 Task: Buy 4 Skin Cleansers for Men's from Shave & Hair Removal section under best seller category for shipping address: Mario Parker, 1238 Ridge Road, Dodge City, Kansas 67801, Cell Number 6205197251. Pay from credit card ending with 7965, CVV 549
Action: Mouse moved to (15, 107)
Screenshot: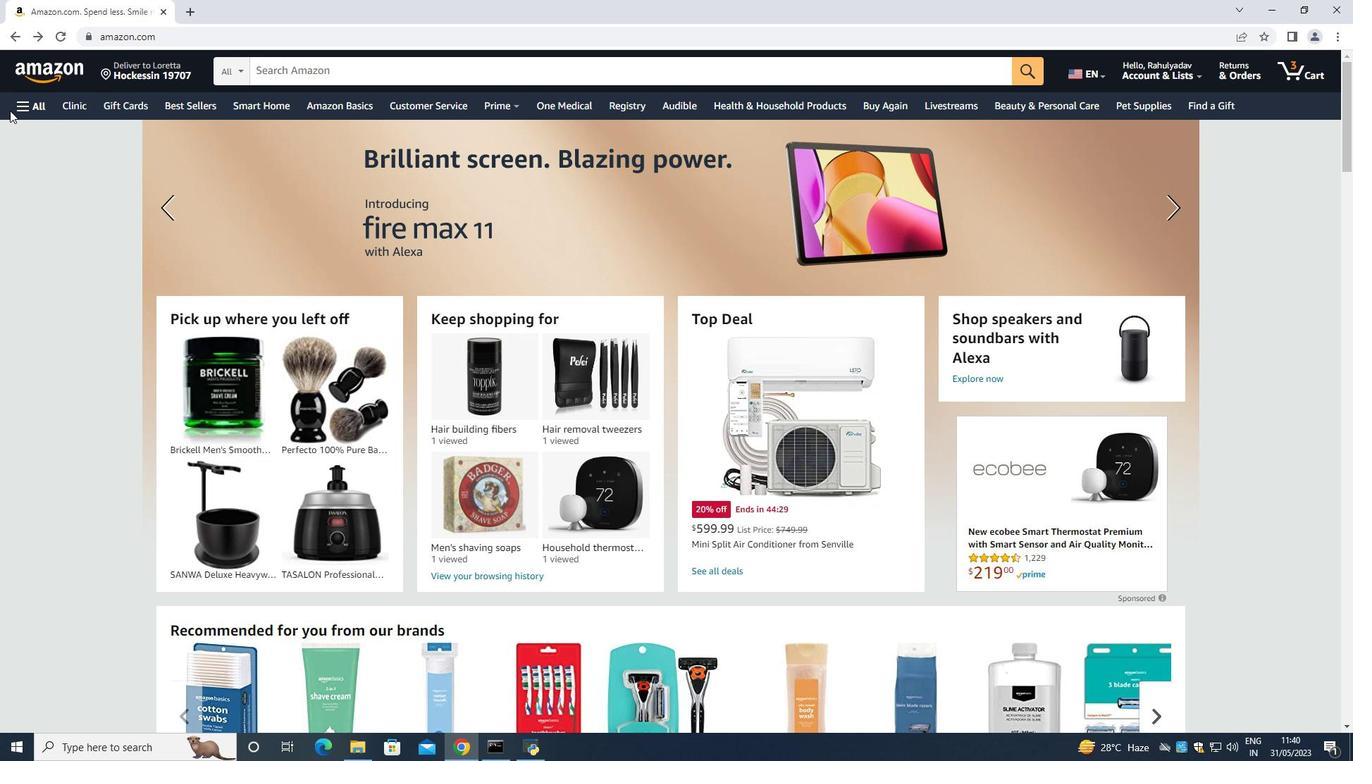 
Action: Mouse pressed left at (15, 107)
Screenshot: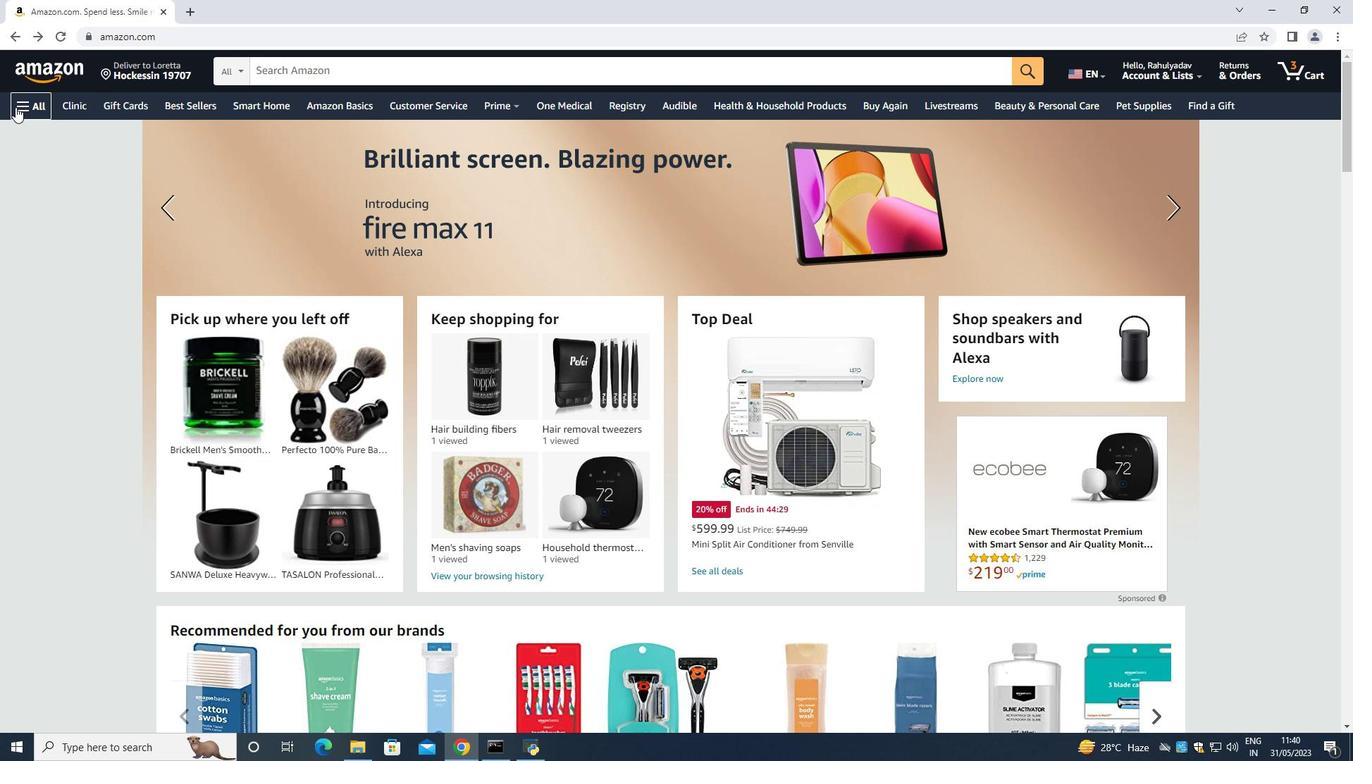 
Action: Mouse moved to (35, 130)
Screenshot: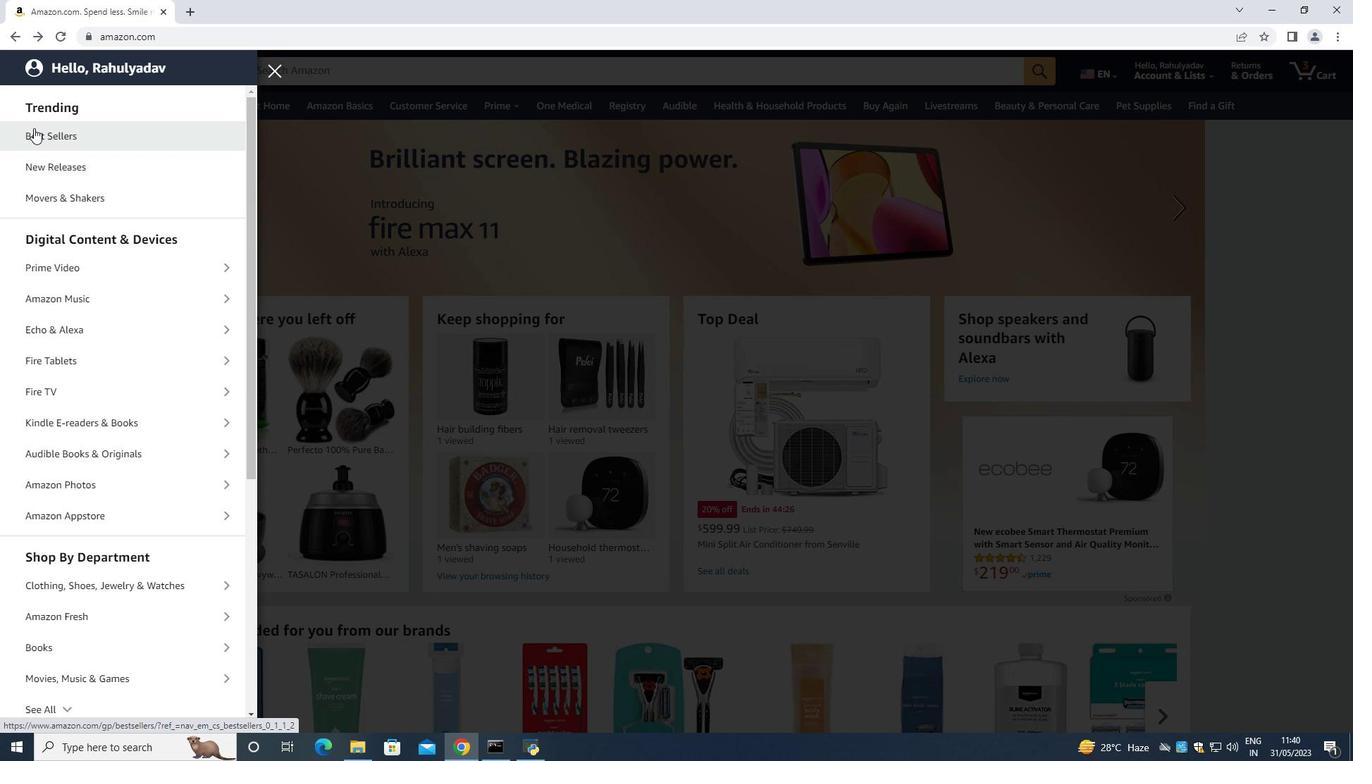 
Action: Mouse pressed left at (35, 130)
Screenshot: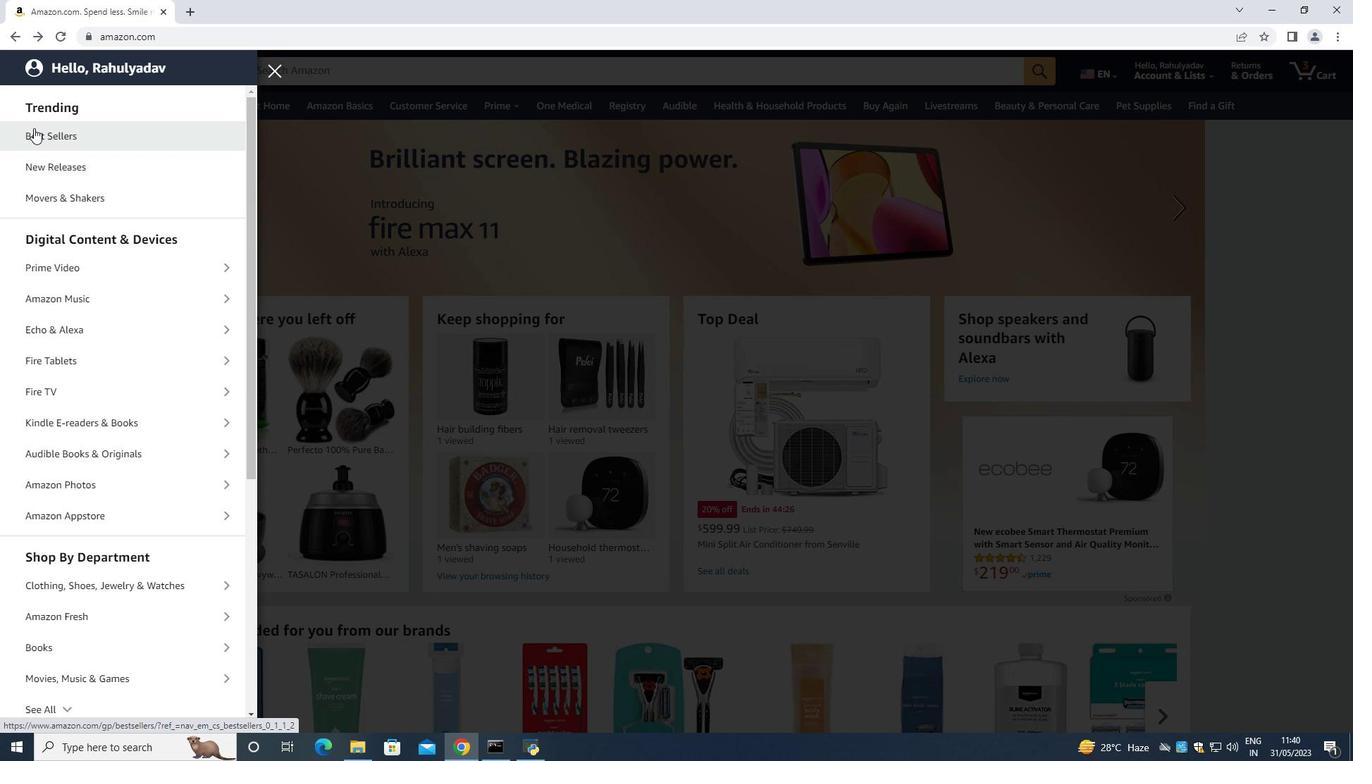 
Action: Mouse moved to (367, 74)
Screenshot: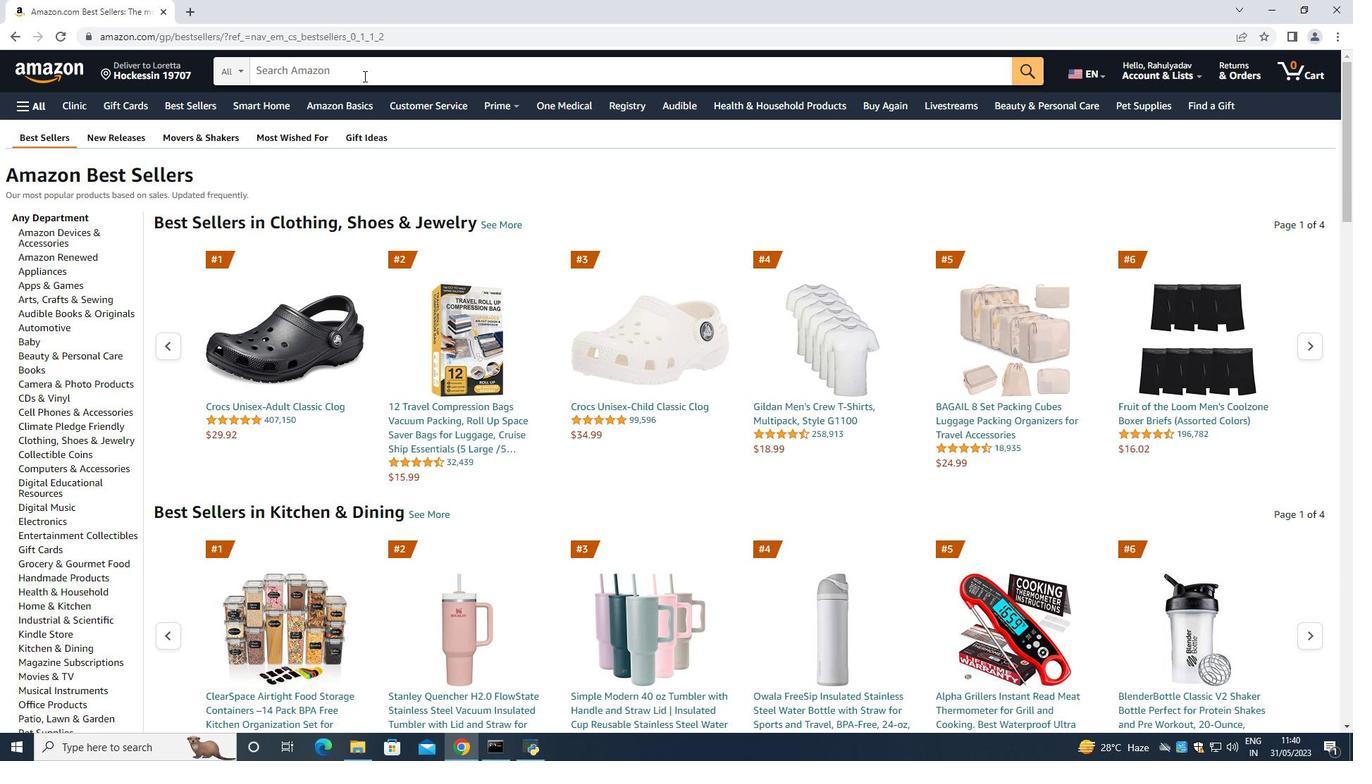 
Action: Mouse pressed left at (367, 74)
Screenshot: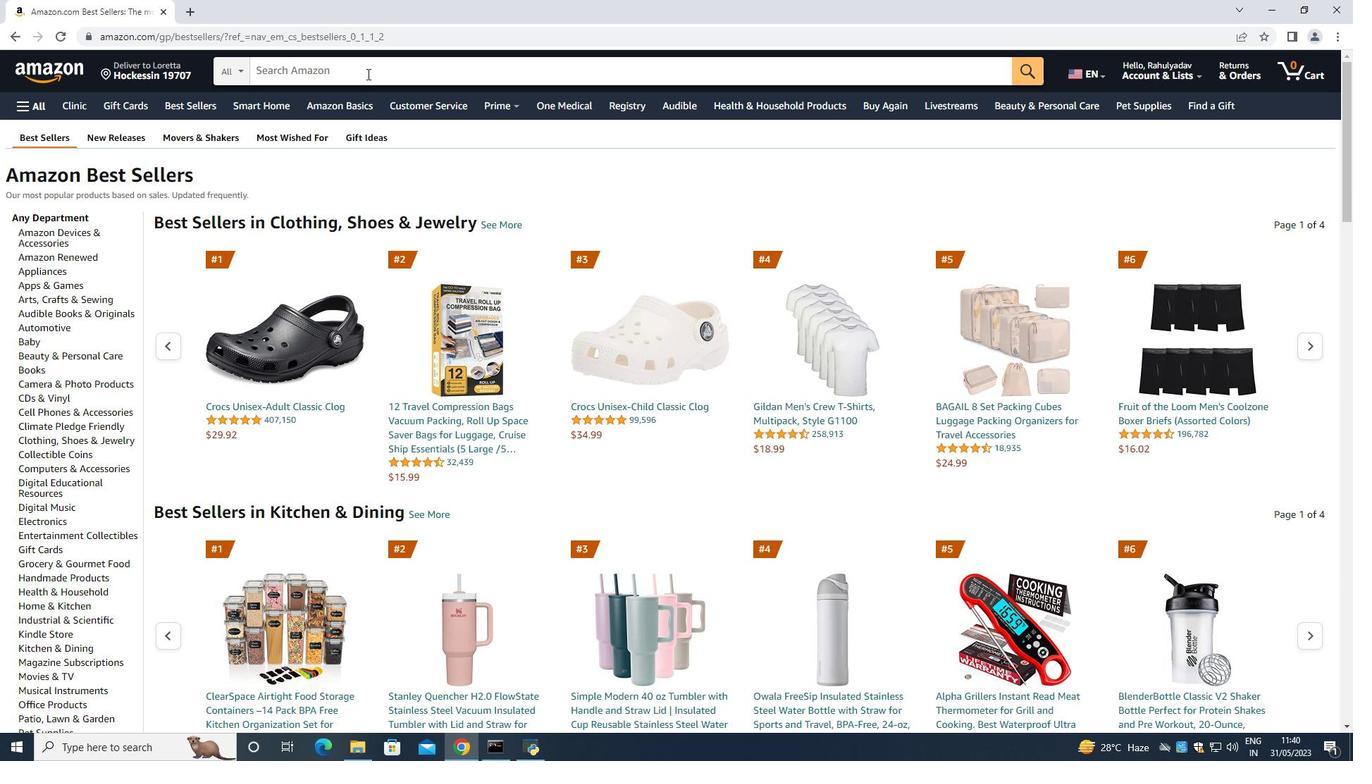 
Action: Mouse moved to (357, 64)
Screenshot: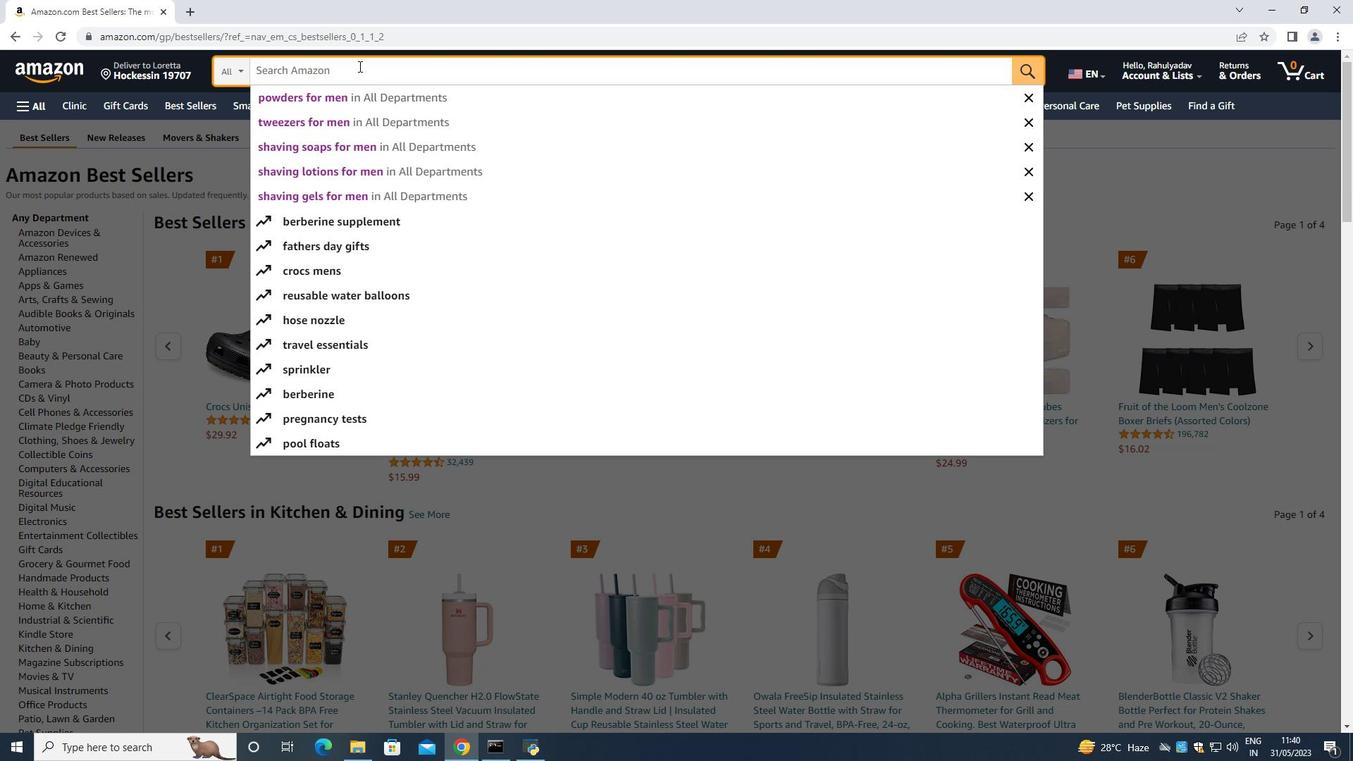 
Action: Key pressed <Key.shift><Key.shift><Key.shift><Key.shift><Key.shift><Key.shift><Key.shift><Key.shift><Key.shift><Key.shift><Key.shift><Key.shift><Key.shift><Key.shift><Key.shift><Key.shift><Key.shift><Key.shift><Key.shift><Key.shift><Key.shift><Key.shift><Key.shift>Skin<Key.space><Key.shift>Cleansers<Key.space>for<Key.space>men<Key.space><Key.enter>
Screenshot: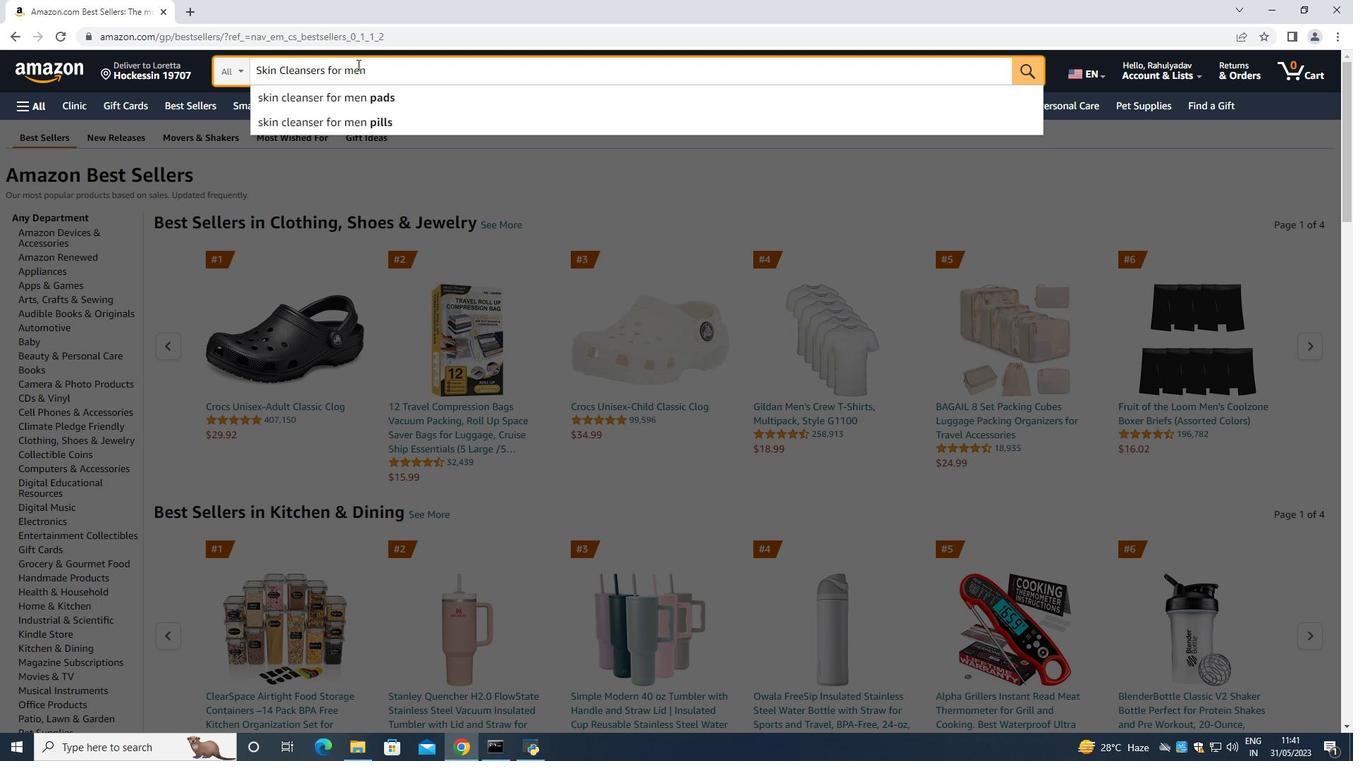 
Action: Mouse moved to (577, 485)
Screenshot: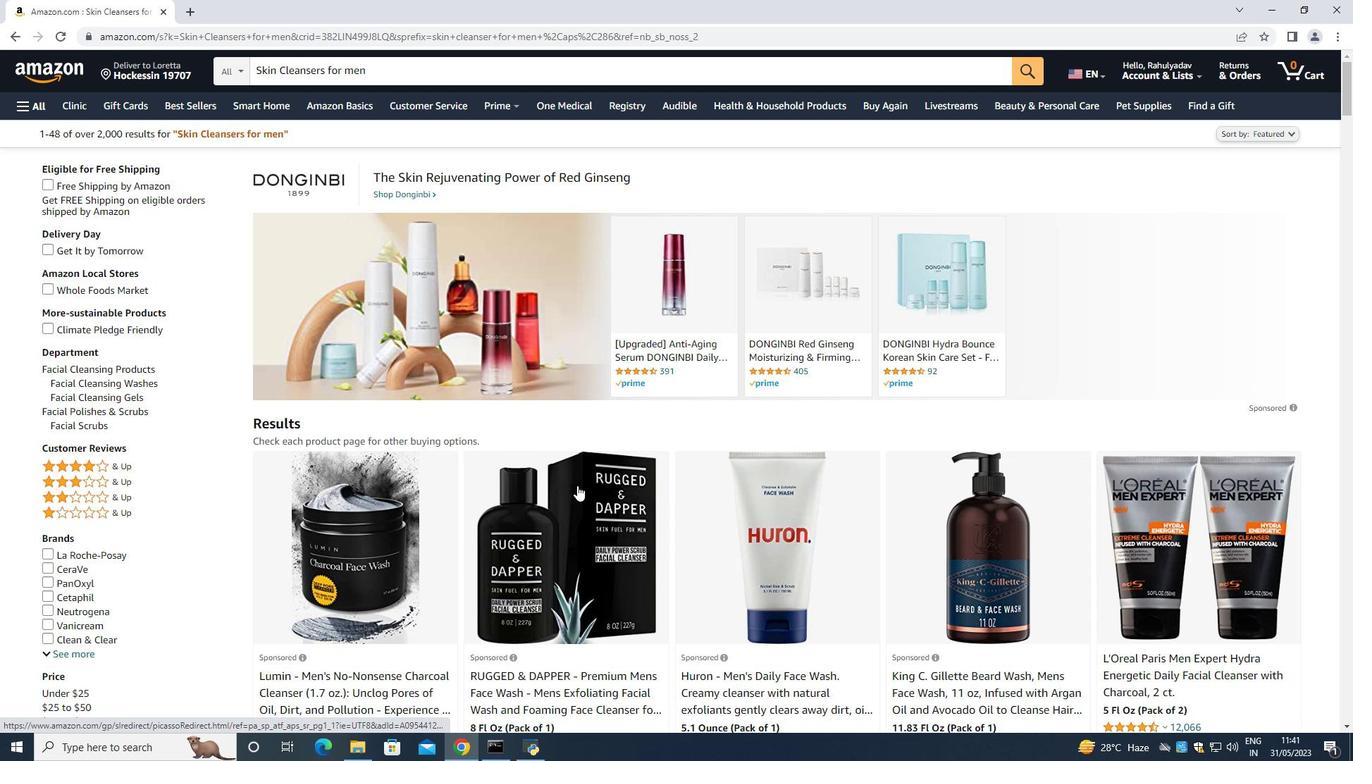
Action: Mouse scrolled (577, 485) with delta (0, 0)
Screenshot: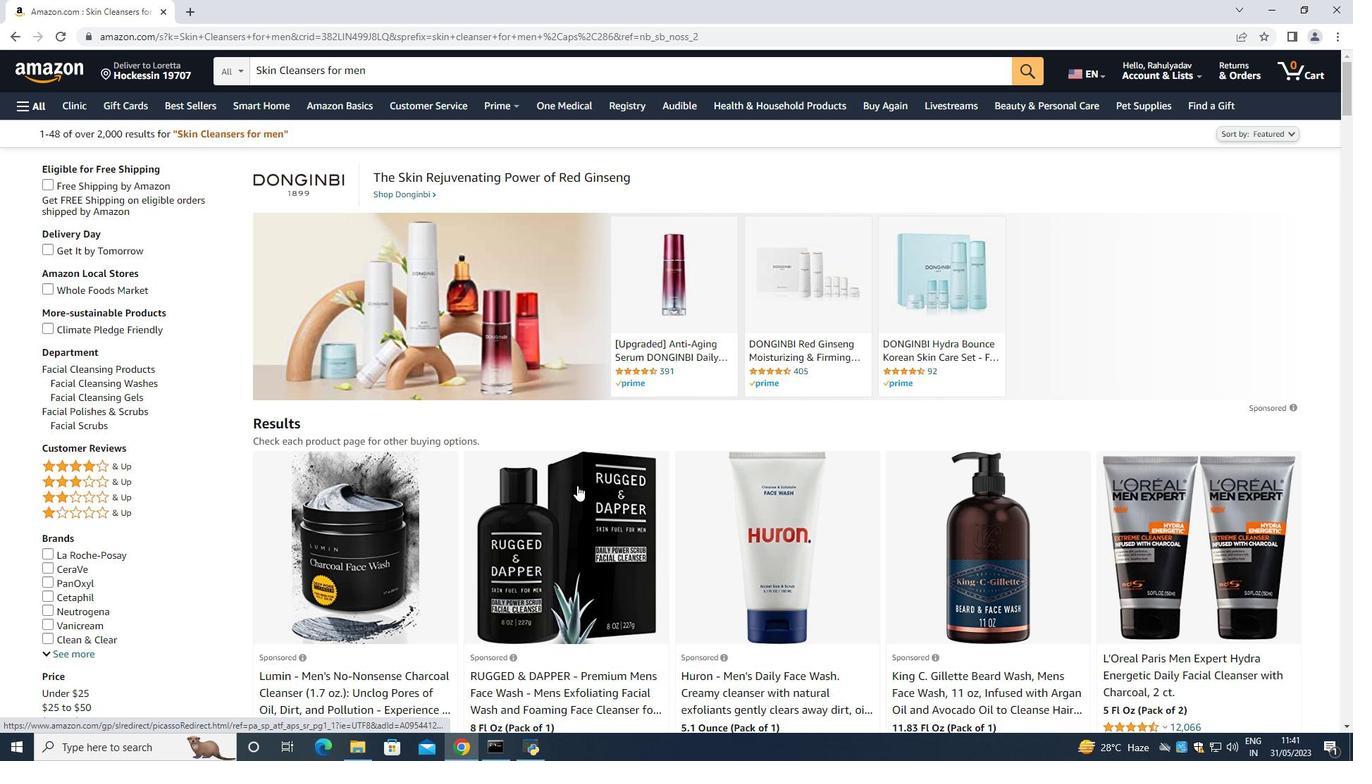 
Action: Mouse scrolled (577, 485) with delta (0, 0)
Screenshot: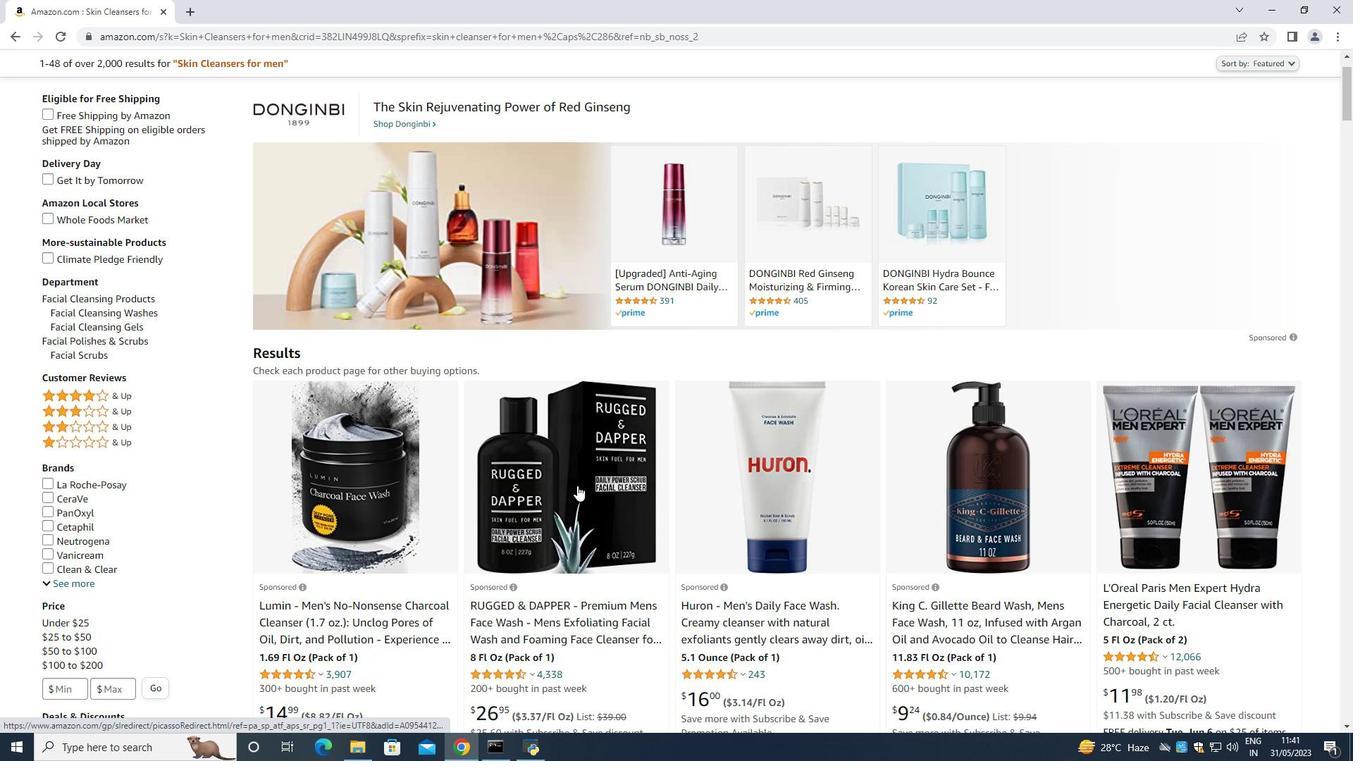 
Action: Mouse scrolled (577, 485) with delta (0, 0)
Screenshot: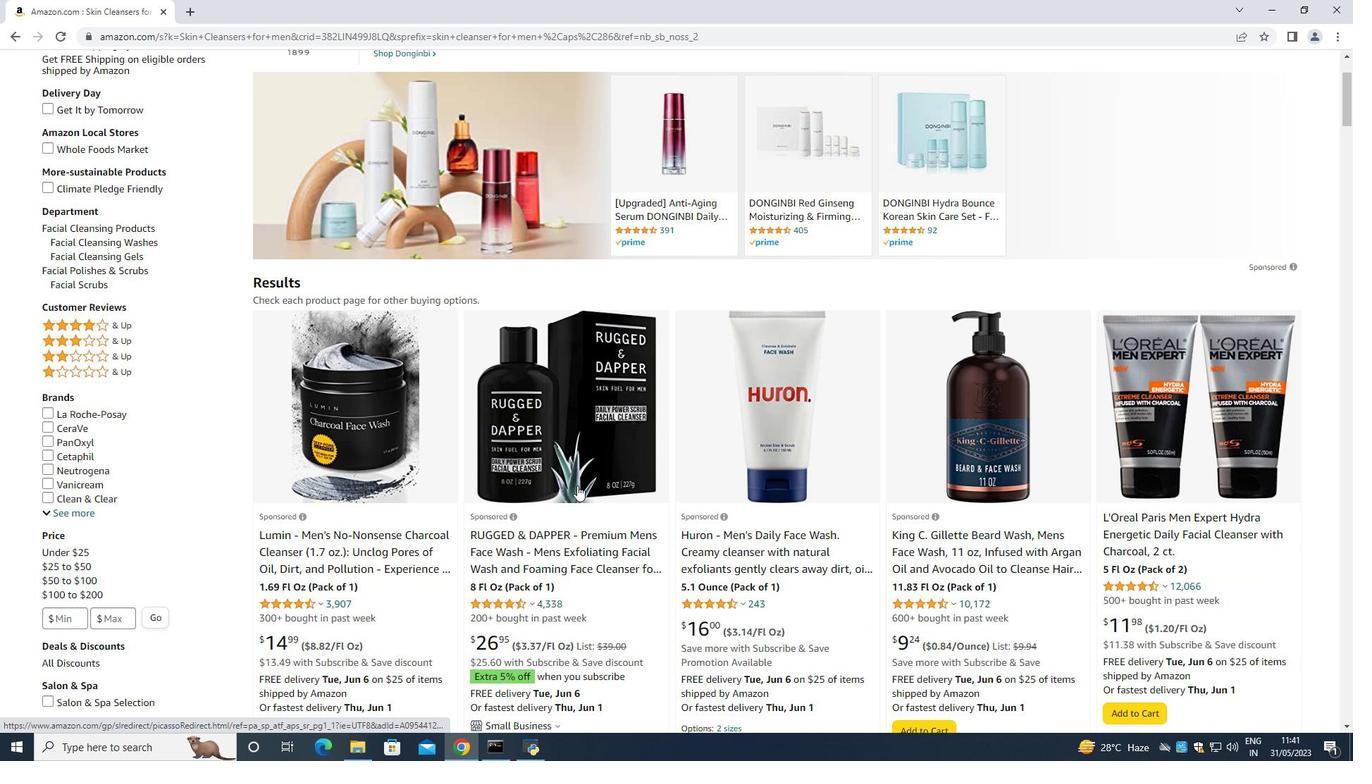 
Action: Mouse scrolled (577, 485) with delta (0, 0)
Screenshot: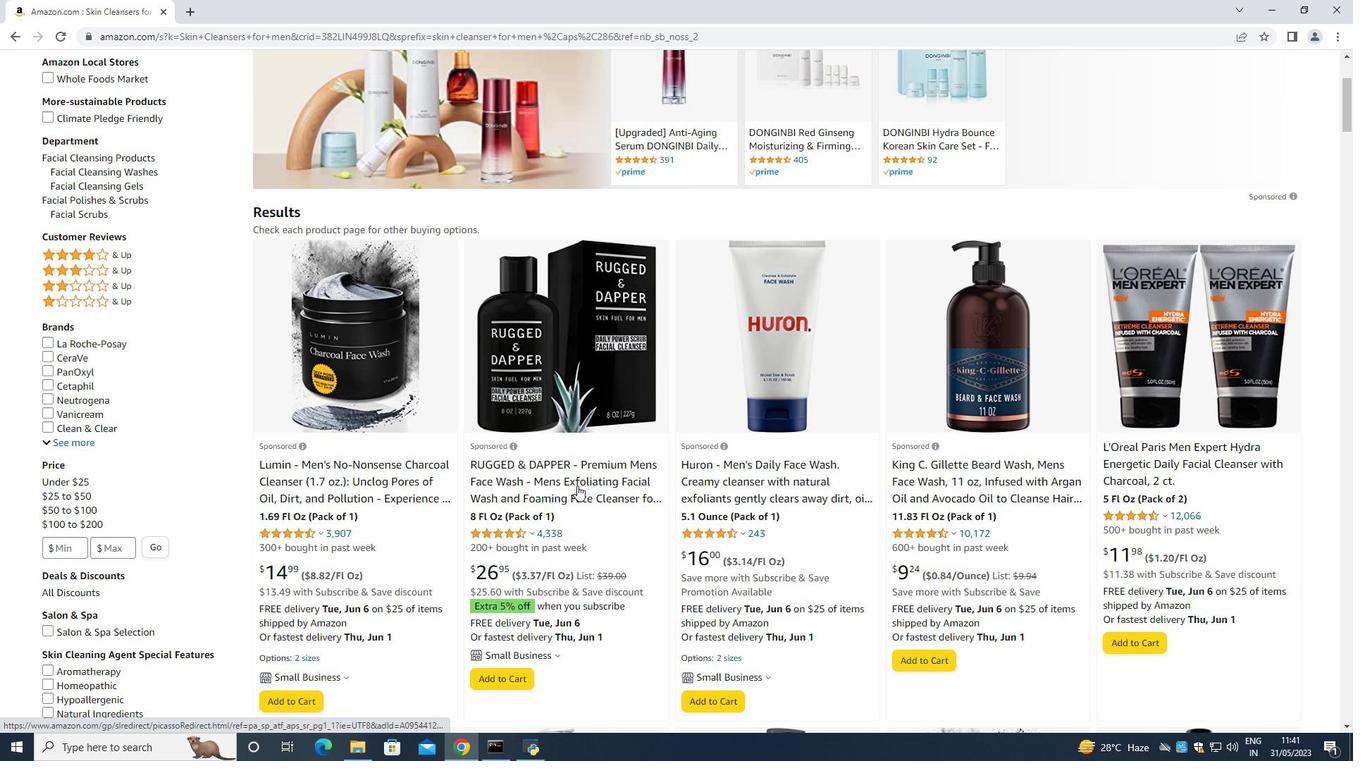 
Action: Mouse moved to (583, 479)
Screenshot: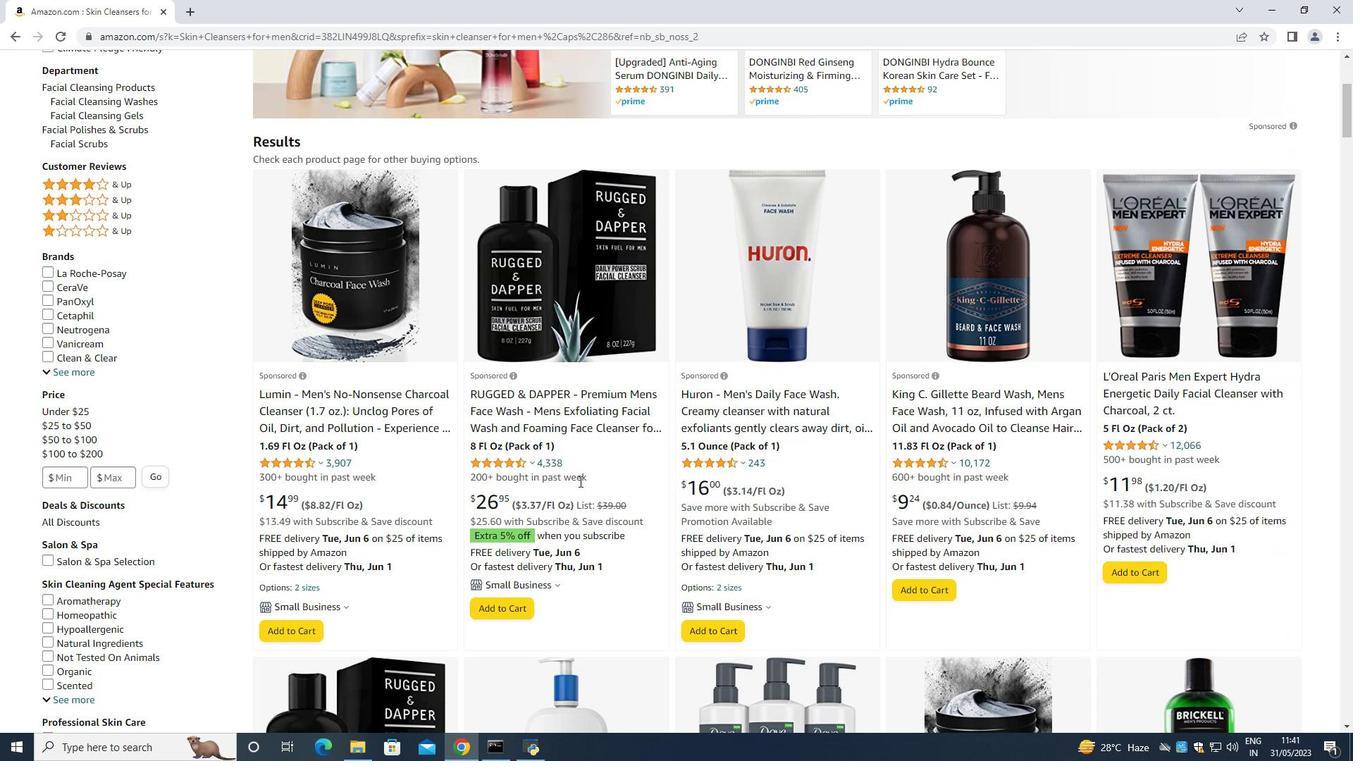 
Action: Mouse scrolled (583, 478) with delta (0, 0)
Screenshot: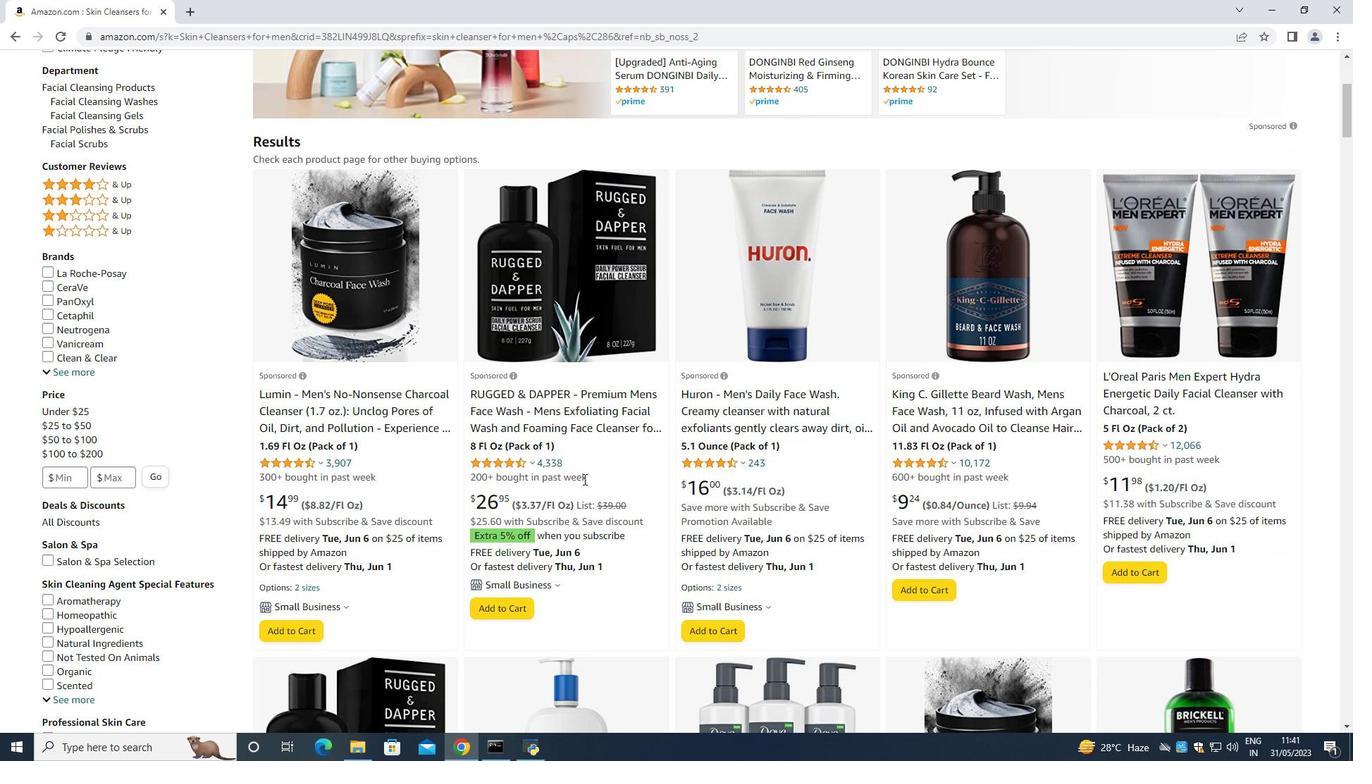
Action: Mouse scrolled (583, 478) with delta (0, 0)
Screenshot: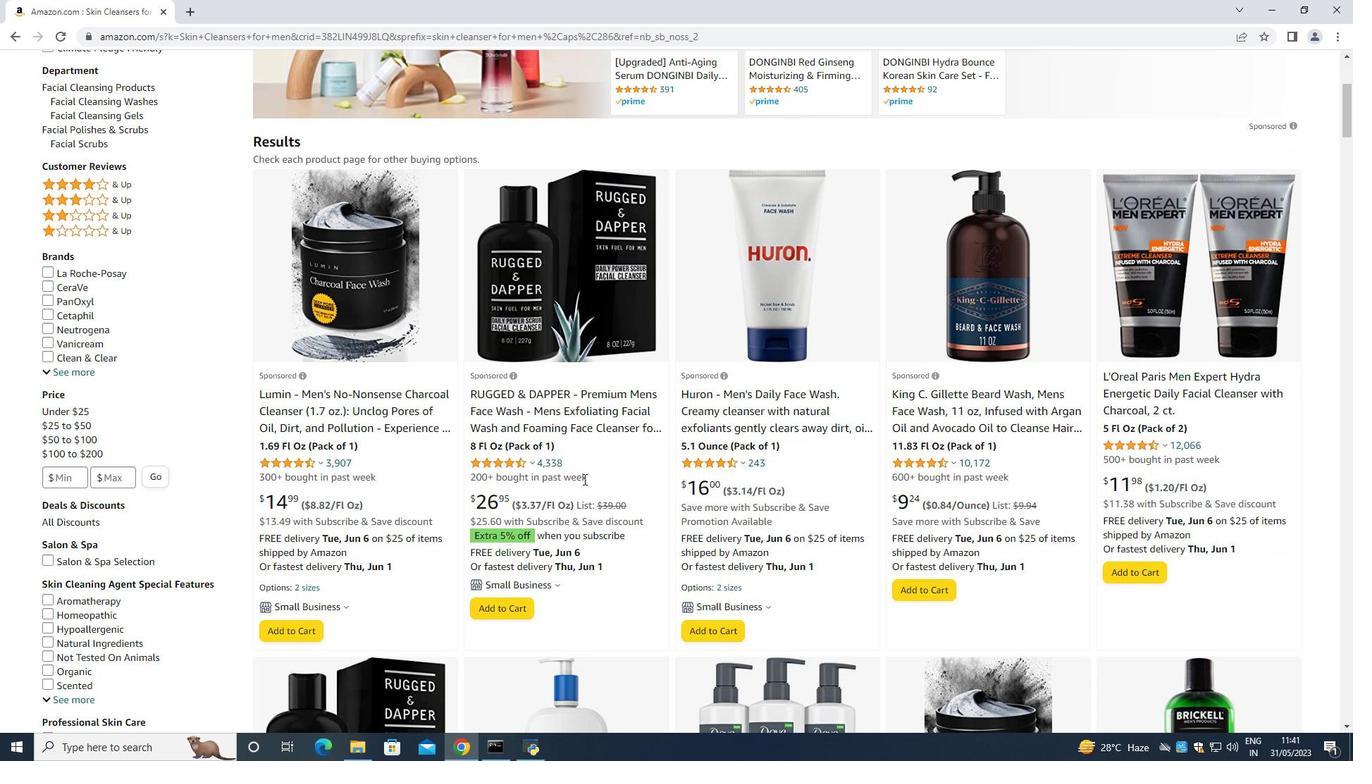 
Action: Mouse scrolled (583, 478) with delta (0, 0)
Screenshot: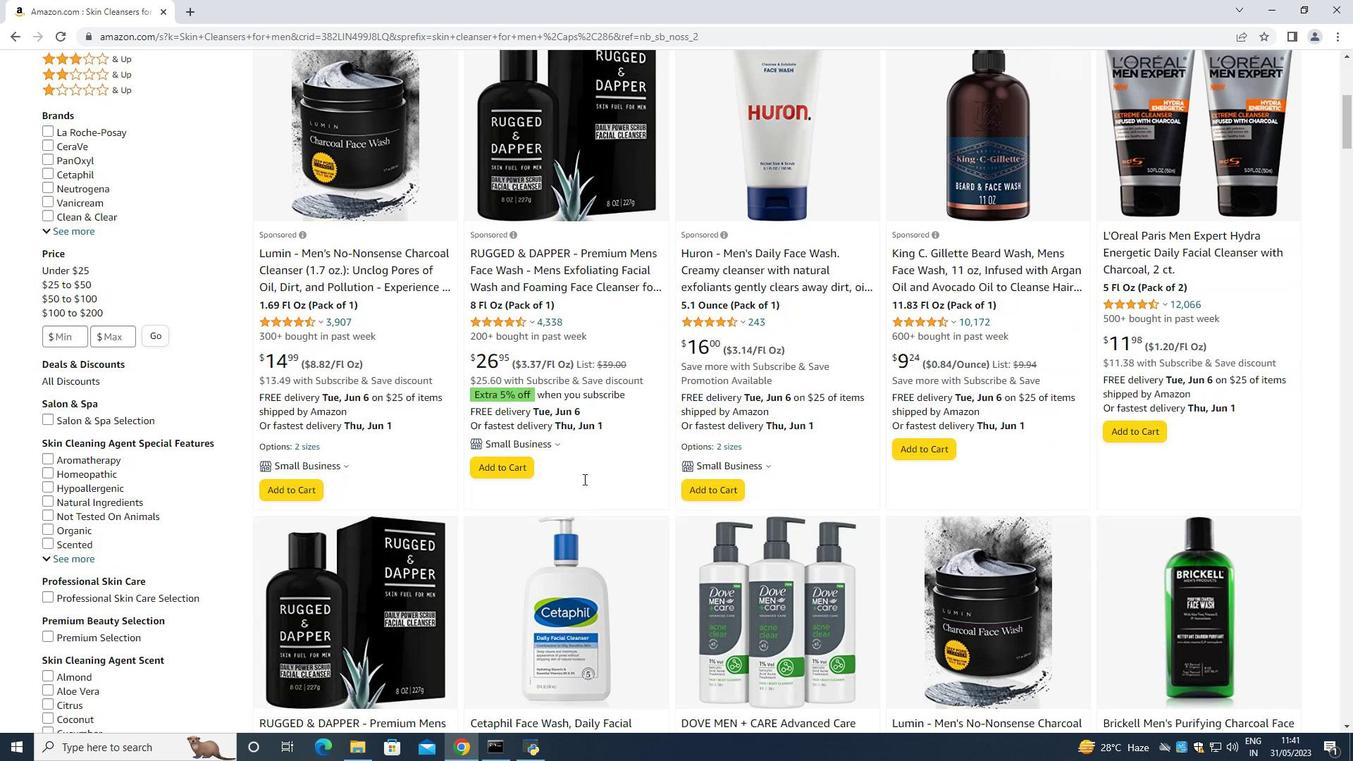 
Action: Mouse scrolled (583, 478) with delta (0, 0)
Screenshot: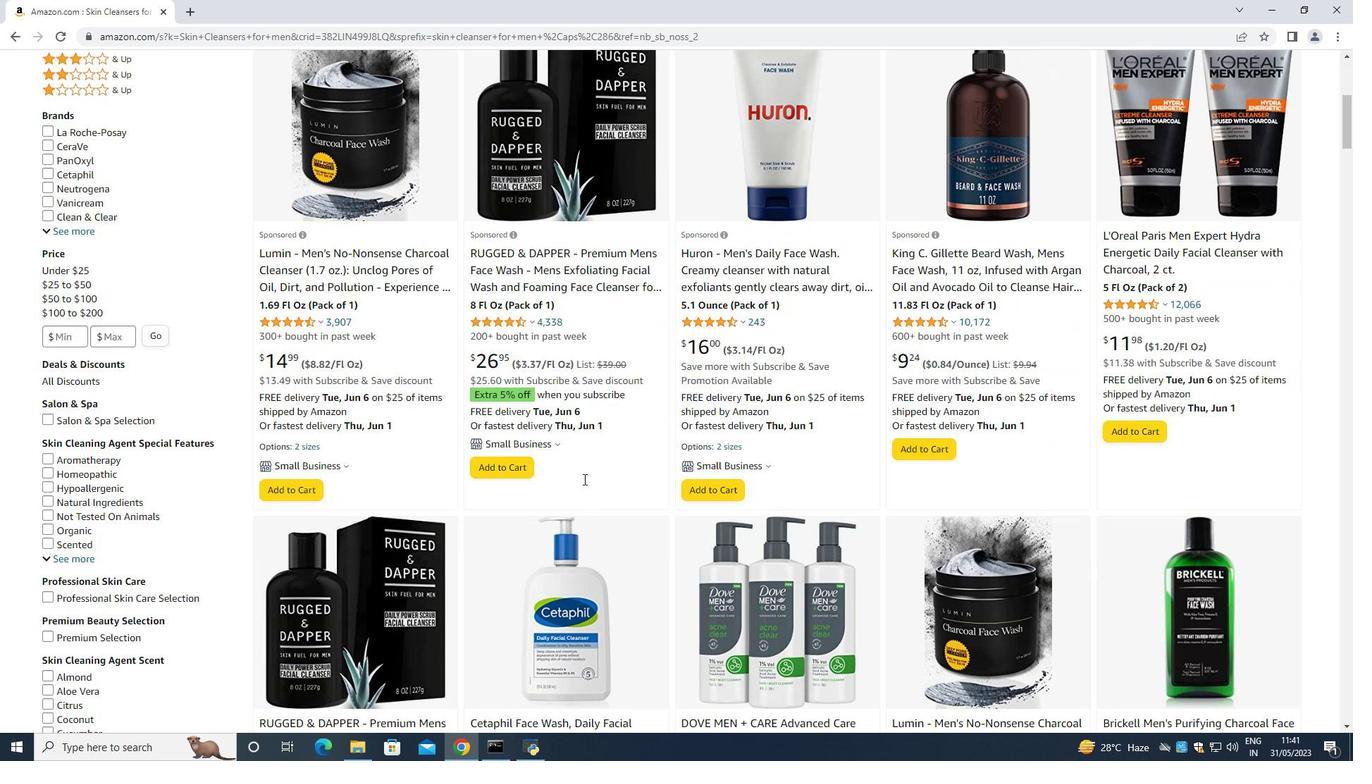 
Action: Mouse scrolled (583, 478) with delta (0, 0)
Screenshot: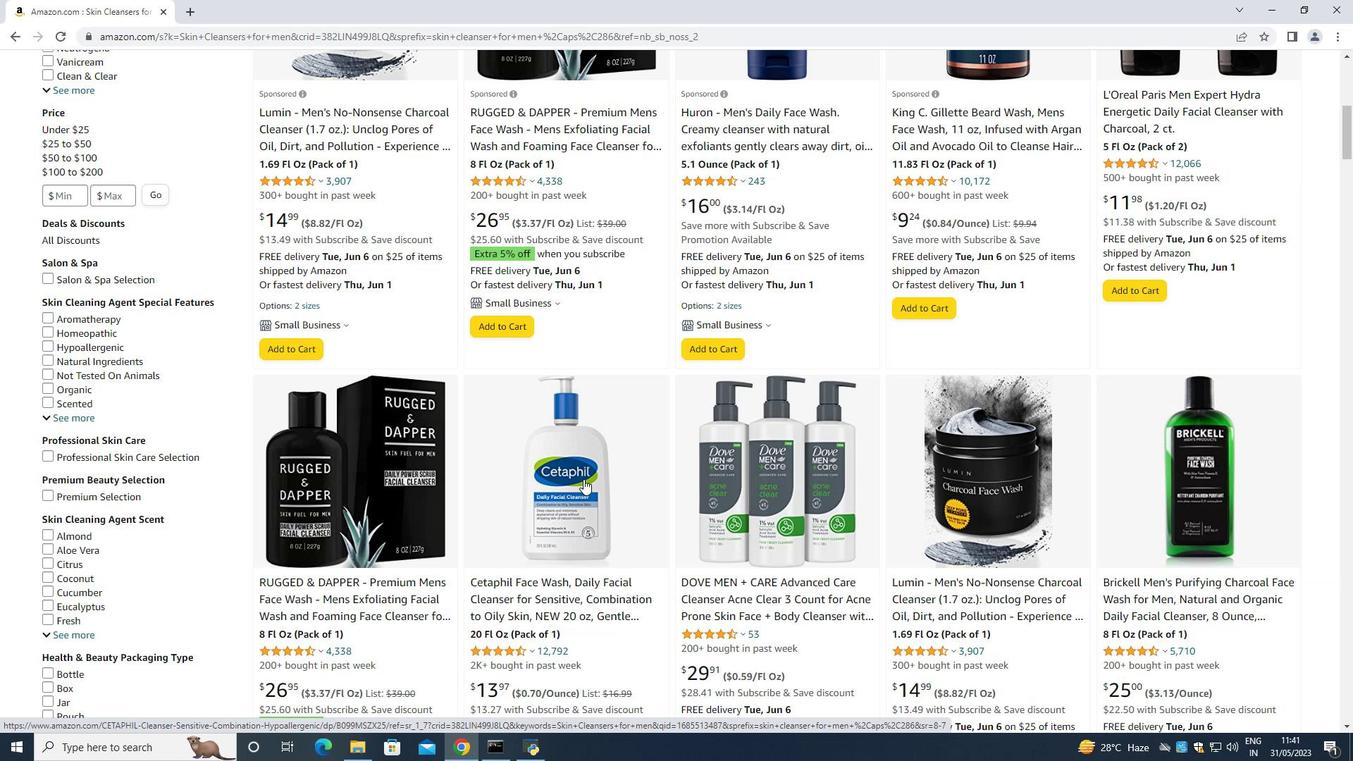 
Action: Mouse scrolled (583, 478) with delta (0, 0)
Screenshot: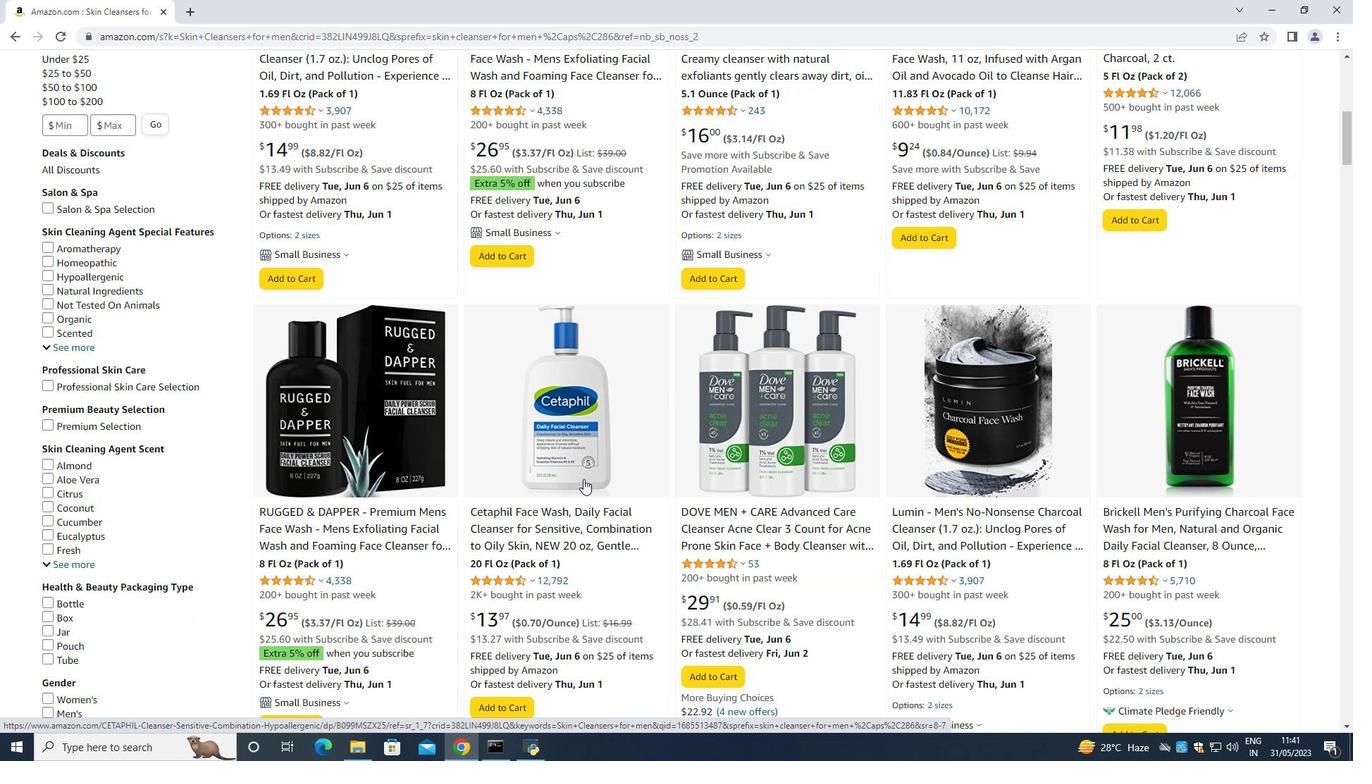 
Action: Mouse scrolled (583, 478) with delta (0, 0)
Screenshot: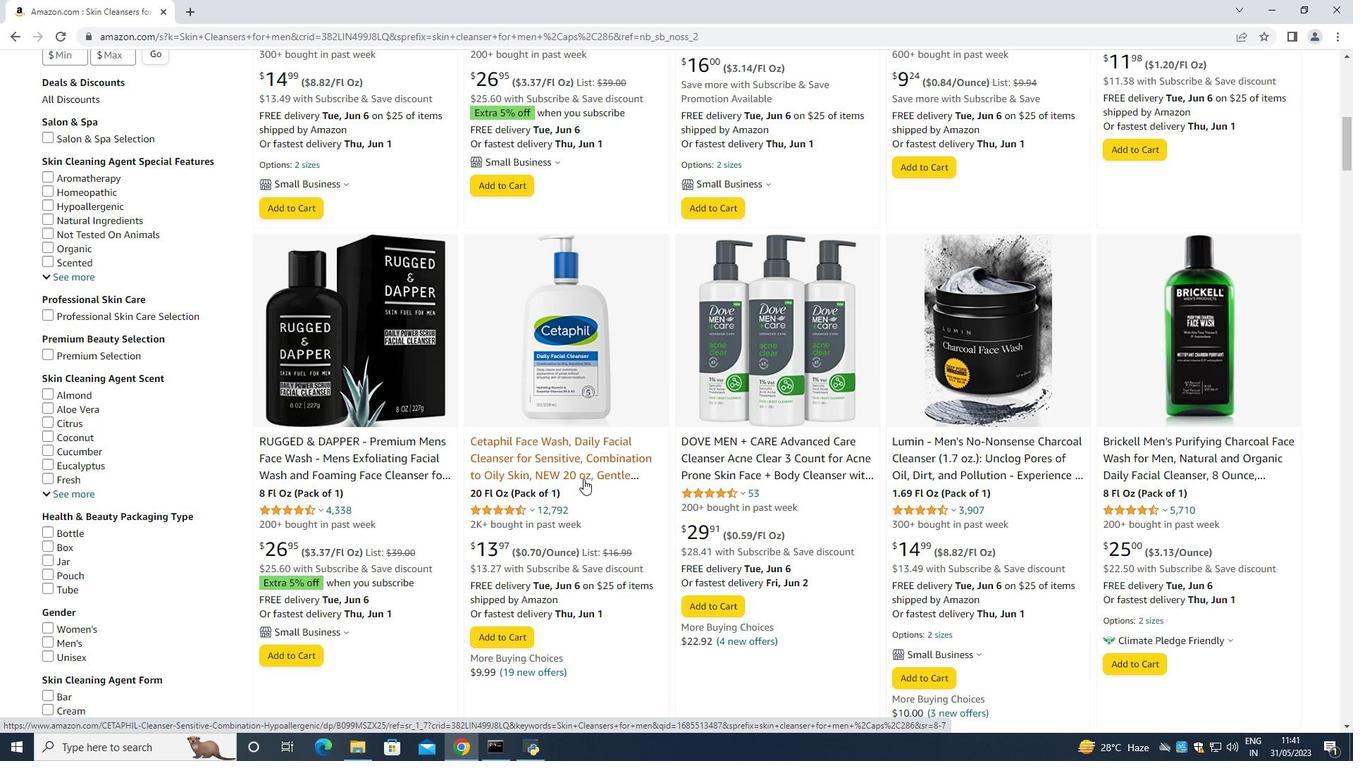 
Action: Mouse scrolled (583, 478) with delta (0, 0)
Screenshot: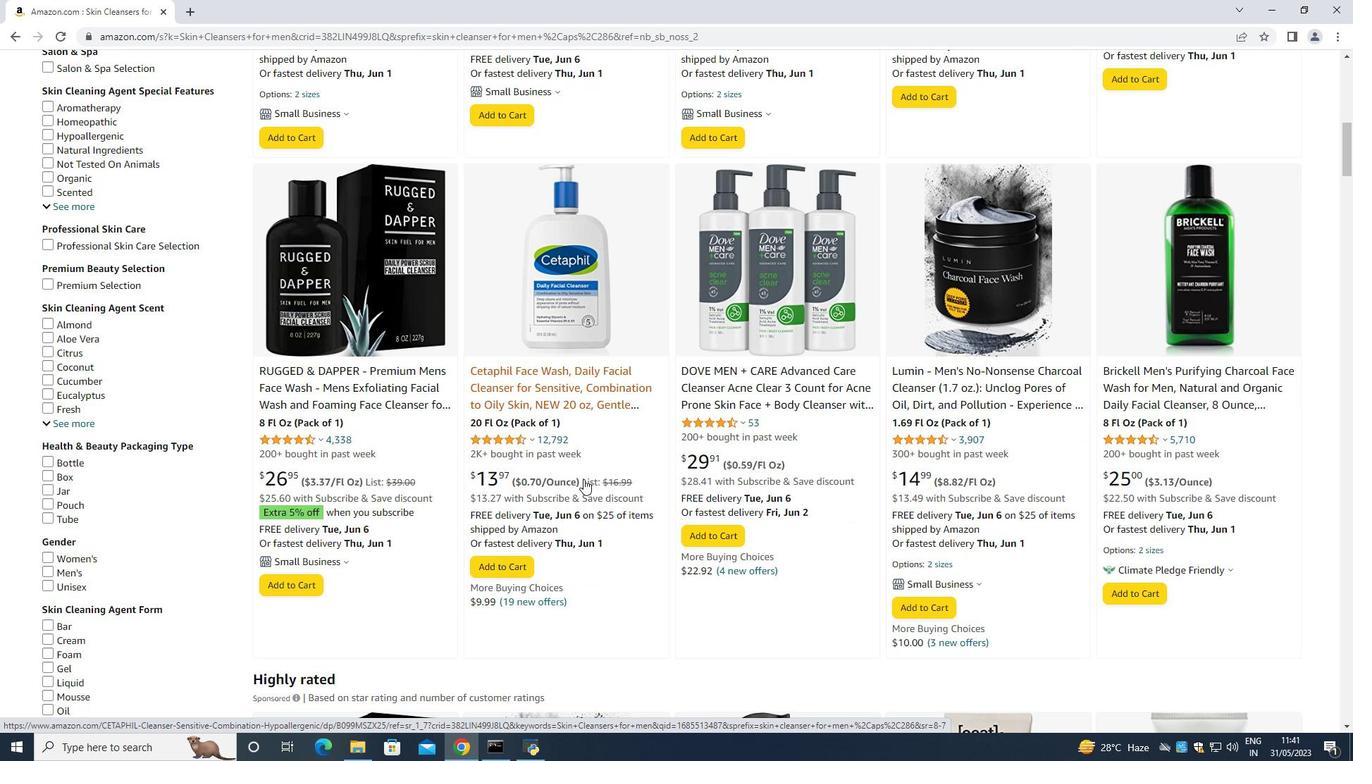 
Action: Mouse scrolled (583, 478) with delta (0, 0)
Screenshot: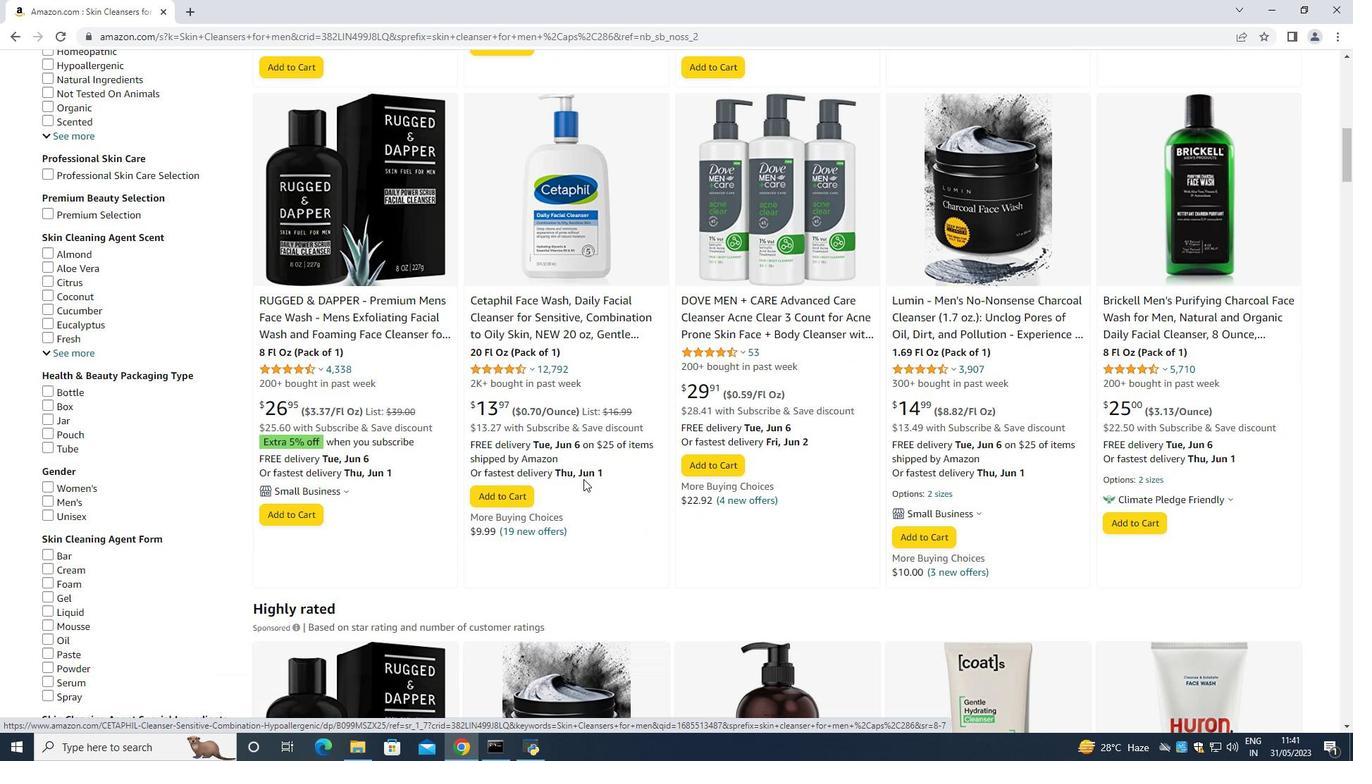 
Action: Mouse scrolled (583, 478) with delta (0, 0)
Screenshot: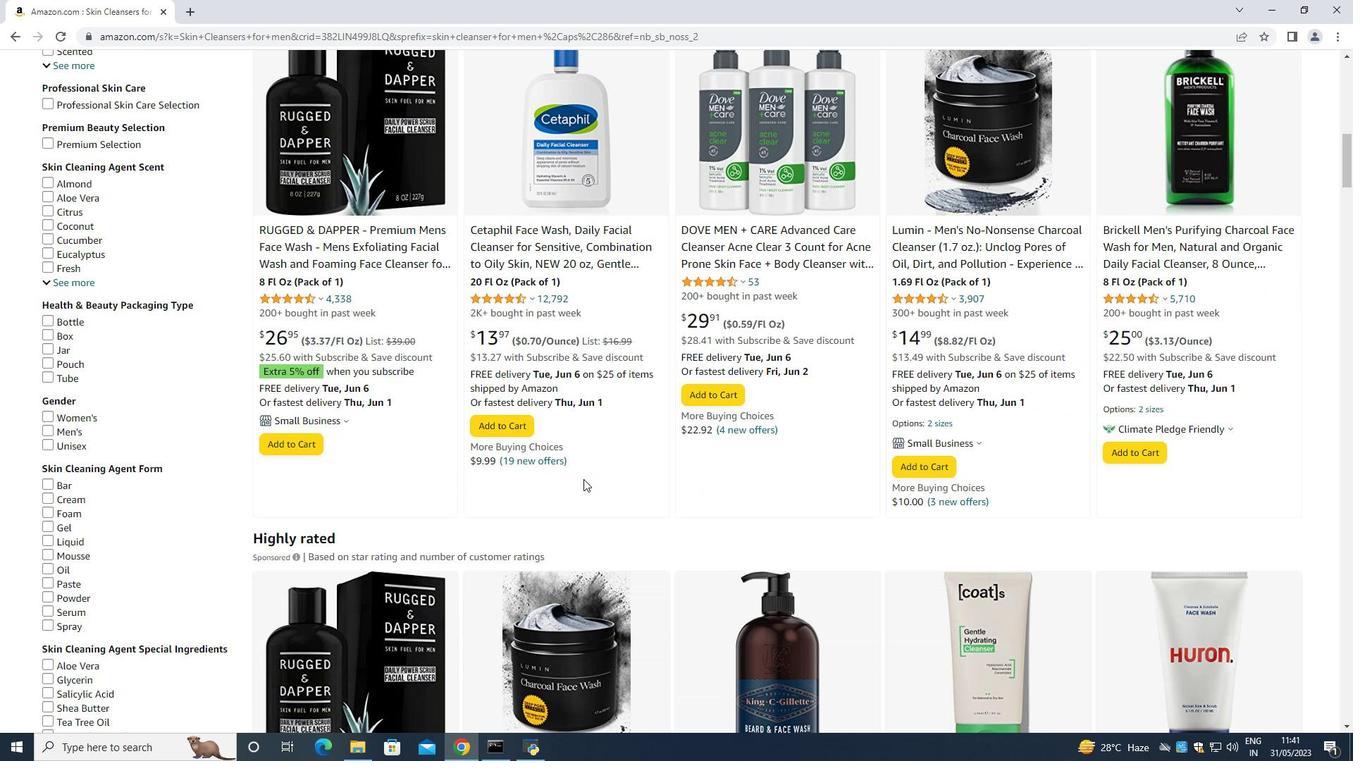 
Action: Mouse scrolled (583, 478) with delta (0, 0)
Screenshot: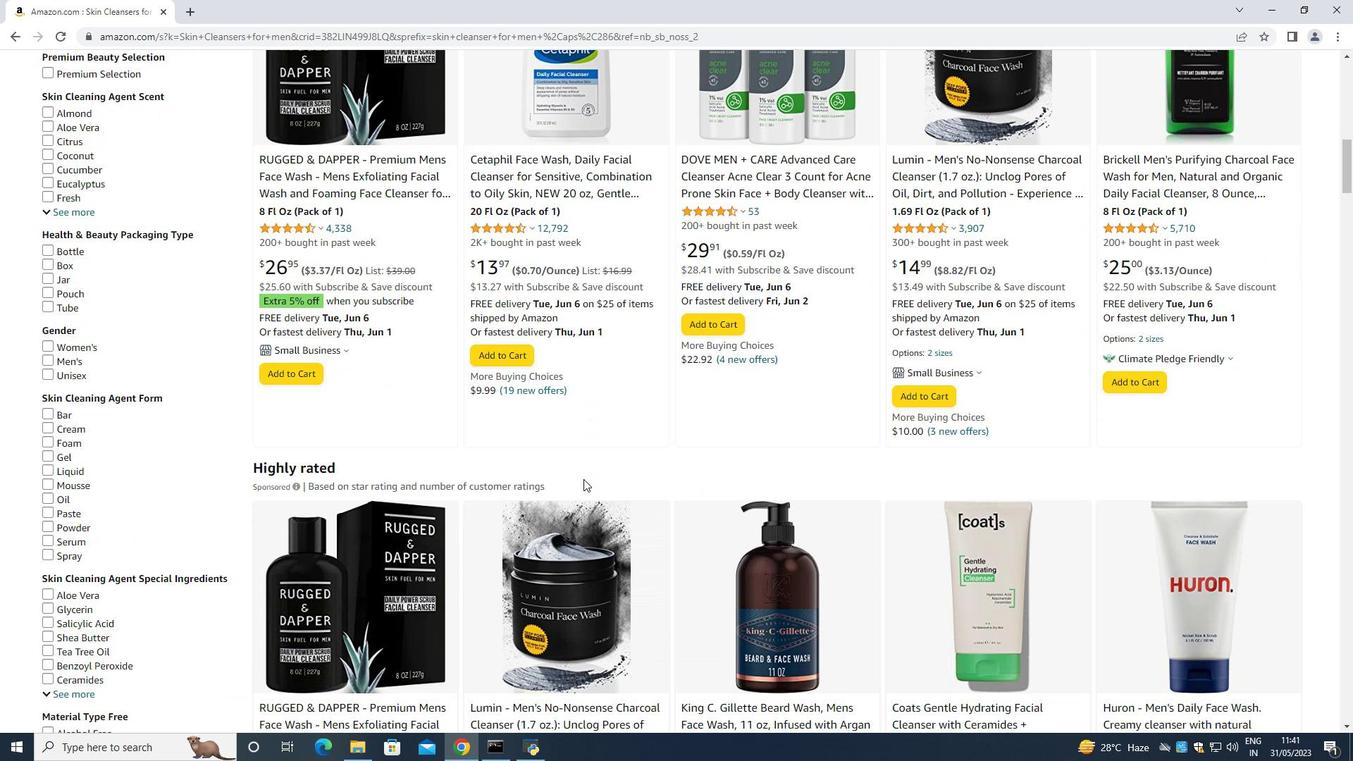 
Action: Mouse scrolled (583, 478) with delta (0, 0)
Screenshot: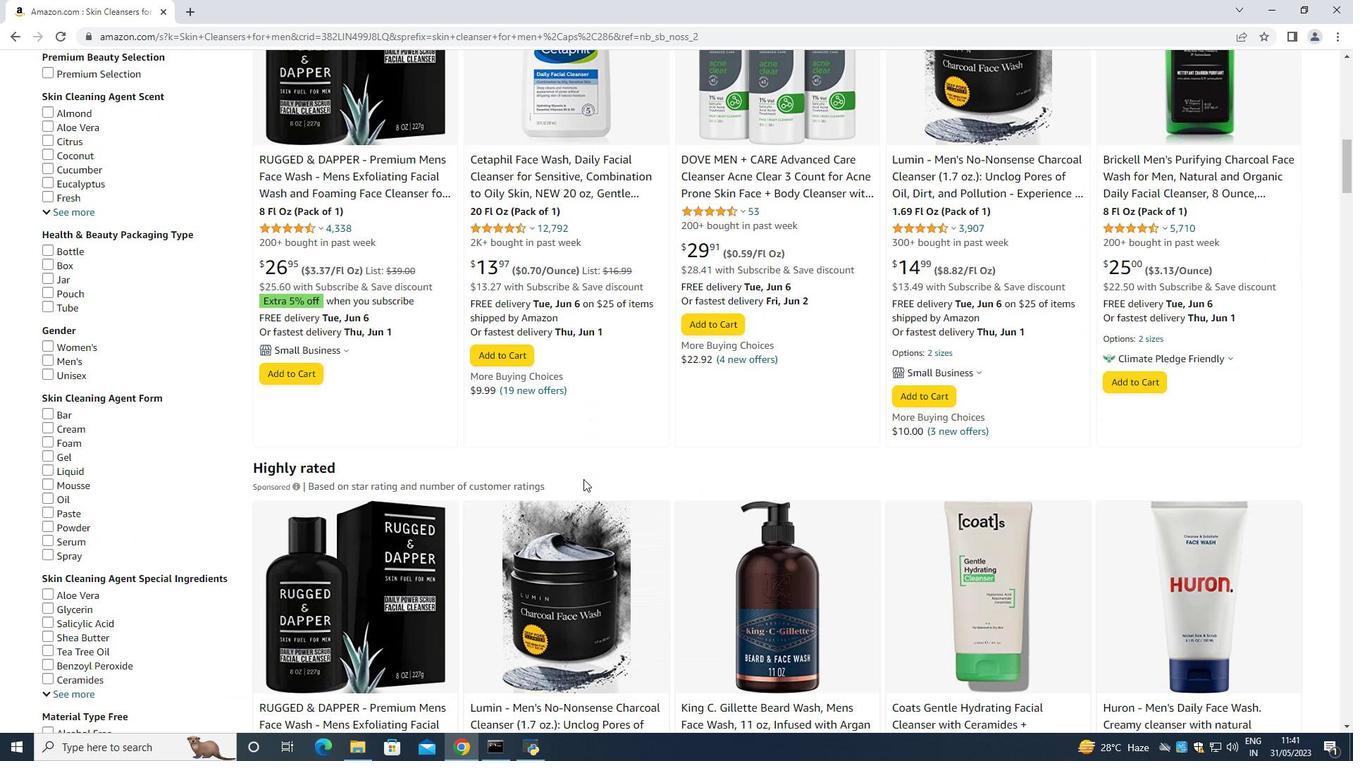 
Action: Mouse moved to (1147, 585)
Screenshot: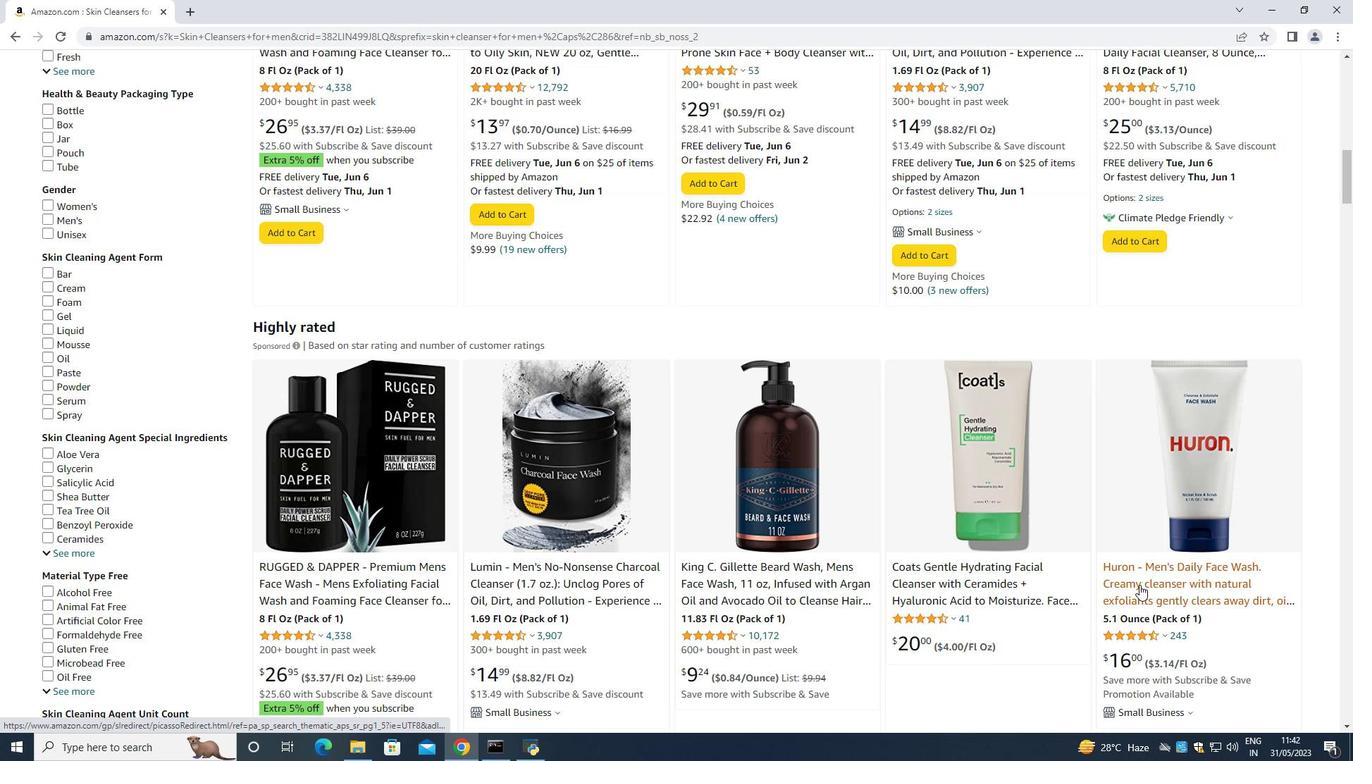 
Action: Mouse scrolled (1147, 584) with delta (0, 0)
Screenshot: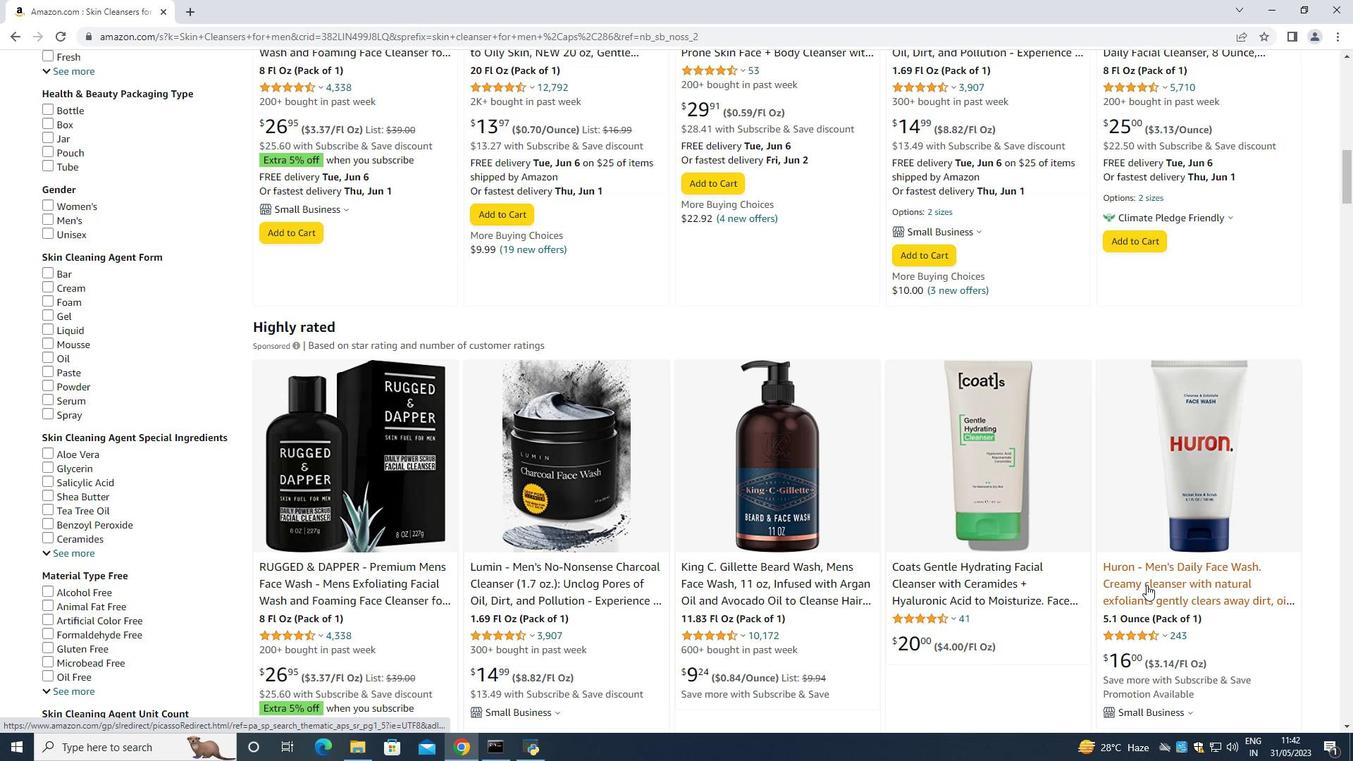 
Action: Mouse moved to (1151, 576)
Screenshot: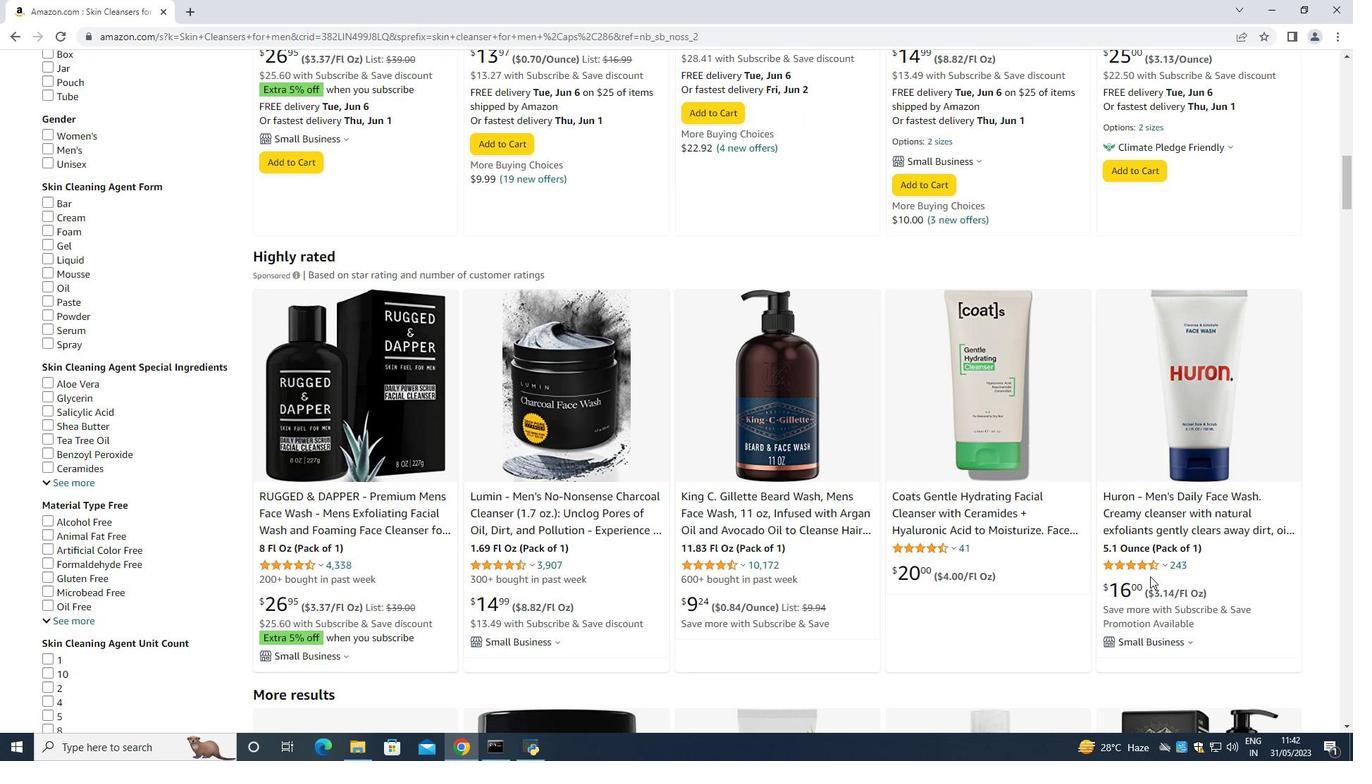 
Action: Mouse scrolled (1151, 575) with delta (0, 0)
Screenshot: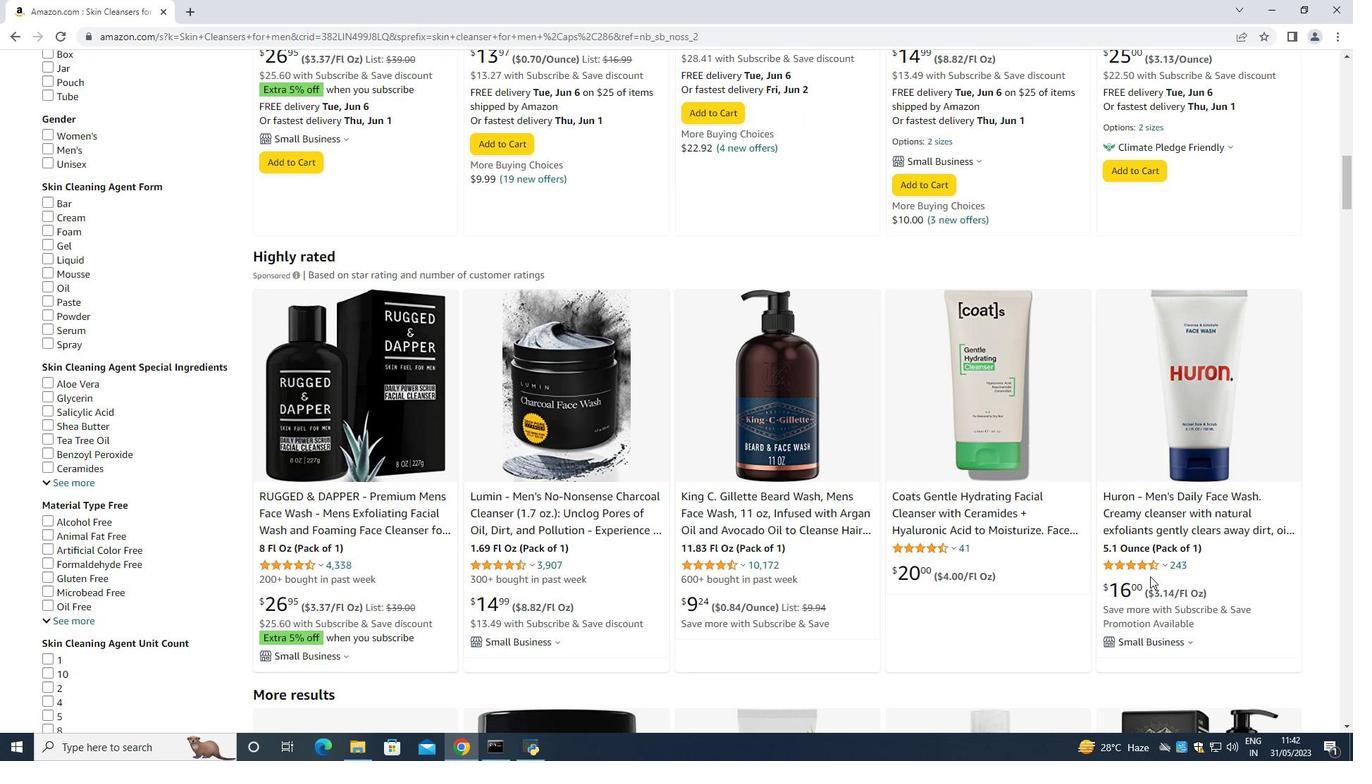 
Action: Mouse moved to (1158, 564)
Screenshot: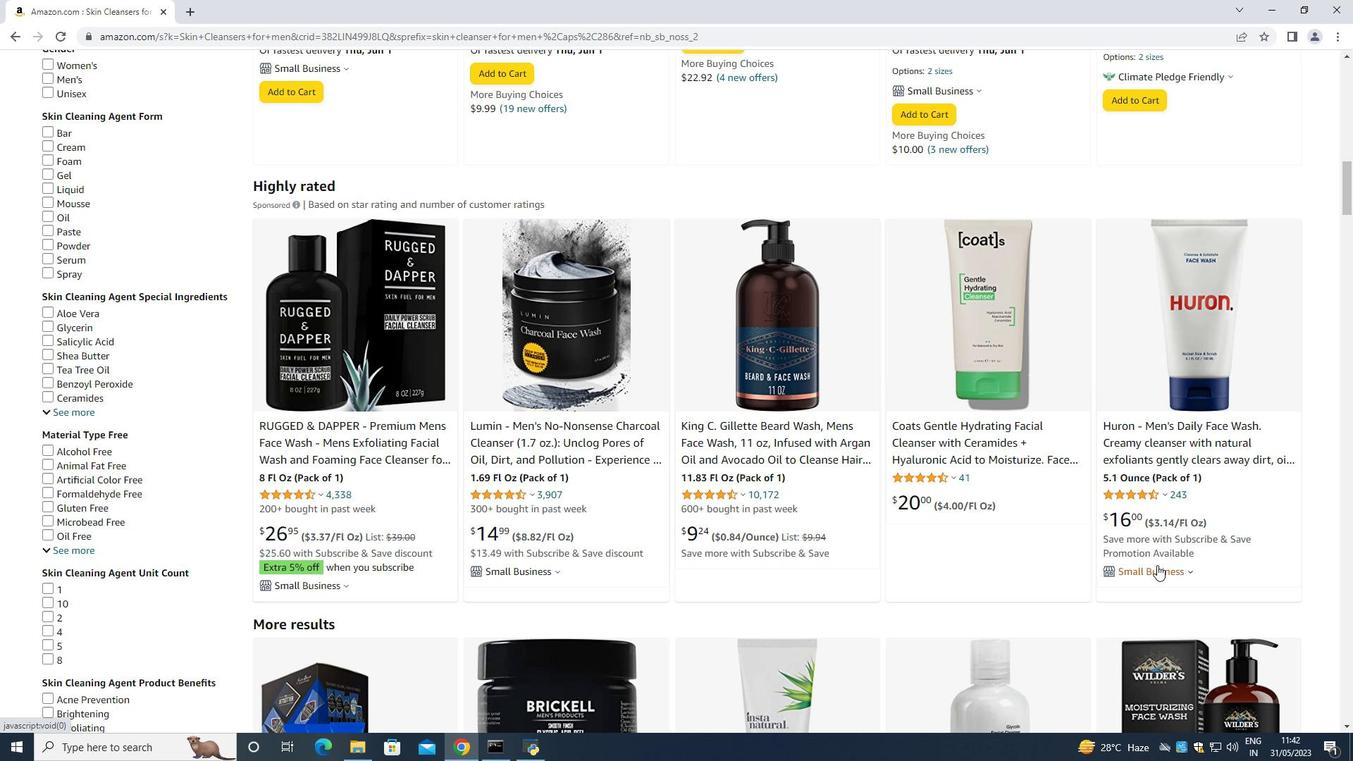 
Action: Mouse scrolled (1158, 564) with delta (0, 0)
Screenshot: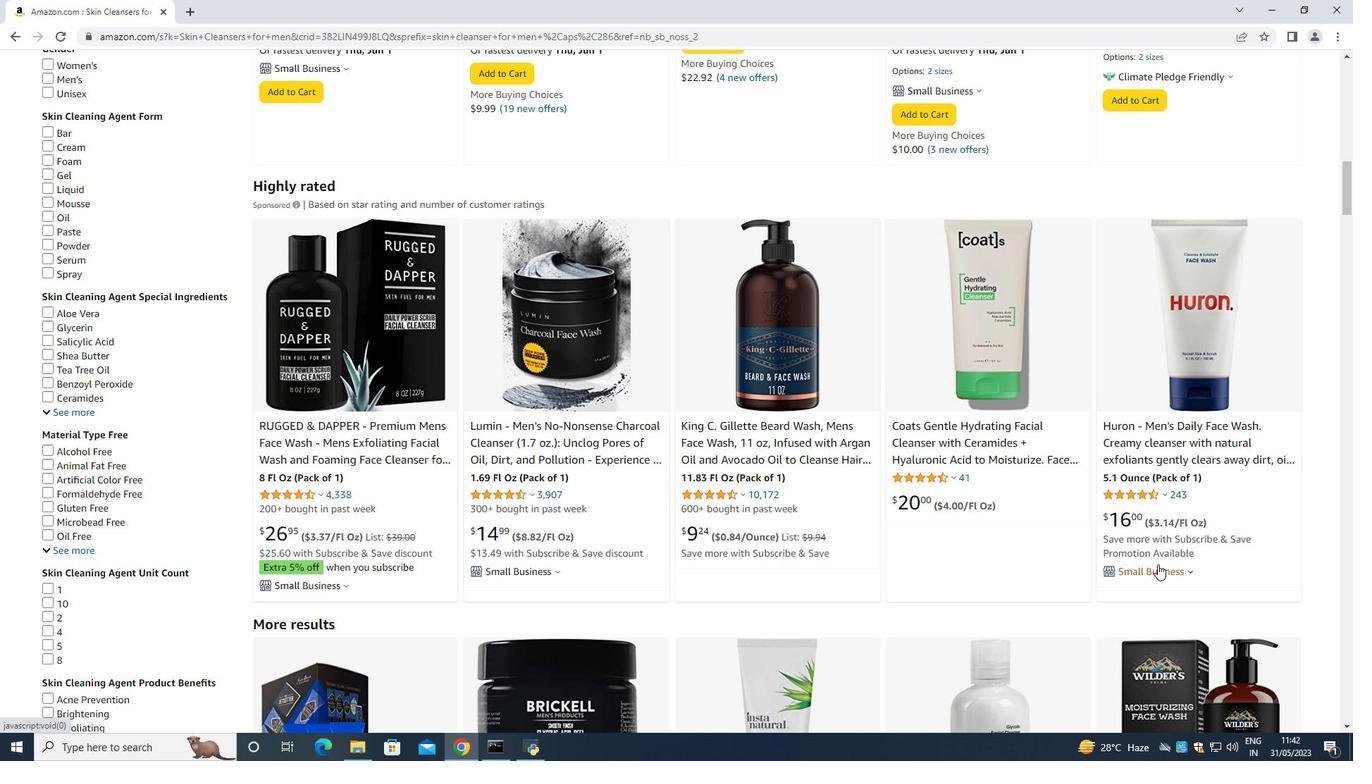 
Action: Mouse moved to (1161, 561)
Screenshot: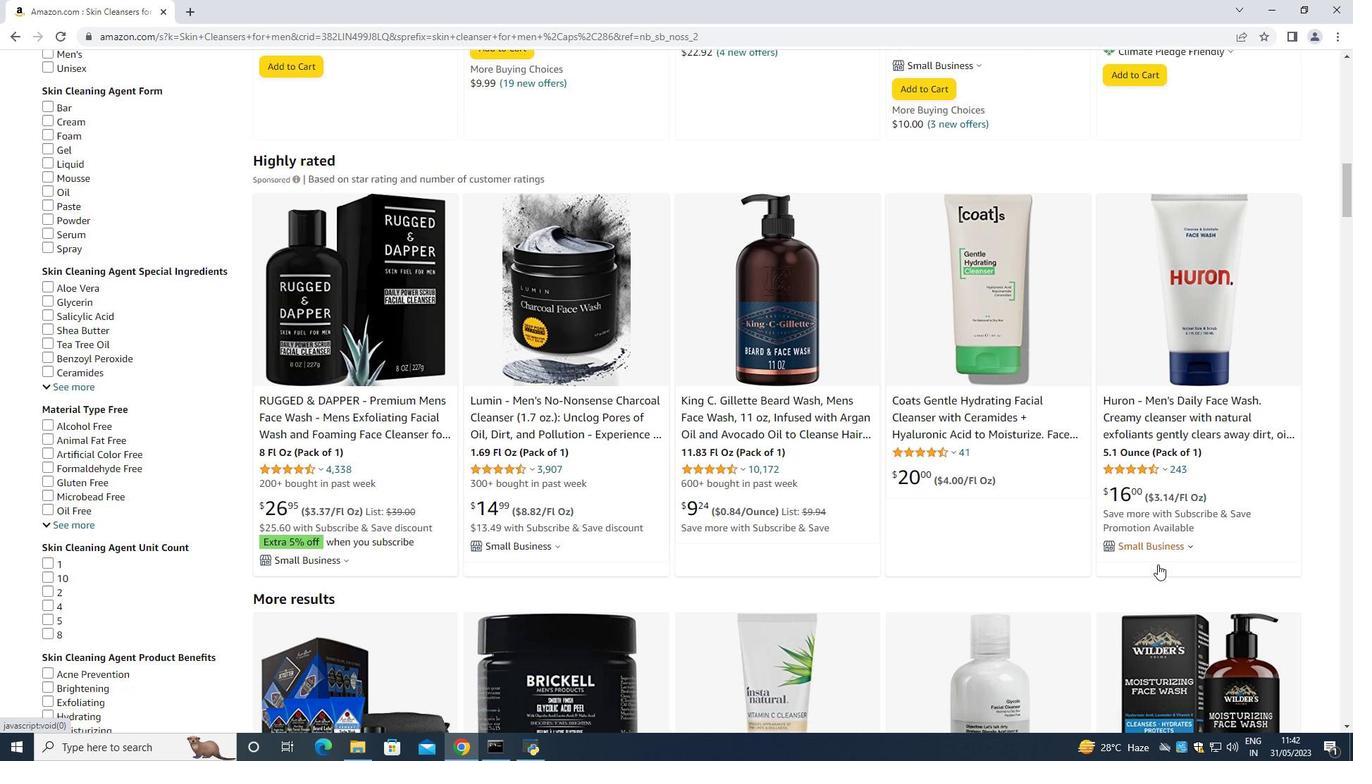 
Action: Mouse scrolled (1161, 561) with delta (0, 0)
Screenshot: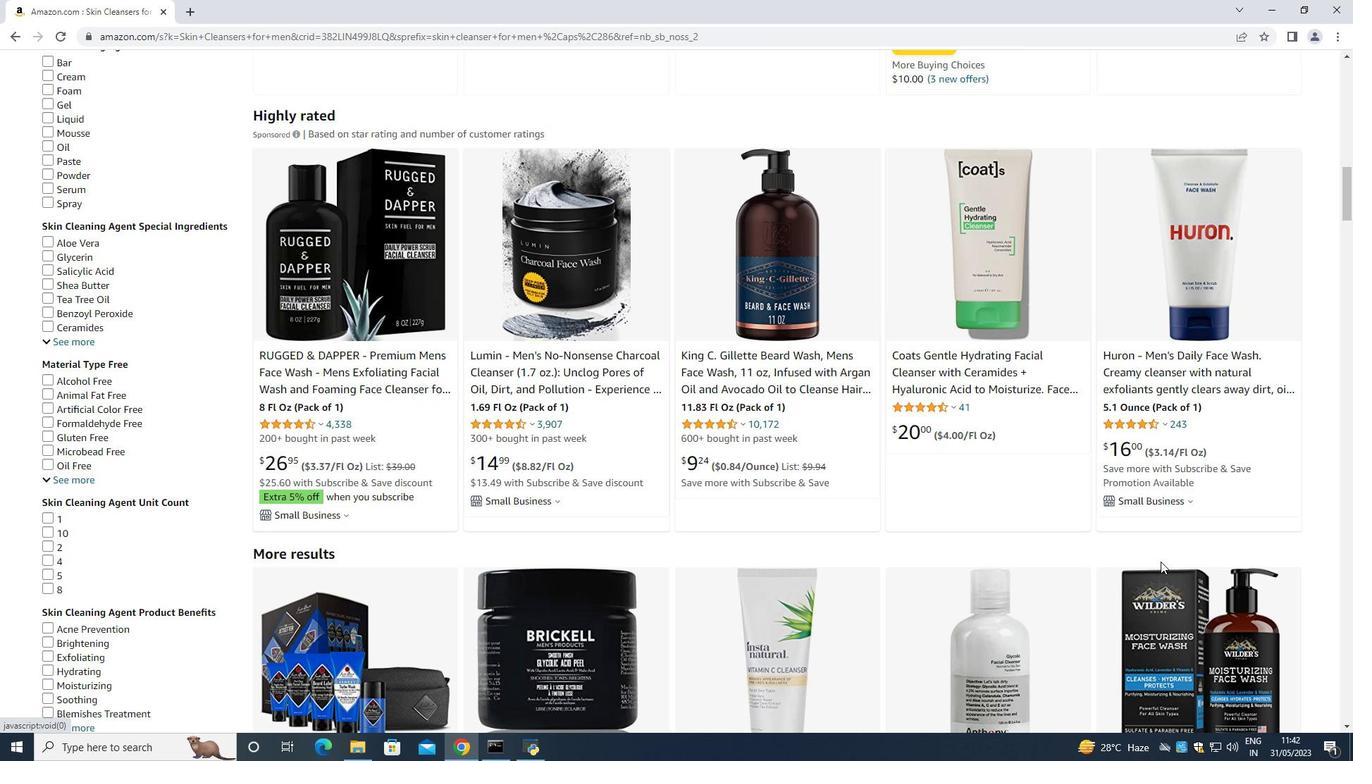 
Action: Mouse scrolled (1161, 561) with delta (0, 0)
Screenshot: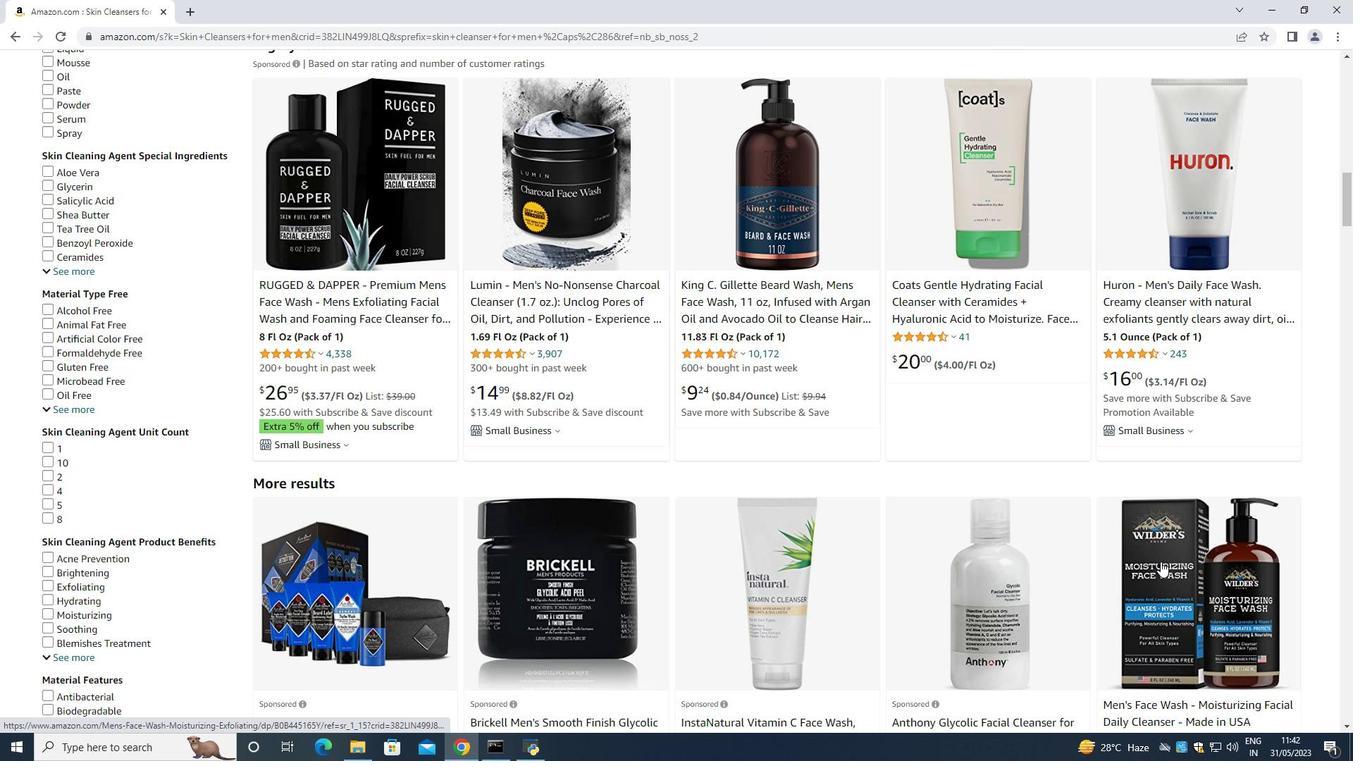 
Action: Mouse moved to (1015, 579)
Screenshot: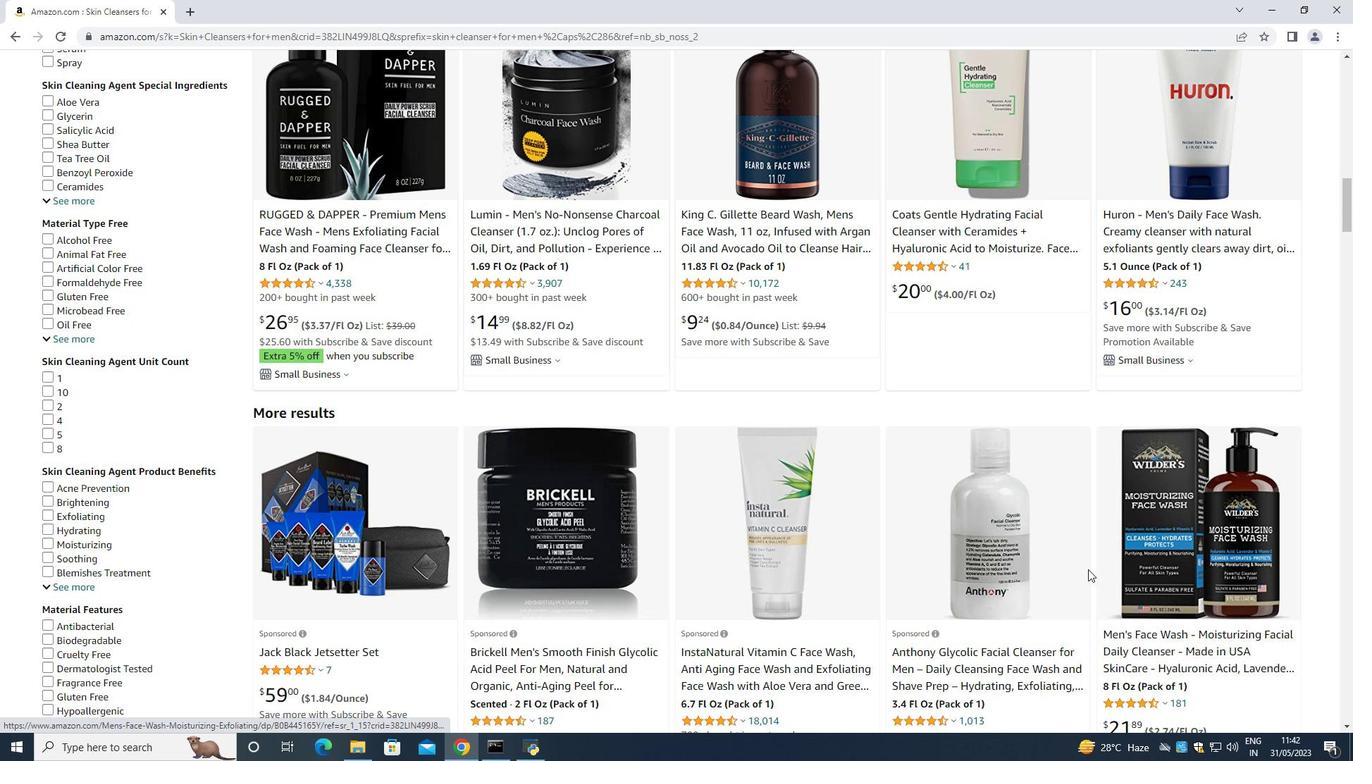 
Action: Mouse scrolled (1015, 578) with delta (0, 0)
Screenshot: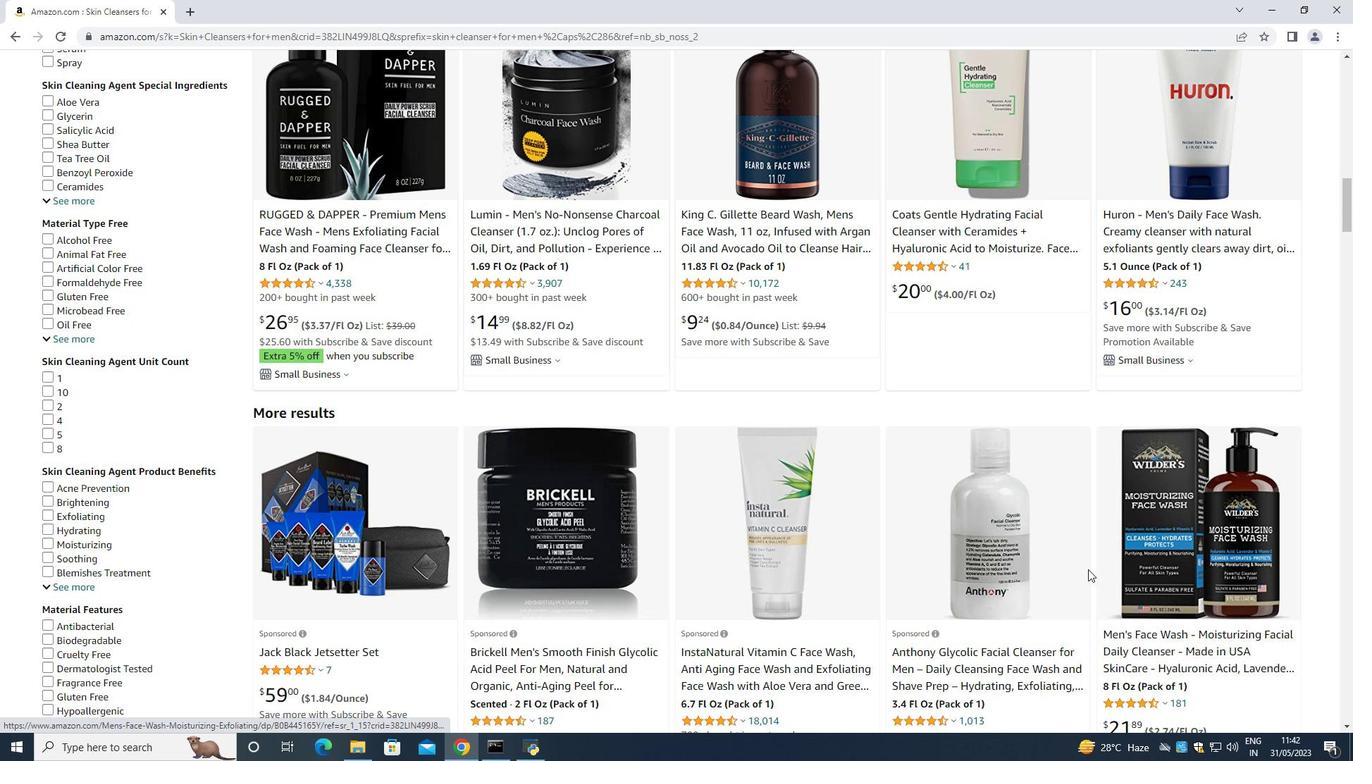 
Action: Mouse moved to (1013, 579)
Screenshot: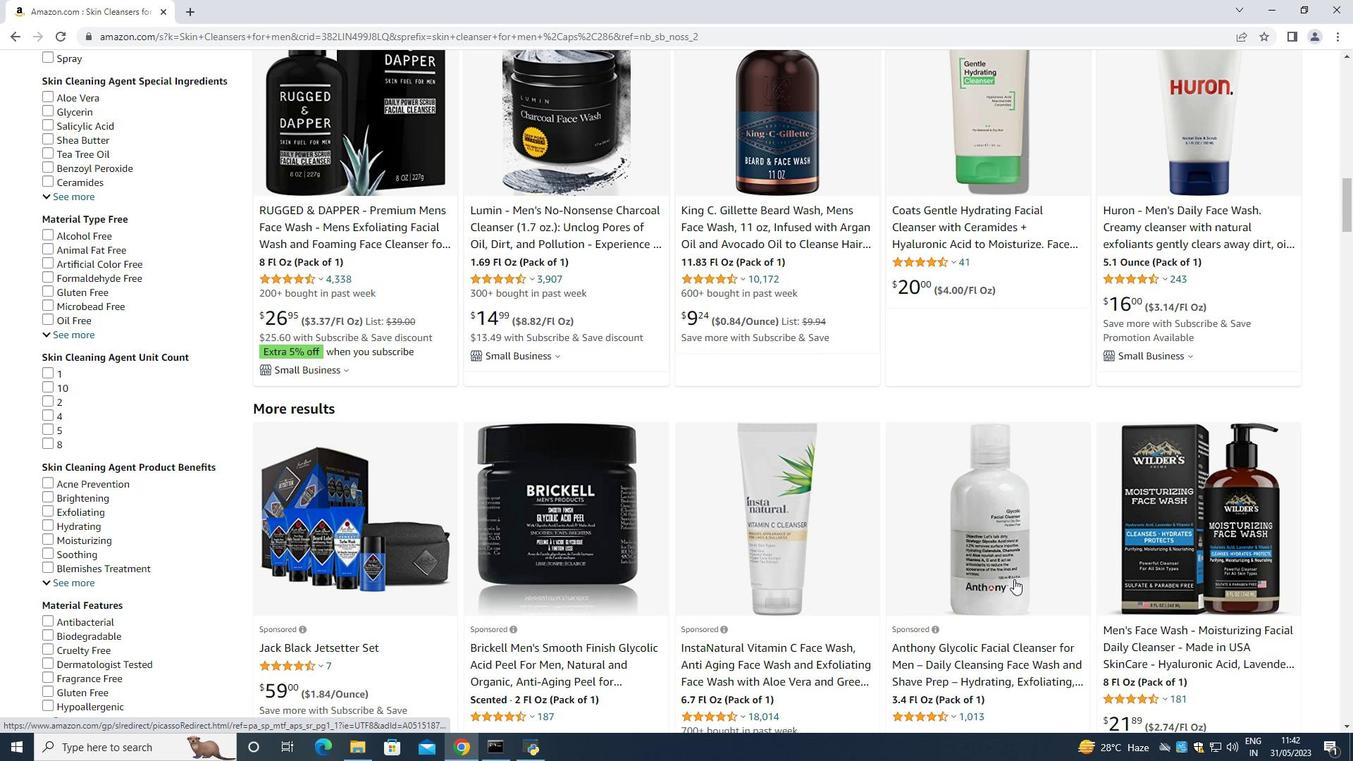 
Action: Mouse scrolled (1013, 578) with delta (0, 0)
Screenshot: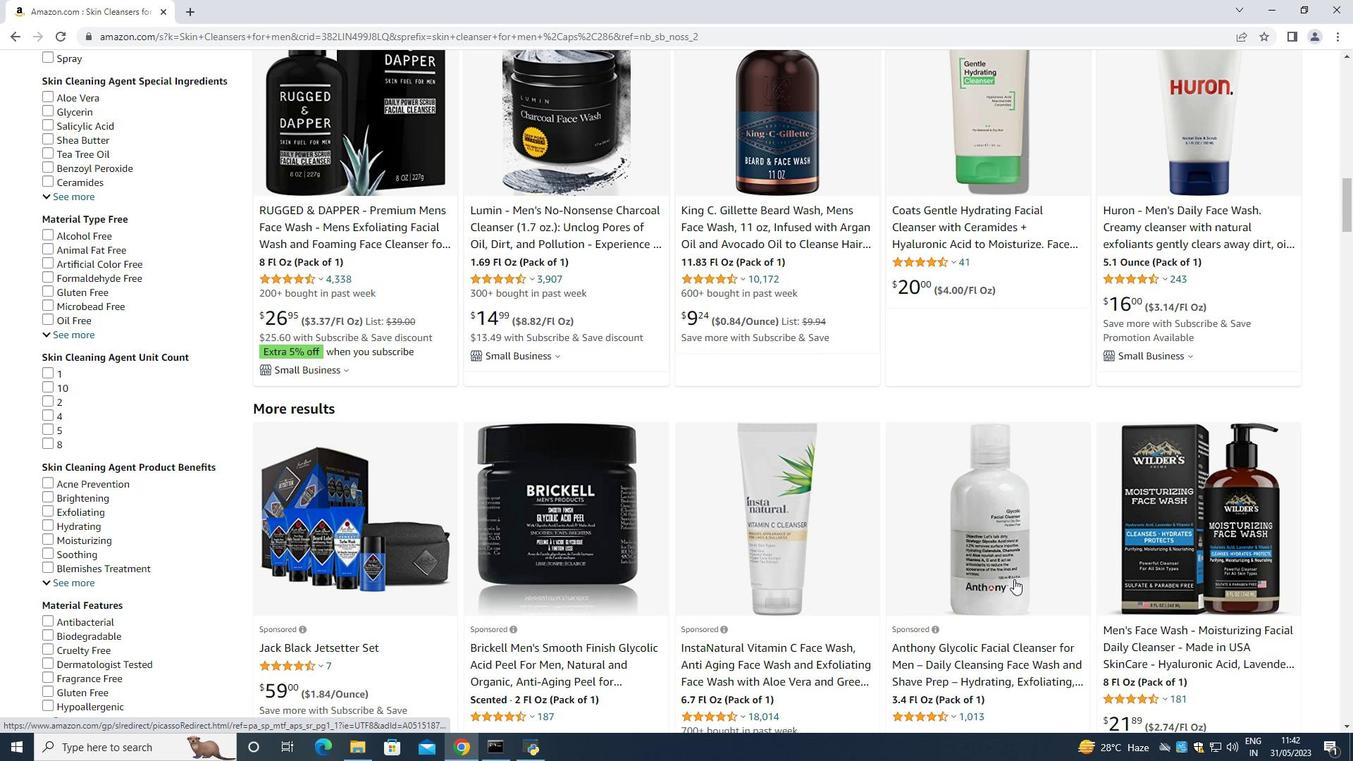 
Action: Mouse moved to (409, 536)
Screenshot: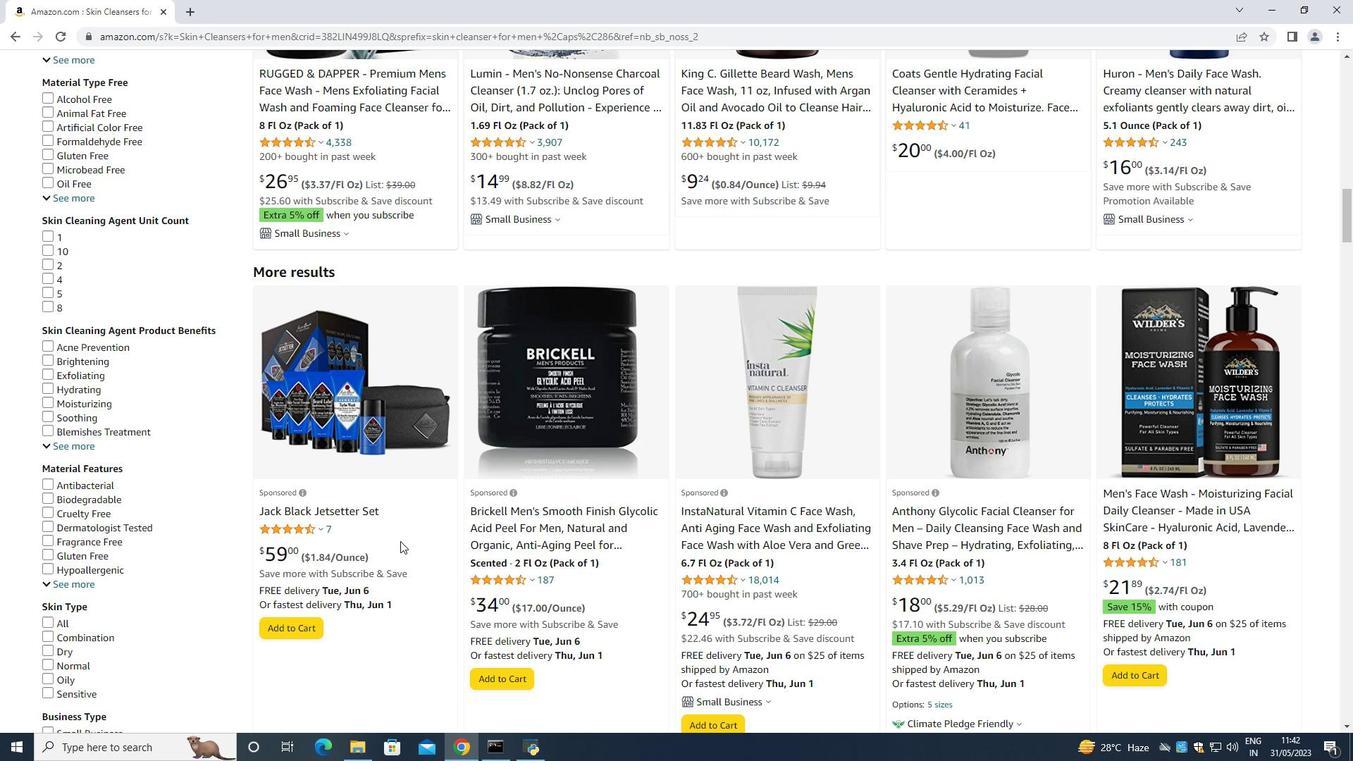 
Action: Mouse scrolled (409, 535) with delta (0, 0)
Screenshot: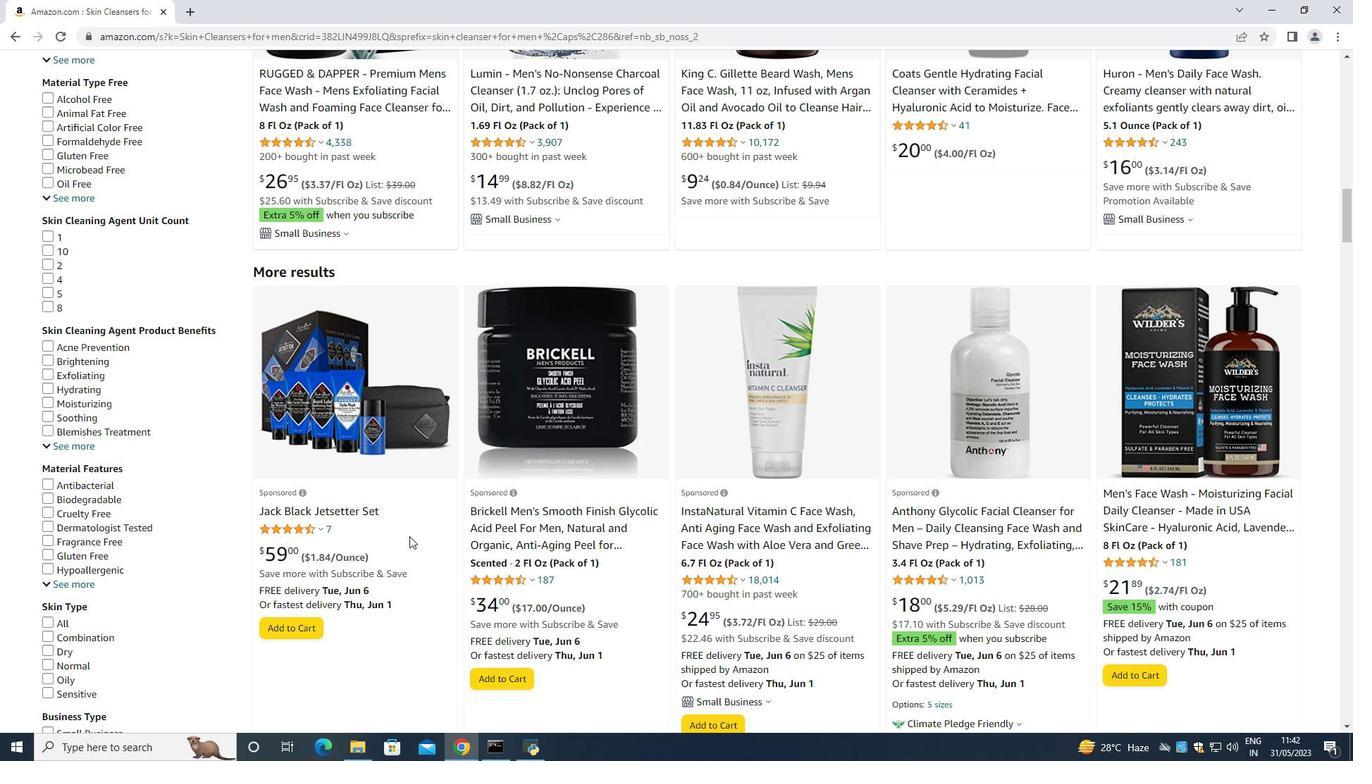 
Action: Mouse scrolled (409, 535) with delta (0, 0)
Screenshot: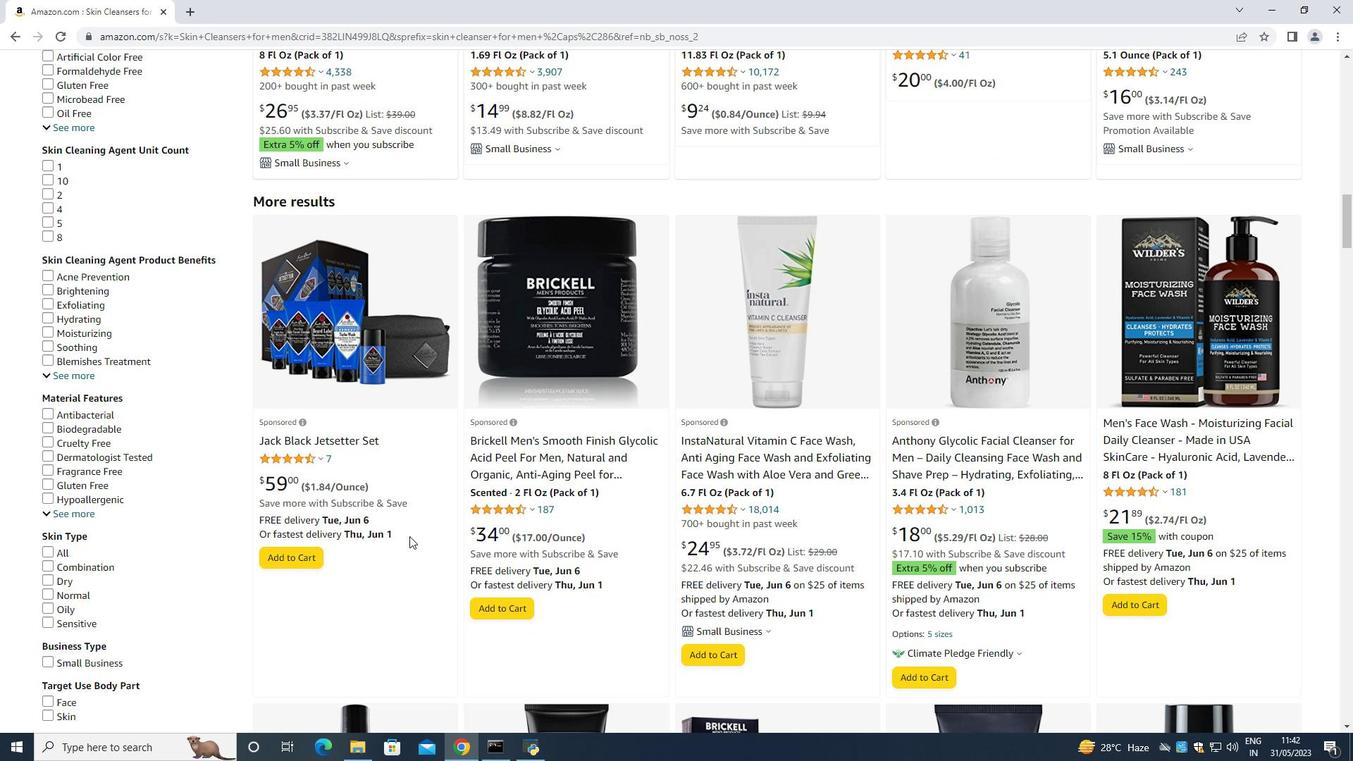 
Action: Mouse scrolled (409, 535) with delta (0, 0)
Screenshot: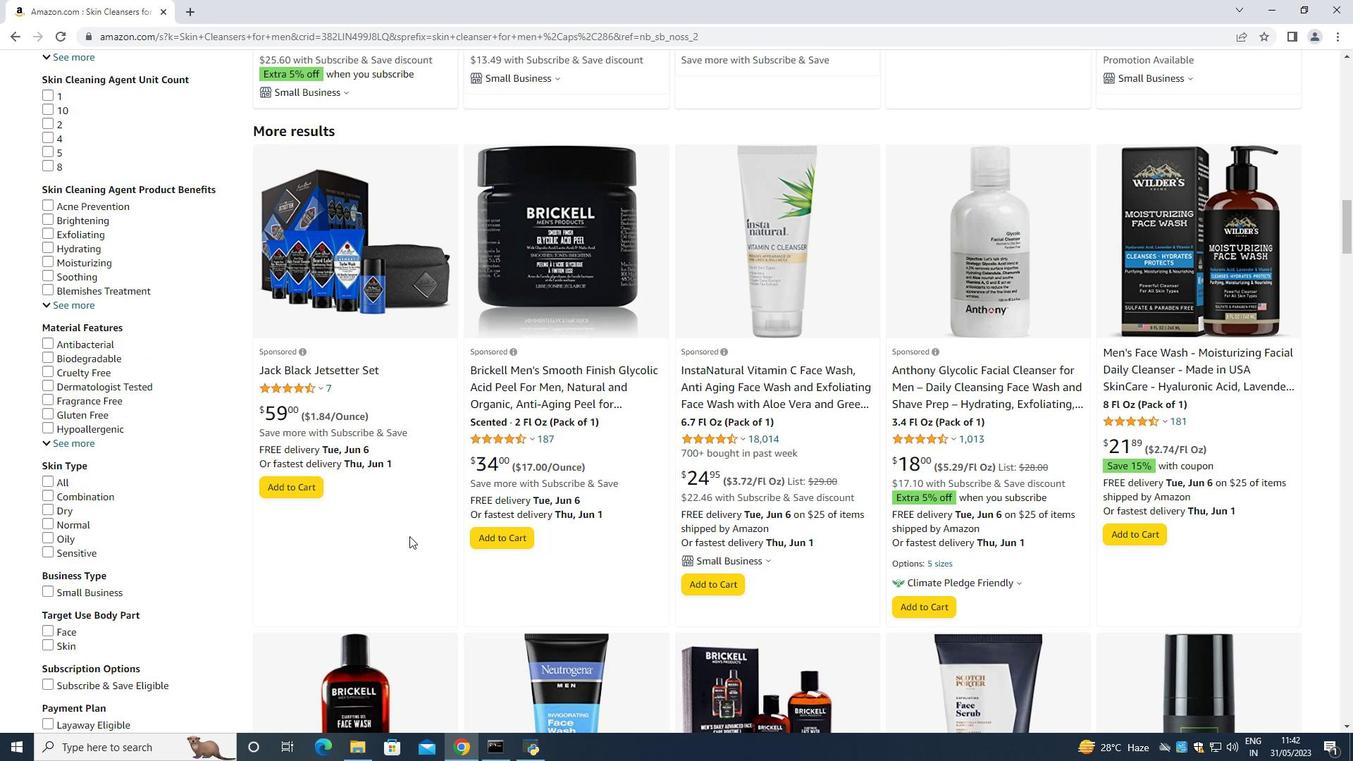 
Action: Mouse scrolled (409, 535) with delta (0, 0)
Screenshot: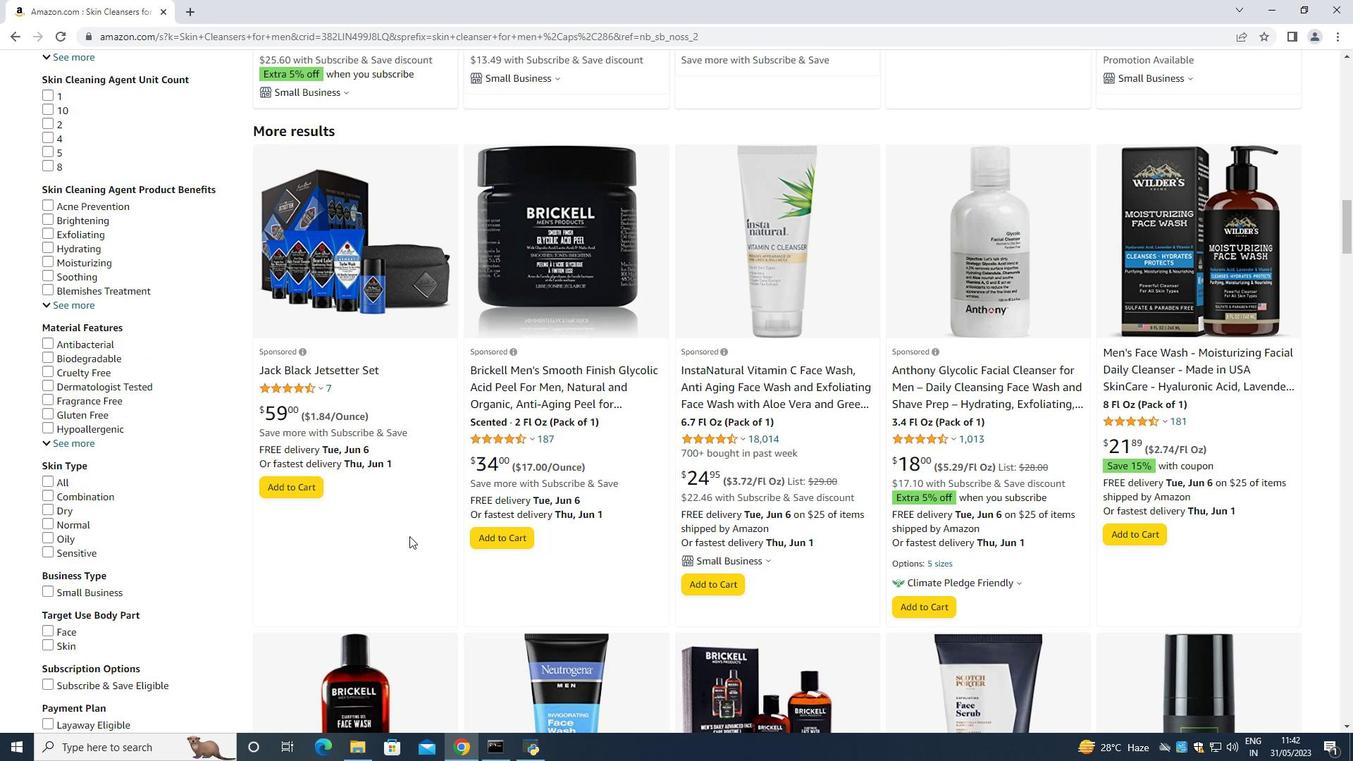 
Action: Mouse scrolled (409, 535) with delta (0, 0)
Screenshot: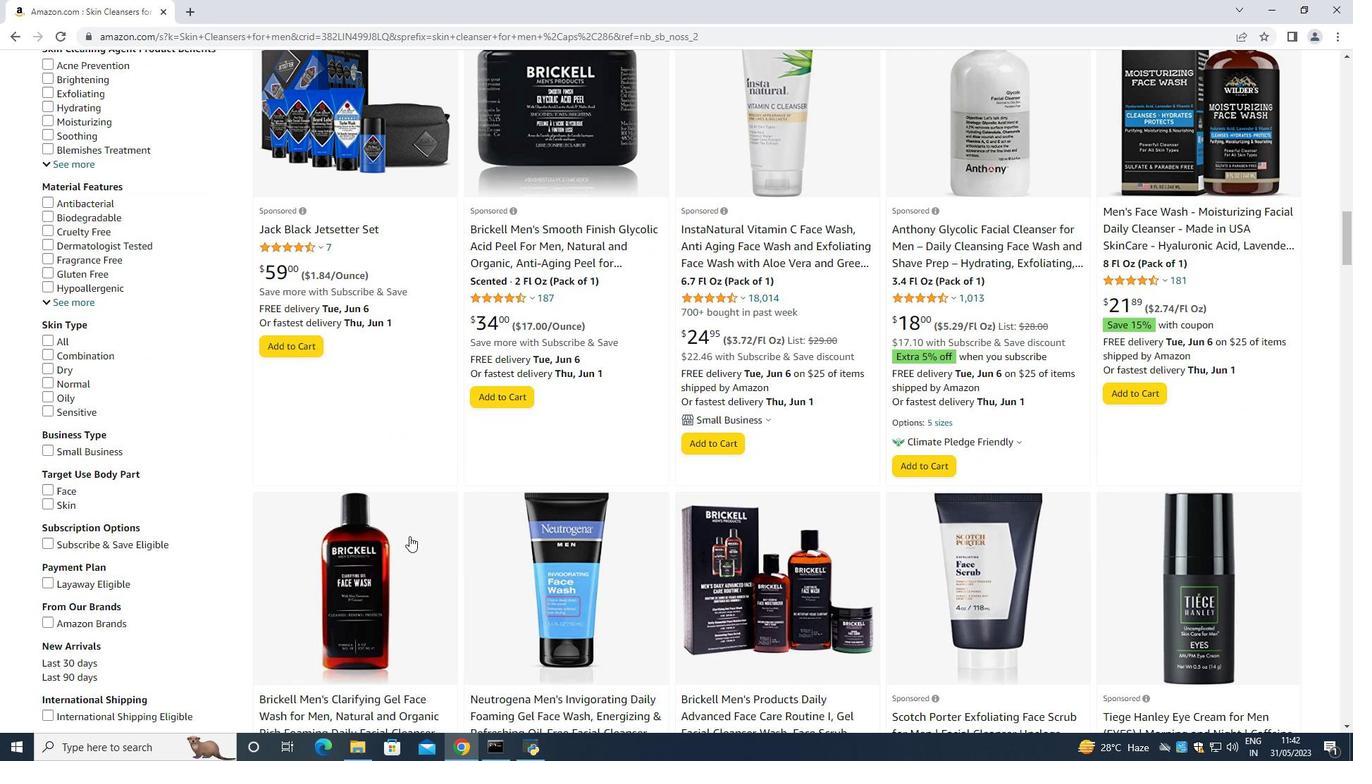 
Action: Mouse scrolled (409, 535) with delta (0, 0)
Screenshot: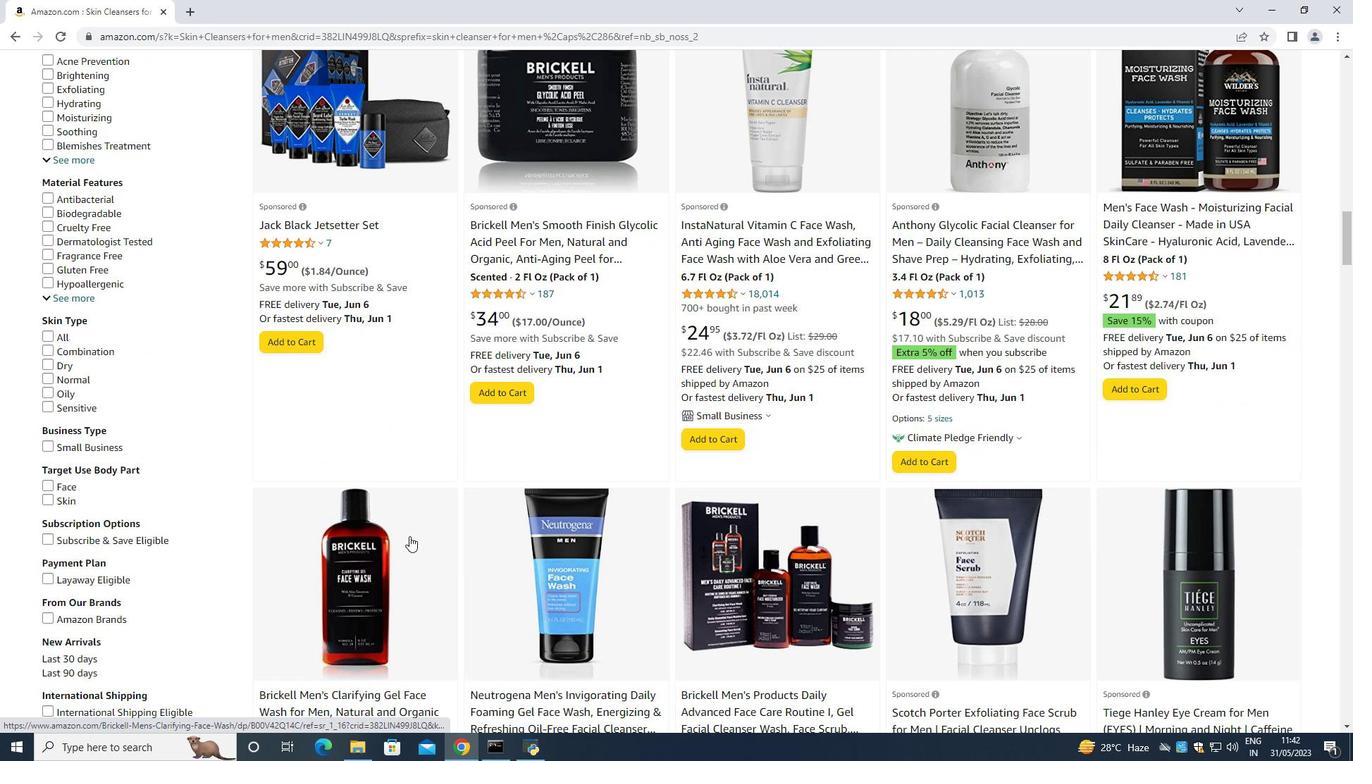 
Action: Mouse moved to (409, 537)
Screenshot: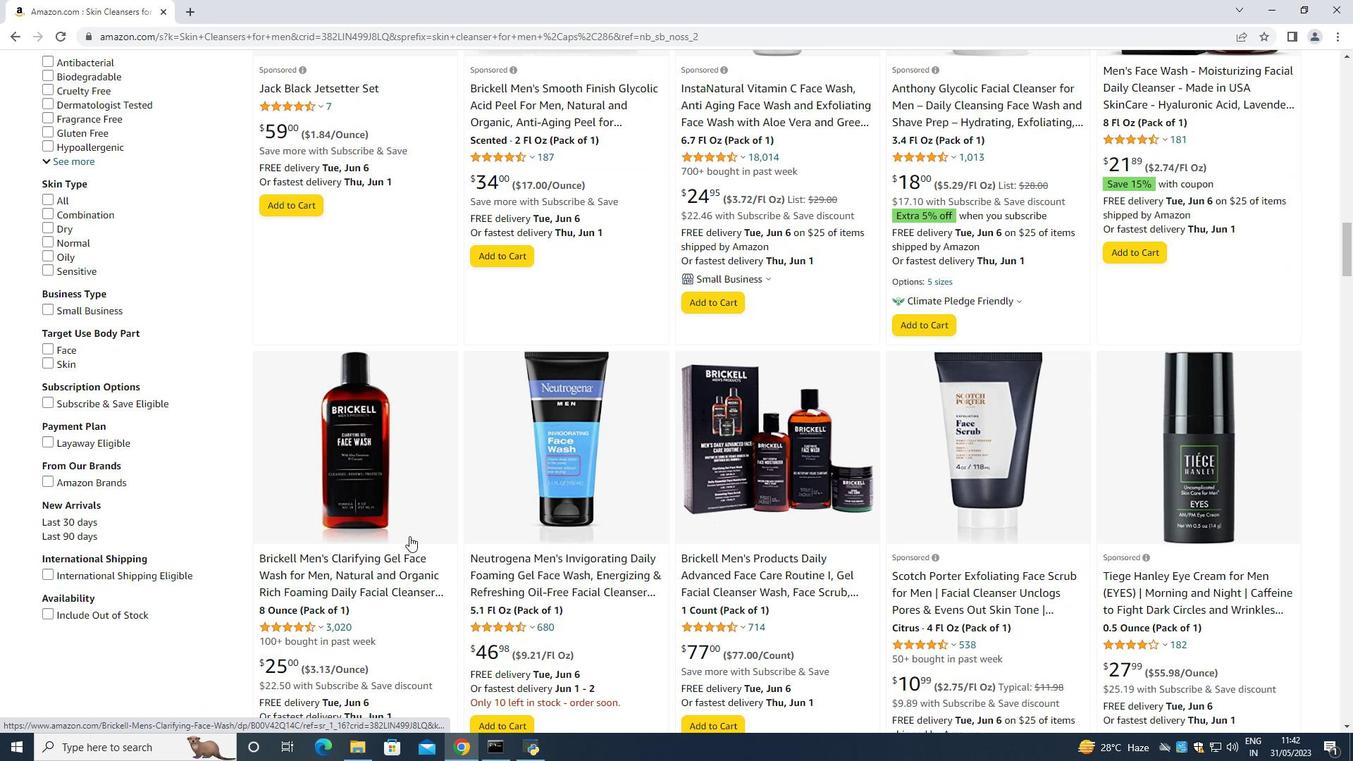 
Action: Mouse scrolled (409, 538) with delta (0, 0)
Screenshot: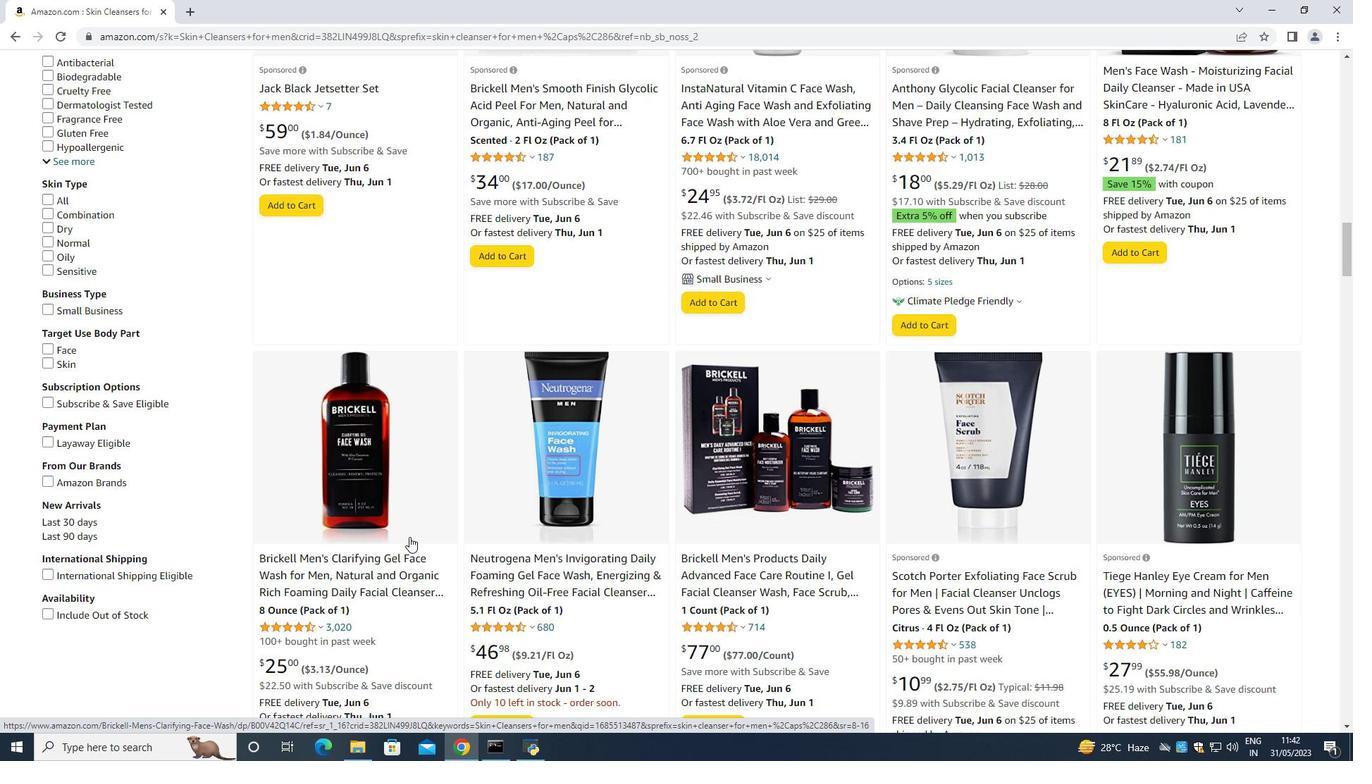 
Action: Mouse scrolled (409, 538) with delta (0, 0)
Screenshot: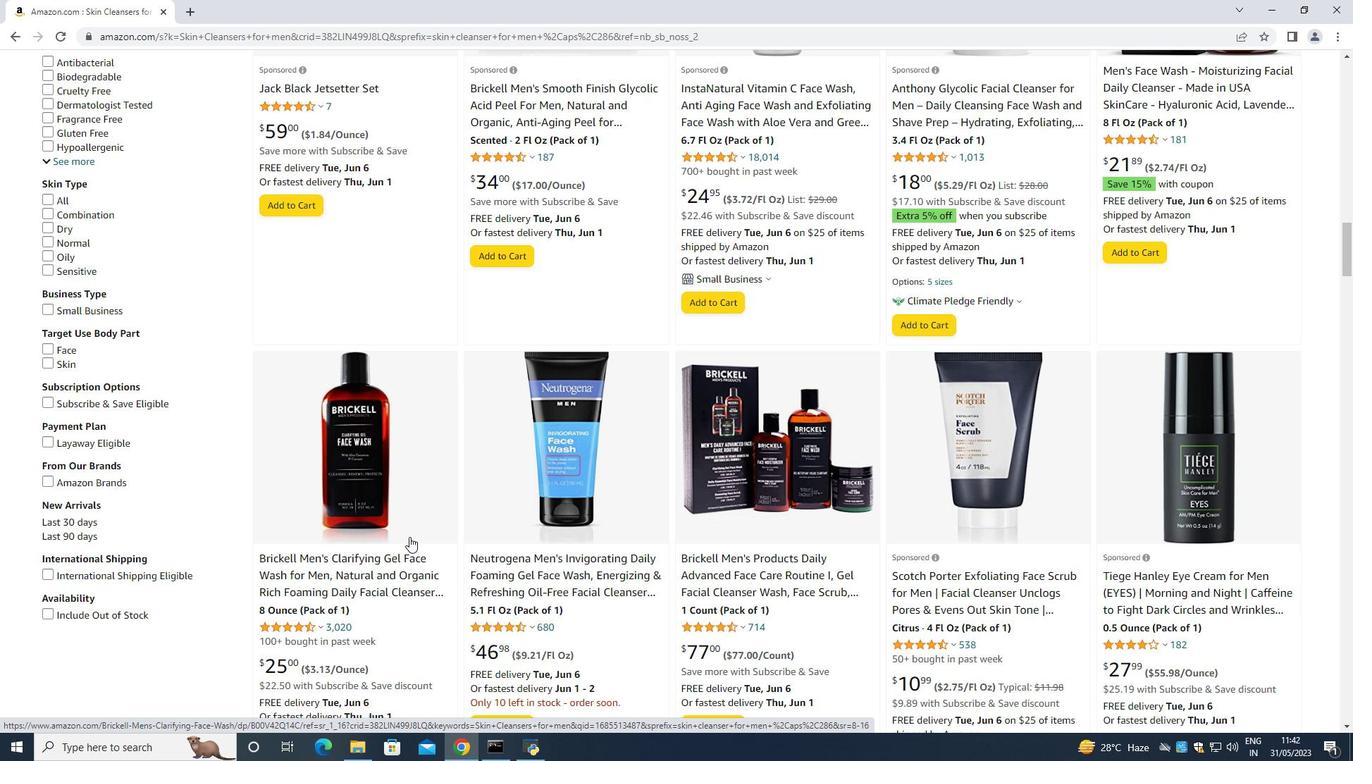 
Action: Mouse moved to (411, 537)
Screenshot: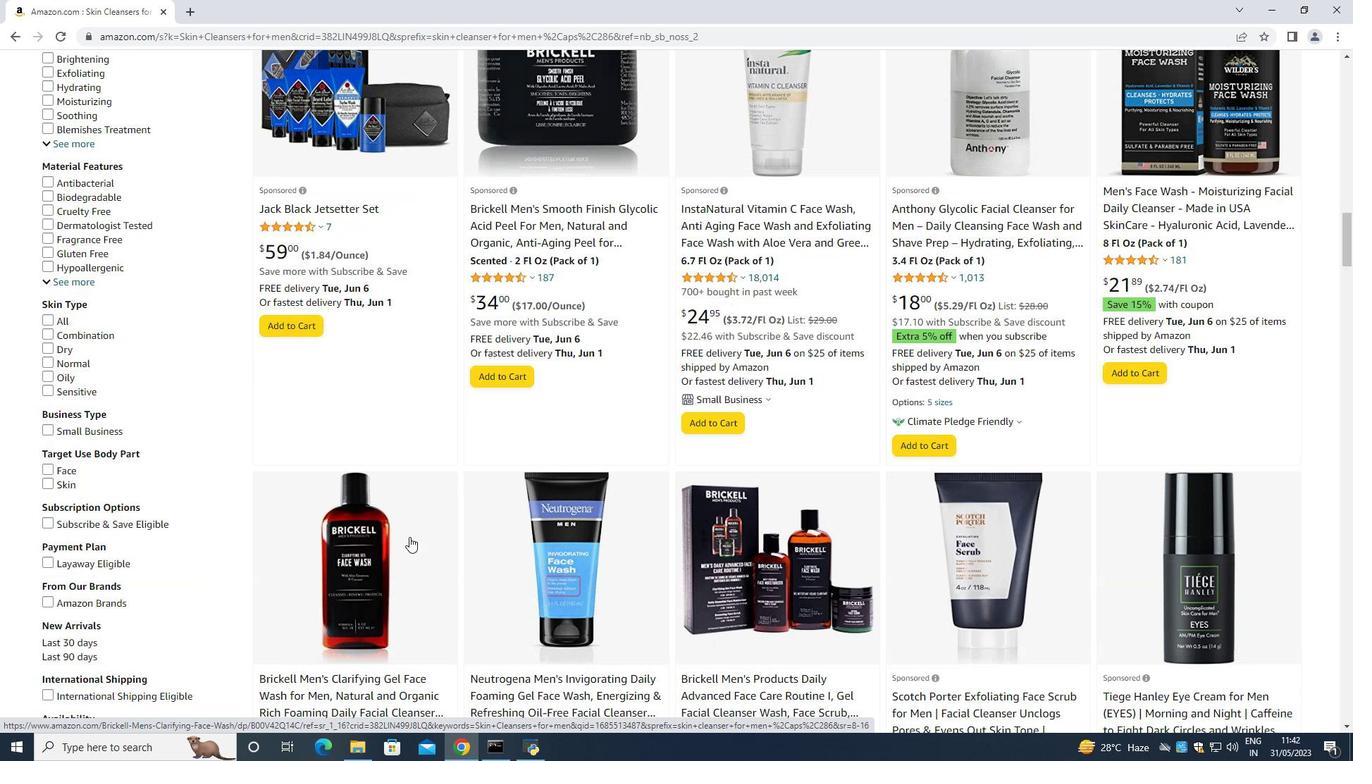 
Action: Mouse scrolled (411, 538) with delta (0, 0)
Screenshot: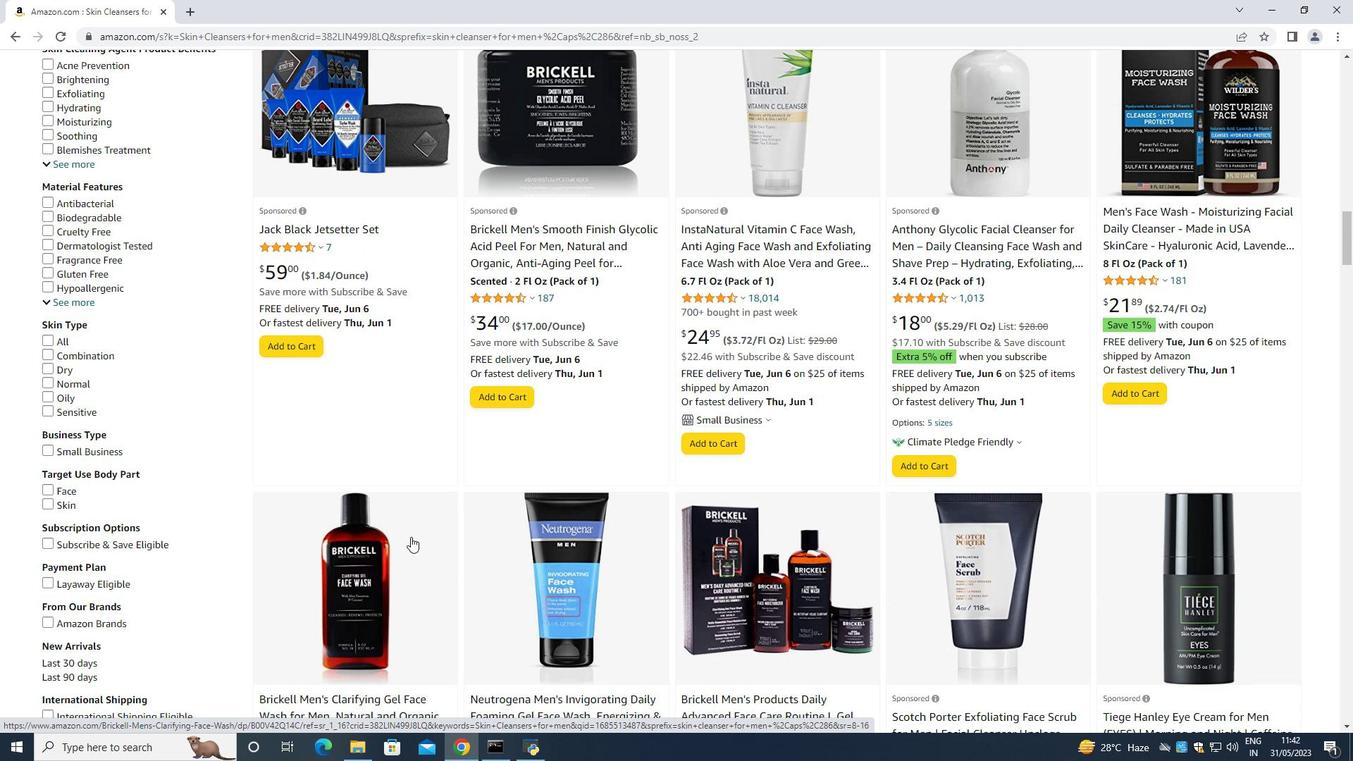 
Action: Mouse scrolled (411, 538) with delta (0, 0)
Screenshot: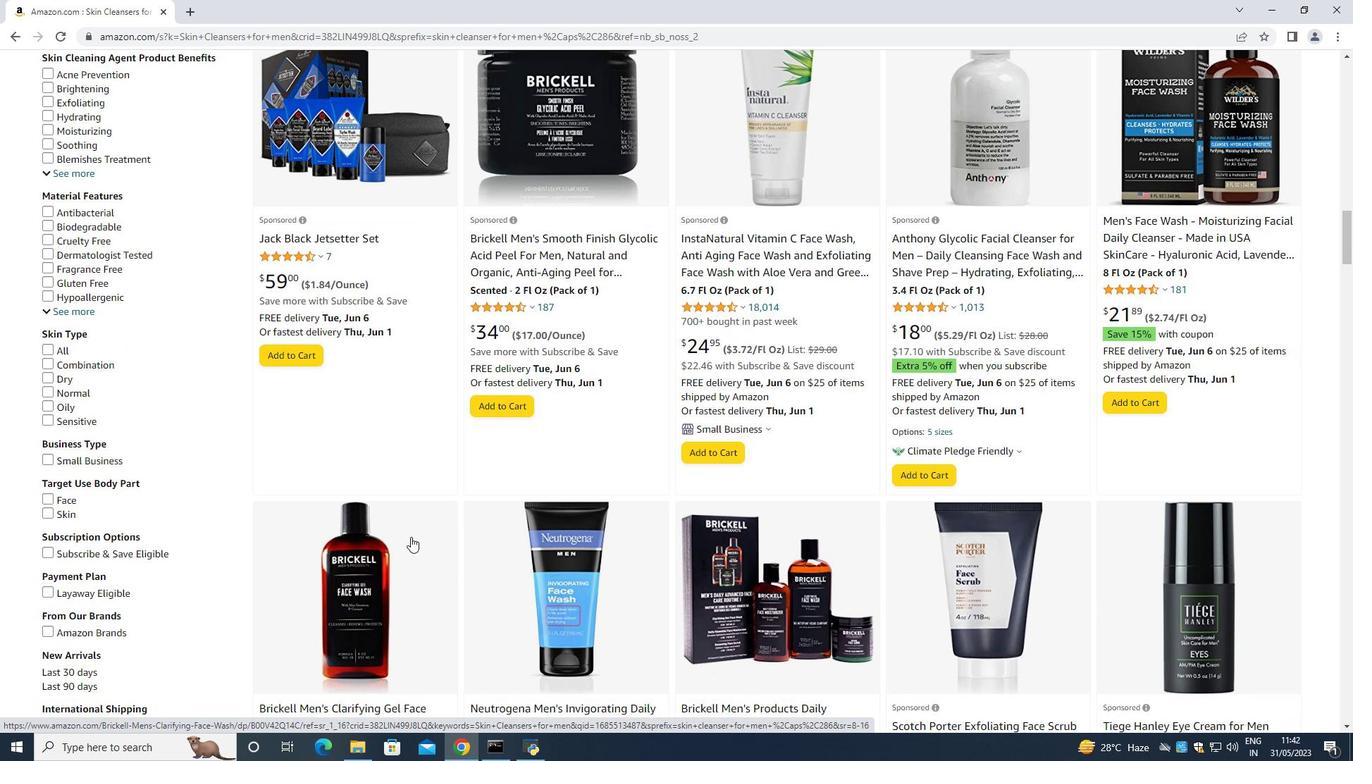 
Action: Mouse scrolled (411, 538) with delta (0, 0)
Screenshot: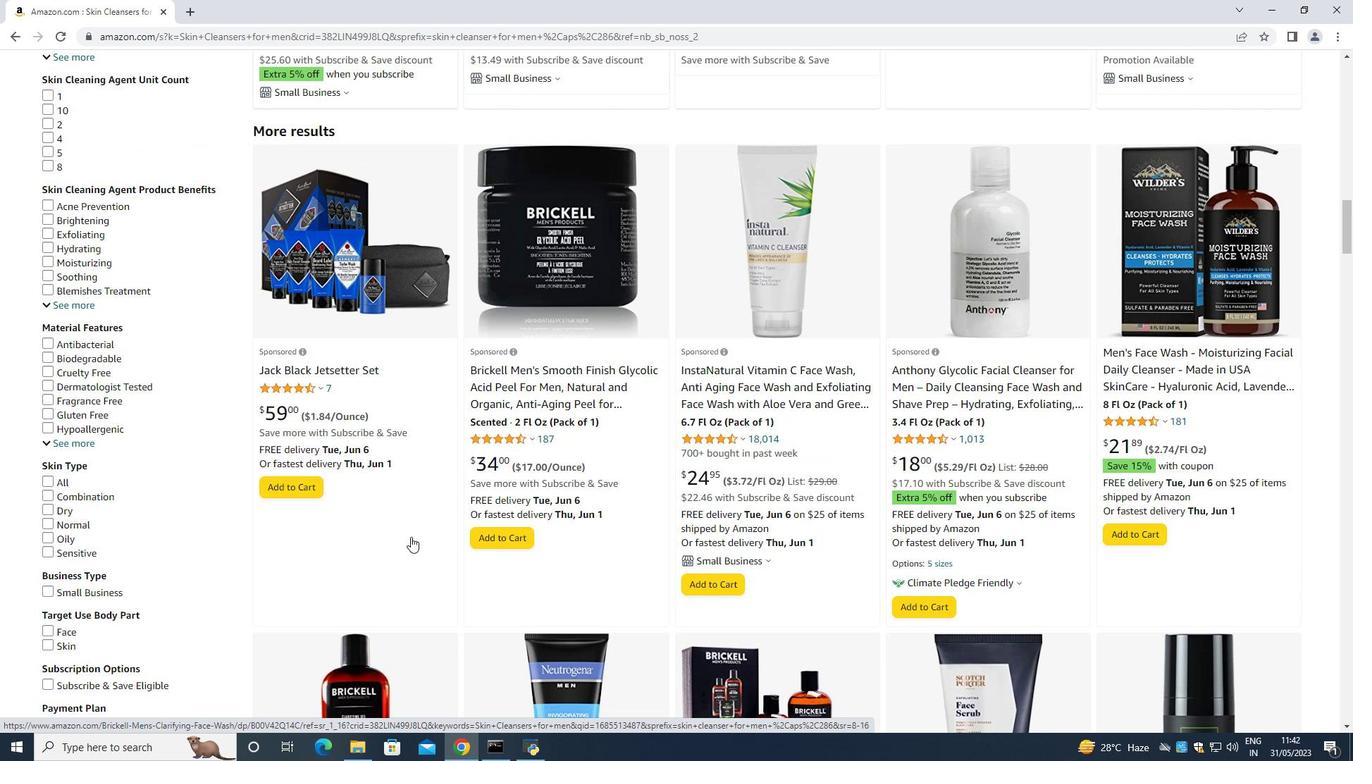 
Action: Mouse scrolled (411, 538) with delta (0, 0)
Screenshot: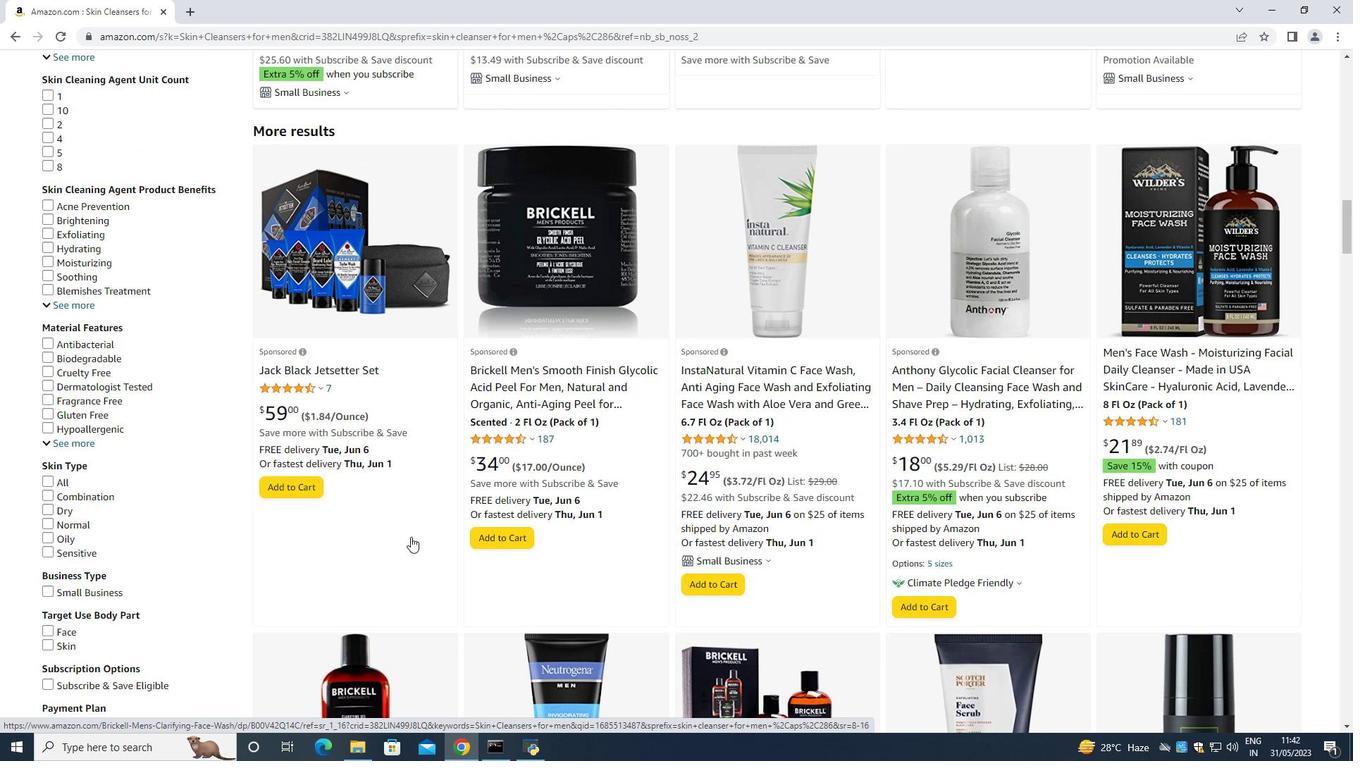 
Action: Mouse scrolled (411, 538) with delta (0, 0)
Screenshot: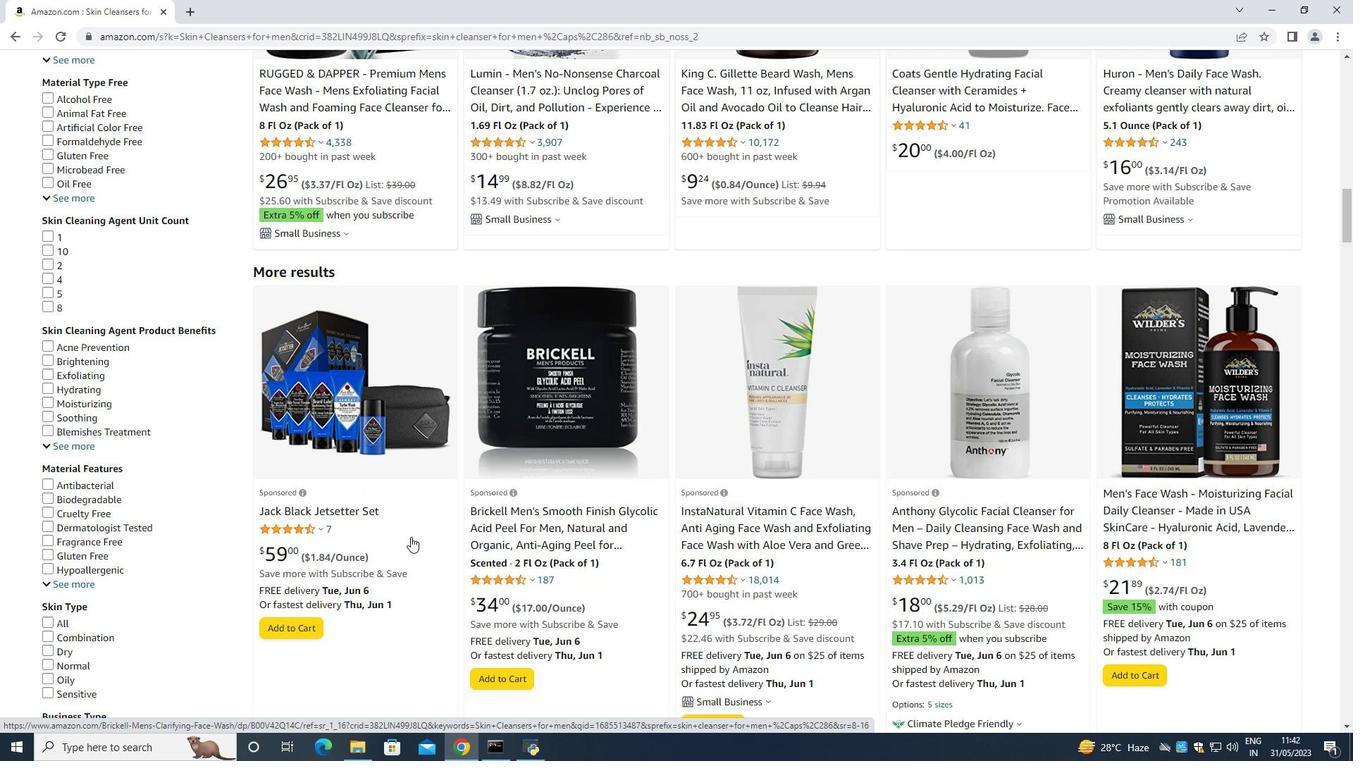 
Action: Mouse scrolled (411, 538) with delta (0, 0)
Screenshot: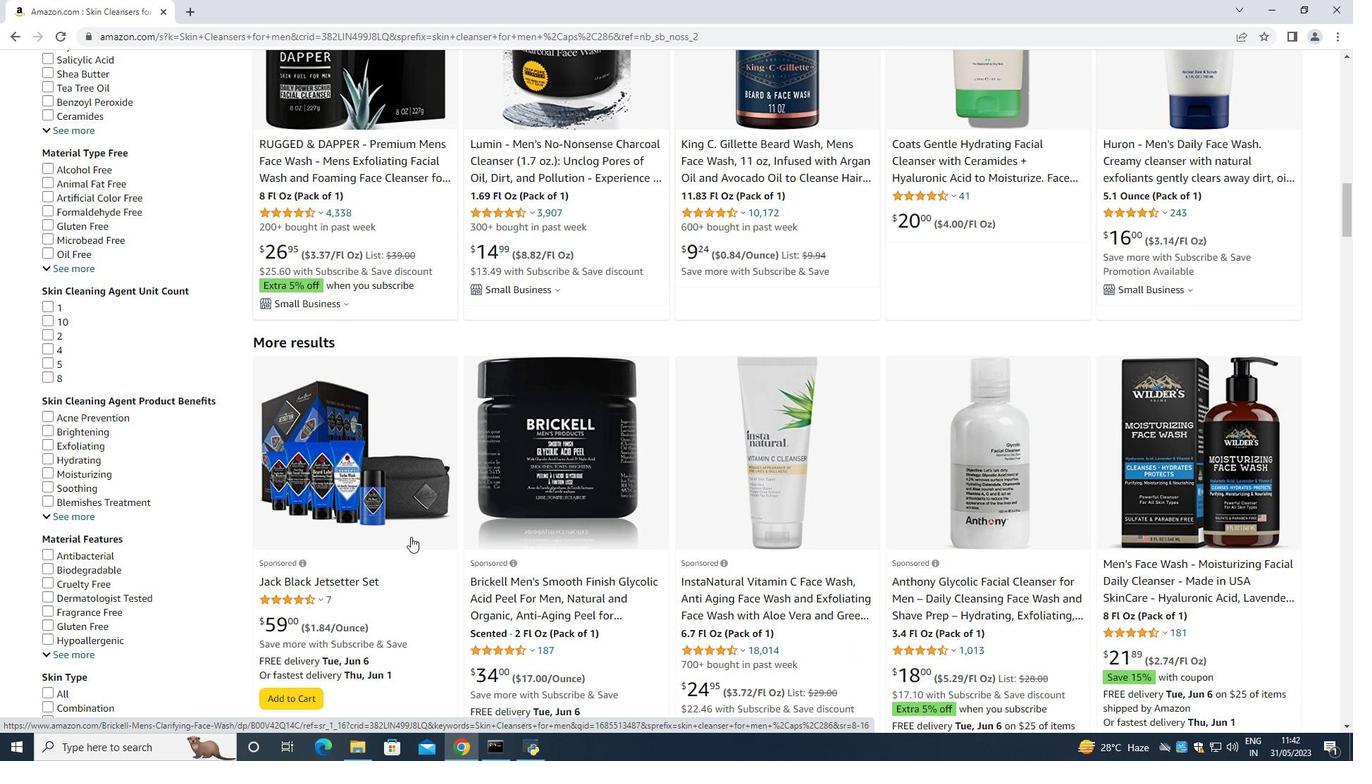 
Action: Mouse scrolled (411, 538) with delta (0, 0)
Screenshot: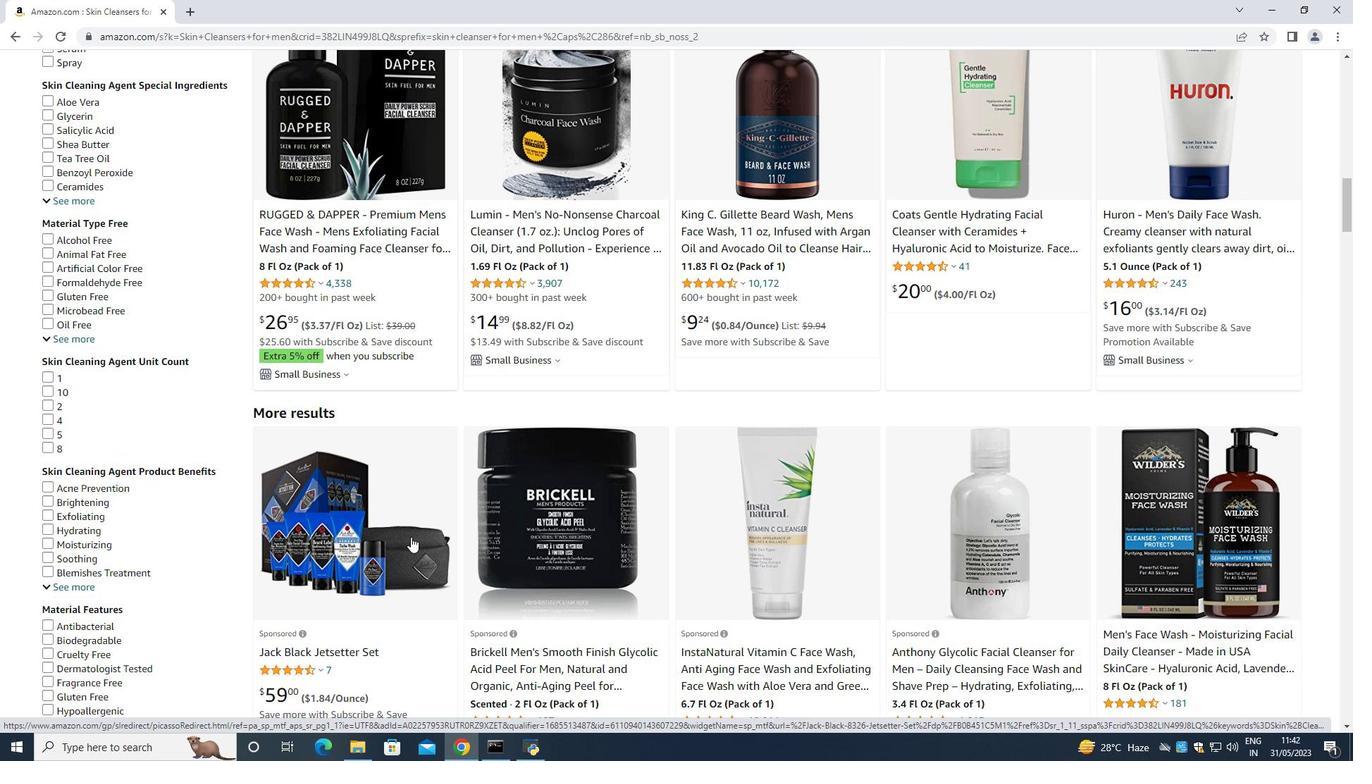 
Action: Mouse moved to (411, 537)
Screenshot: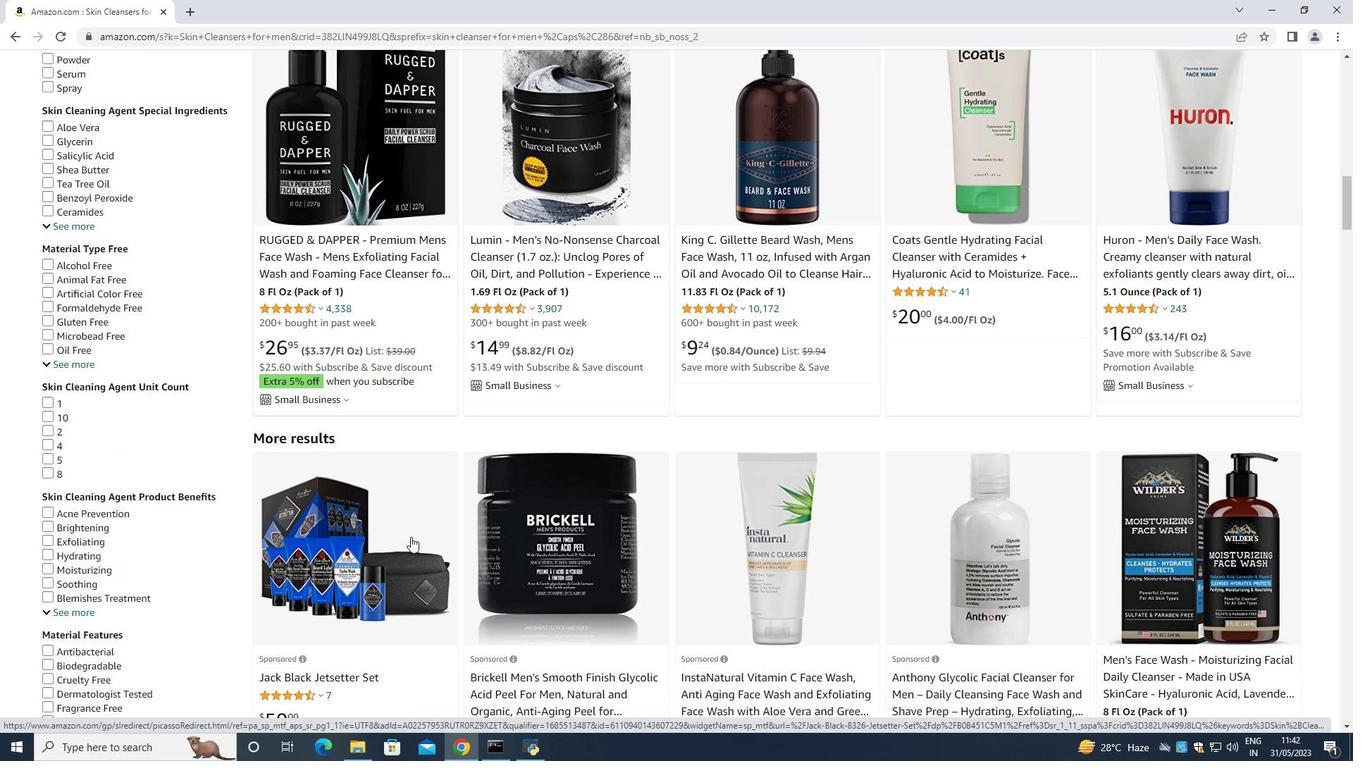 
Action: Mouse scrolled (411, 538) with delta (0, 0)
Screenshot: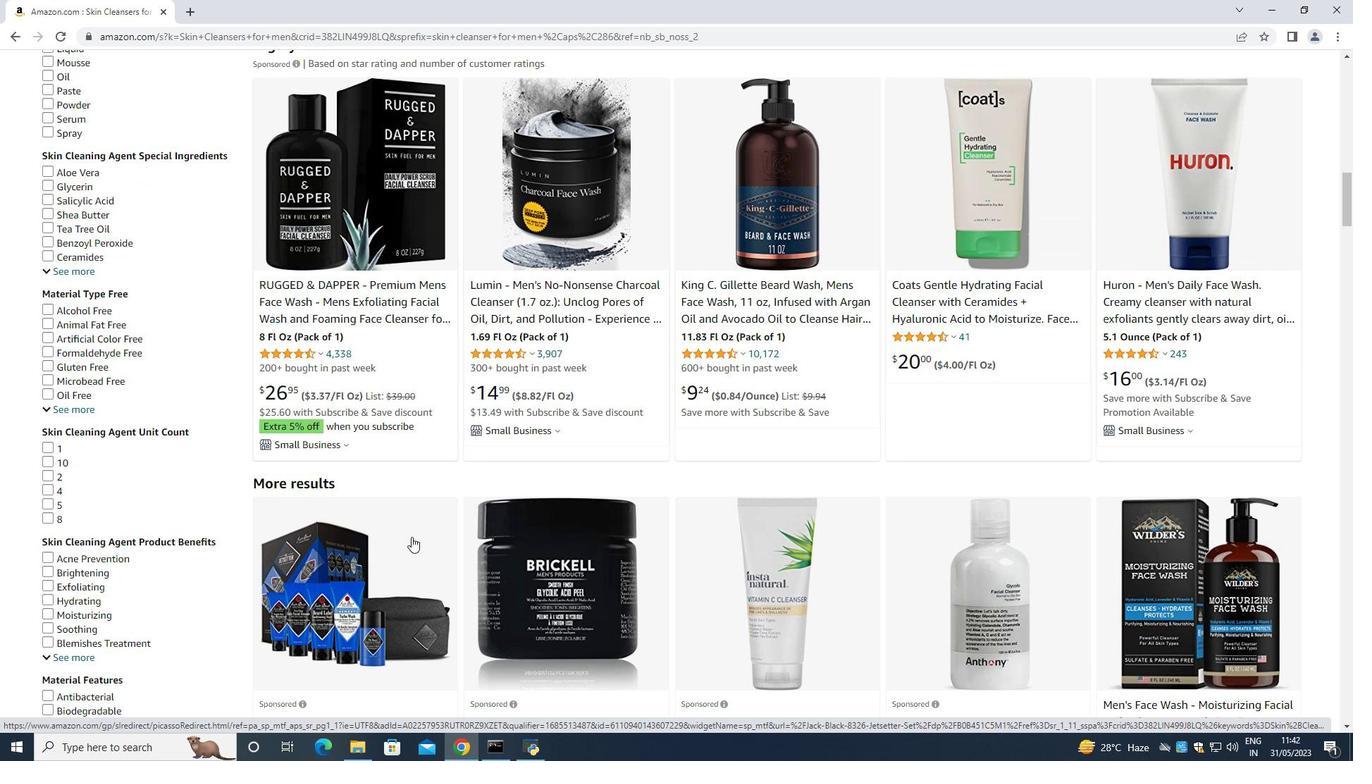 
Action: Mouse scrolled (411, 538) with delta (0, 0)
Screenshot: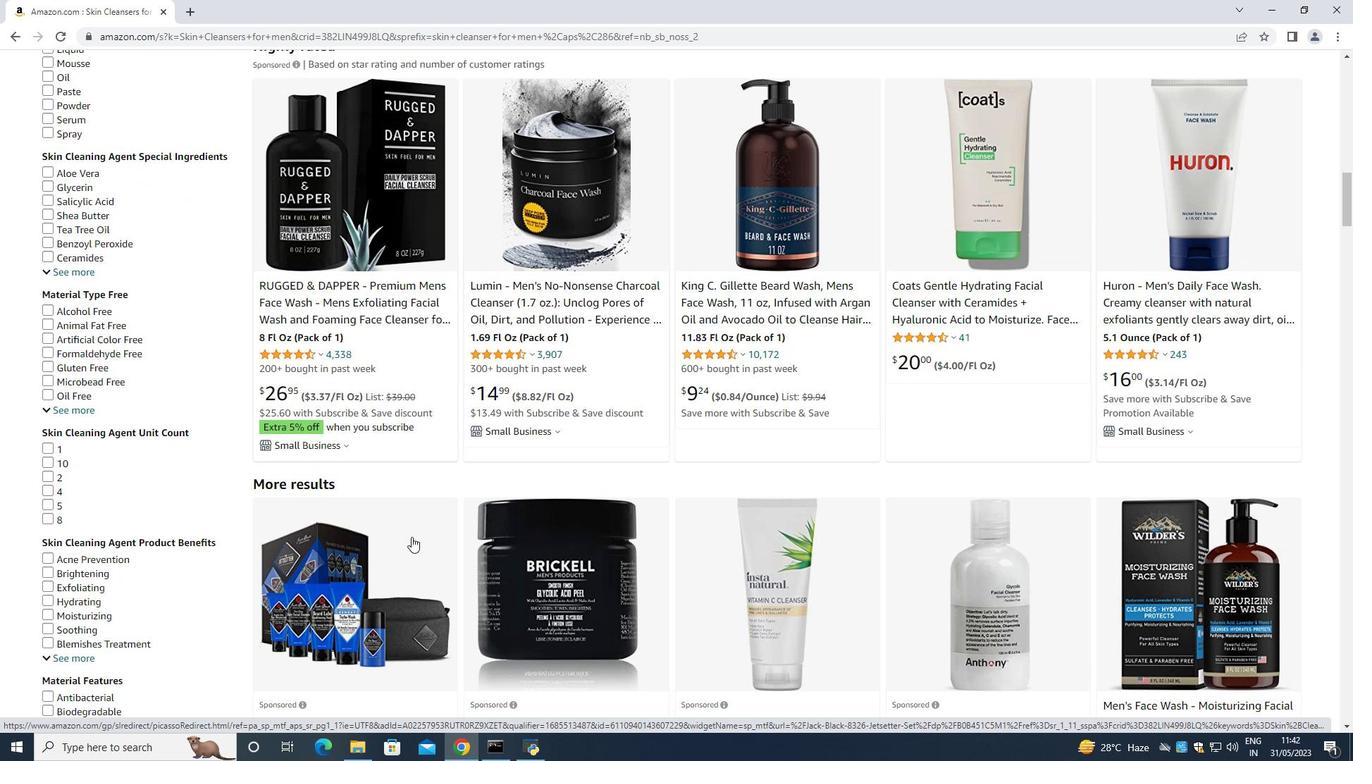 
Action: Mouse scrolled (411, 538) with delta (0, 0)
Screenshot: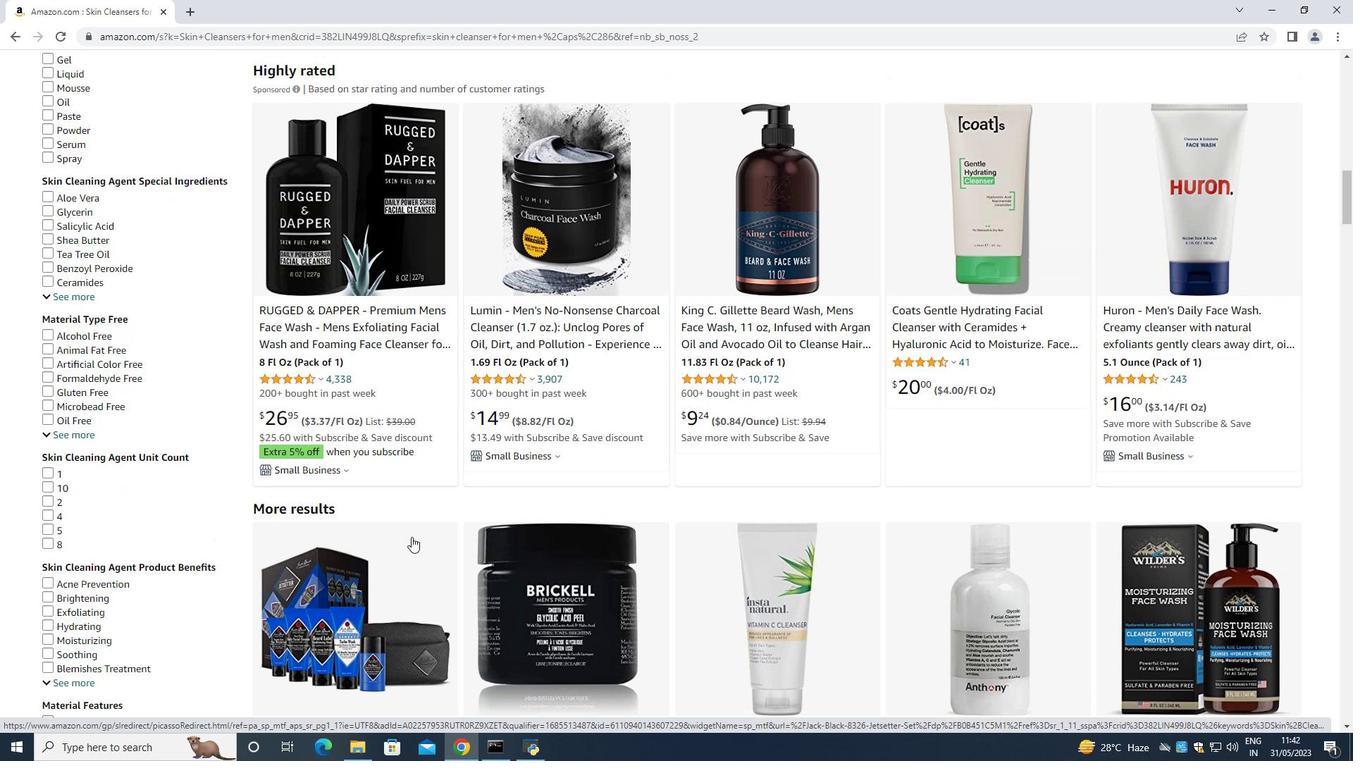 
Action: Mouse scrolled (411, 538) with delta (0, 0)
Screenshot: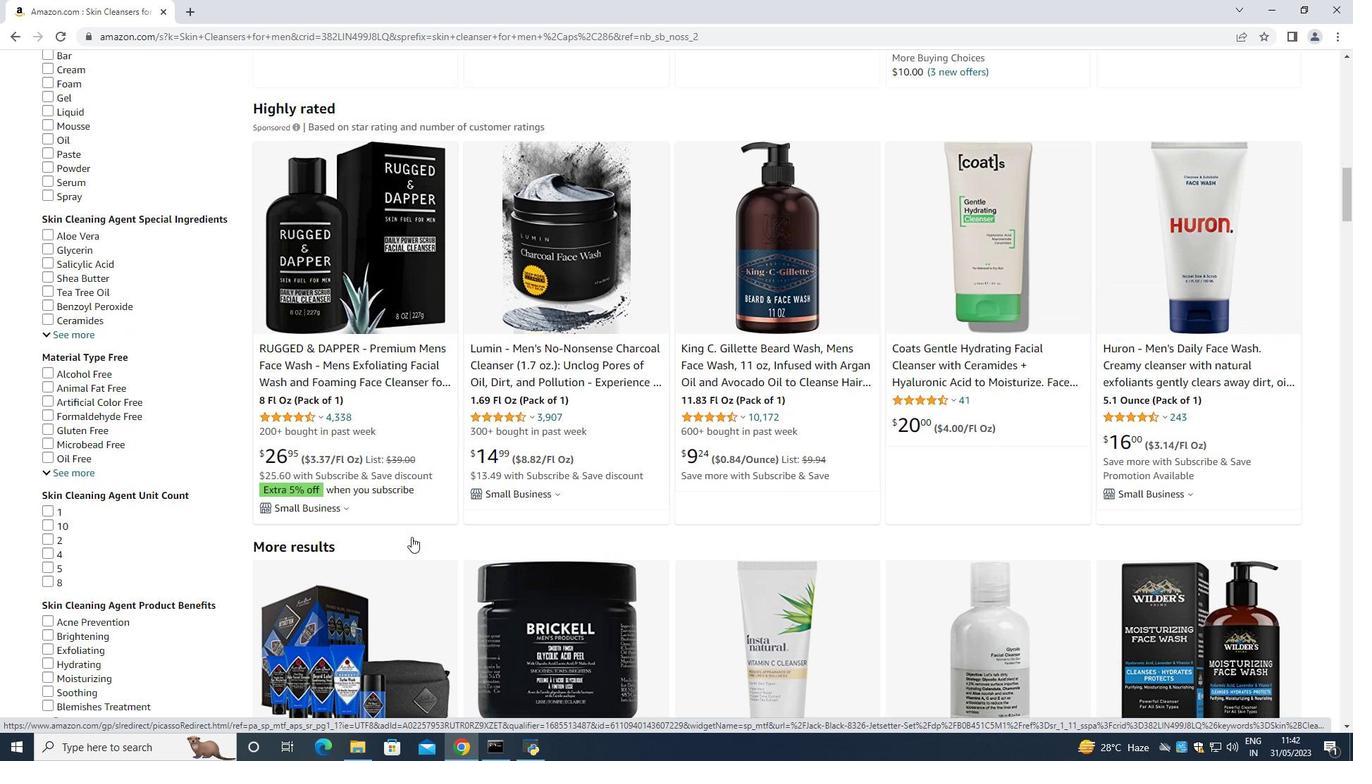 
Action: Mouse scrolled (411, 538) with delta (0, 0)
Screenshot: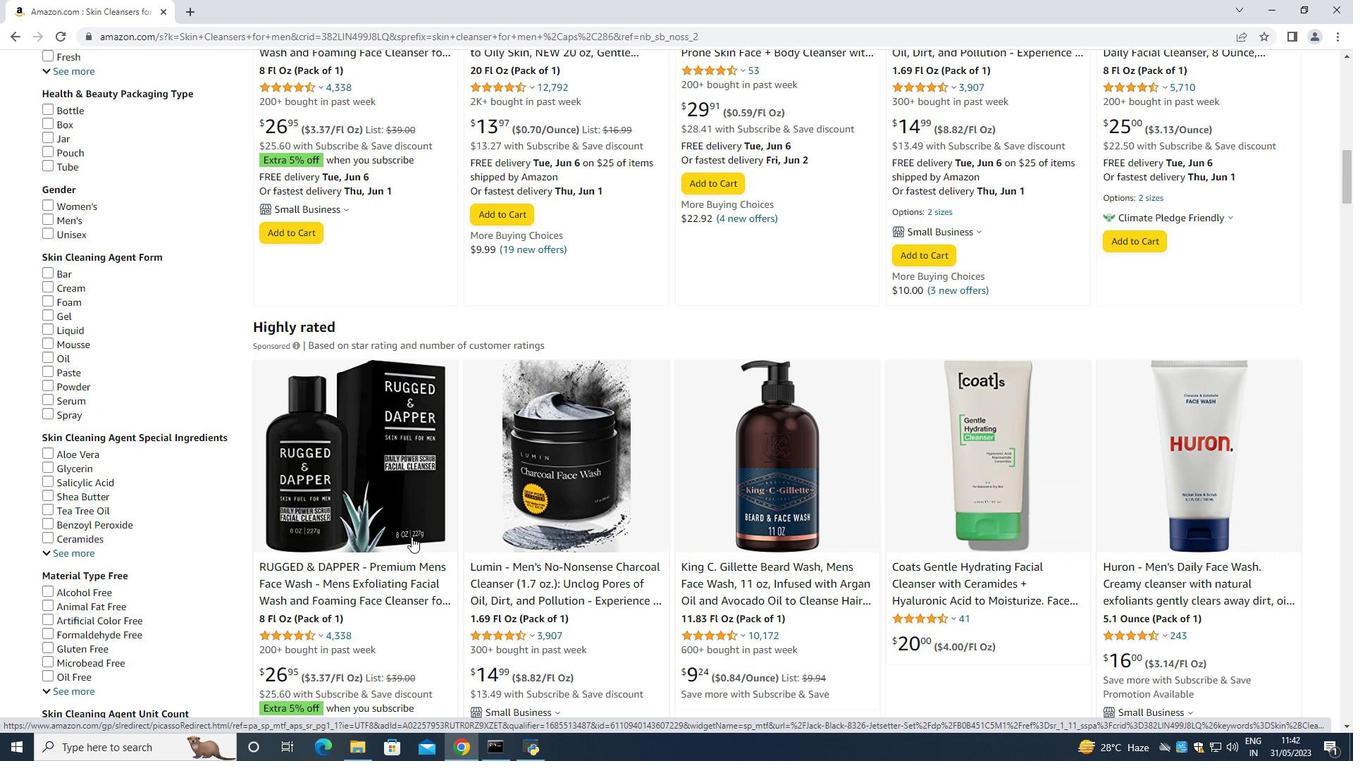 
Action: Mouse scrolled (411, 538) with delta (0, 0)
Screenshot: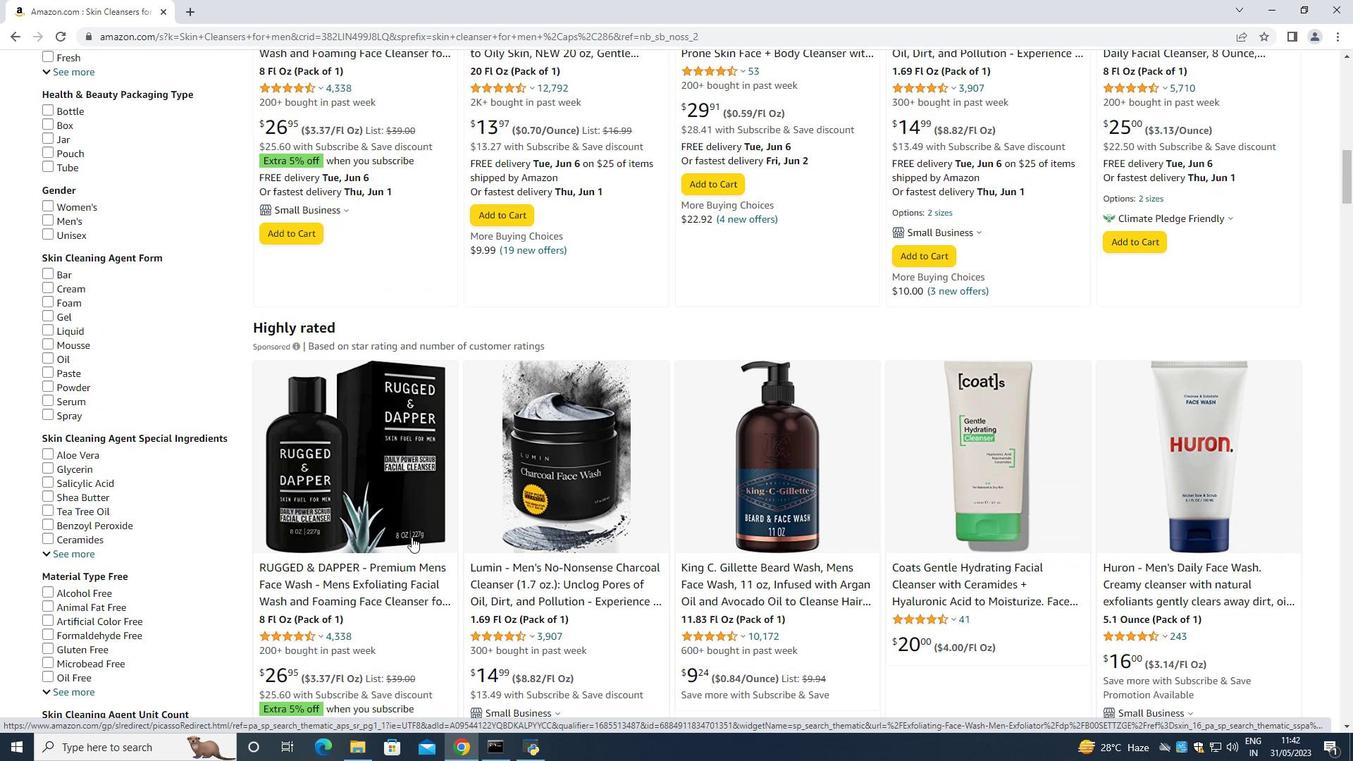 
Action: Mouse scrolled (411, 538) with delta (0, 0)
Screenshot: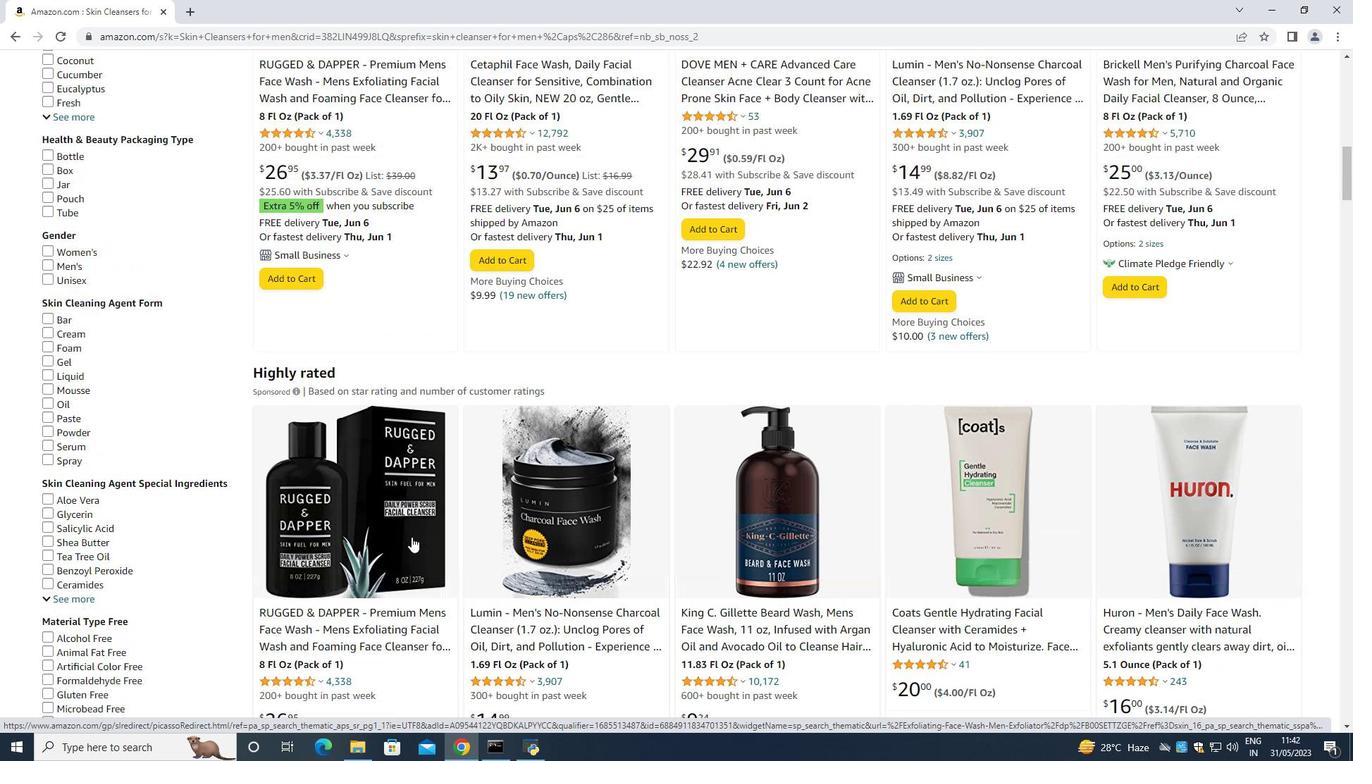
Action: Mouse scrolled (411, 538) with delta (0, 0)
Screenshot: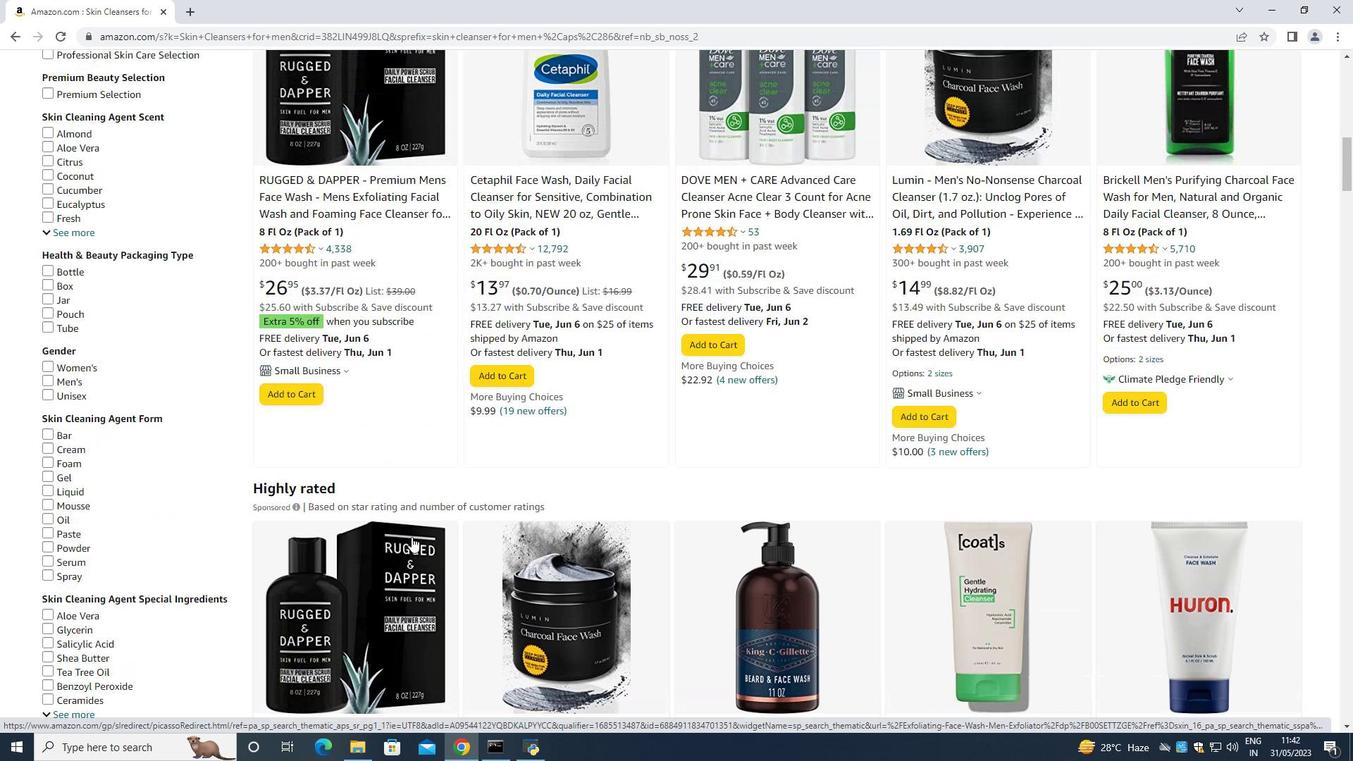 
Action: Mouse scrolled (411, 538) with delta (0, 0)
Screenshot: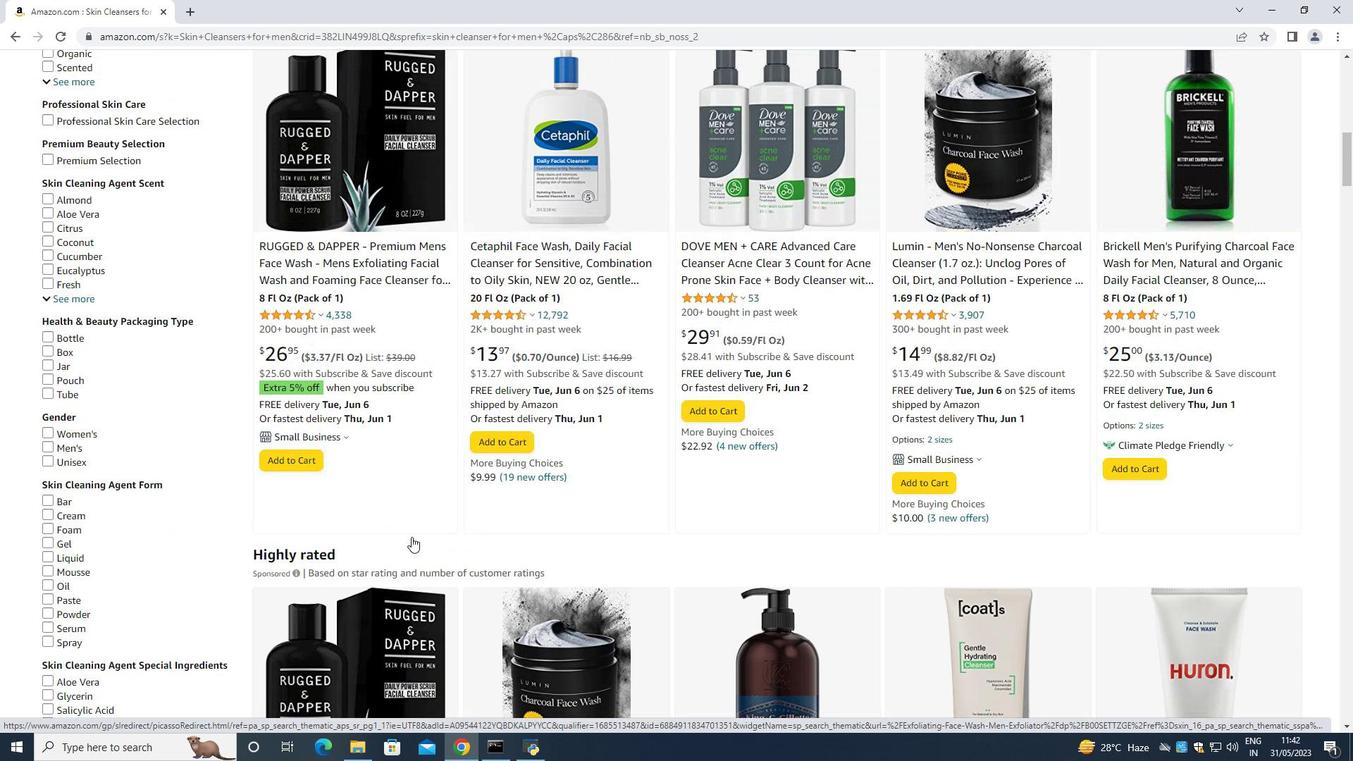 
Action: Mouse scrolled (411, 538) with delta (0, 0)
Screenshot: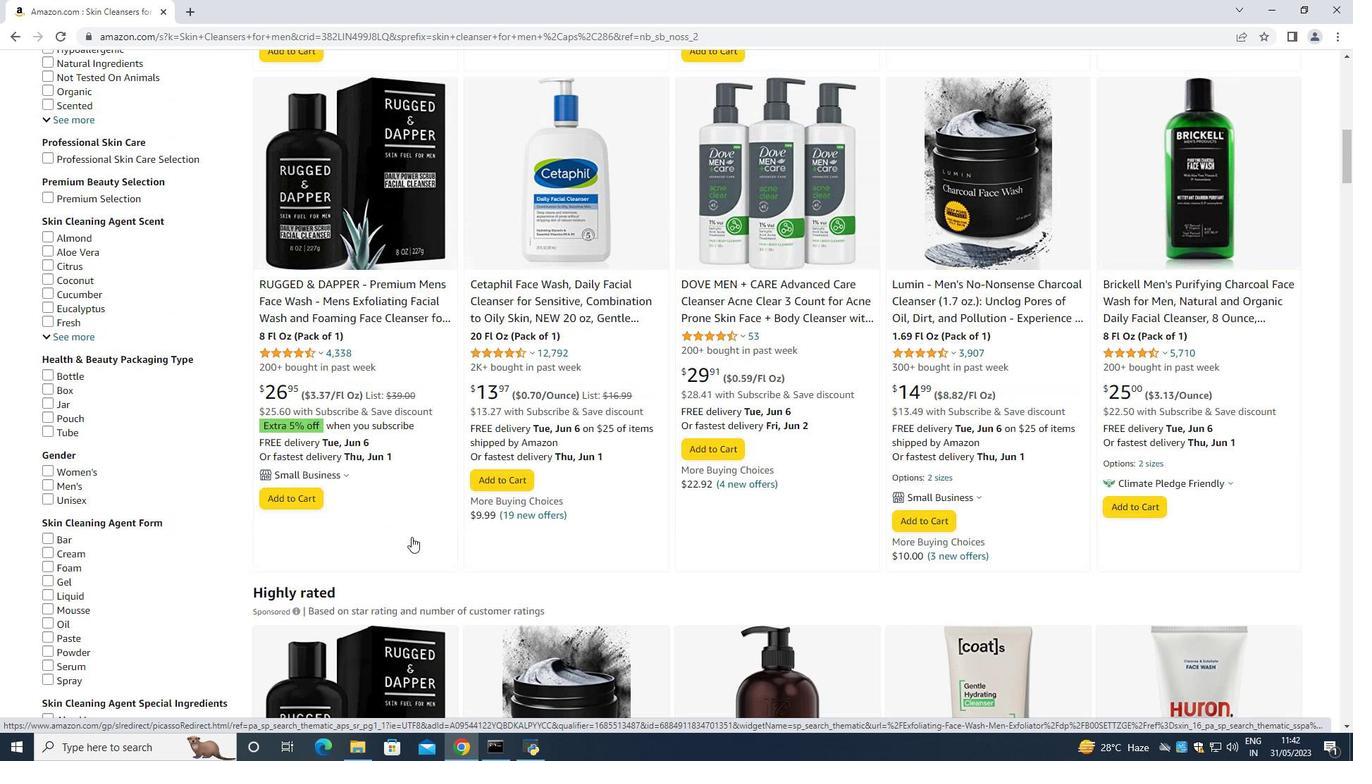 
Action: Mouse scrolled (411, 536) with delta (0, 0)
Screenshot: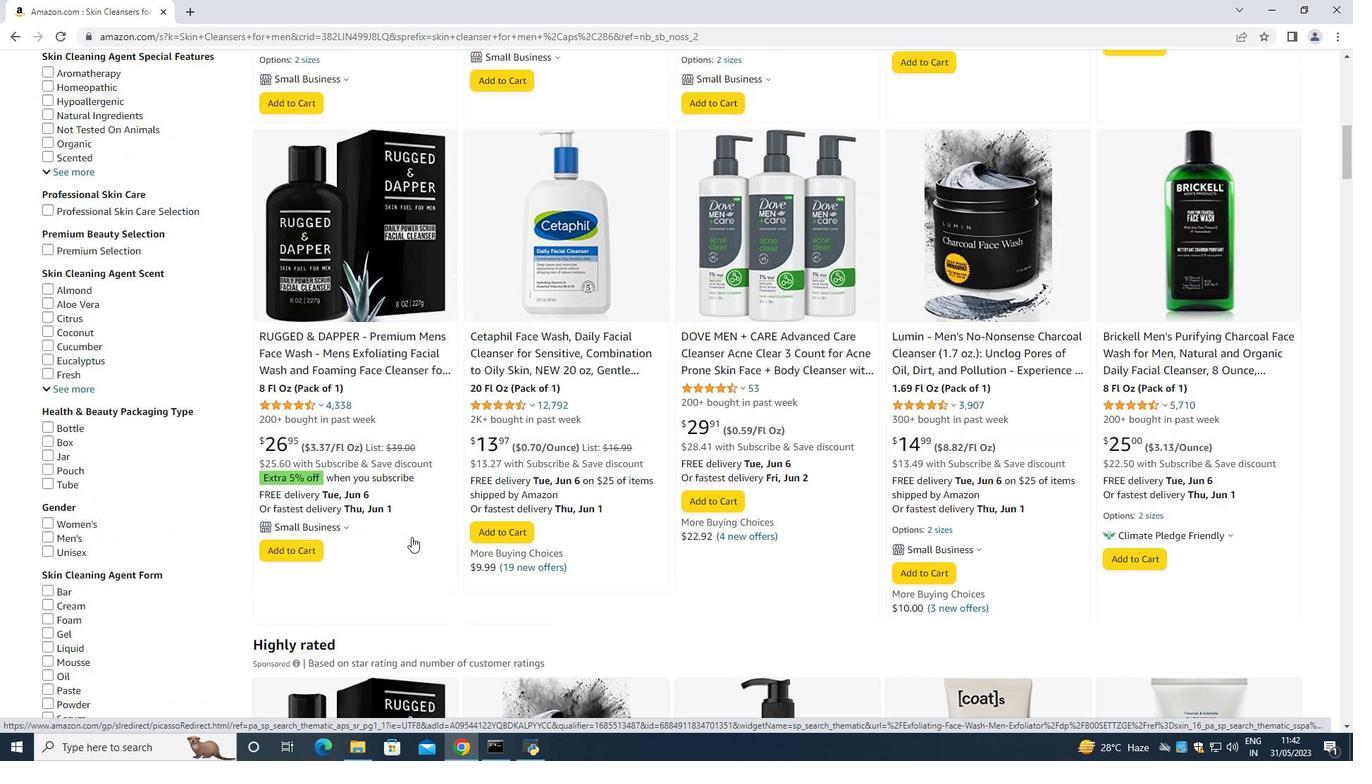 
Action: Mouse scrolled (411, 536) with delta (0, 0)
Screenshot: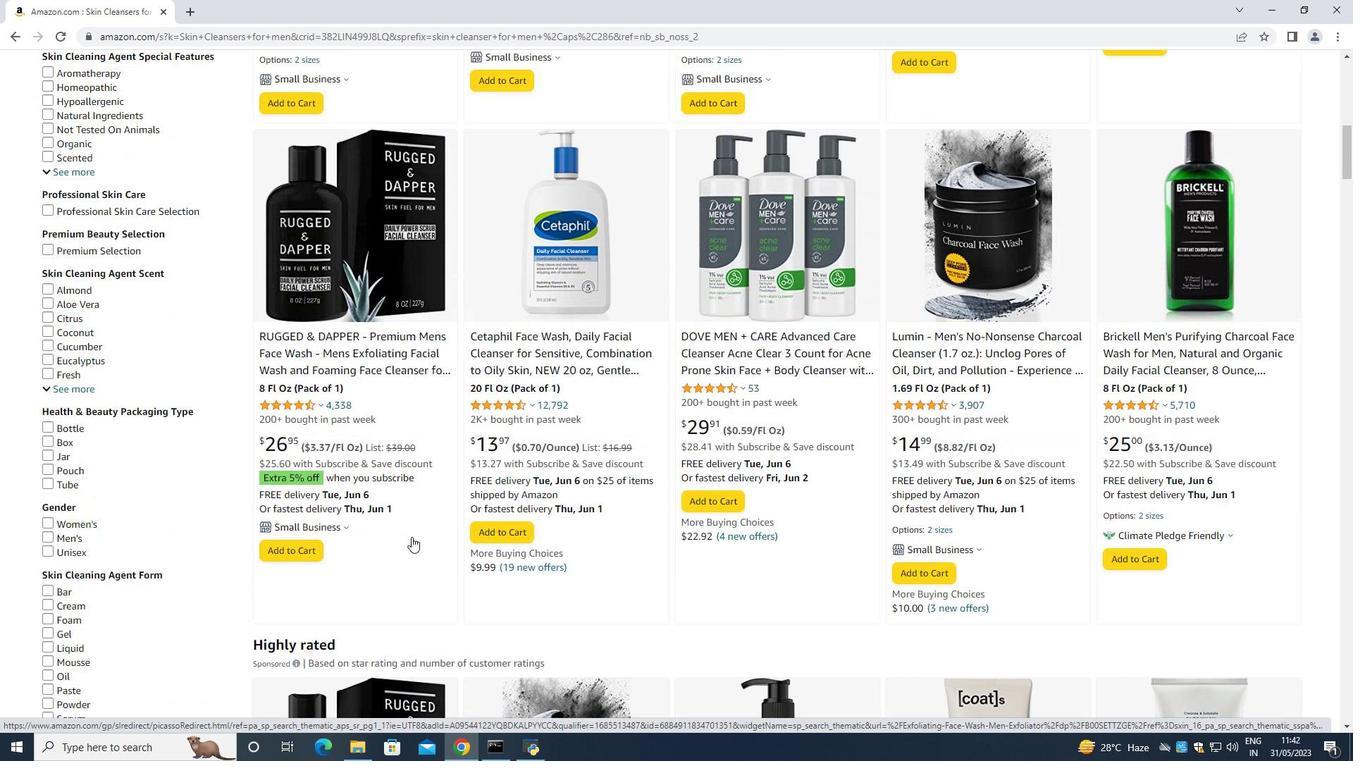 
Action: Mouse scrolled (411, 536) with delta (0, 0)
Screenshot: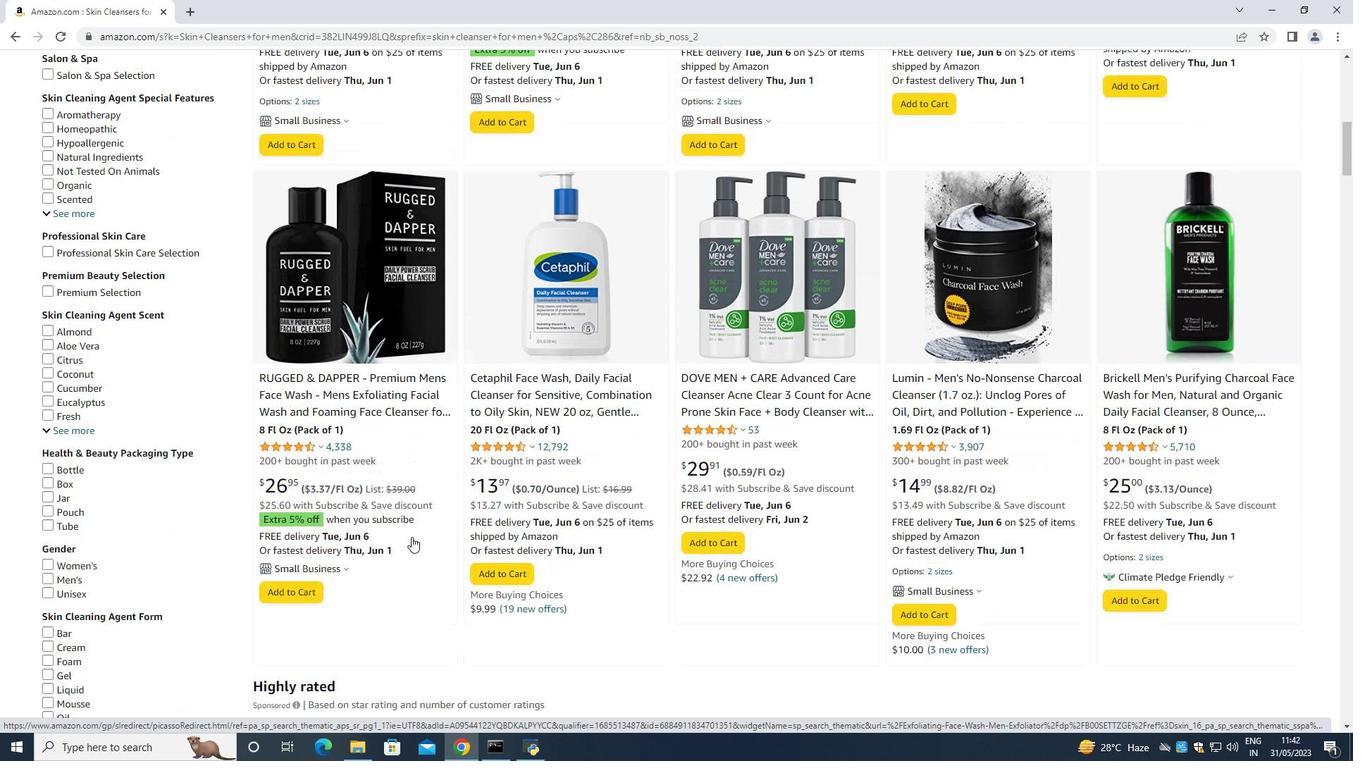 
Action: Mouse scrolled (411, 536) with delta (0, 0)
Screenshot: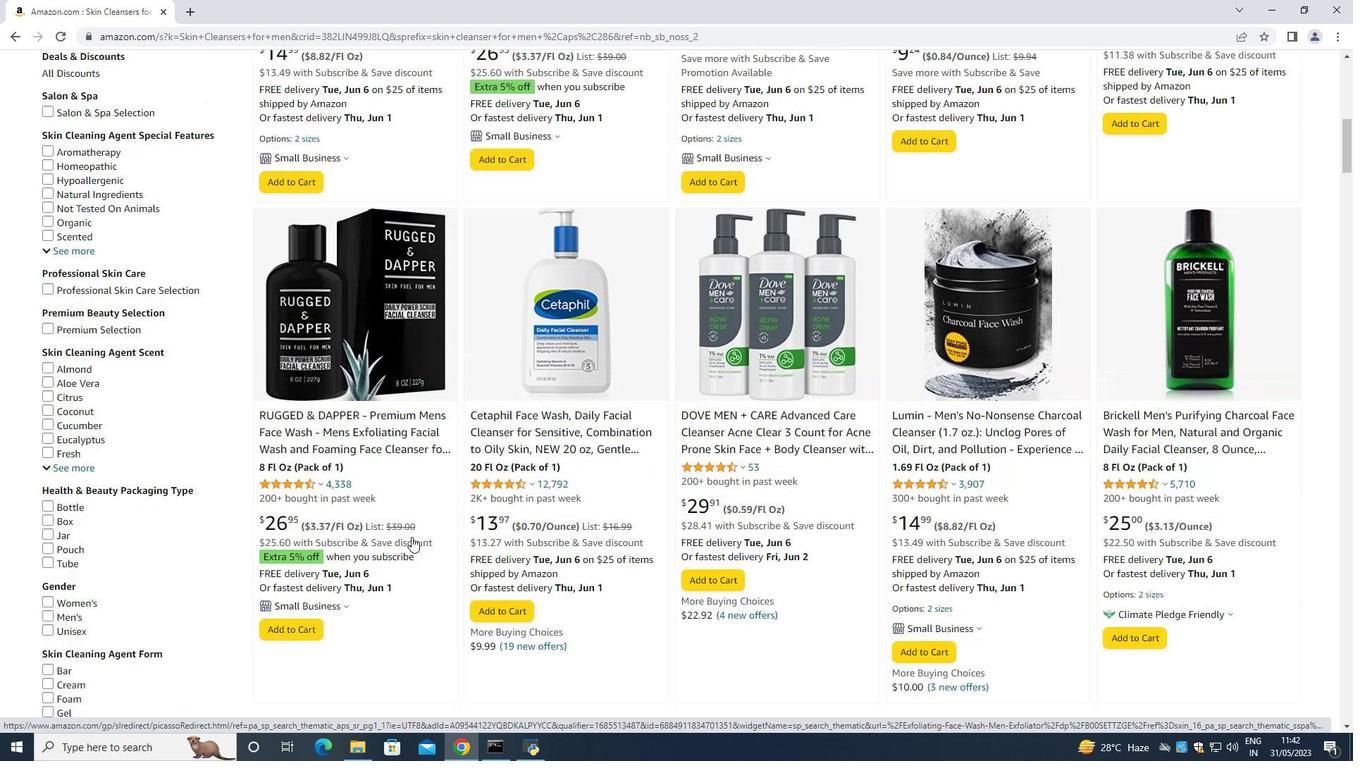 
Action: Mouse scrolled (411, 536) with delta (0, 0)
Screenshot: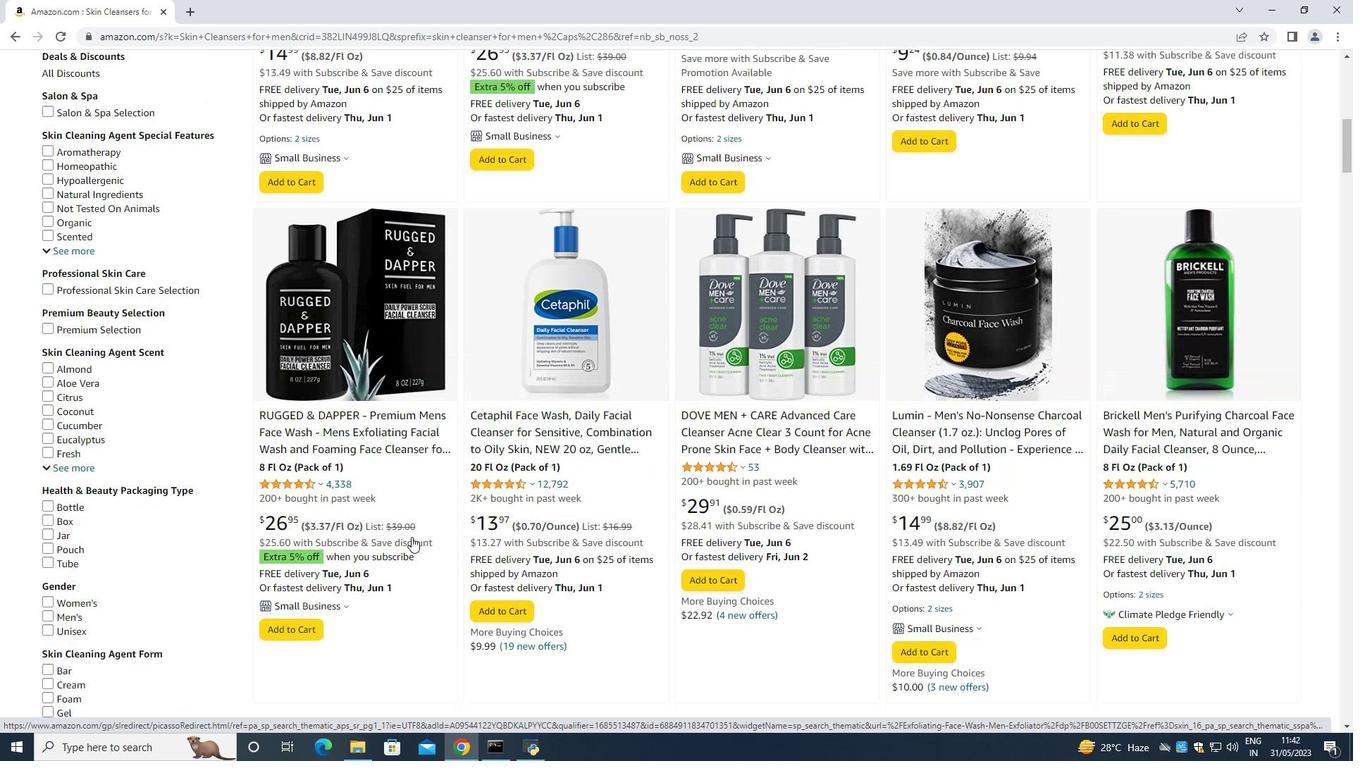 
Action: Mouse scrolled (411, 536) with delta (0, 0)
Screenshot: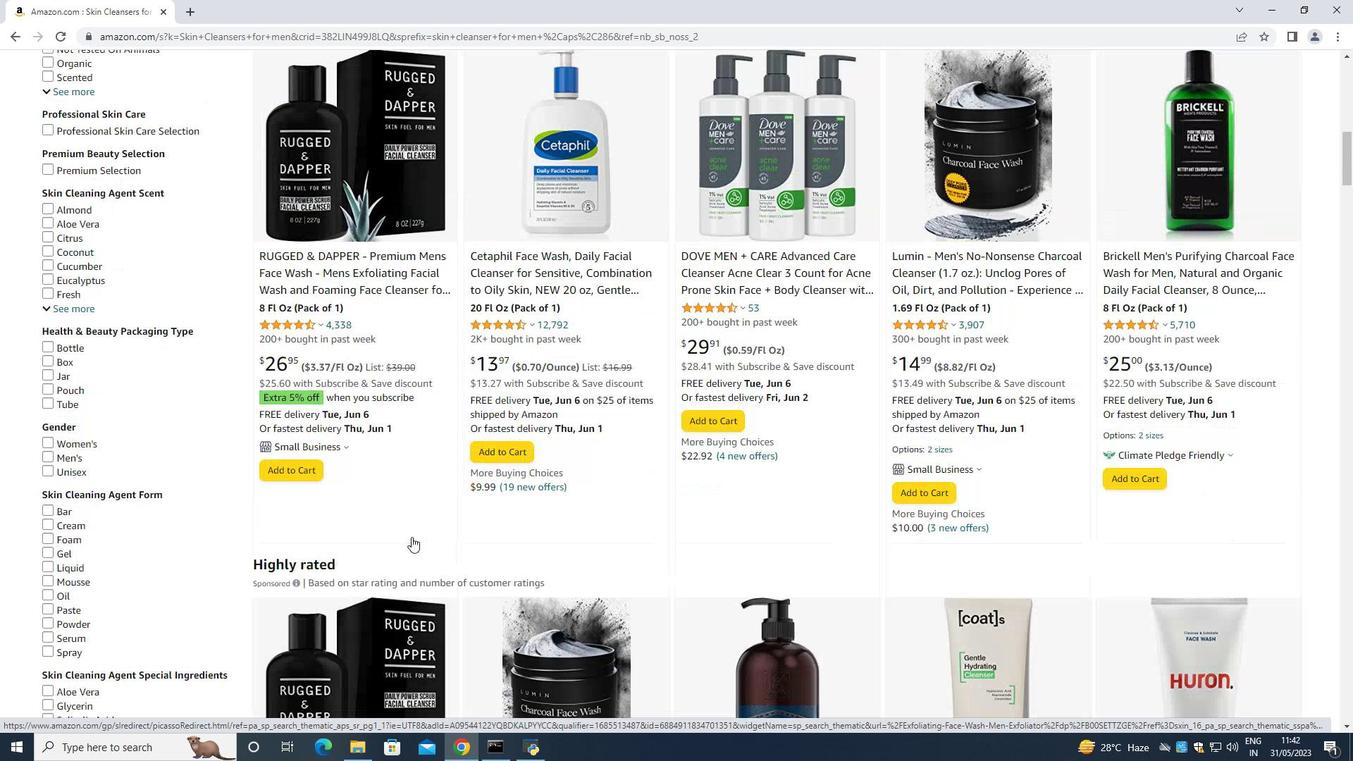 
Action: Mouse scrolled (411, 536) with delta (0, 0)
Screenshot: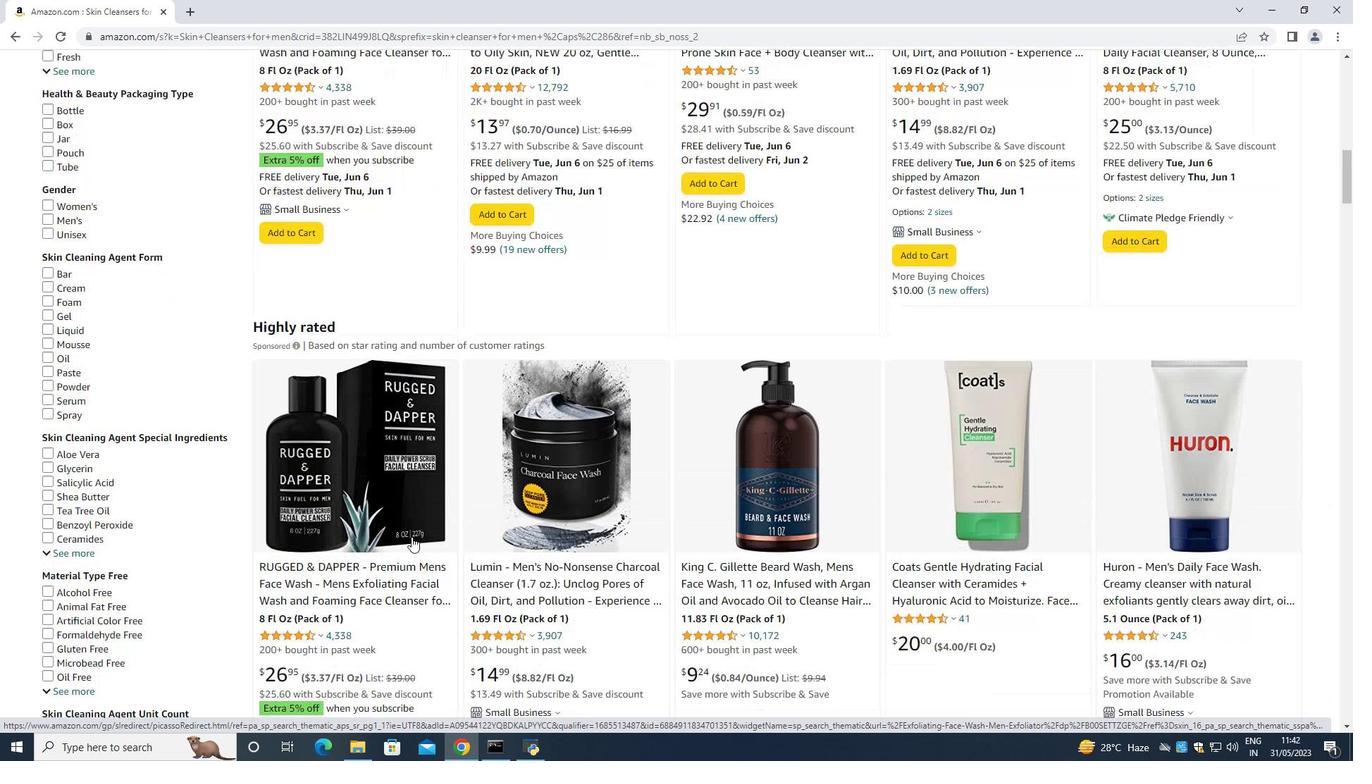 
Action: Mouse scrolled (411, 536) with delta (0, 0)
Screenshot: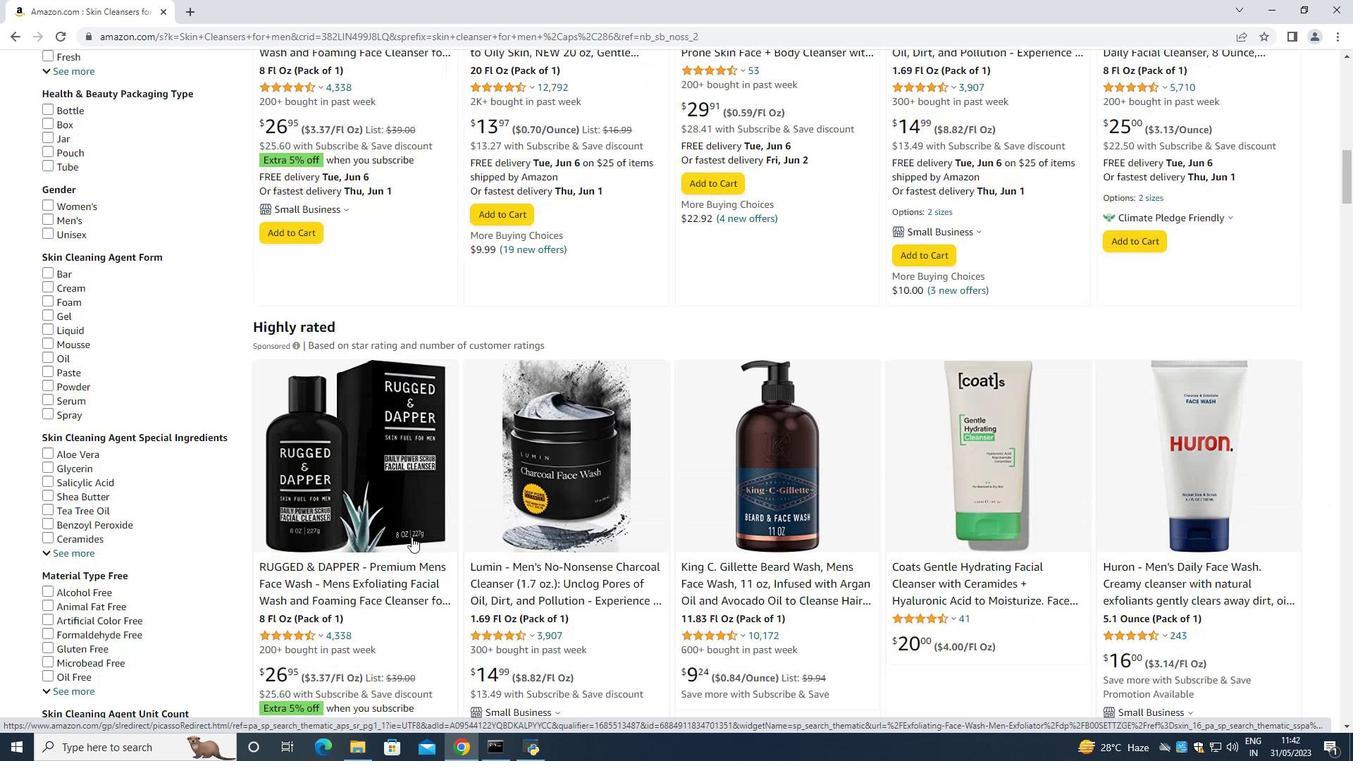 
Action: Mouse scrolled (411, 536) with delta (0, 0)
Screenshot: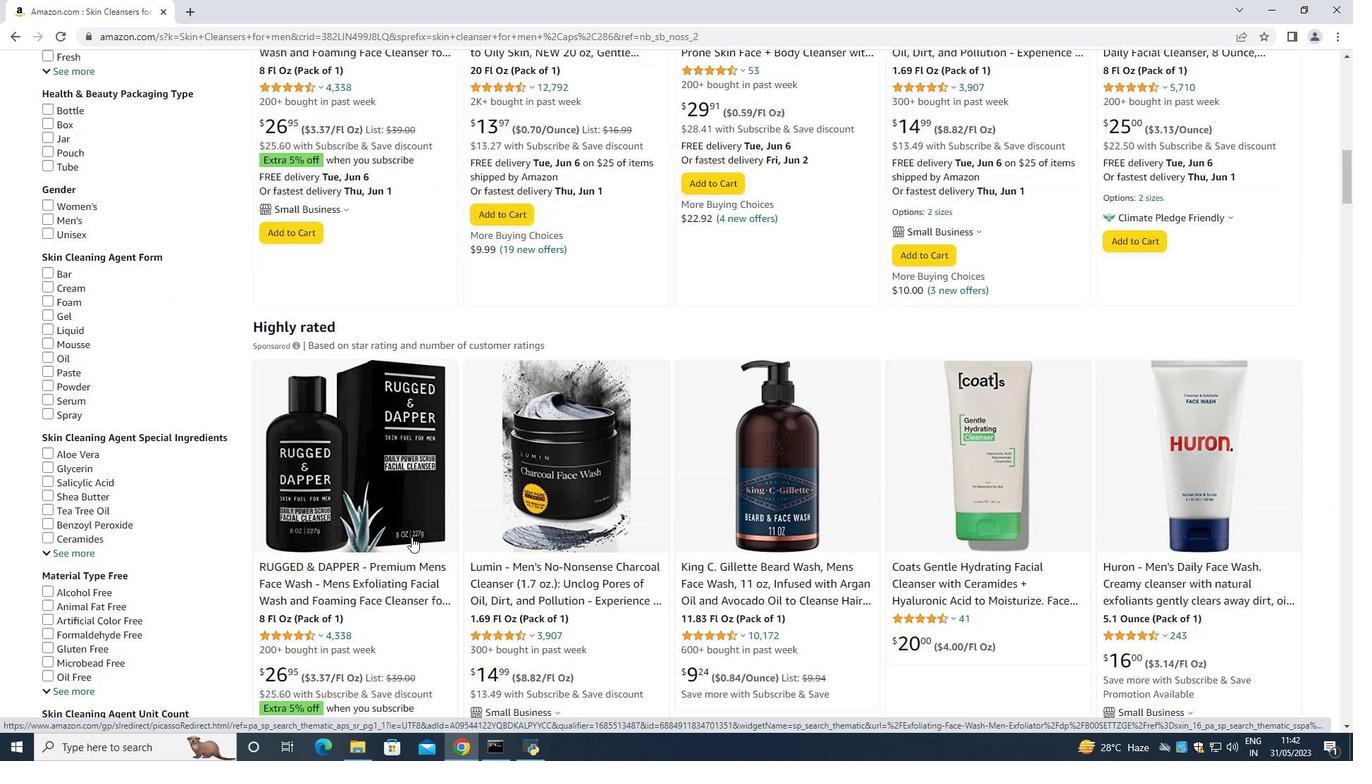 
Action: Mouse scrolled (411, 536) with delta (0, 0)
Screenshot: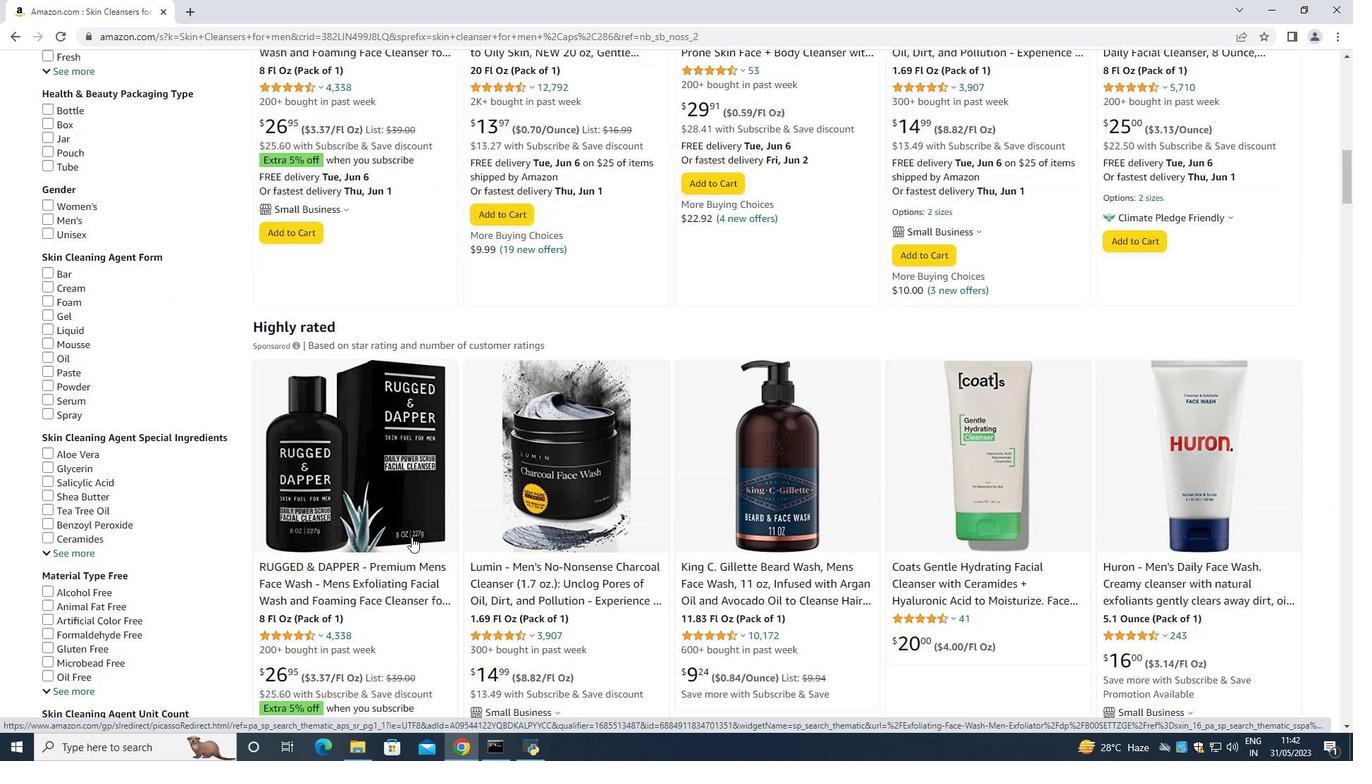 
Action: Mouse scrolled (411, 536) with delta (0, 0)
Screenshot: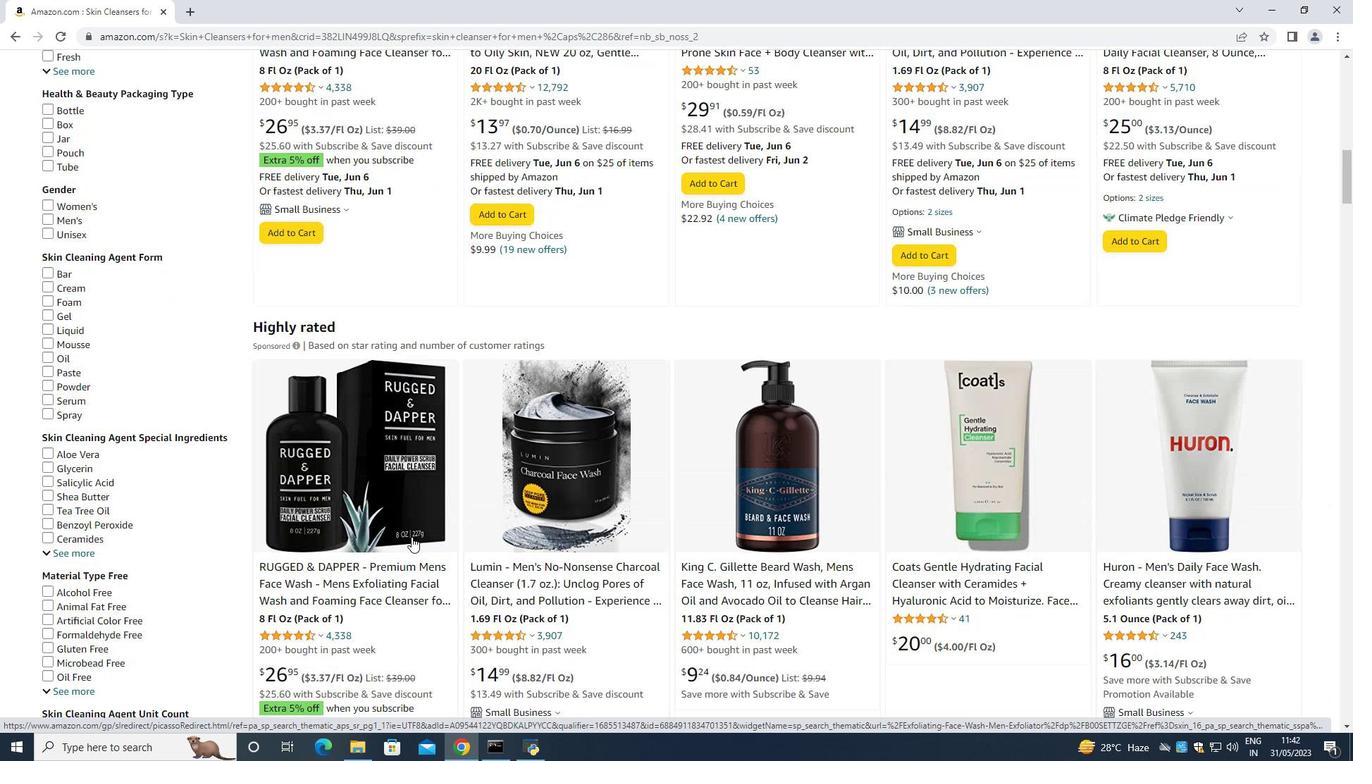 
Action: Mouse scrolled (411, 536) with delta (0, 0)
Screenshot: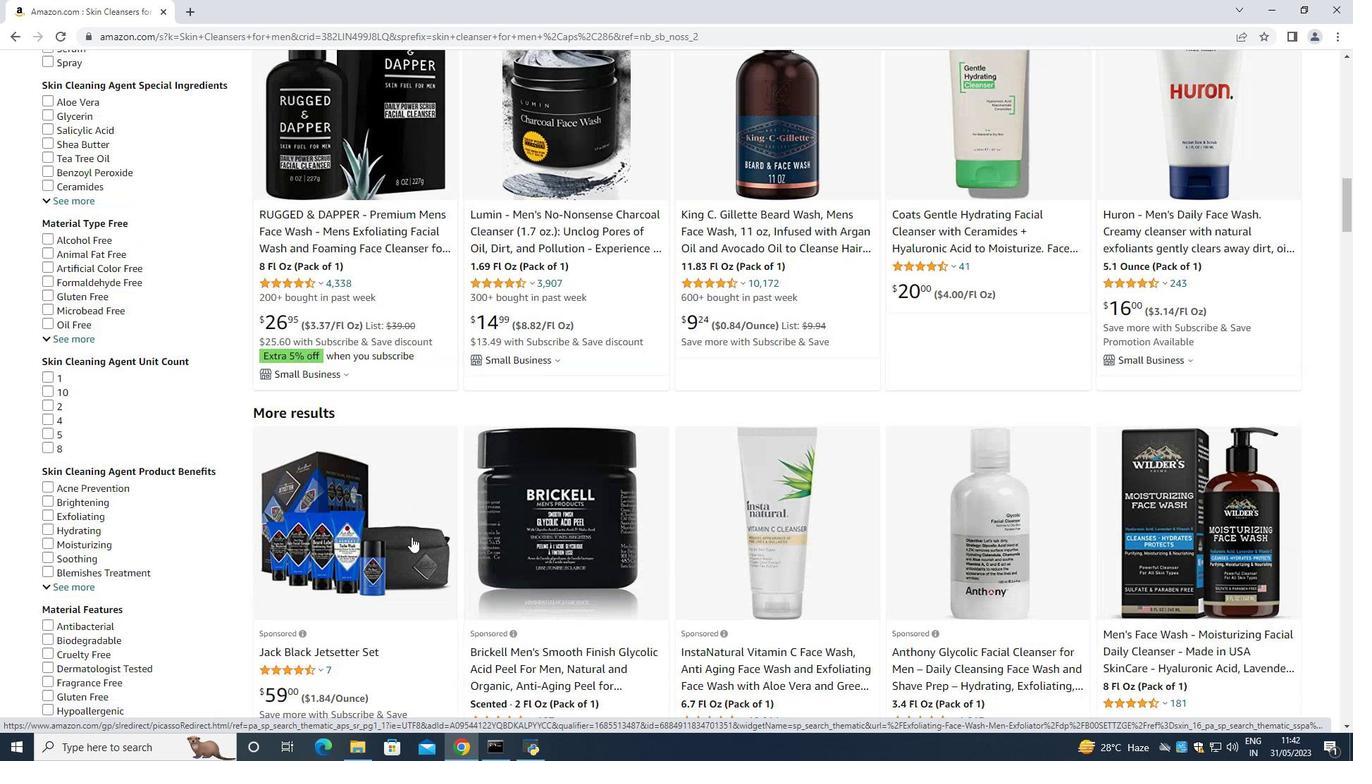 
Action: Mouse scrolled (411, 536) with delta (0, 0)
Screenshot: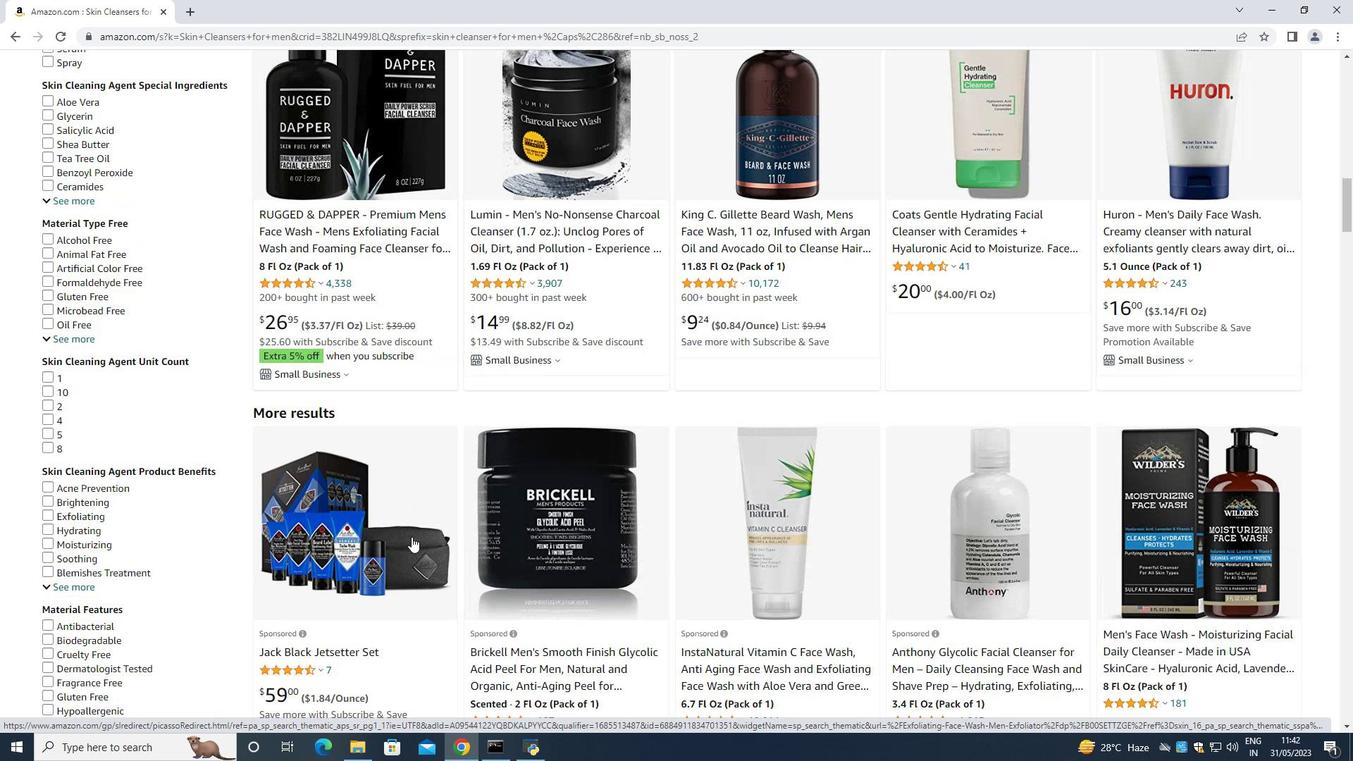 
Action: Mouse scrolled (411, 536) with delta (0, 0)
Screenshot: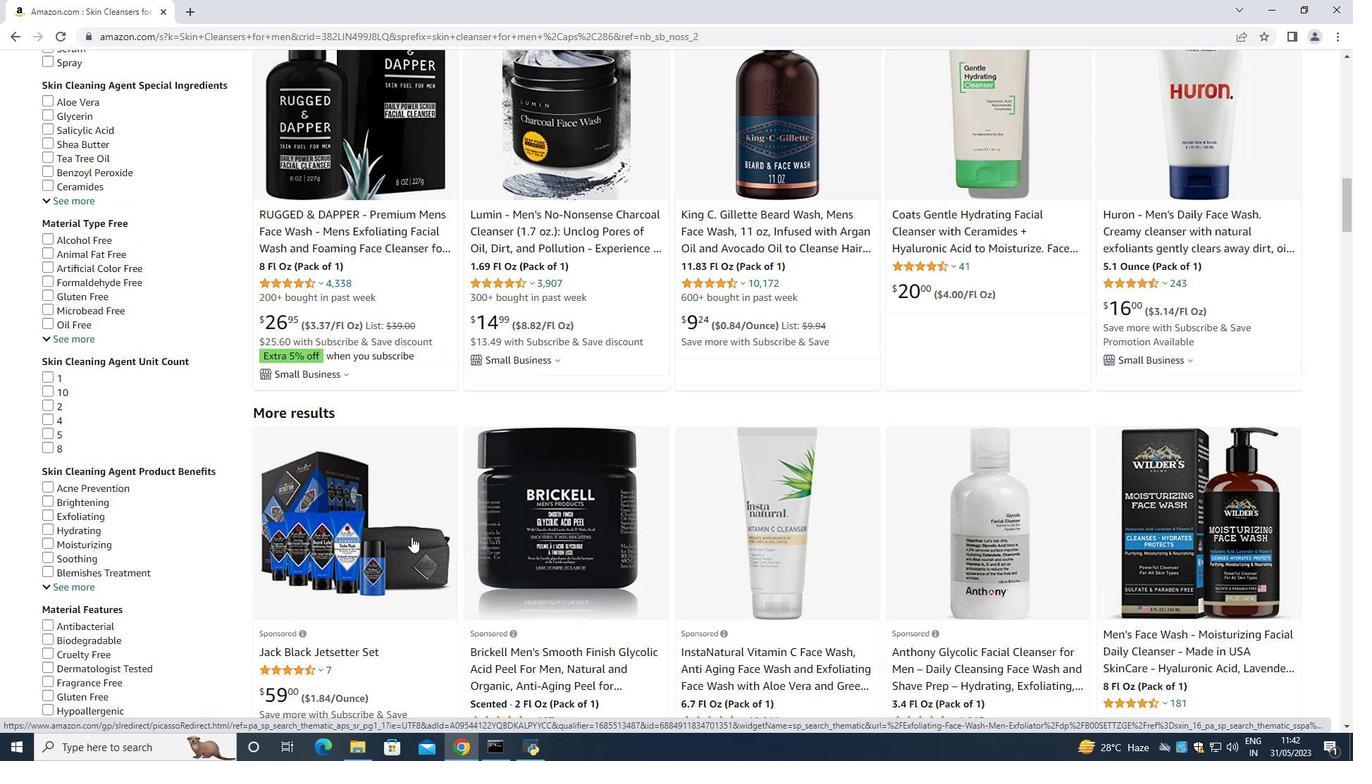 
Action: Mouse scrolled (411, 536) with delta (0, 0)
Screenshot: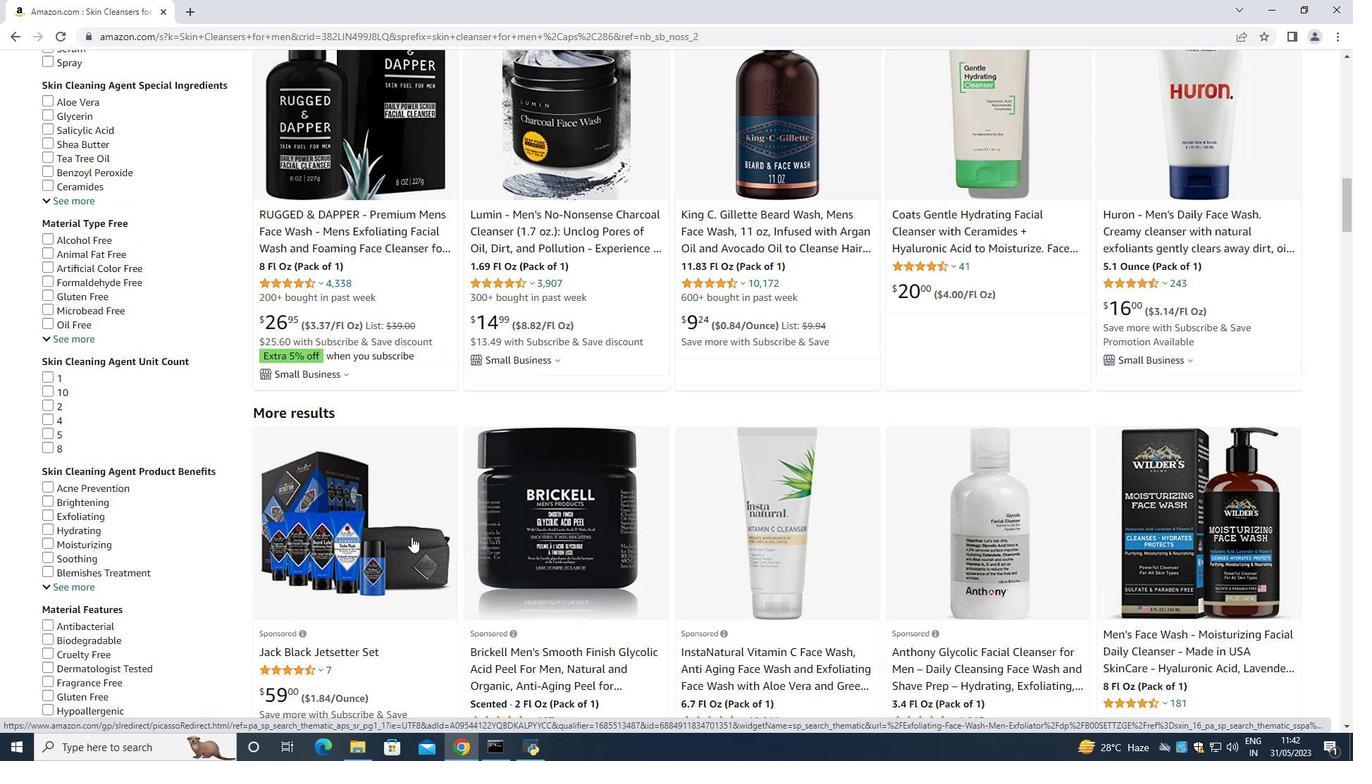 
Action: Mouse scrolled (411, 536) with delta (0, 0)
Screenshot: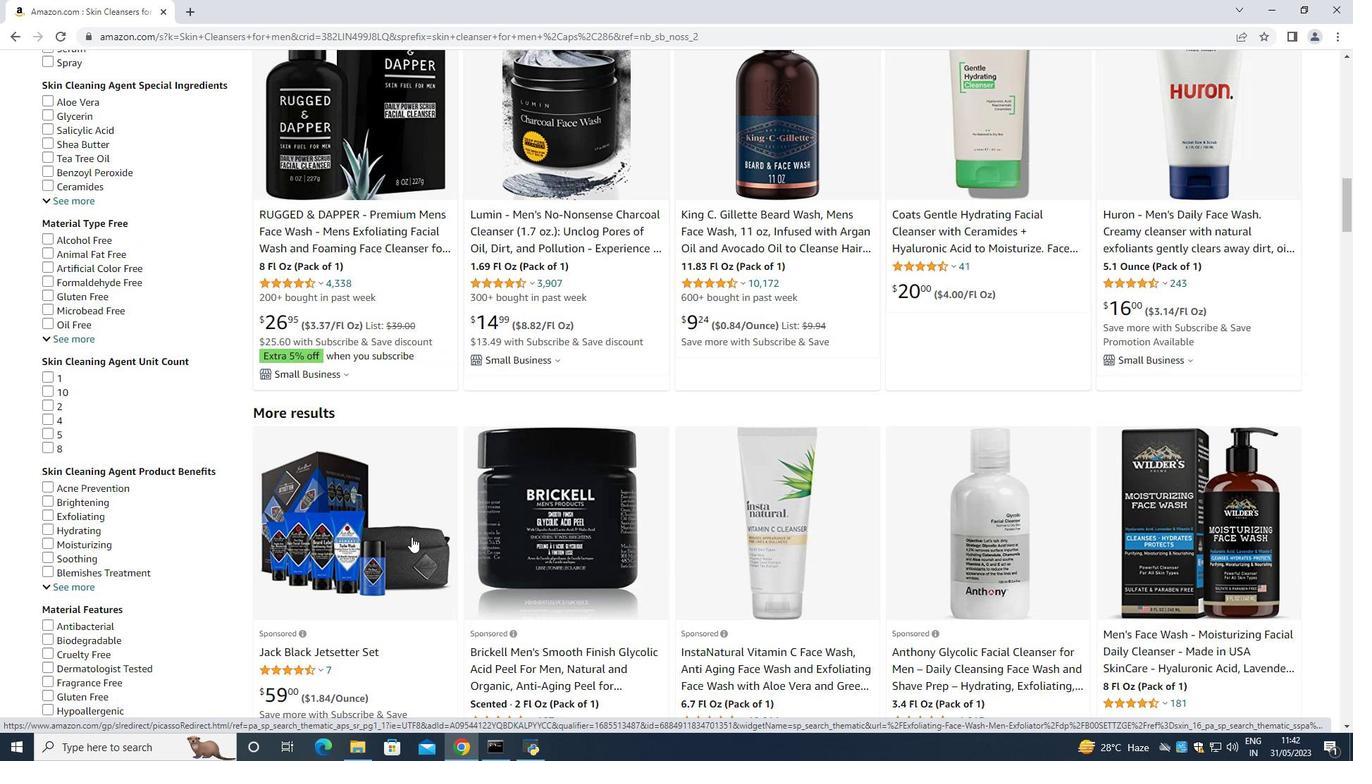 
Action: Mouse scrolled (411, 536) with delta (0, 0)
Screenshot: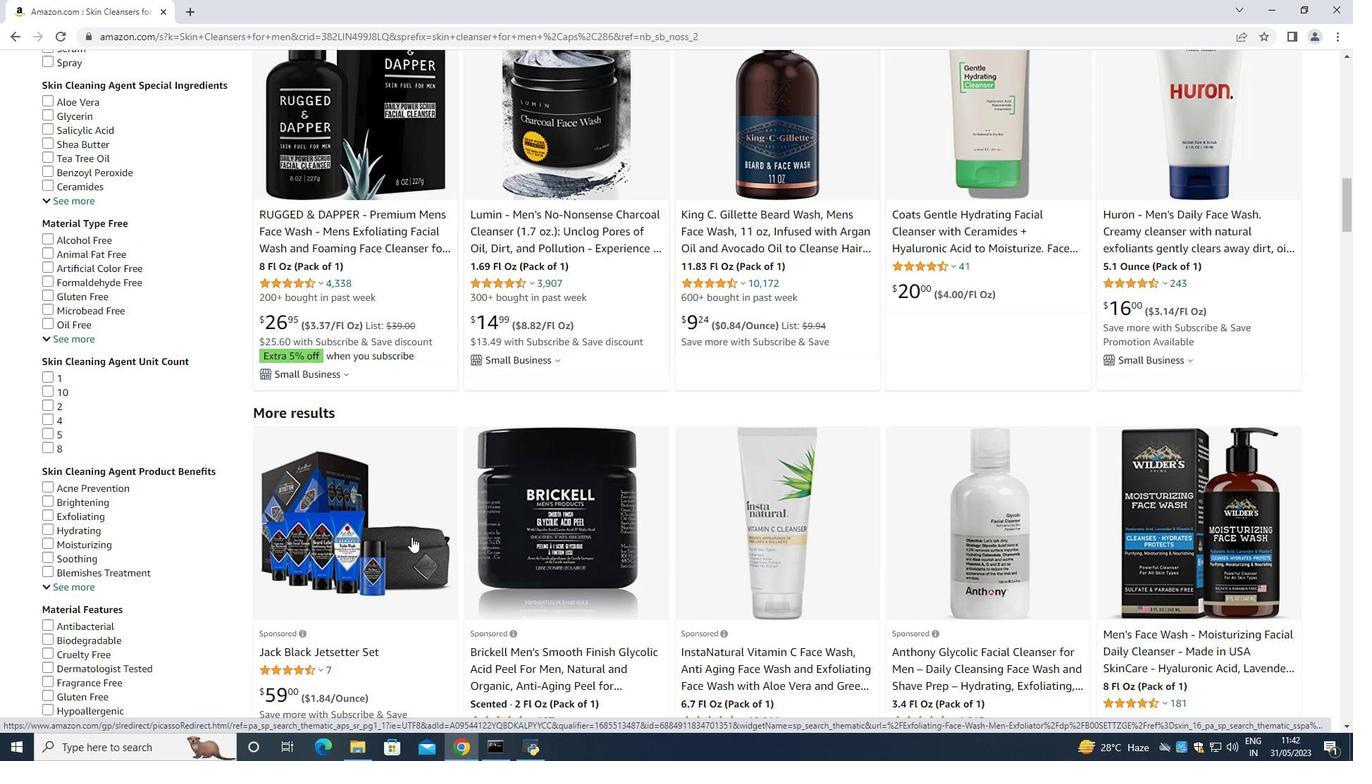 
Action: Mouse scrolled (411, 536) with delta (0, 0)
Screenshot: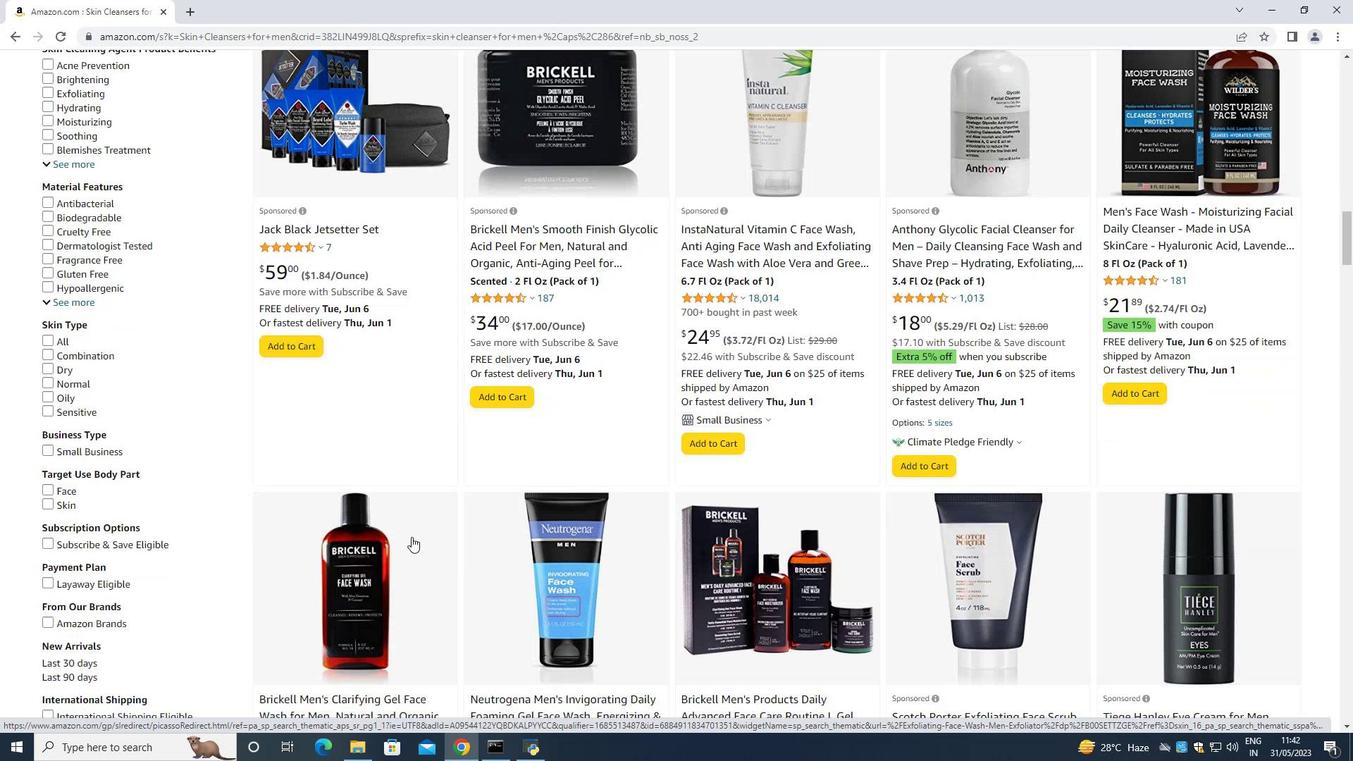 
Action: Mouse scrolled (411, 536) with delta (0, 0)
Screenshot: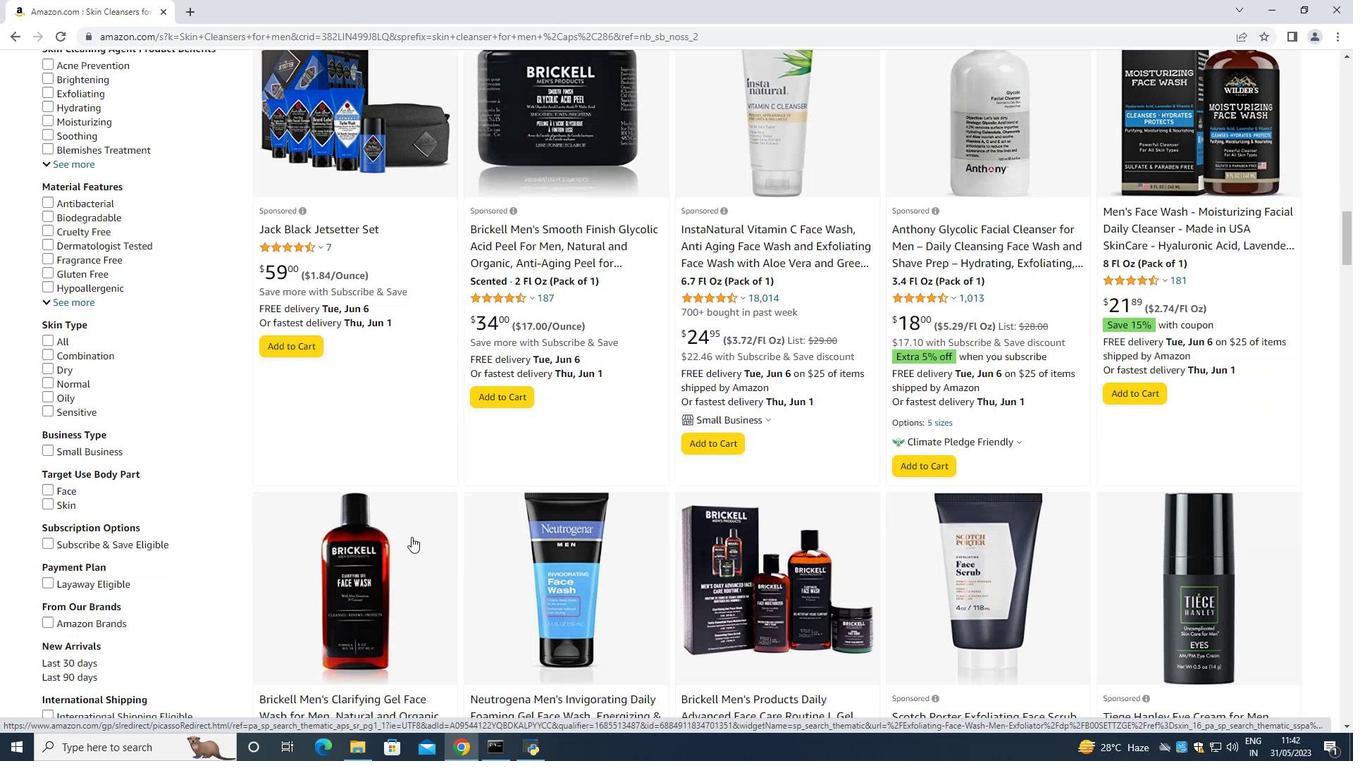 
Action: Mouse scrolled (411, 536) with delta (0, 0)
Screenshot: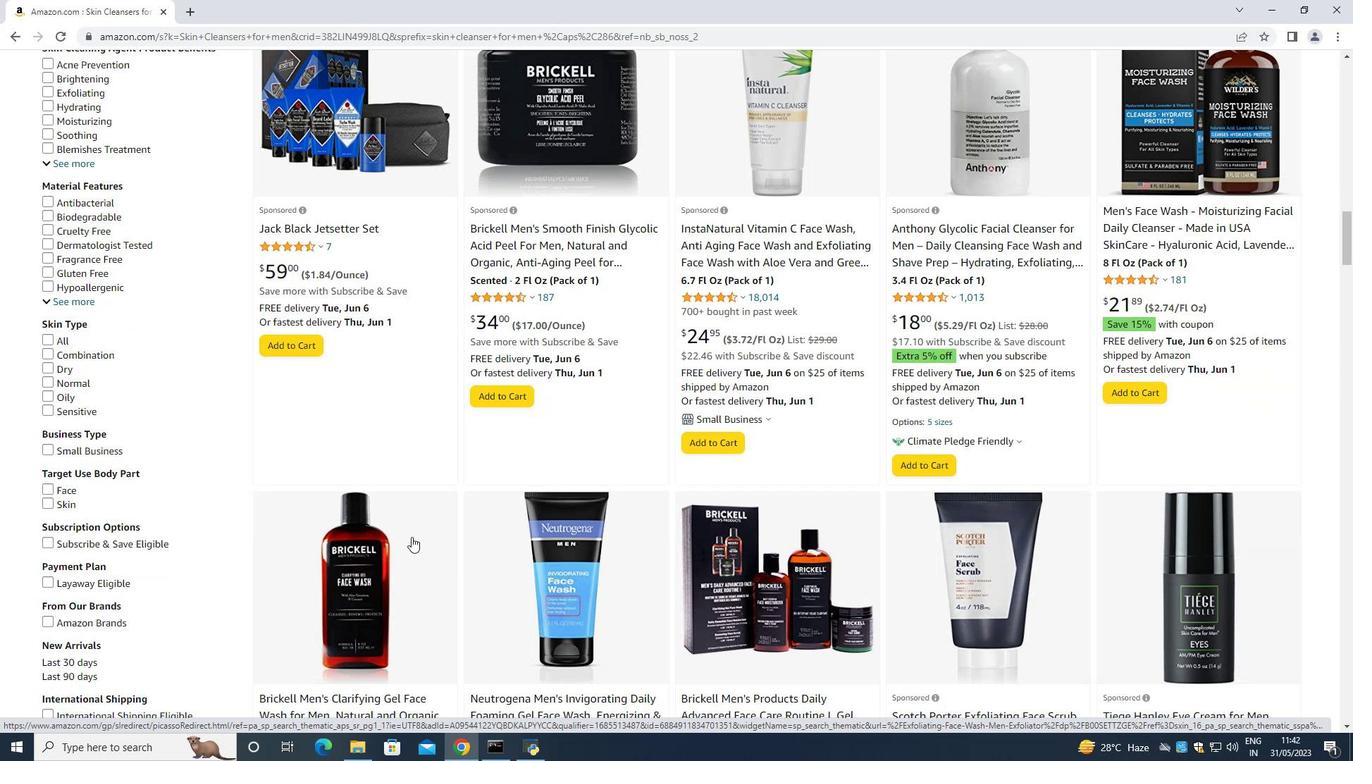 
Action: Mouse scrolled (411, 536) with delta (0, 0)
Screenshot: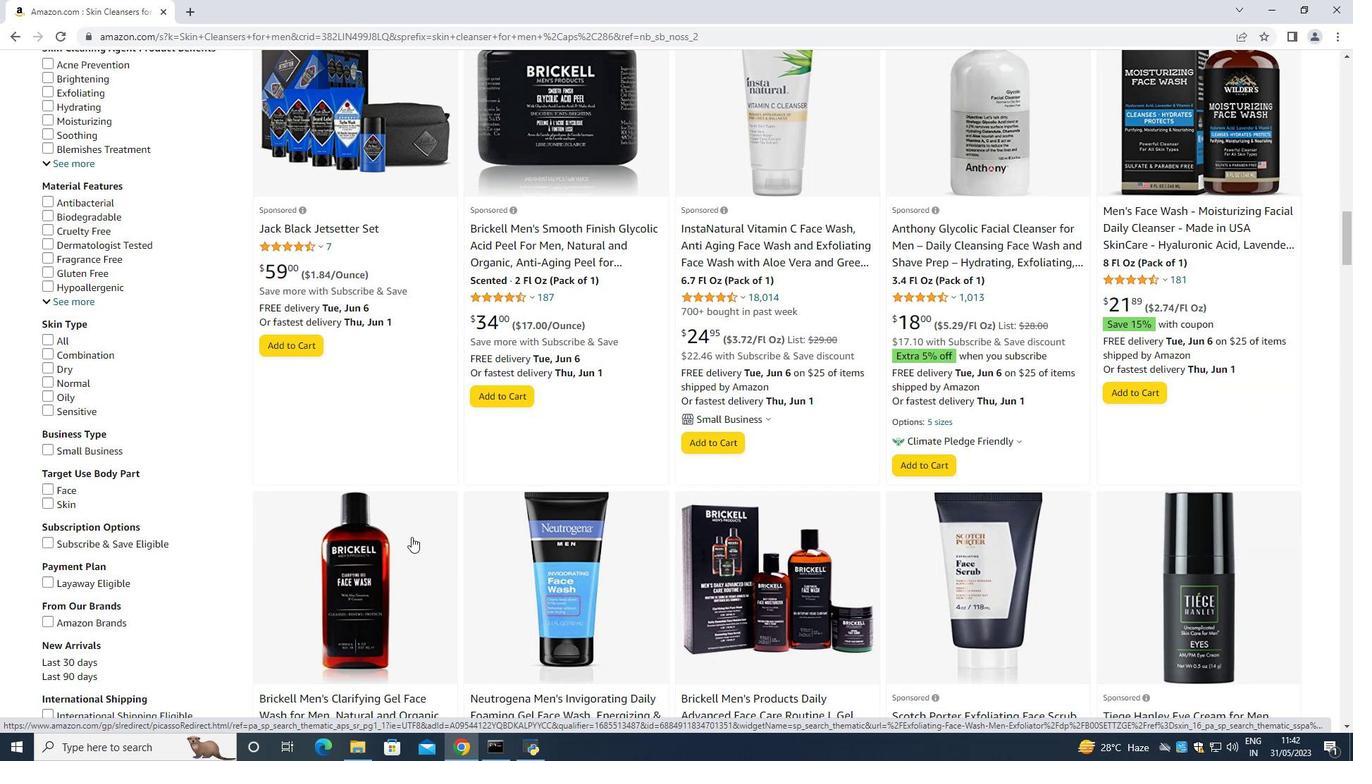 
Action: Mouse scrolled (411, 536) with delta (0, 0)
Screenshot: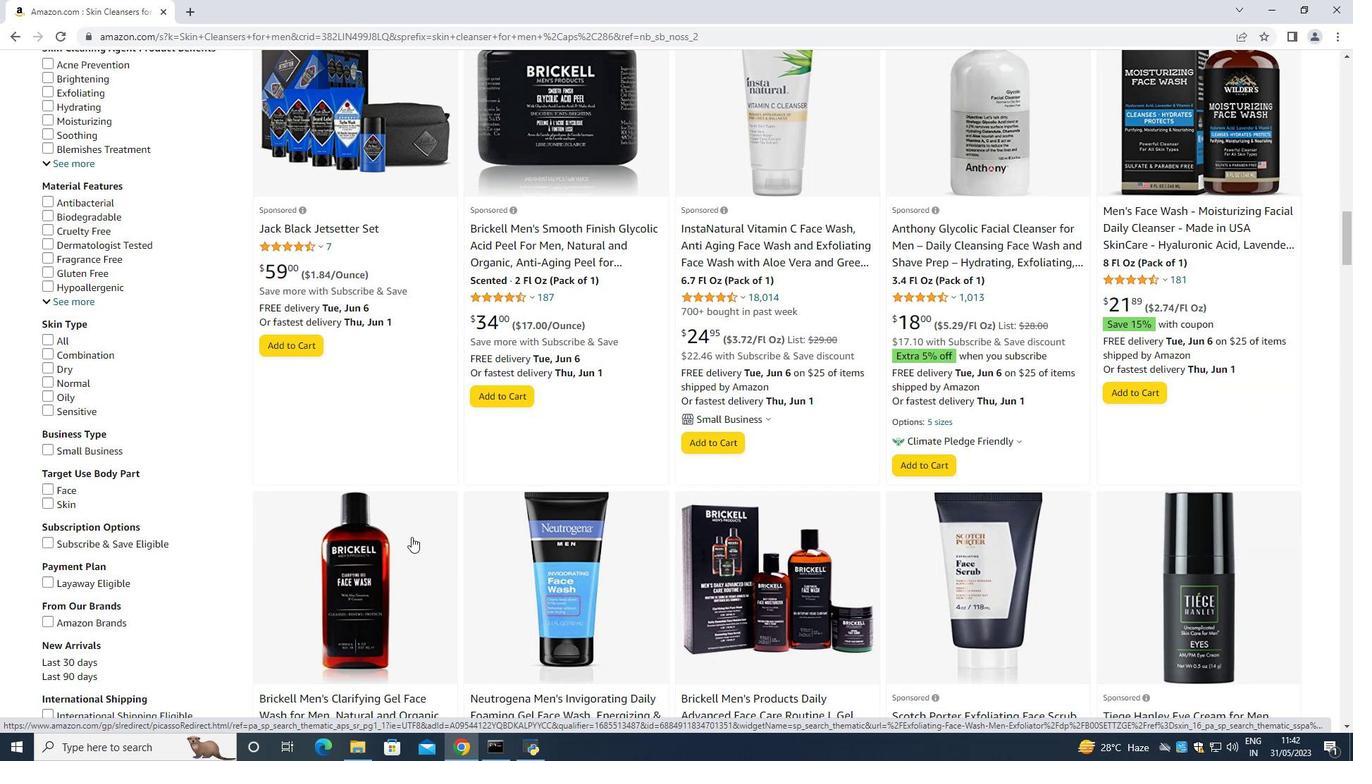 
Action: Mouse scrolled (411, 536) with delta (0, 0)
Screenshot: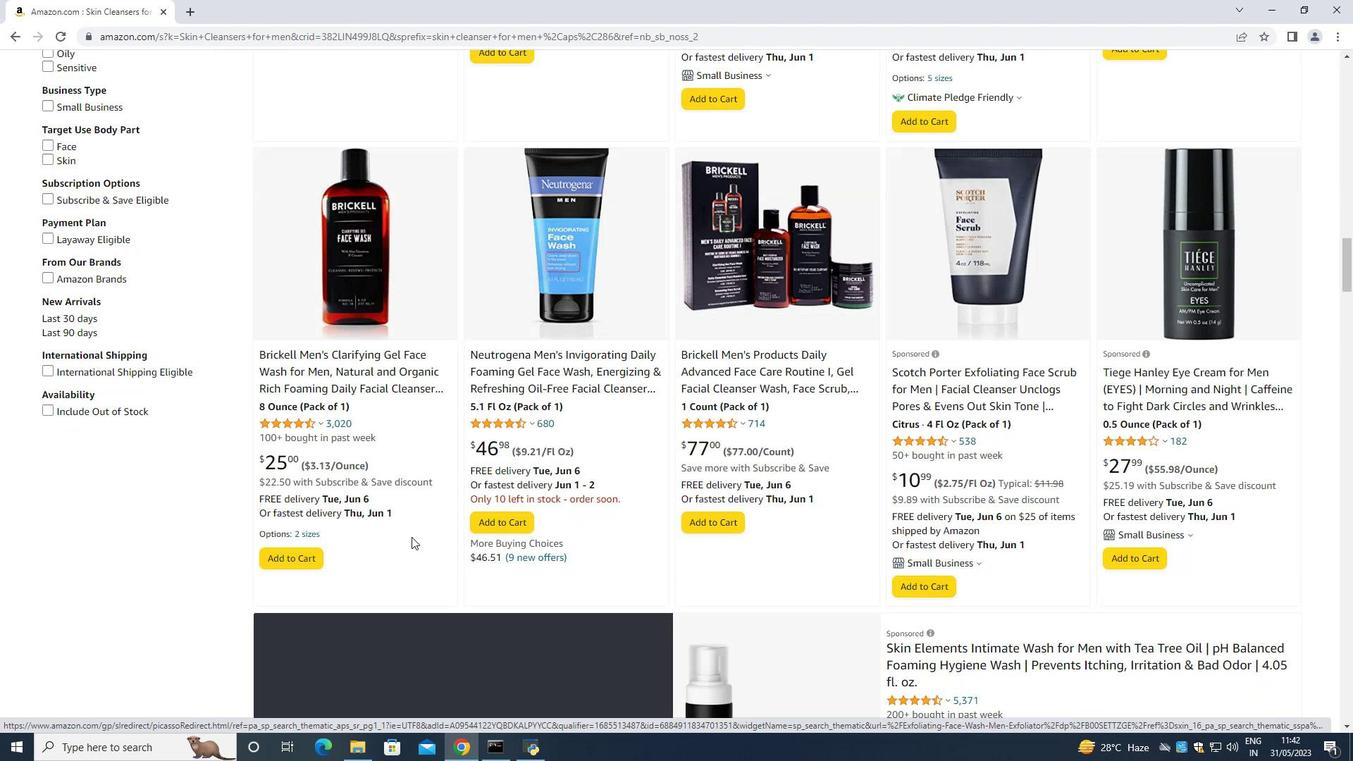 
Action: Mouse scrolled (411, 536) with delta (0, 0)
Screenshot: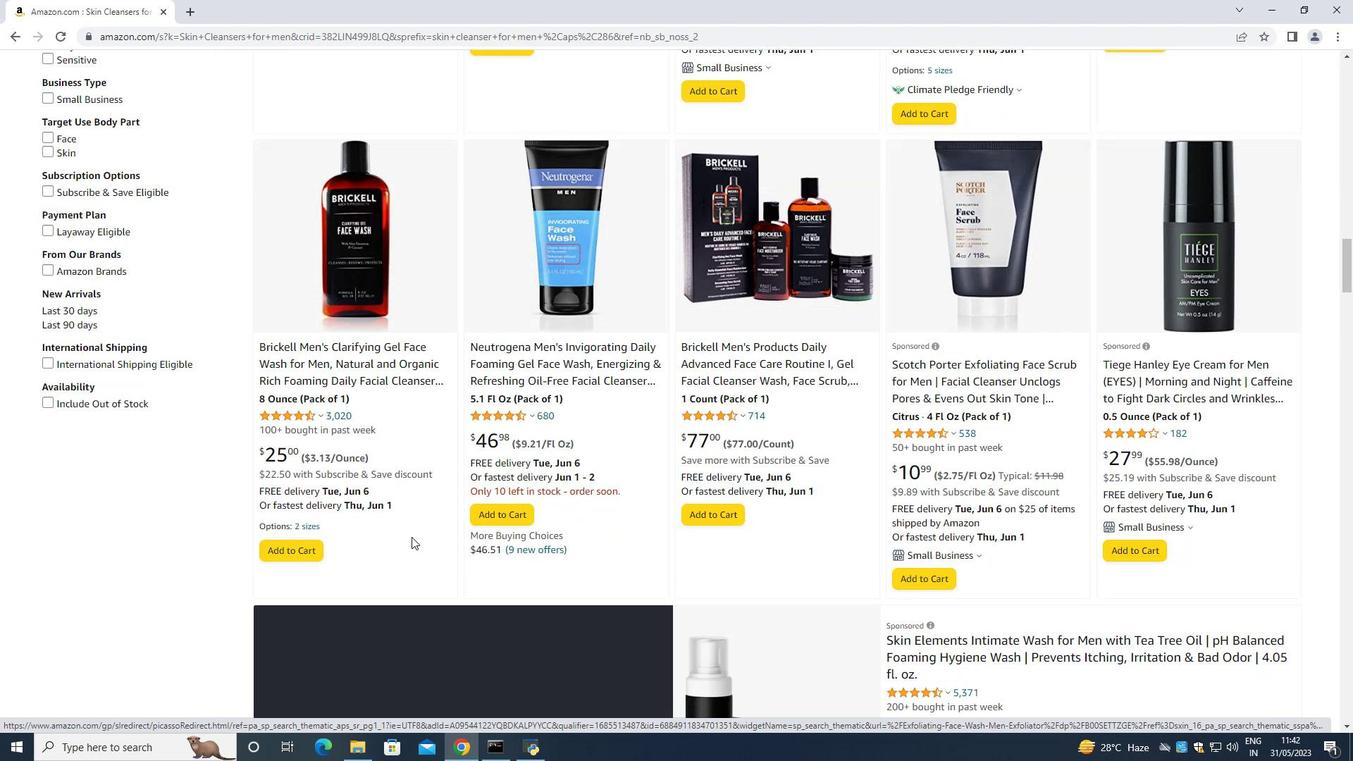 
Action: Mouse scrolled (411, 536) with delta (0, 0)
Screenshot: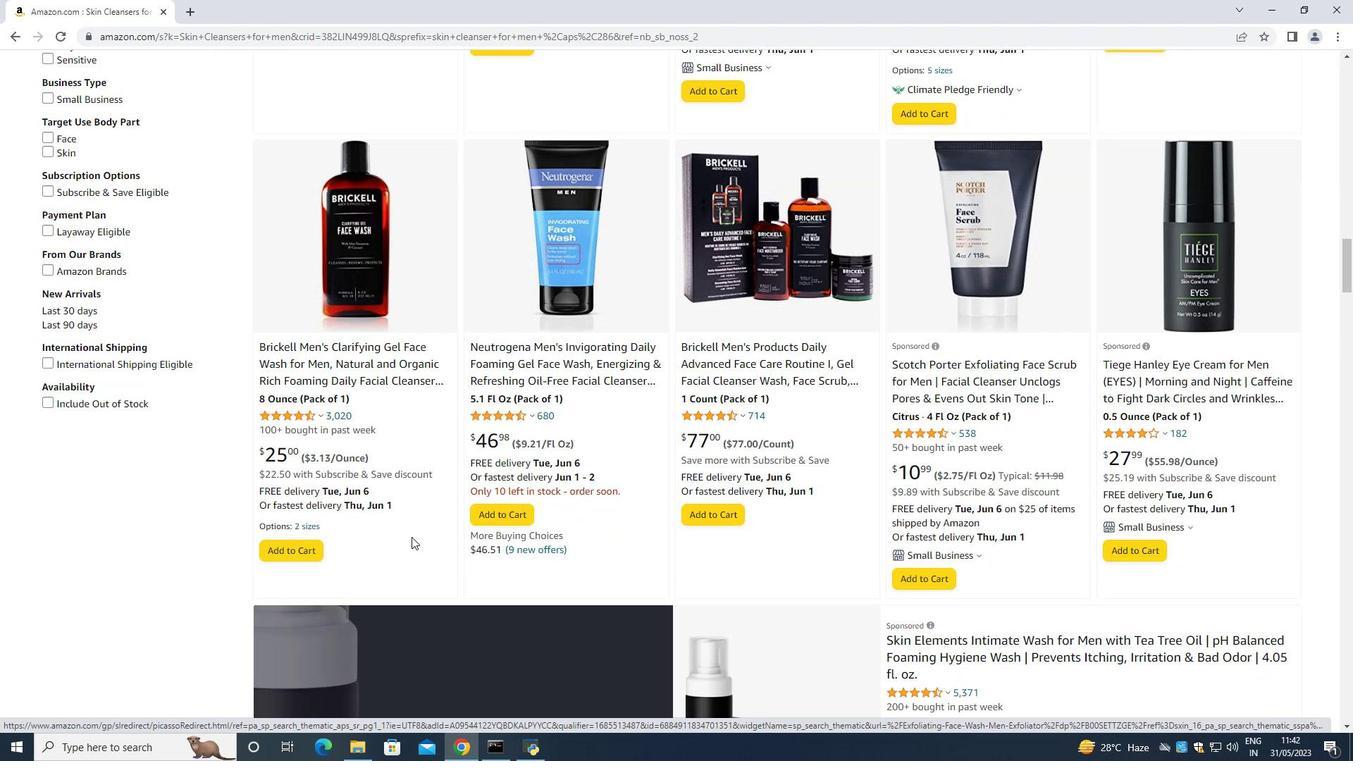 
Action: Mouse scrolled (411, 536) with delta (0, 0)
Screenshot: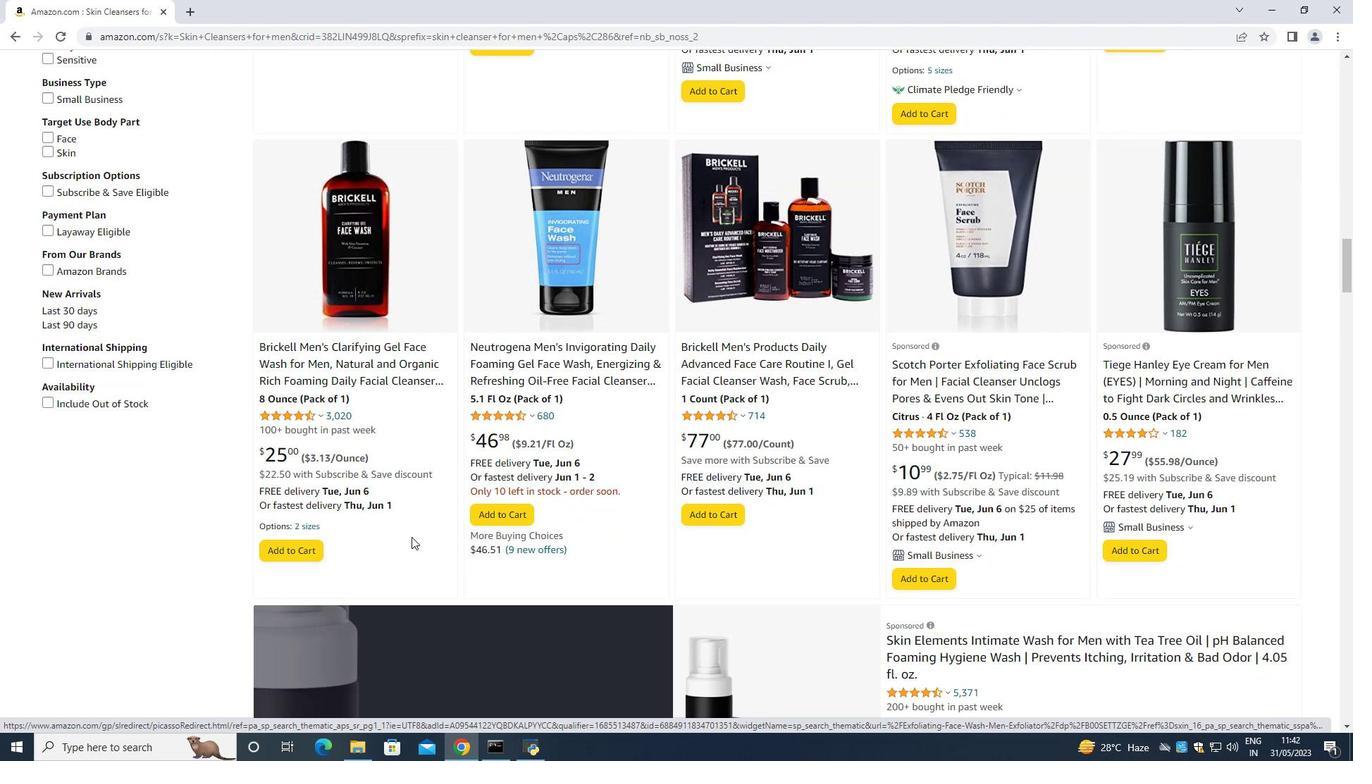 
Action: Mouse scrolled (411, 536) with delta (0, 0)
Screenshot: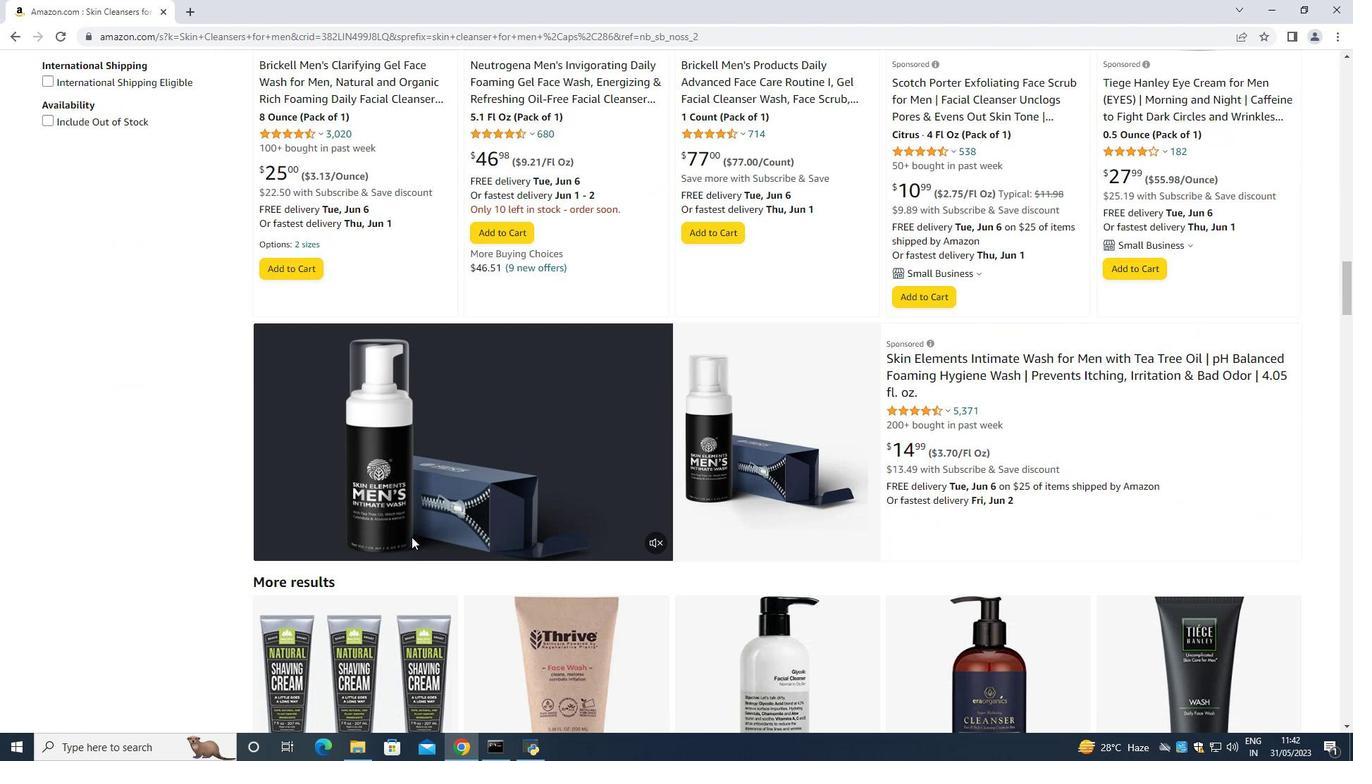 
Action: Mouse scrolled (411, 536) with delta (0, 0)
Screenshot: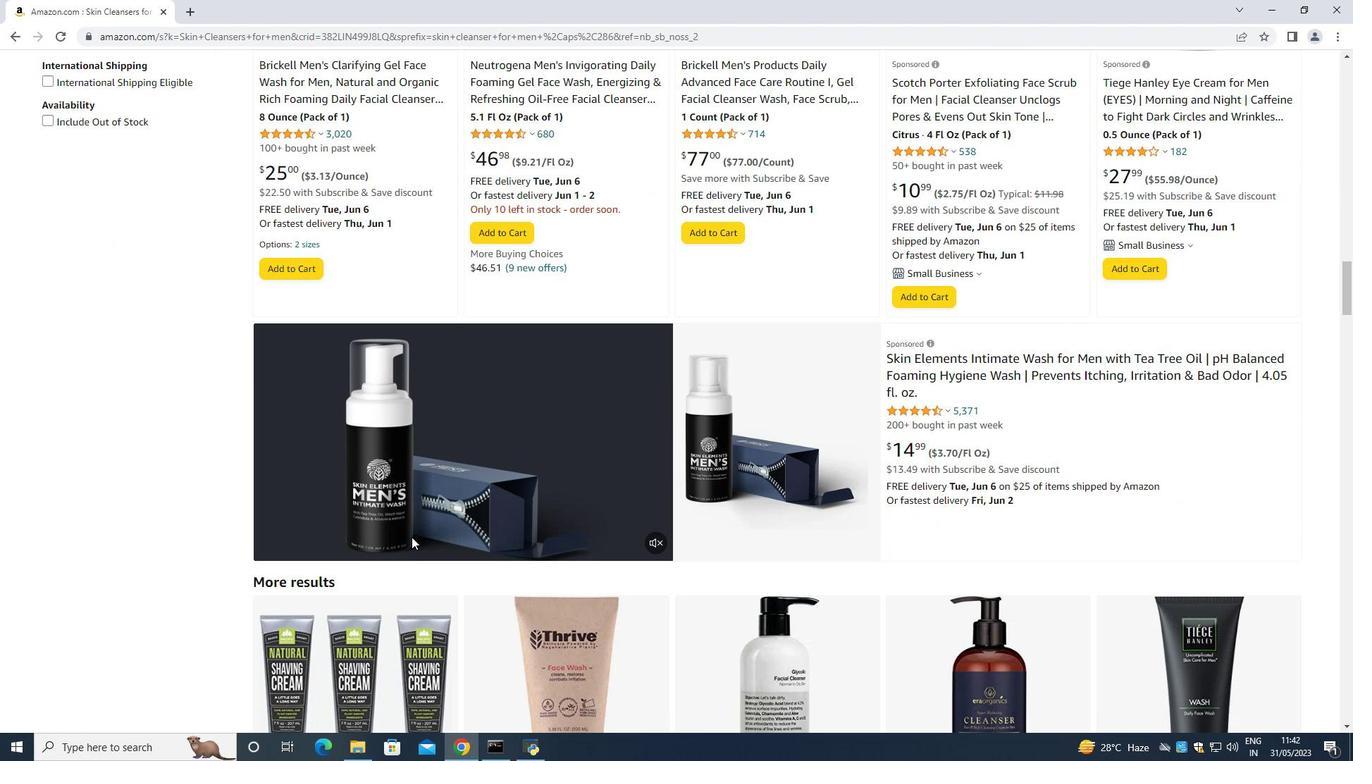 
Action: Mouse scrolled (411, 536) with delta (0, 0)
Screenshot: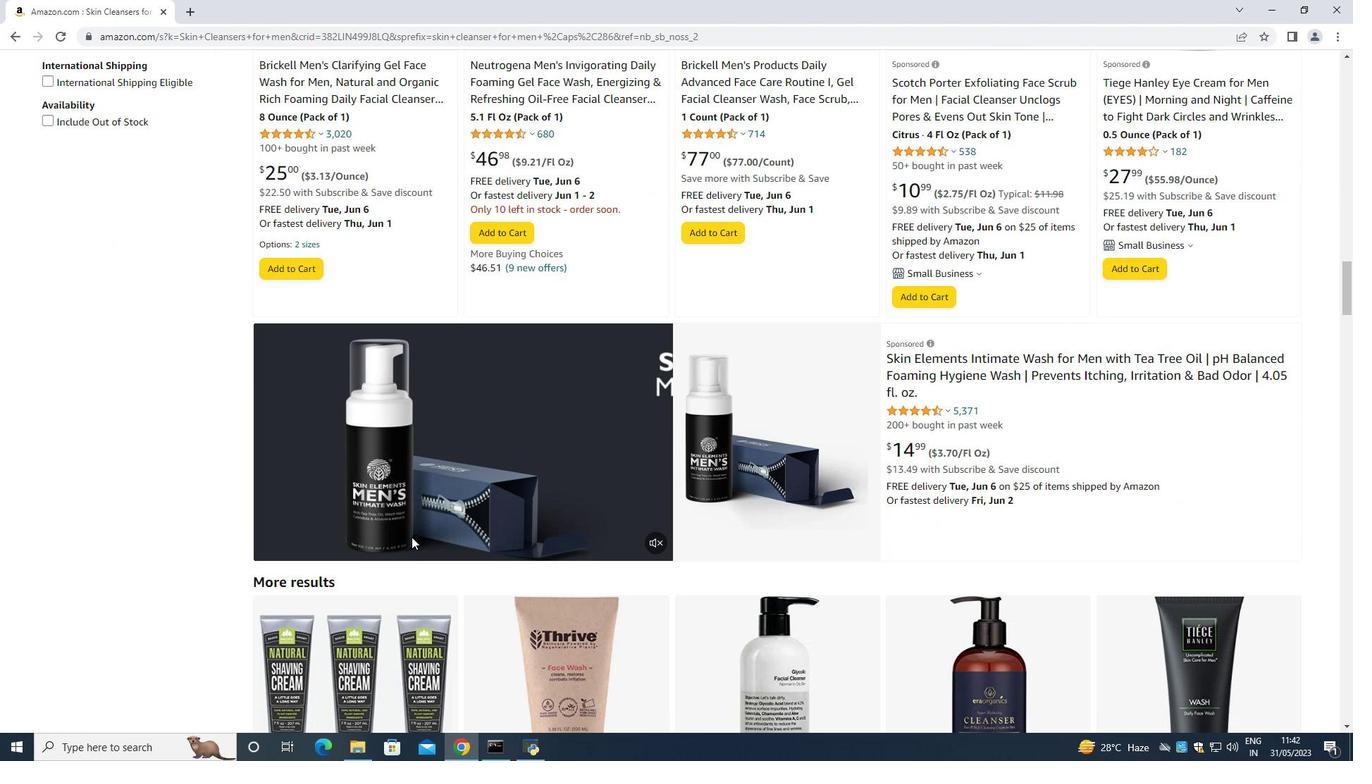 
Action: Mouse scrolled (411, 536) with delta (0, 0)
Screenshot: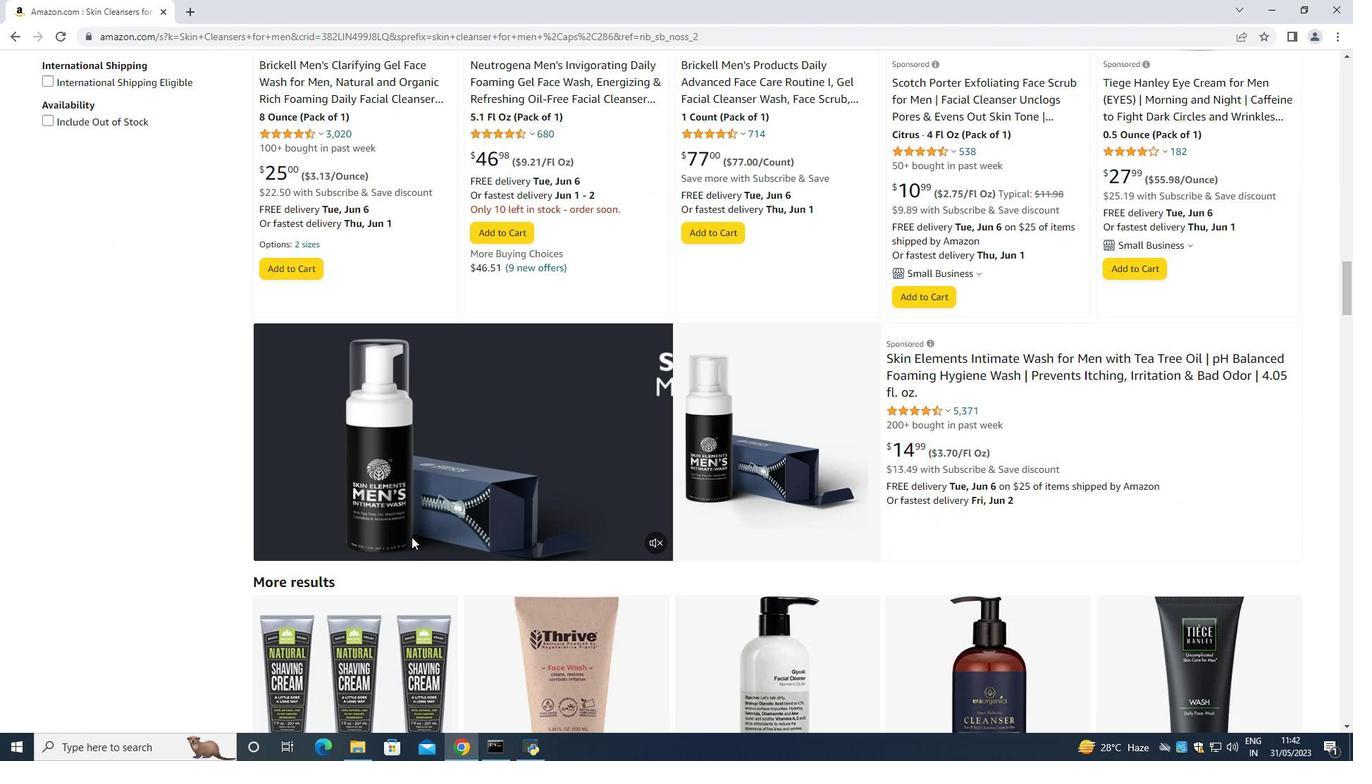 
Action: Mouse scrolled (411, 536) with delta (0, 0)
Screenshot: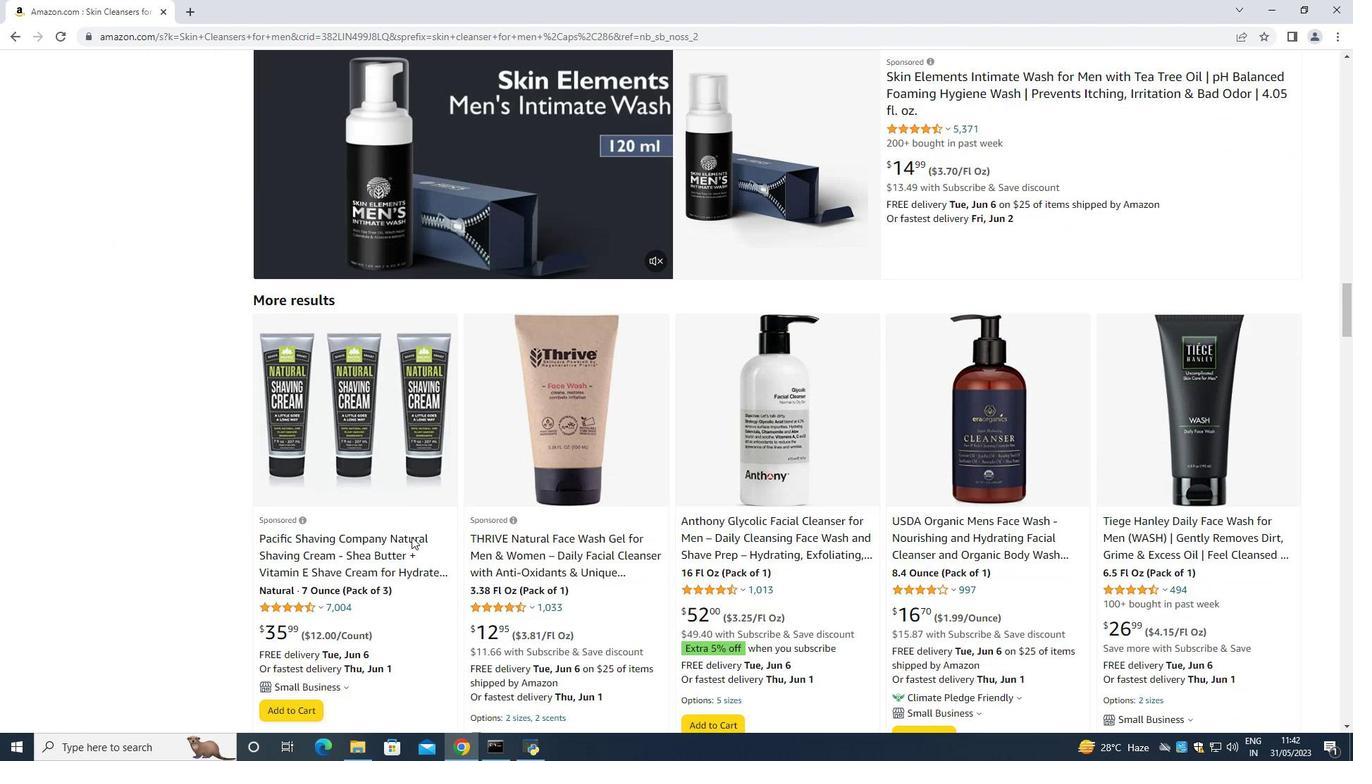 
Action: Mouse scrolled (411, 536) with delta (0, 0)
Screenshot: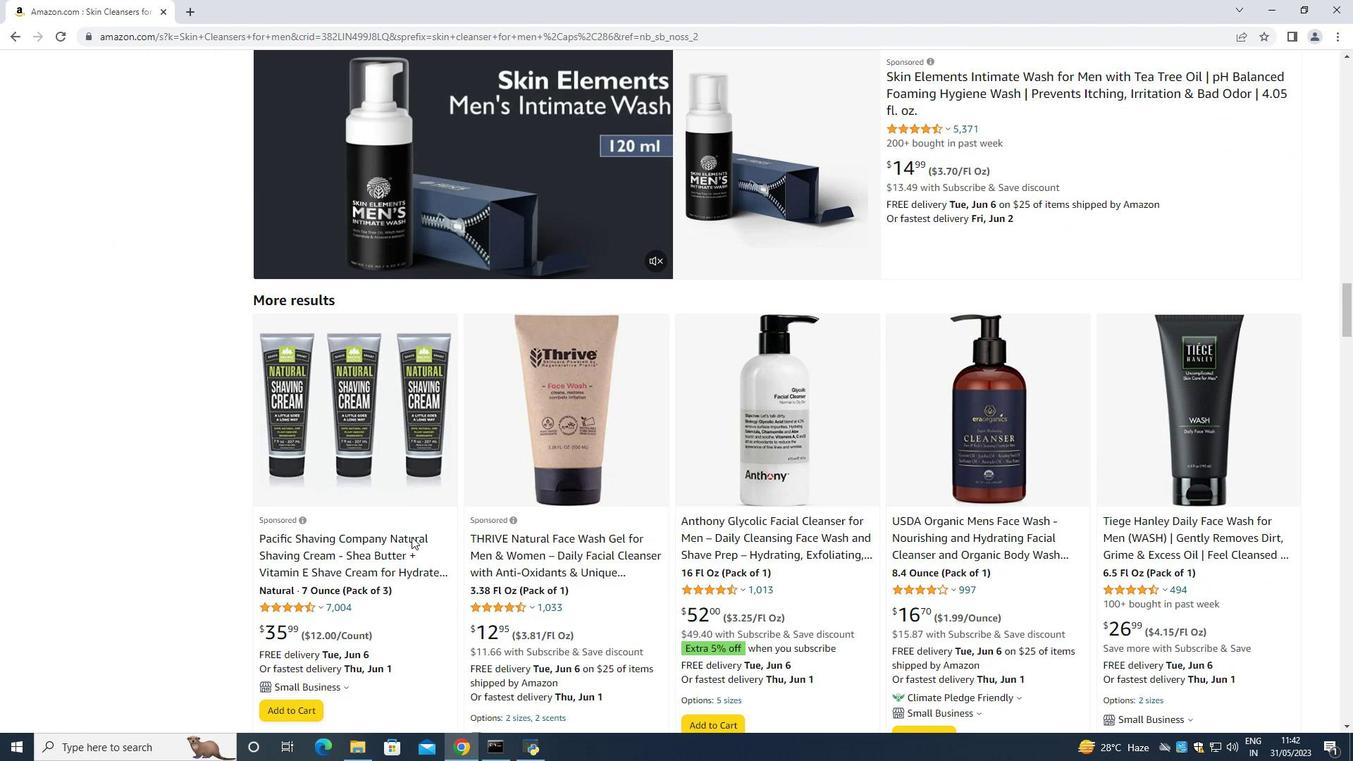 
Action: Mouse scrolled (411, 536) with delta (0, 0)
Screenshot: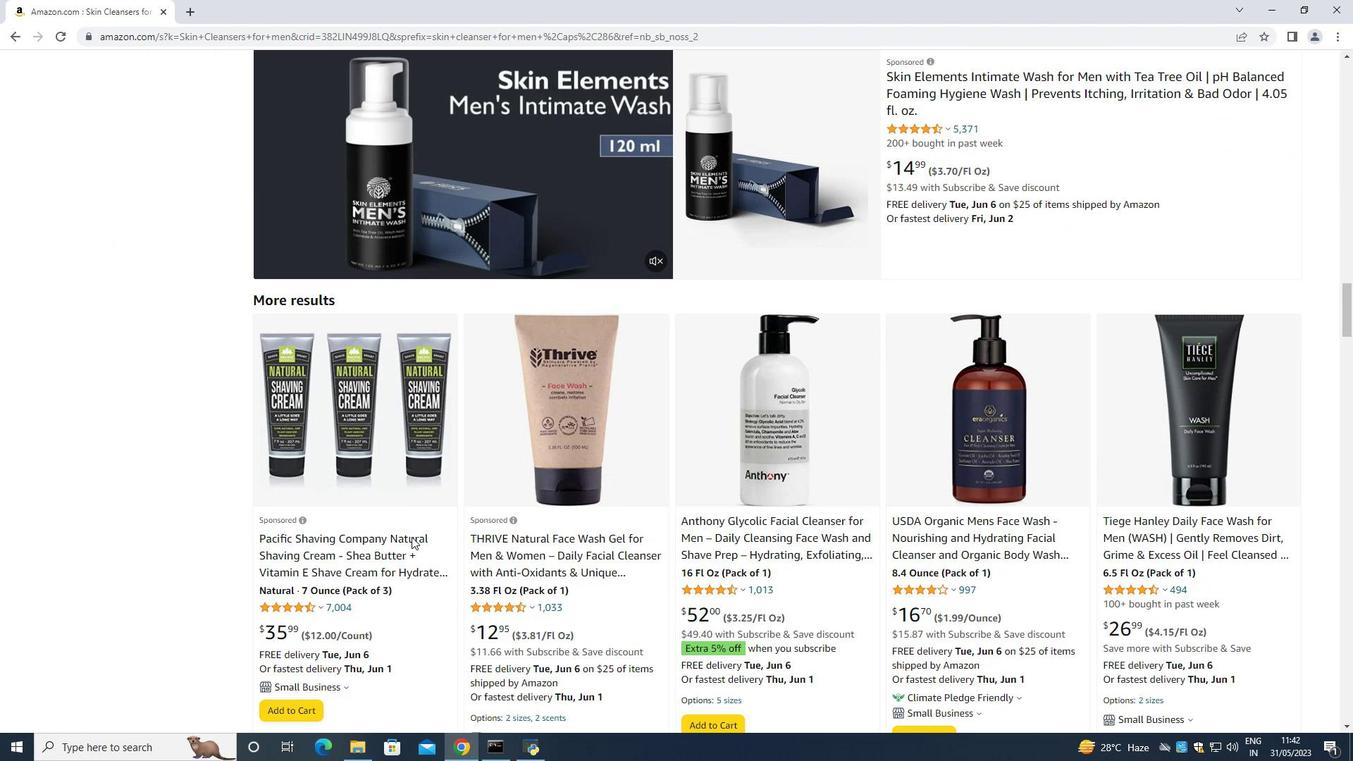 
Action: Mouse scrolled (411, 536) with delta (0, 0)
Screenshot: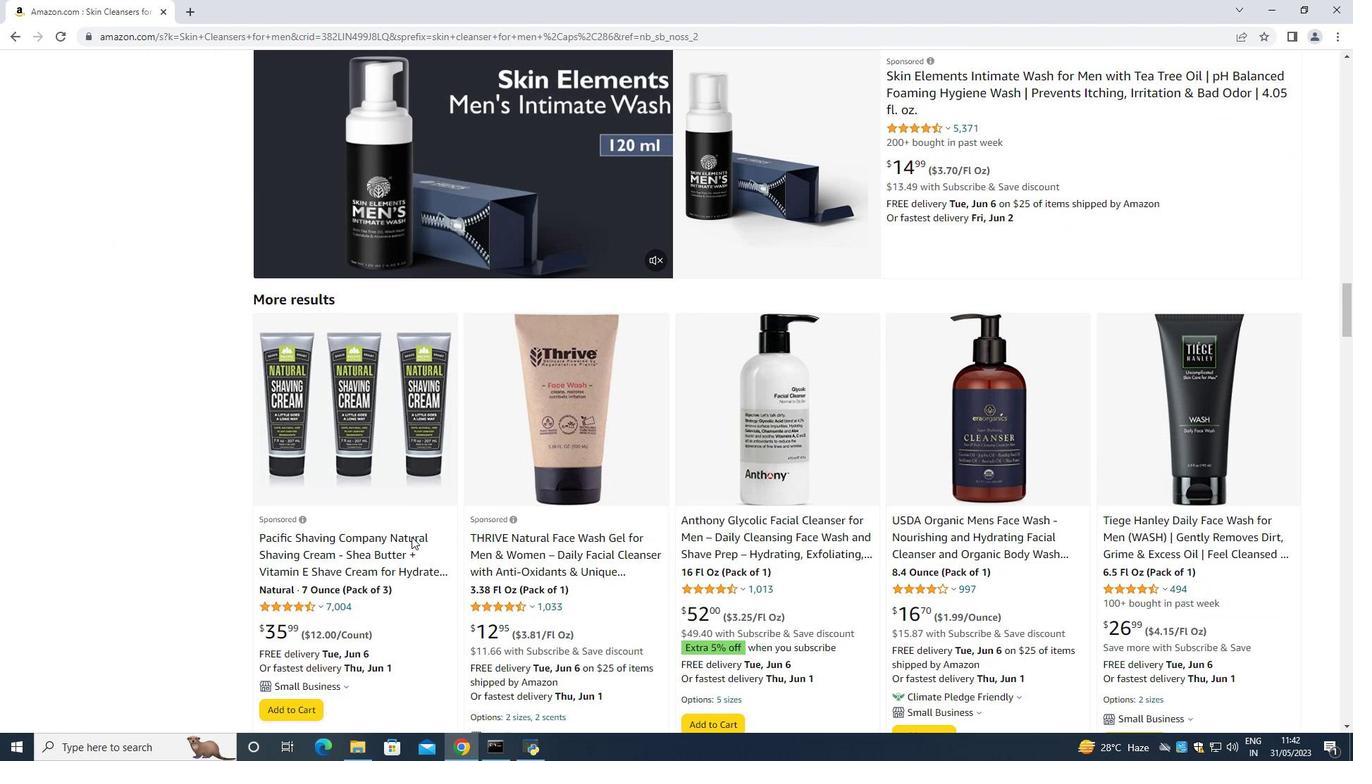 
Action: Mouse scrolled (411, 536) with delta (0, 0)
Screenshot: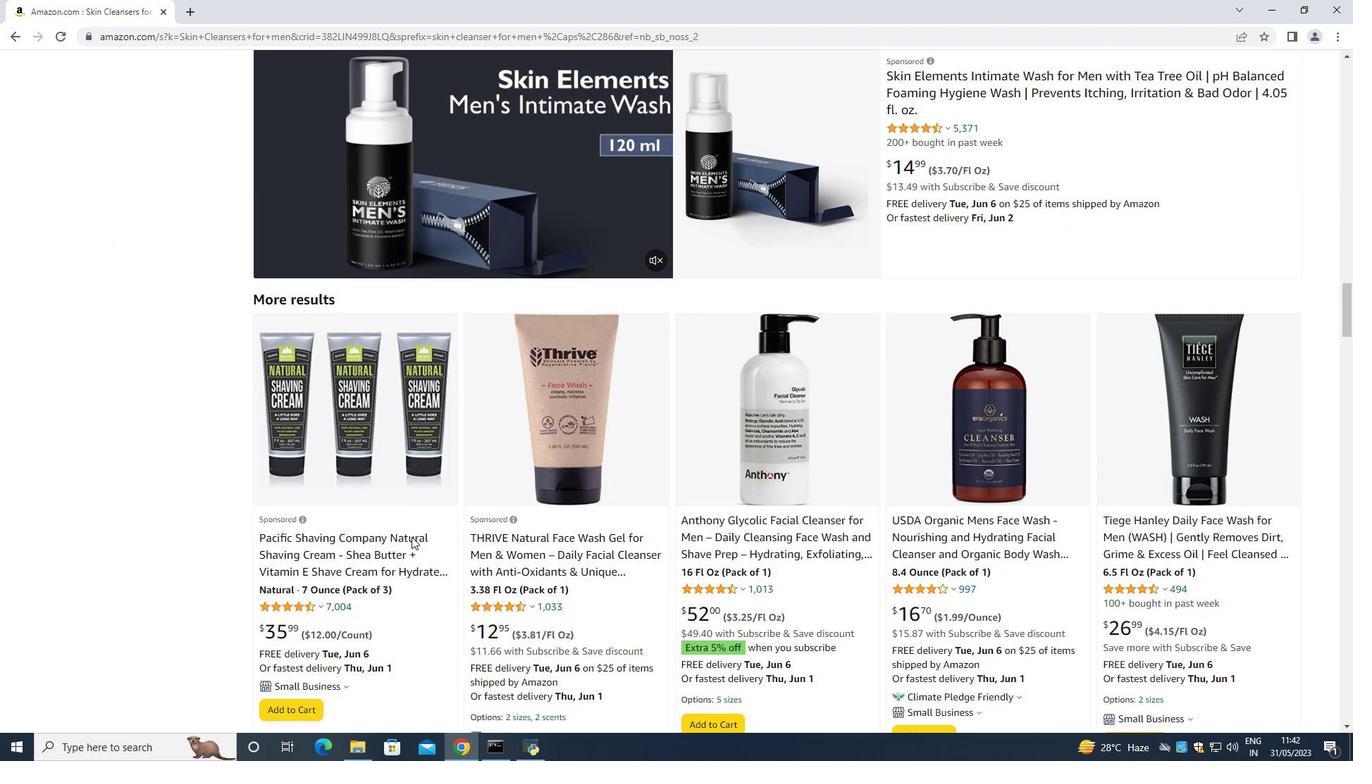 
Action: Mouse scrolled (411, 536) with delta (0, 0)
Screenshot: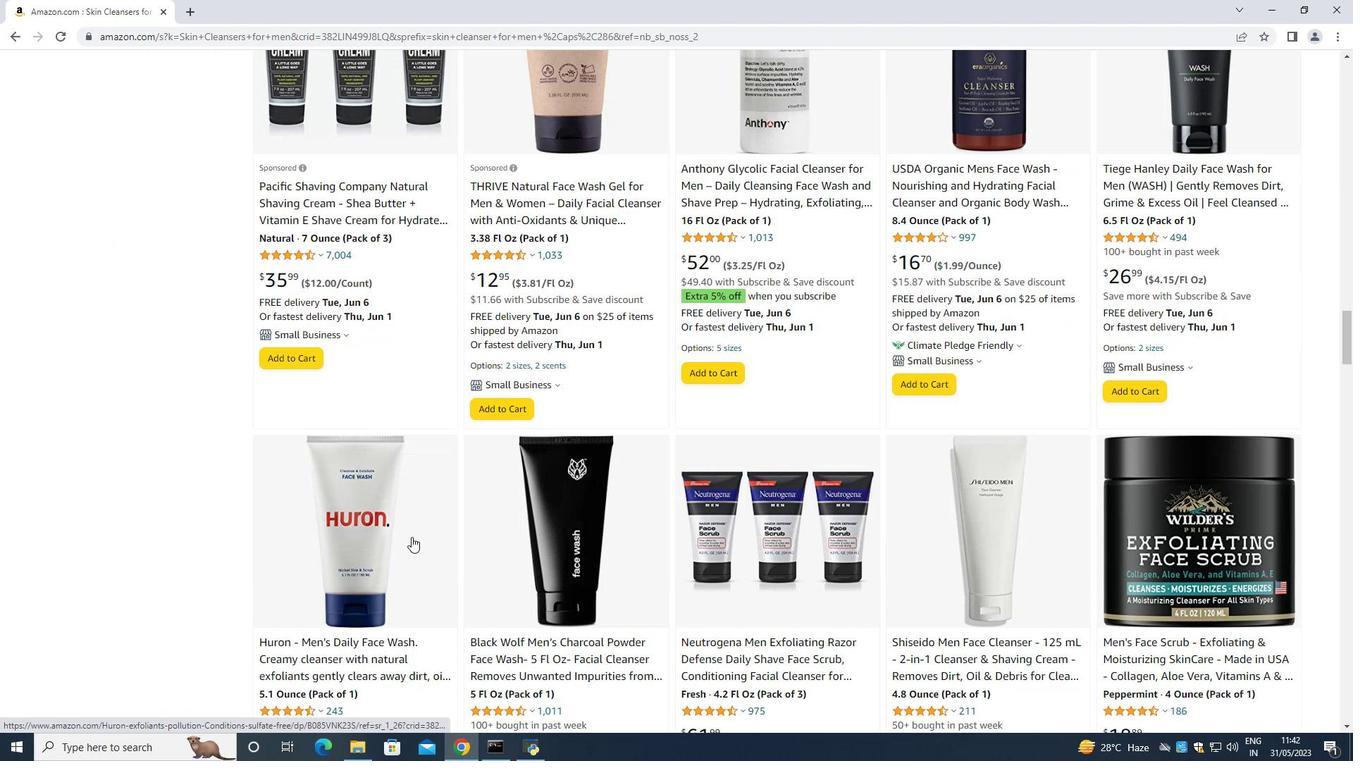 
Action: Mouse scrolled (411, 536) with delta (0, 0)
Screenshot: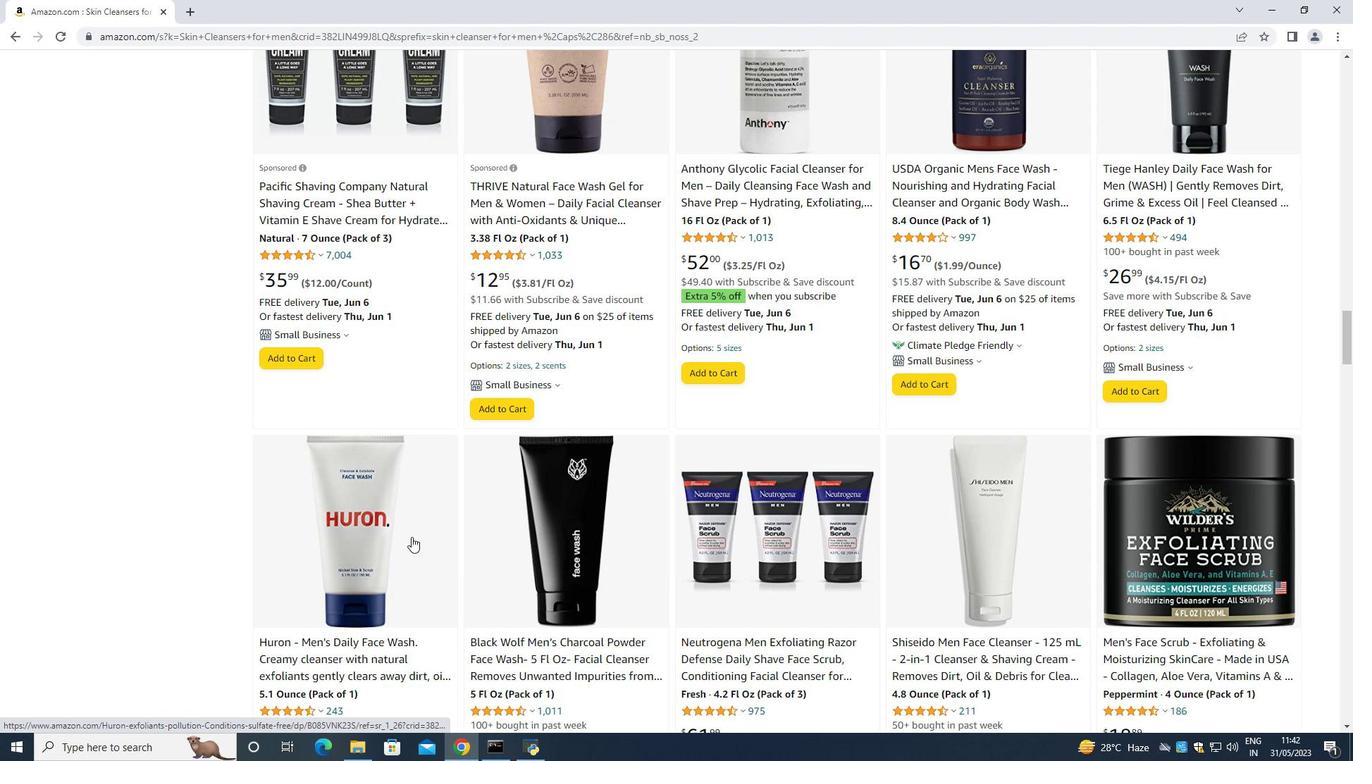
Action: Mouse scrolled (411, 536) with delta (0, 0)
Screenshot: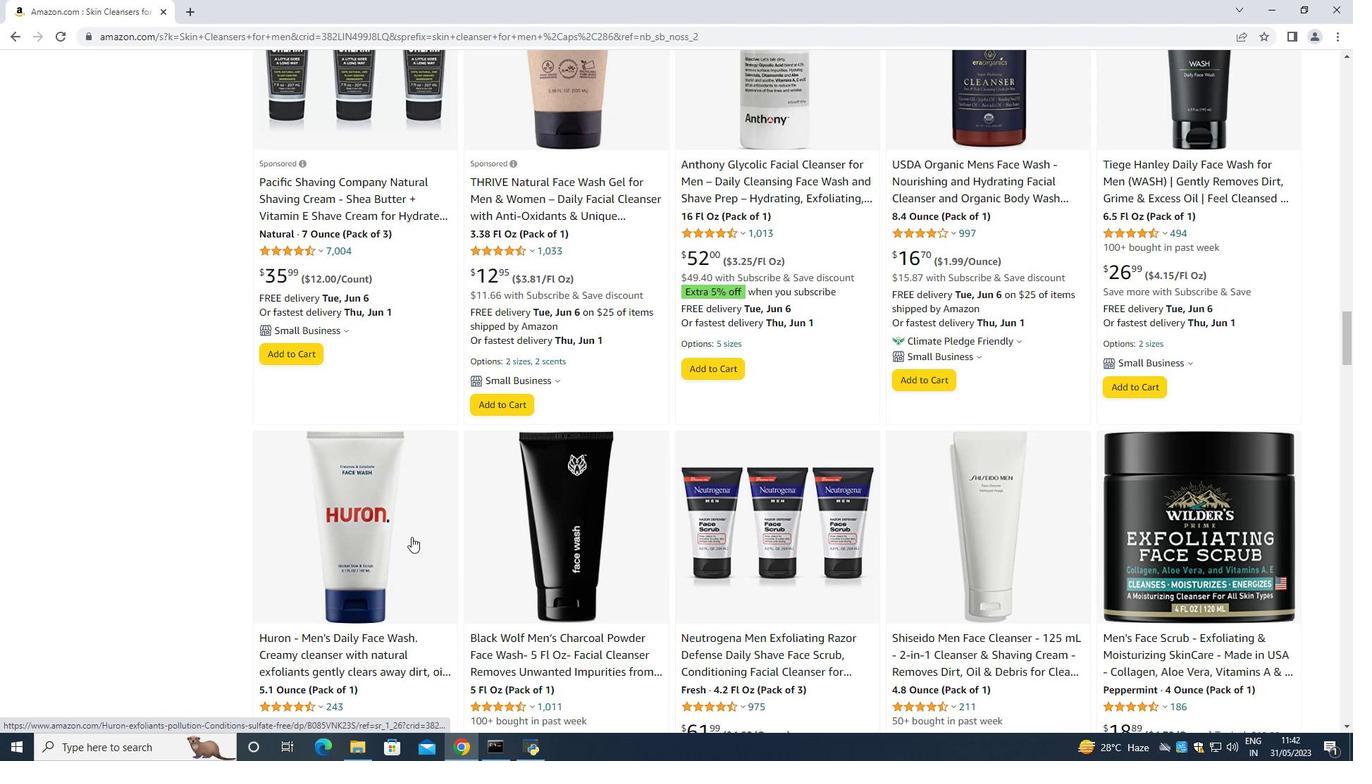 
Action: Mouse scrolled (411, 536) with delta (0, 0)
Screenshot: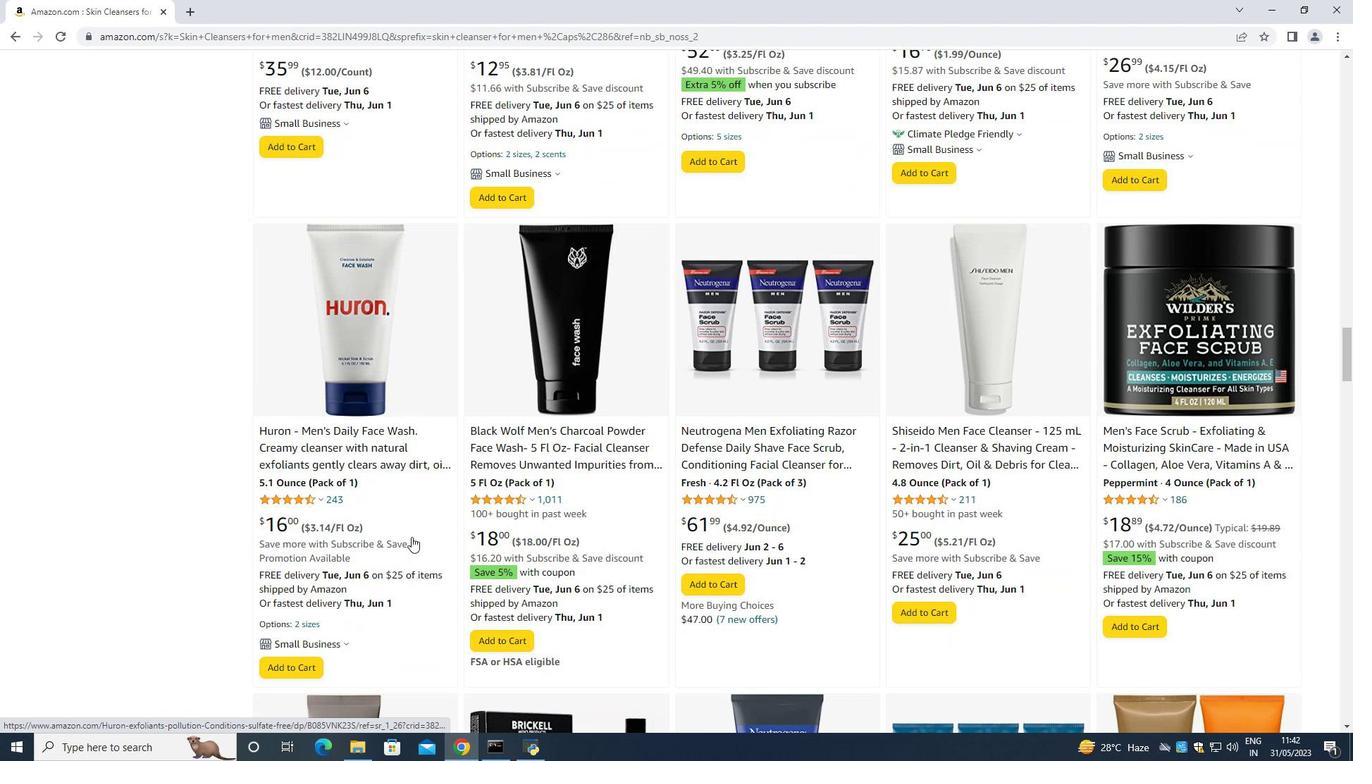 
Action: Mouse scrolled (411, 536) with delta (0, 0)
Screenshot: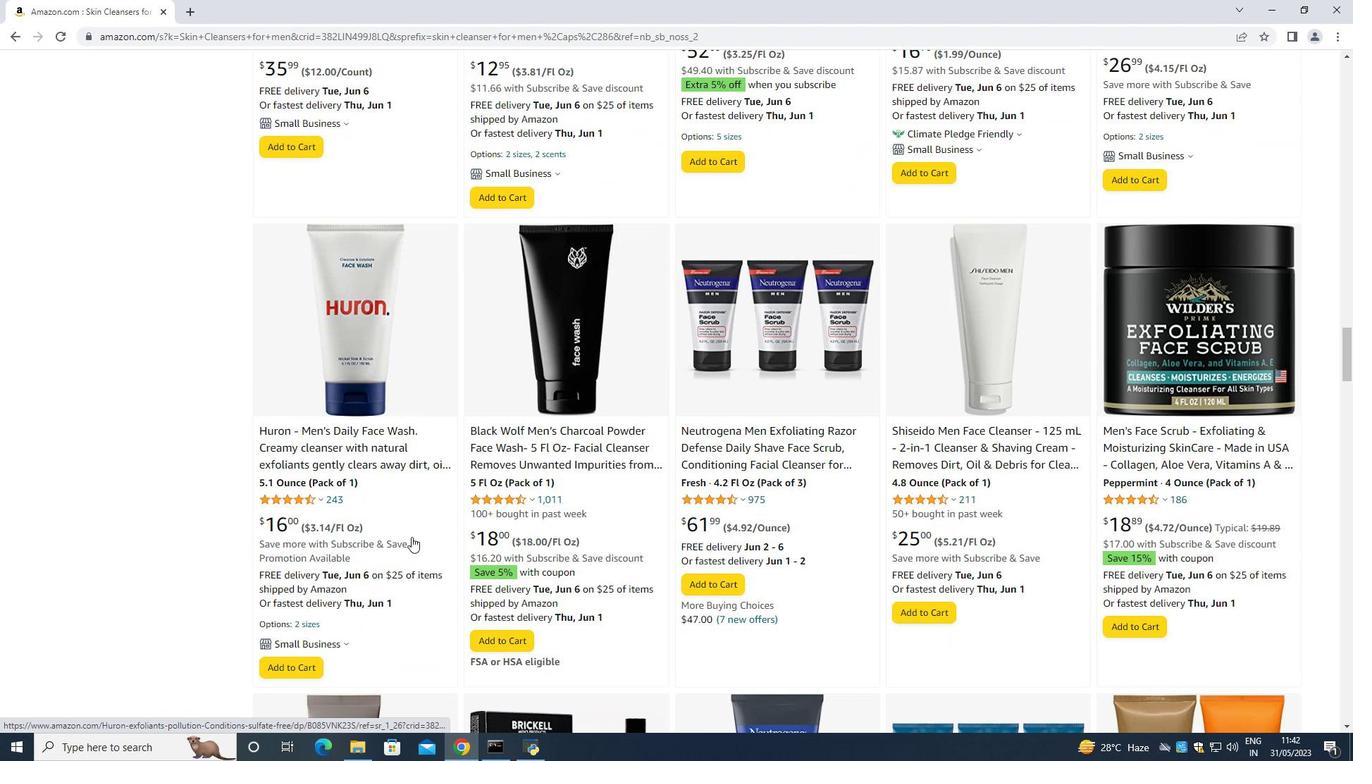 
Action: Mouse scrolled (411, 536) with delta (0, 0)
Screenshot: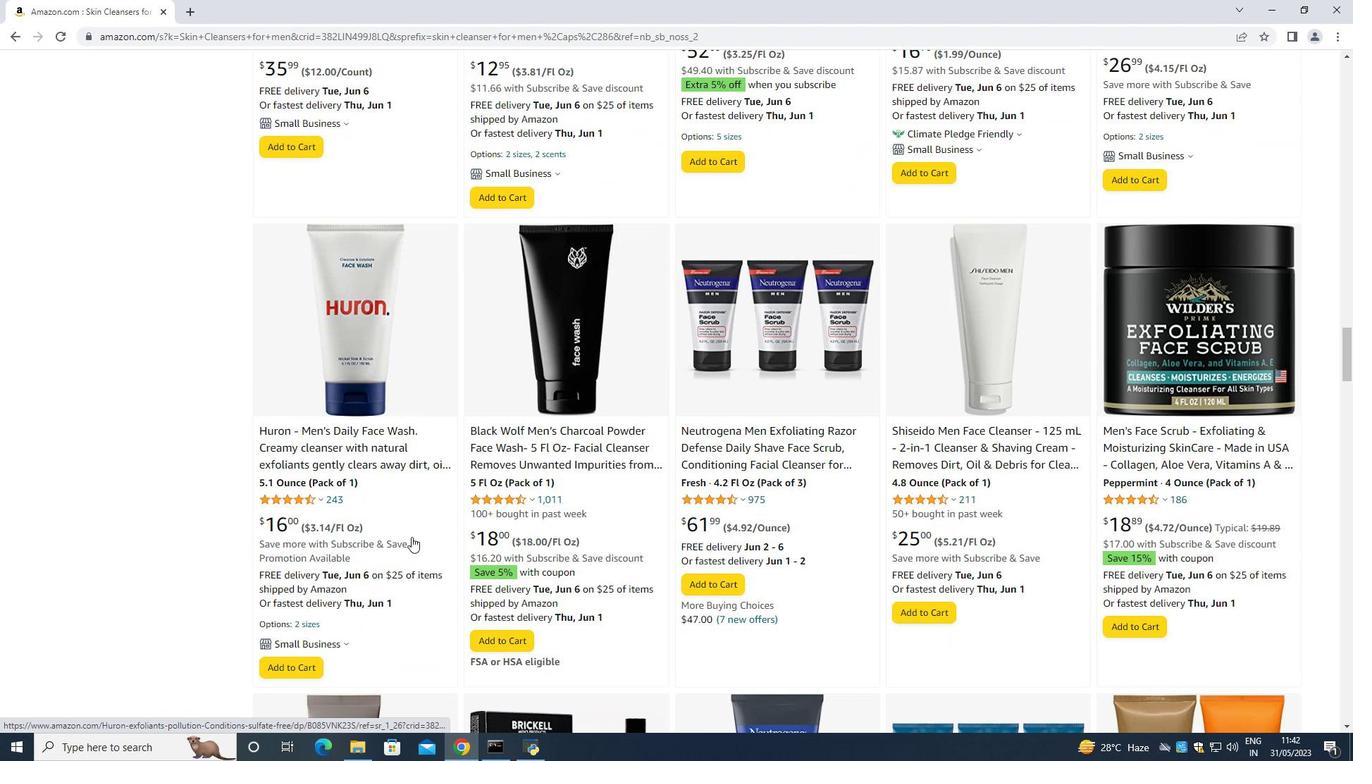 
Action: Mouse scrolled (411, 536) with delta (0, 0)
Screenshot: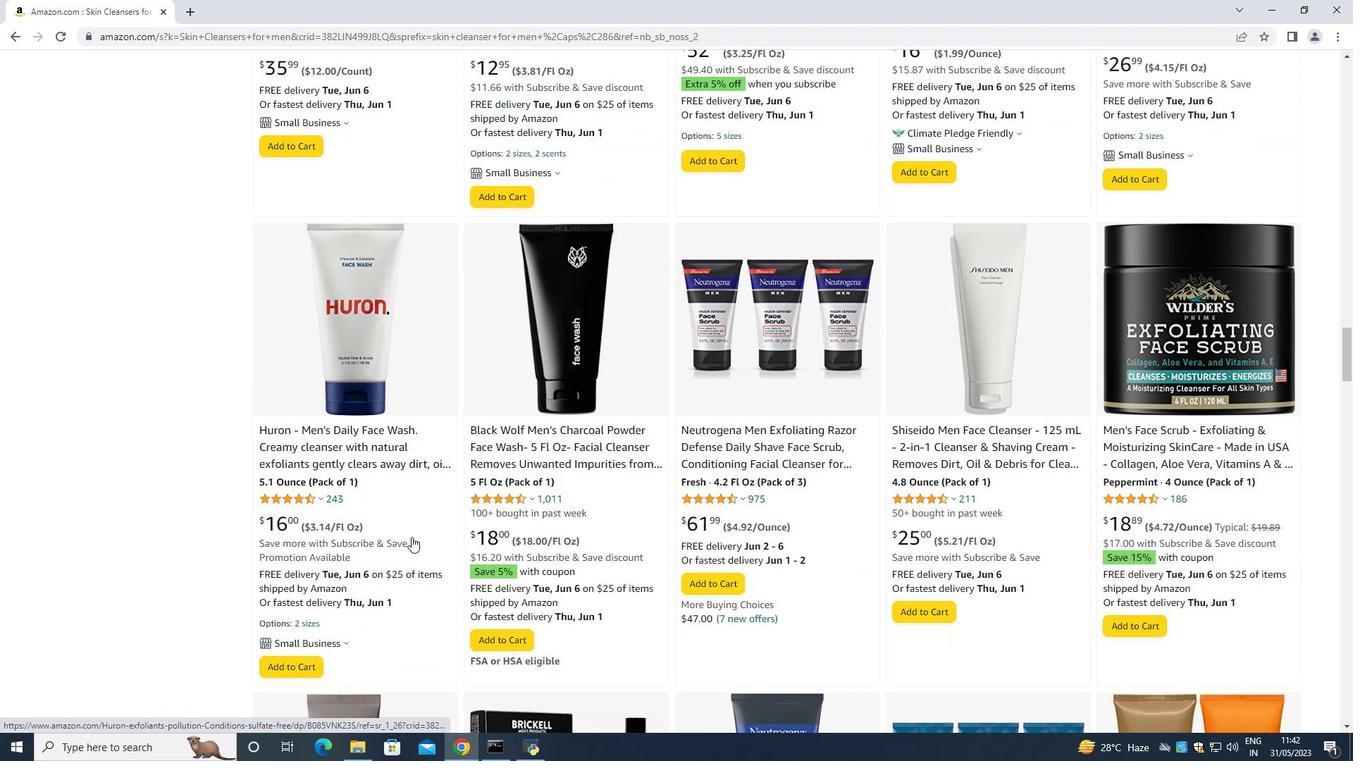
Action: Mouse scrolled (411, 536) with delta (0, 0)
Screenshot: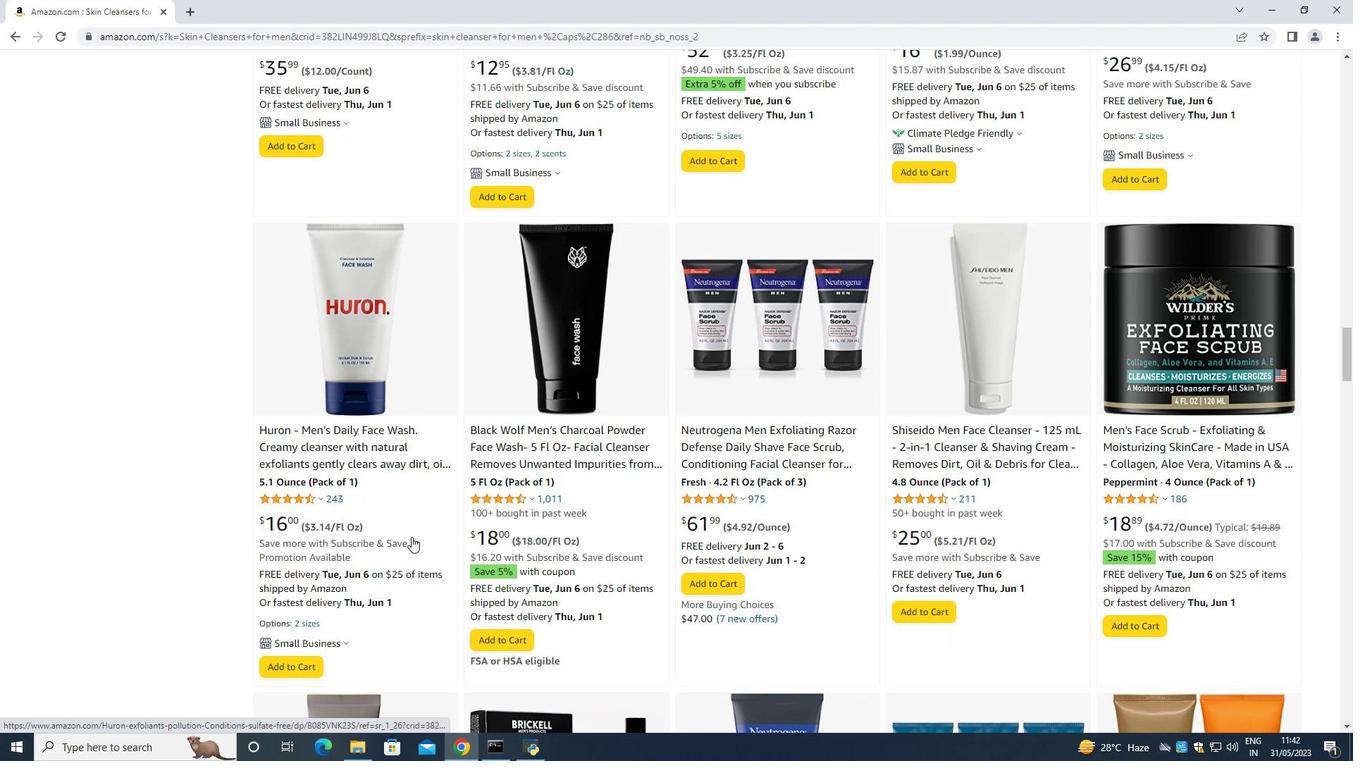 
Action: Mouse scrolled (411, 536) with delta (0, 0)
Screenshot: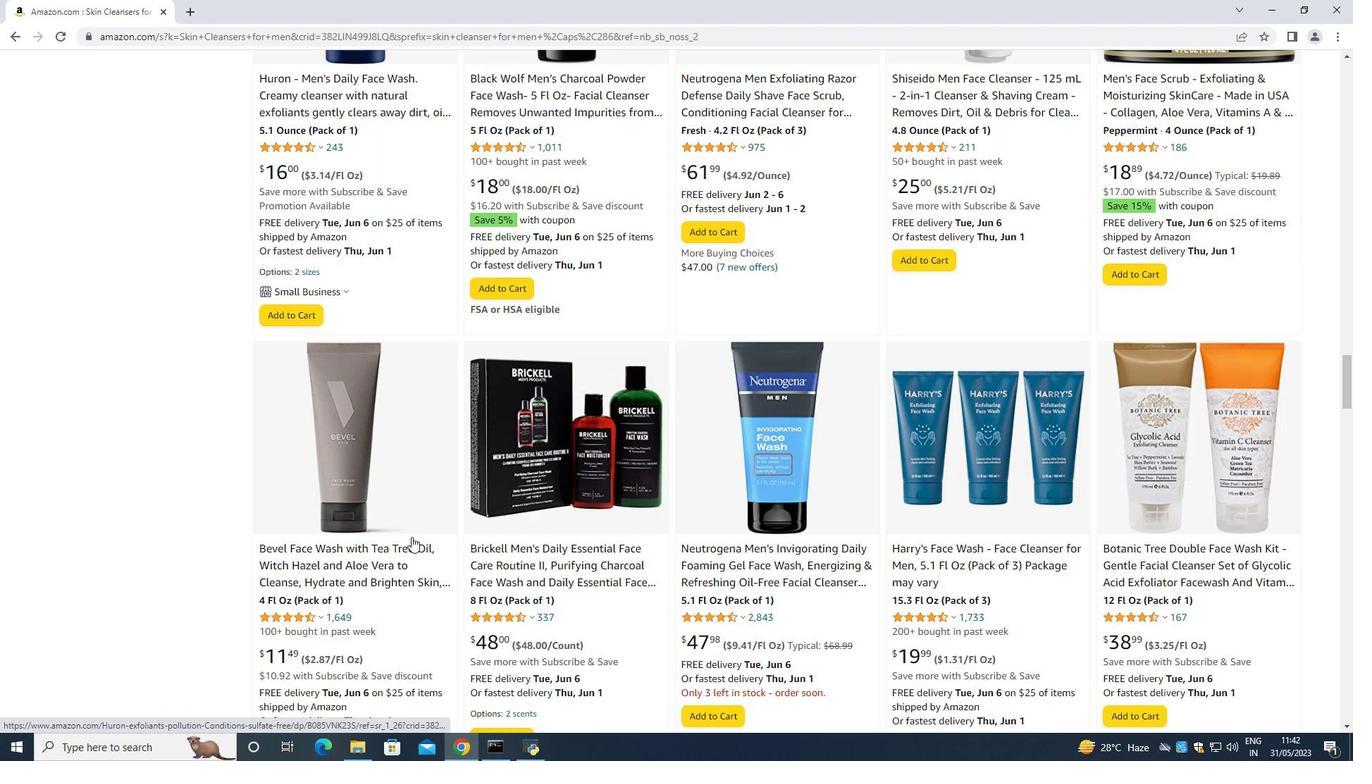 
Action: Mouse scrolled (411, 536) with delta (0, 0)
Screenshot: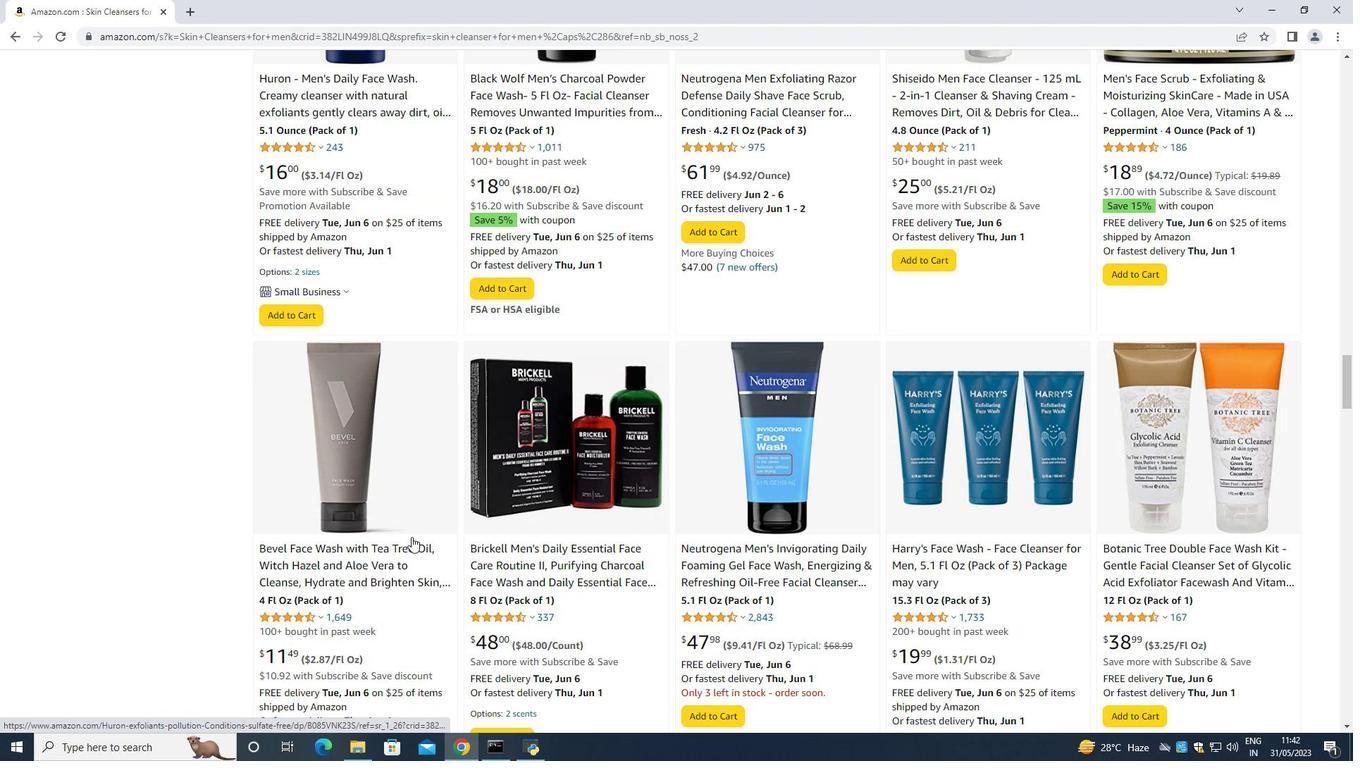 
Action: Mouse scrolled (411, 536) with delta (0, 0)
Screenshot: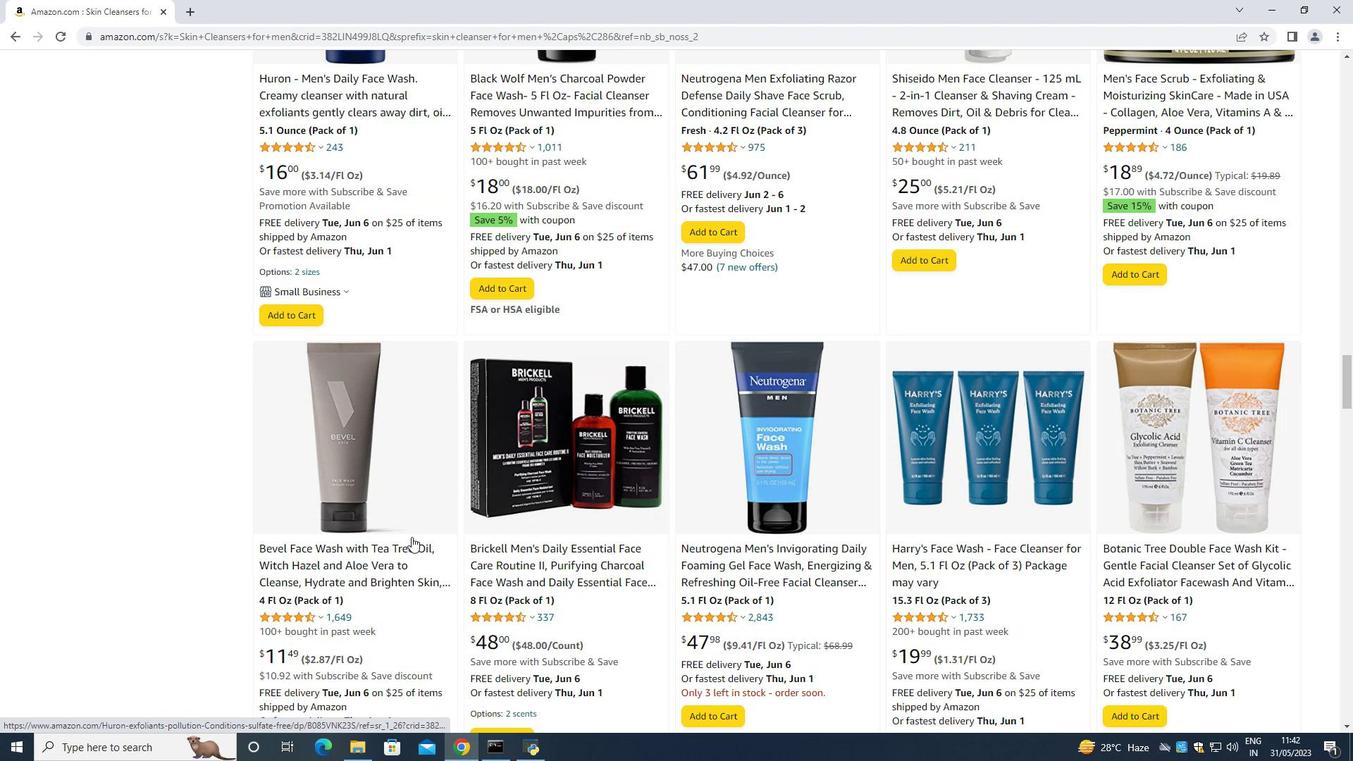
Action: Mouse scrolled (411, 536) with delta (0, 0)
Screenshot: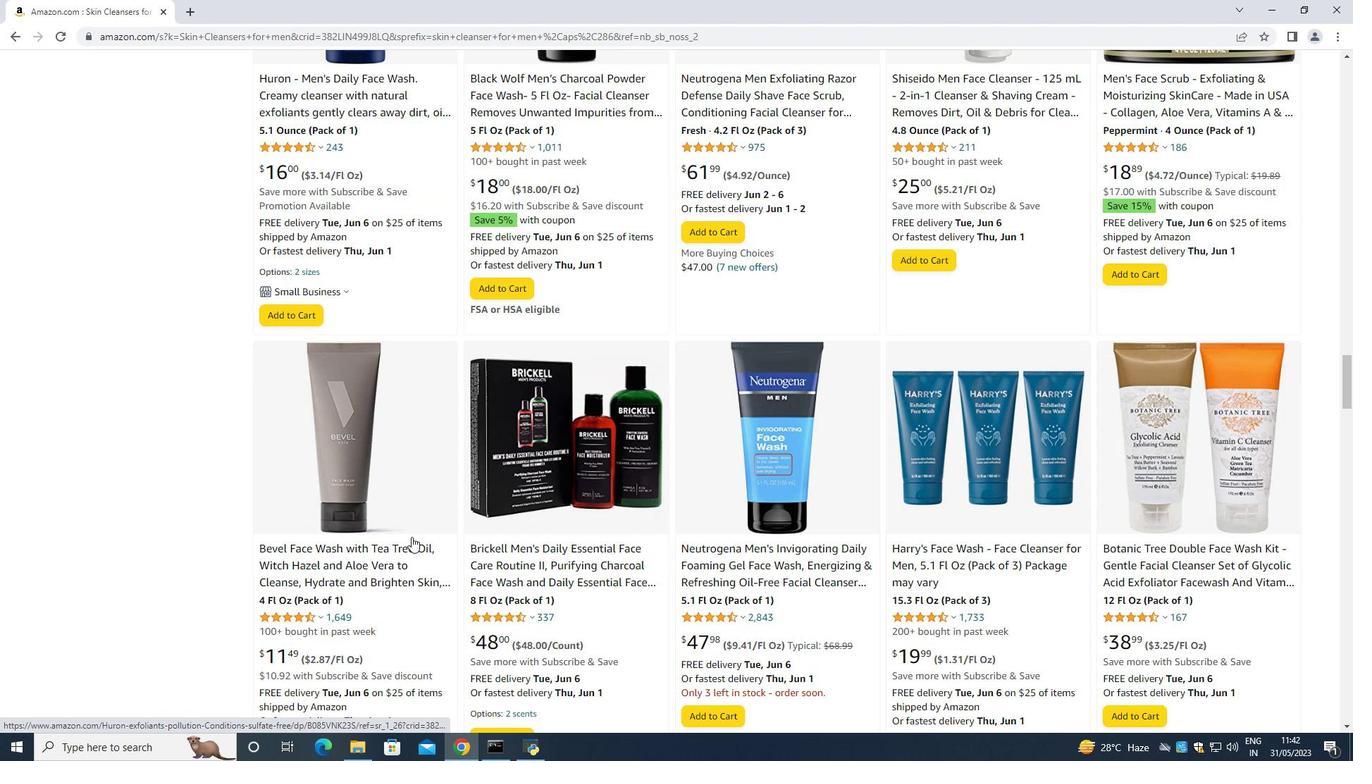 
Action: Mouse scrolled (411, 536) with delta (0, 0)
Screenshot: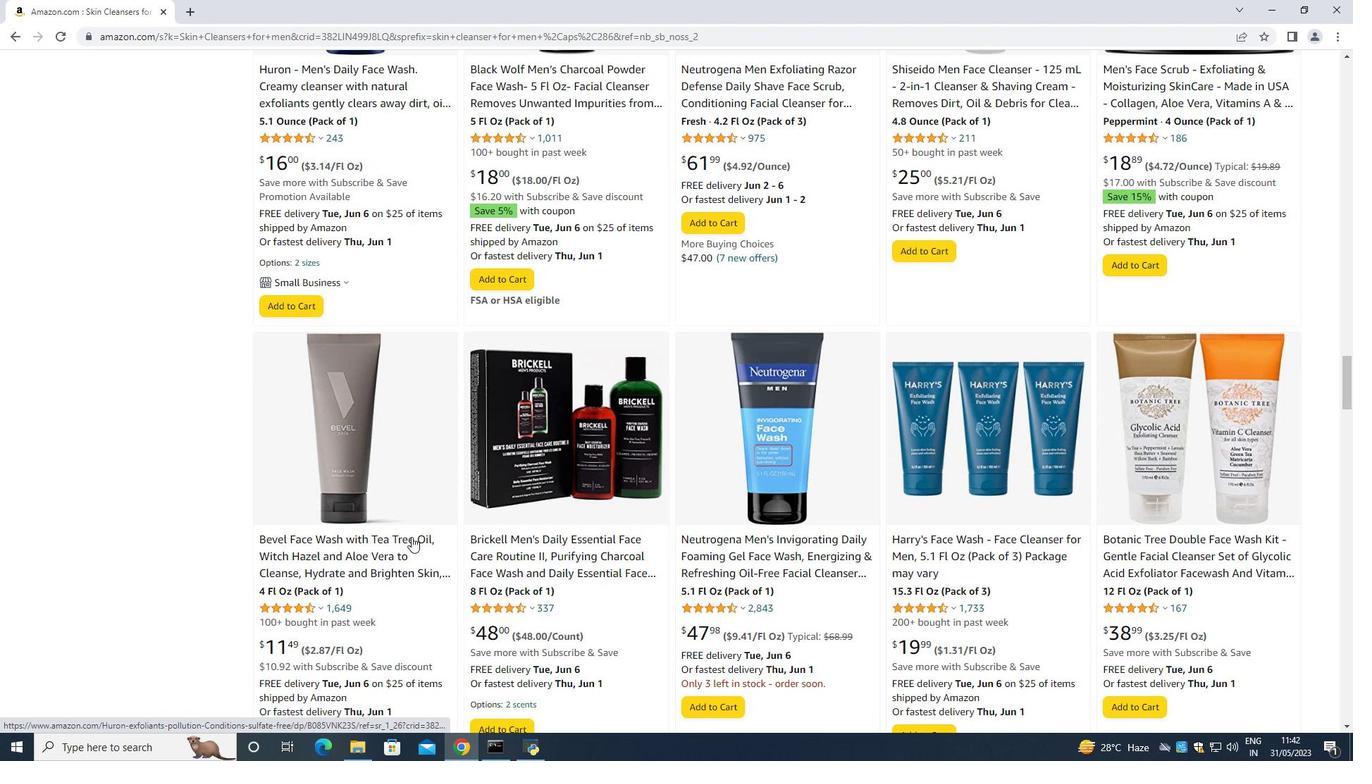 
Action: Mouse scrolled (411, 536) with delta (0, 0)
Screenshot: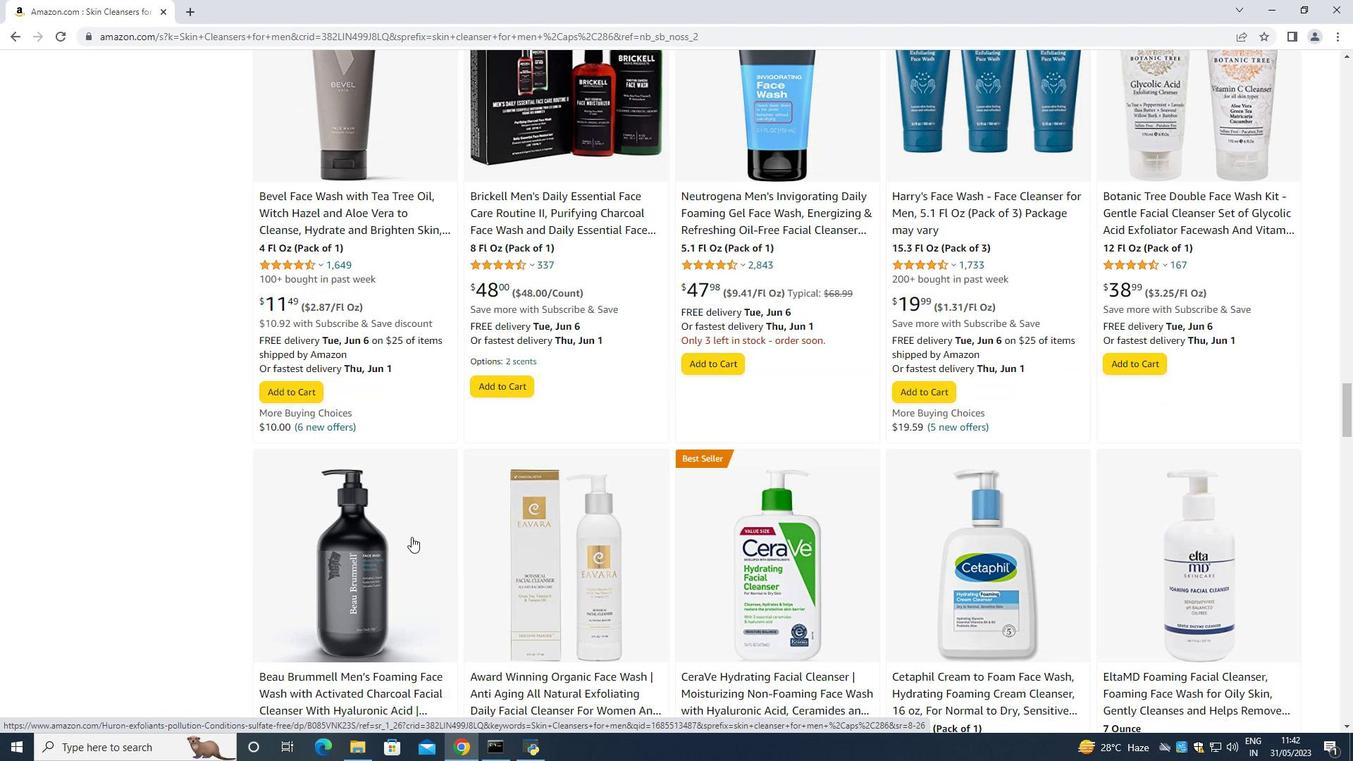 
Action: Mouse scrolled (411, 536) with delta (0, 0)
Screenshot: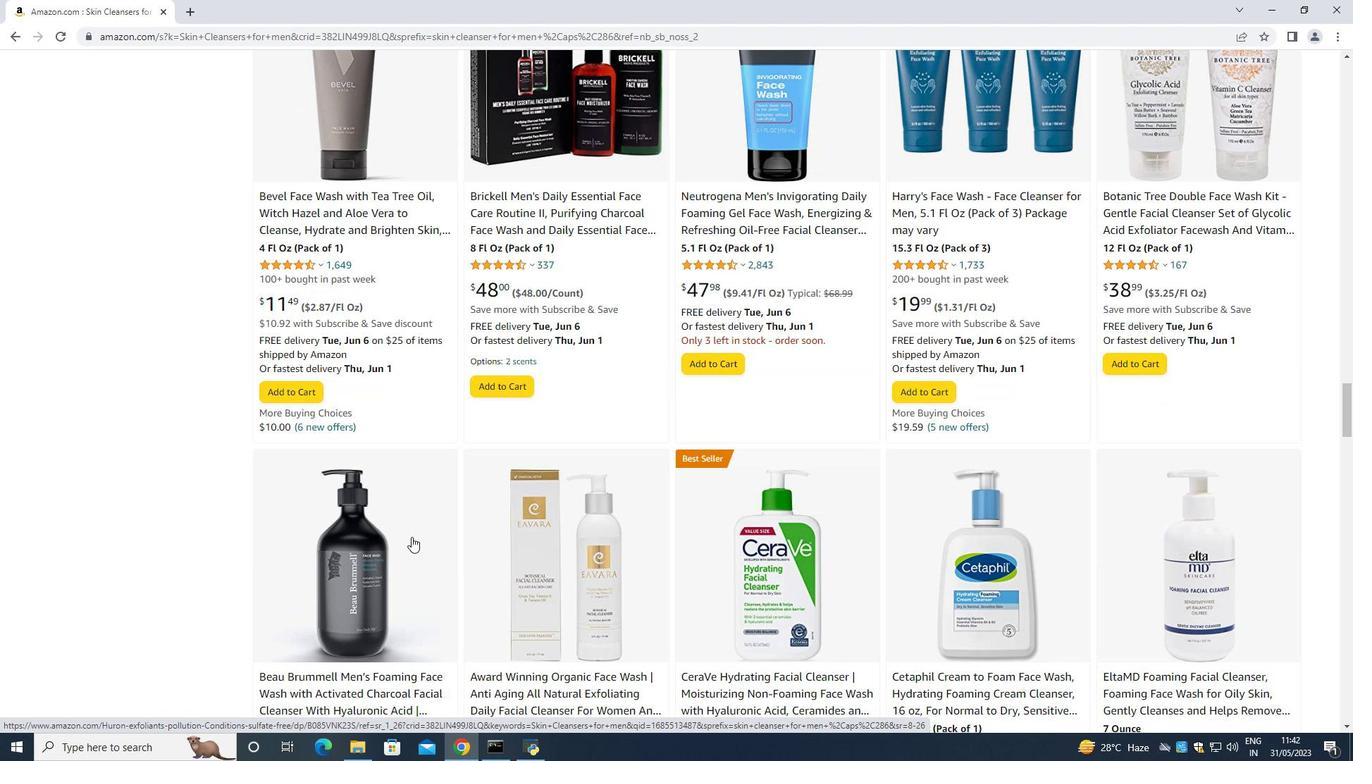 
Action: Mouse scrolled (411, 536) with delta (0, 0)
Screenshot: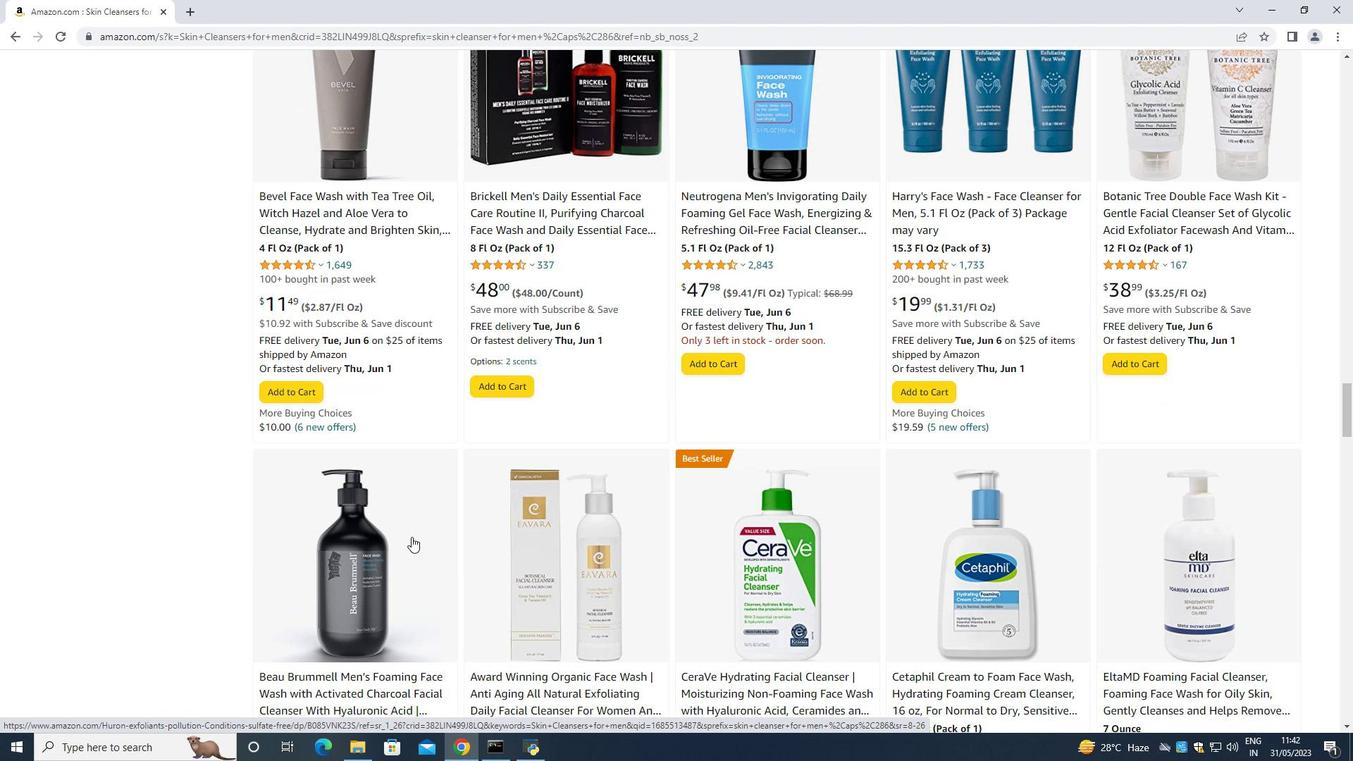 
Action: Mouse scrolled (411, 536) with delta (0, 0)
Screenshot: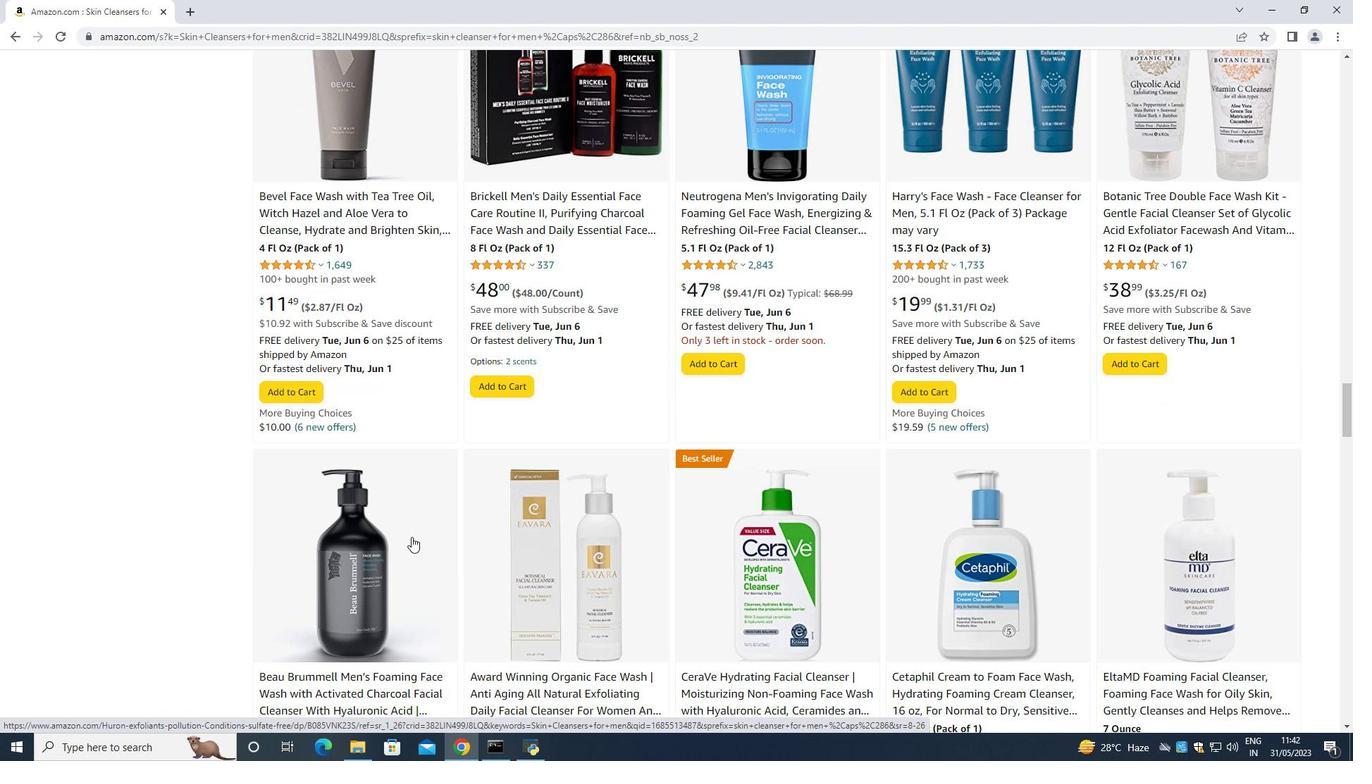 
Action: Mouse scrolled (411, 536) with delta (0, 0)
Screenshot: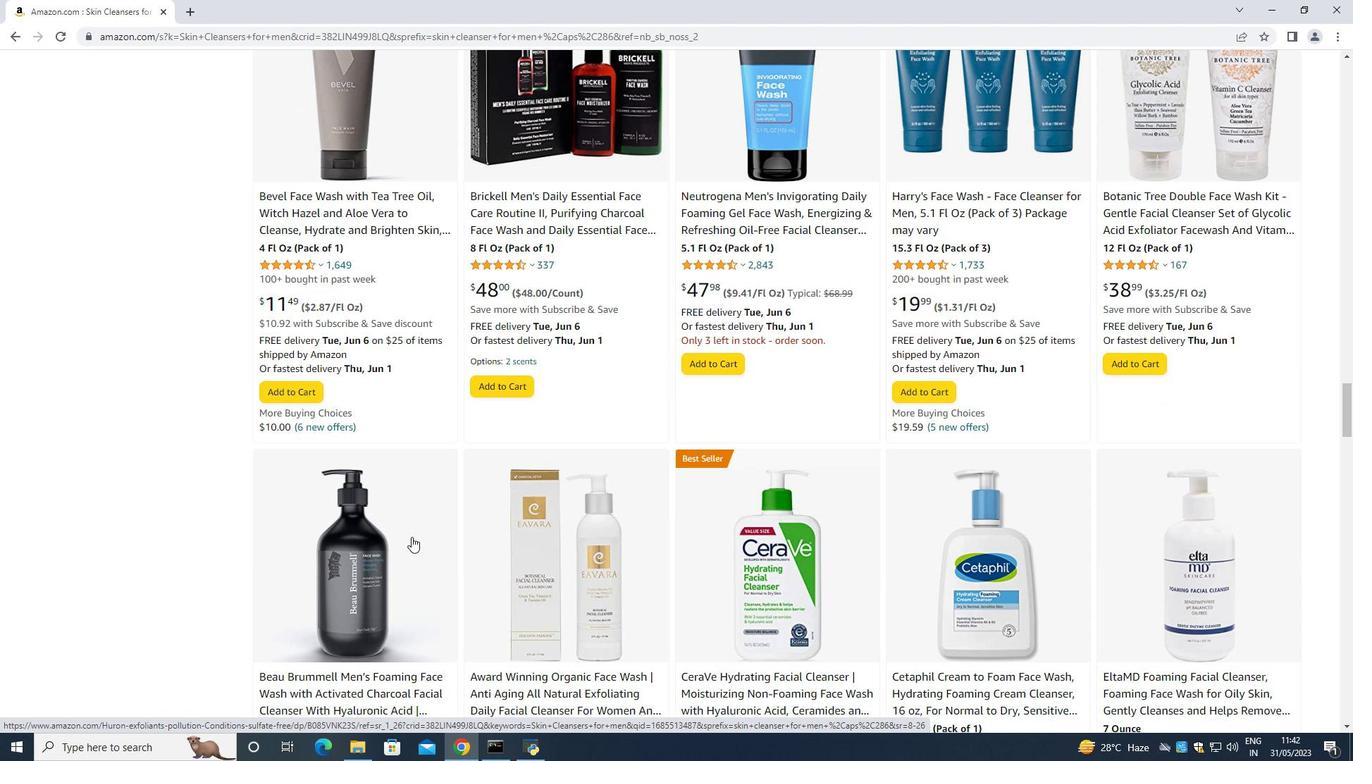 
Action: Mouse scrolled (411, 536) with delta (0, 0)
Screenshot: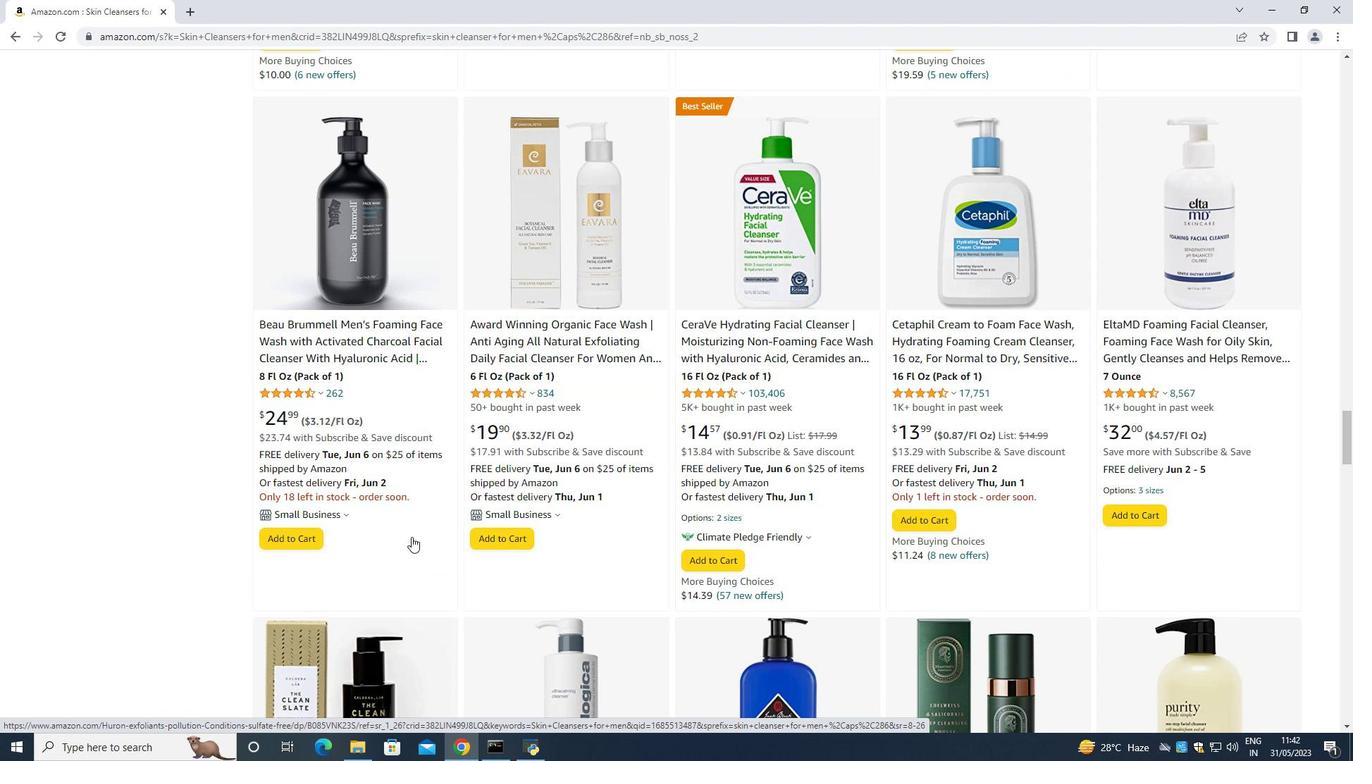 
Action: Mouse scrolled (411, 536) with delta (0, 0)
Screenshot: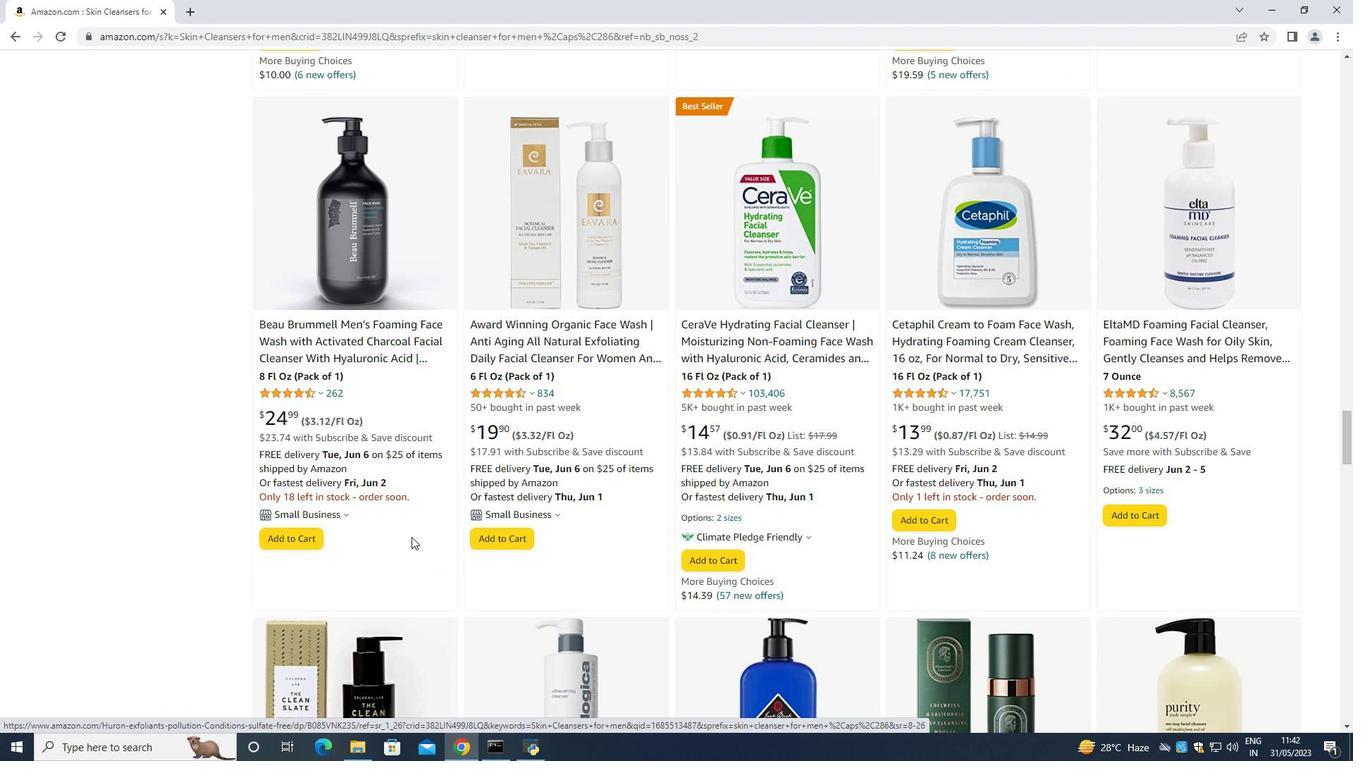 
Action: Mouse scrolled (411, 536) with delta (0, 0)
Screenshot: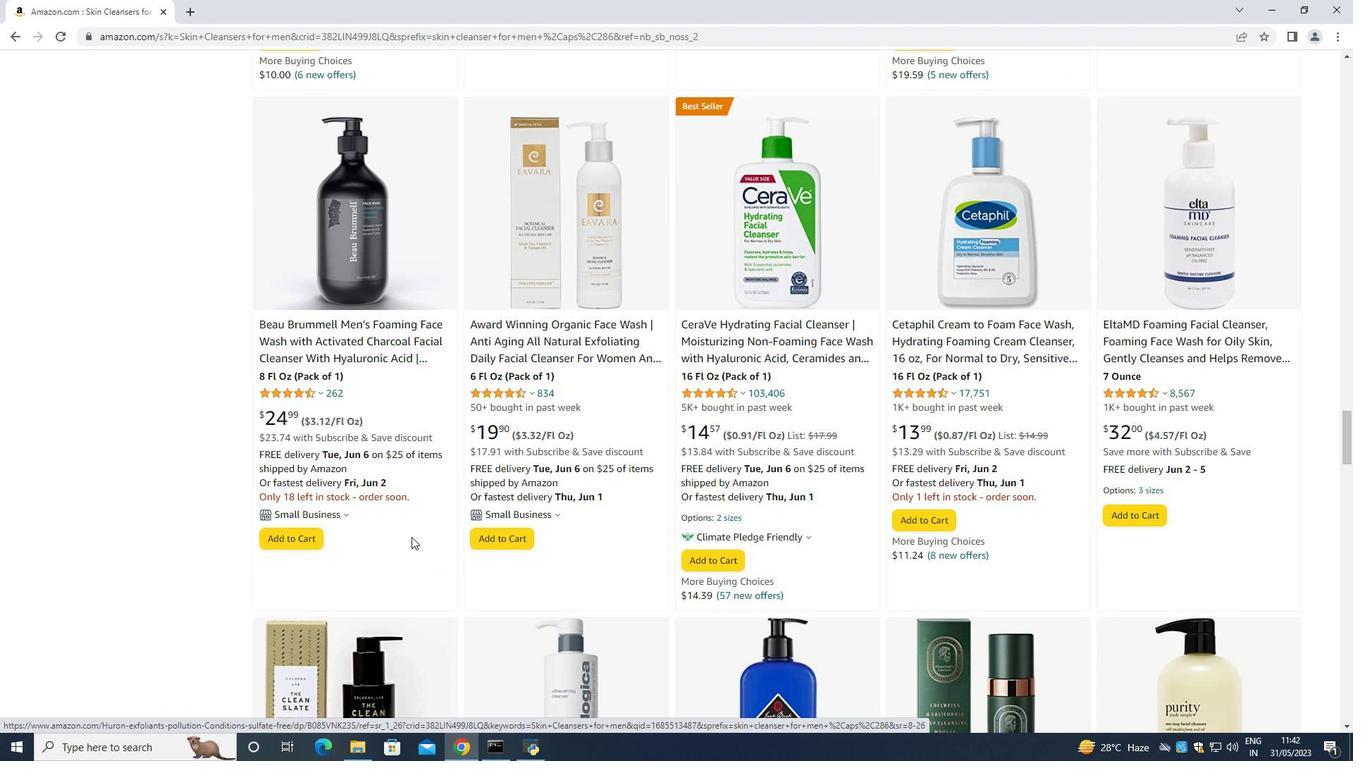 
Action: Mouse scrolled (411, 536) with delta (0, 0)
Screenshot: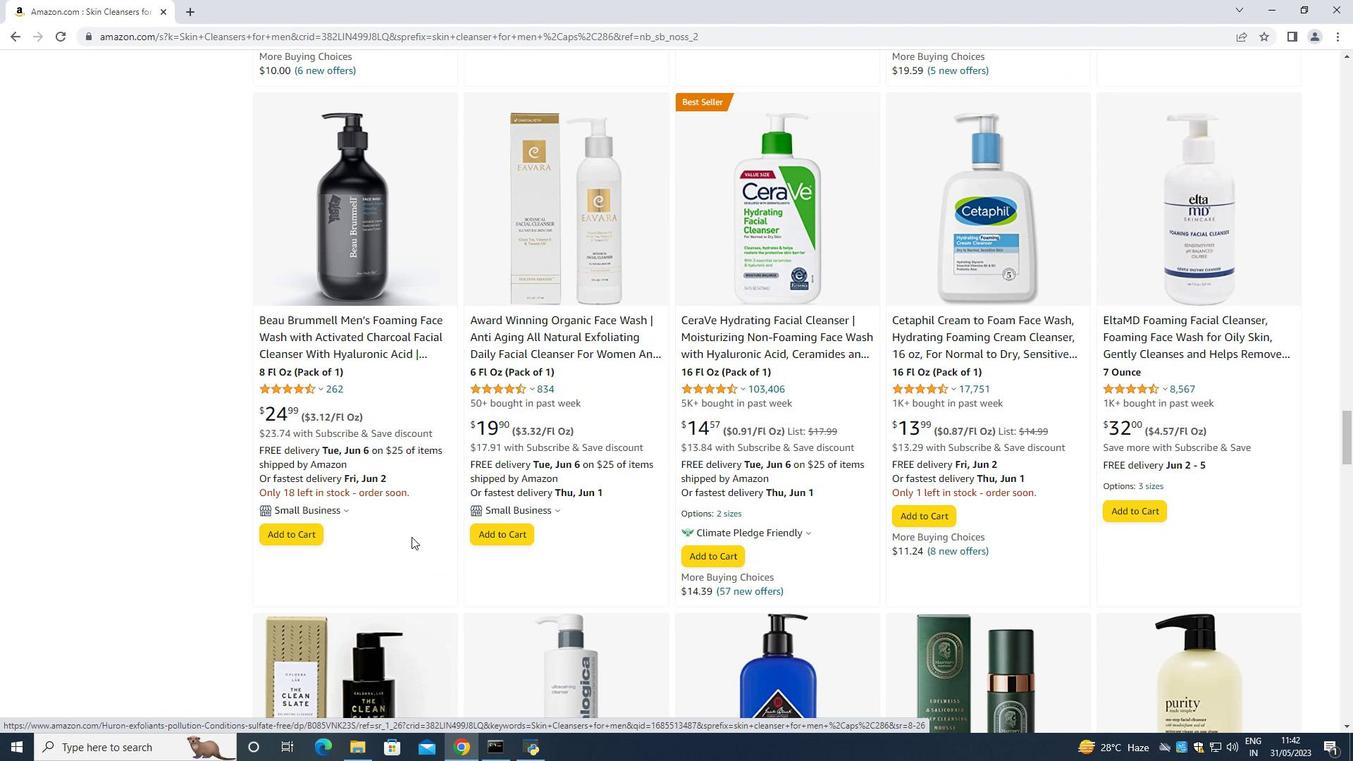 
Action: Mouse scrolled (411, 536) with delta (0, 0)
Screenshot: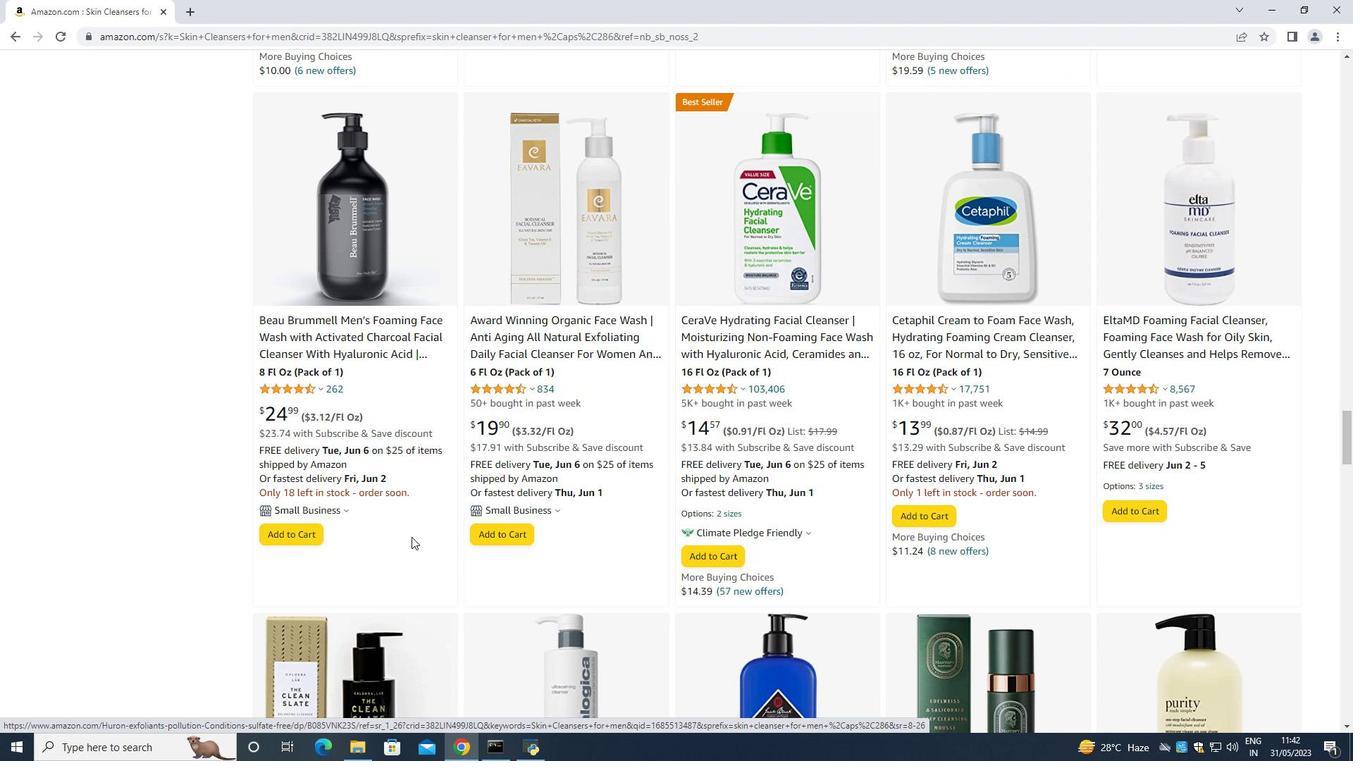 
Action: Mouse scrolled (411, 538) with delta (0, 0)
Screenshot: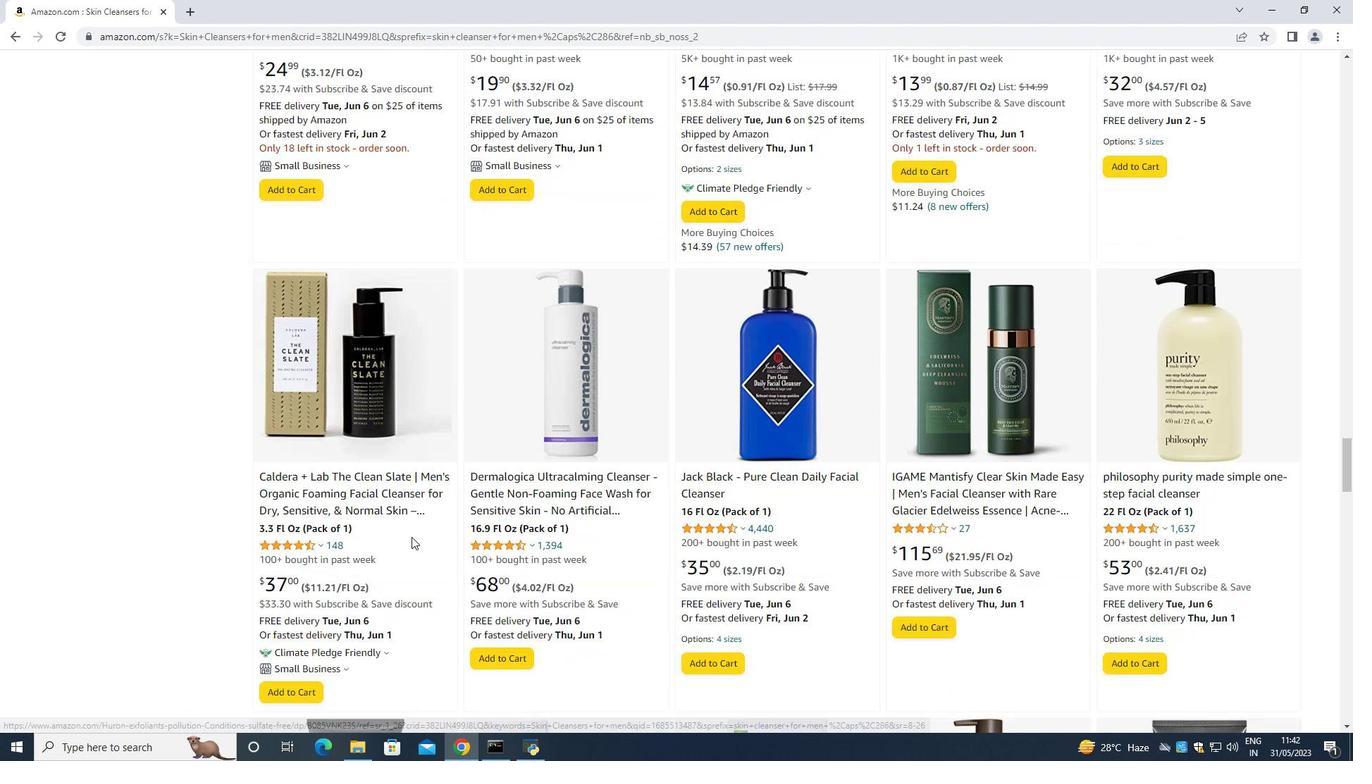 
Action: Mouse scrolled (411, 538) with delta (0, 0)
Screenshot: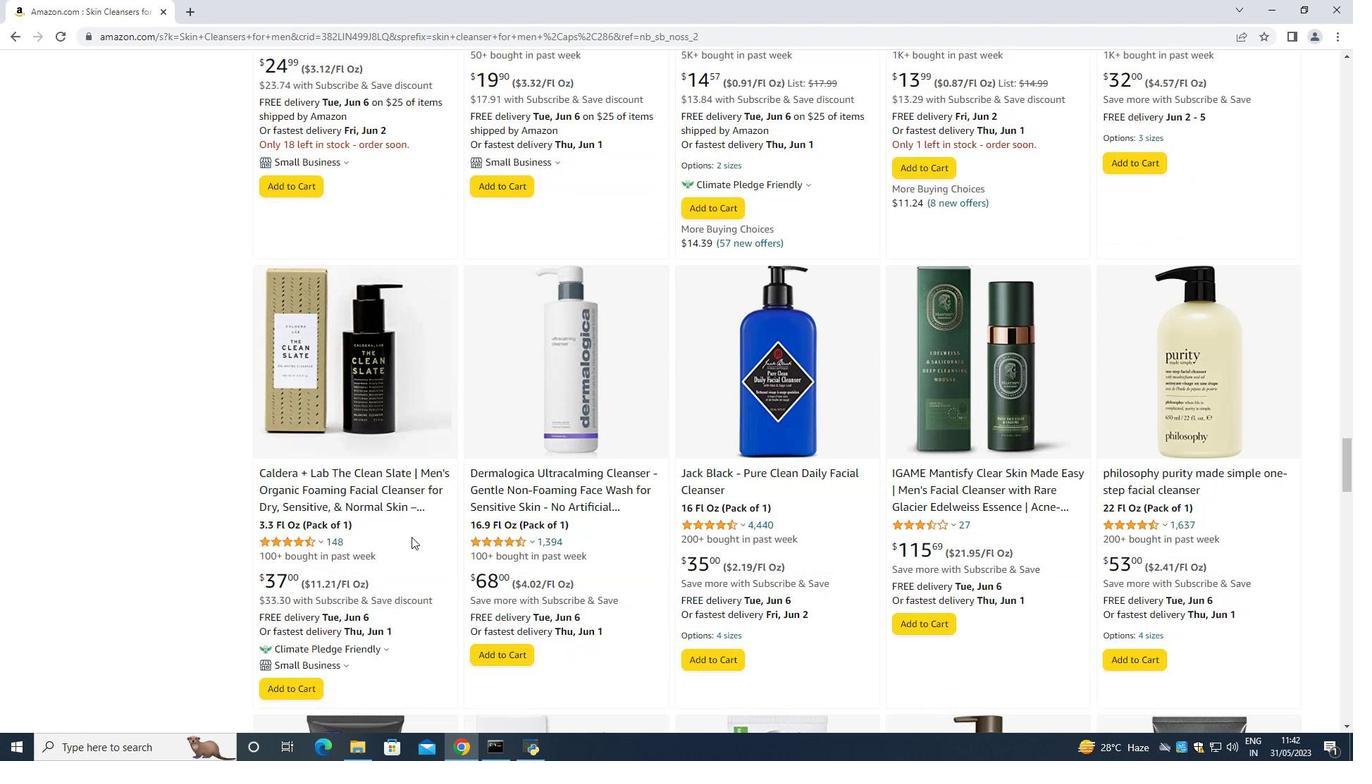 
Action: Mouse scrolled (411, 538) with delta (0, 0)
Screenshot: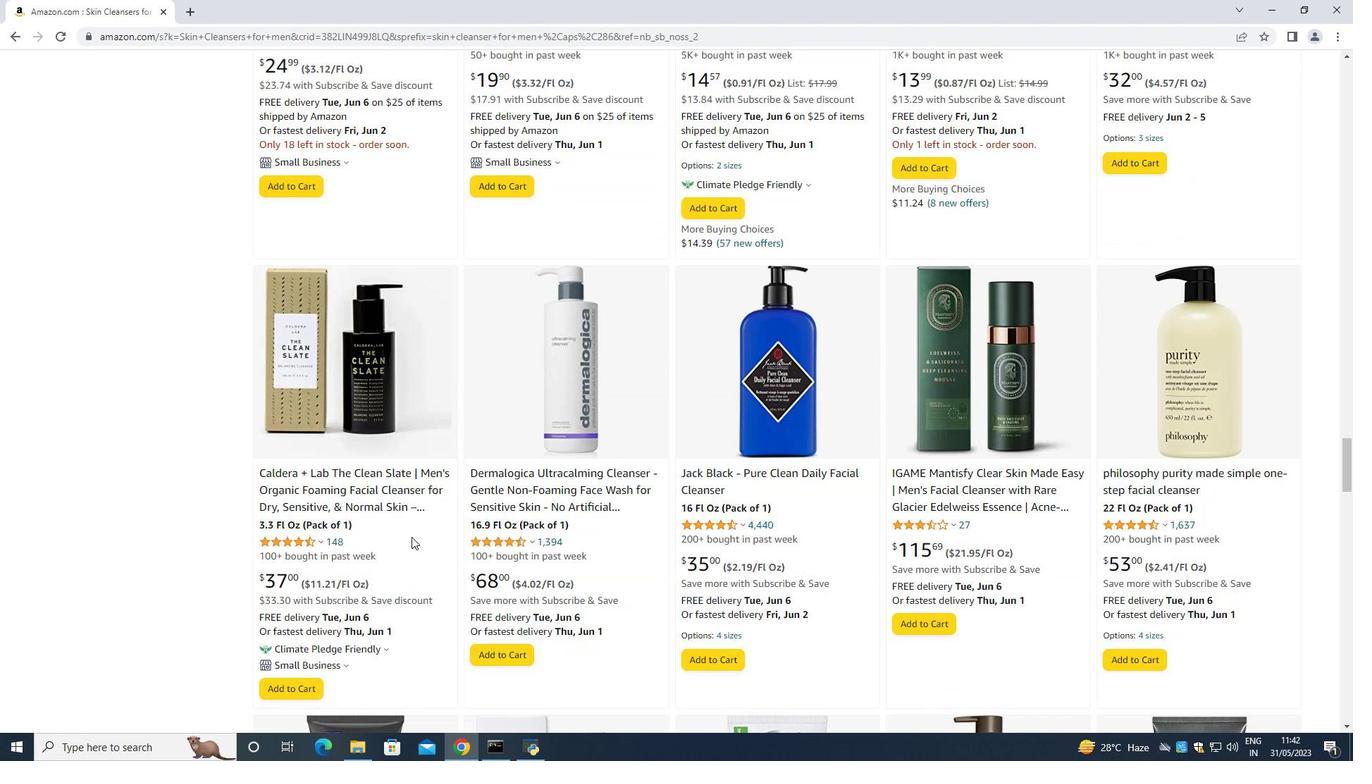 
Action: Mouse scrolled (411, 538) with delta (0, 0)
Screenshot: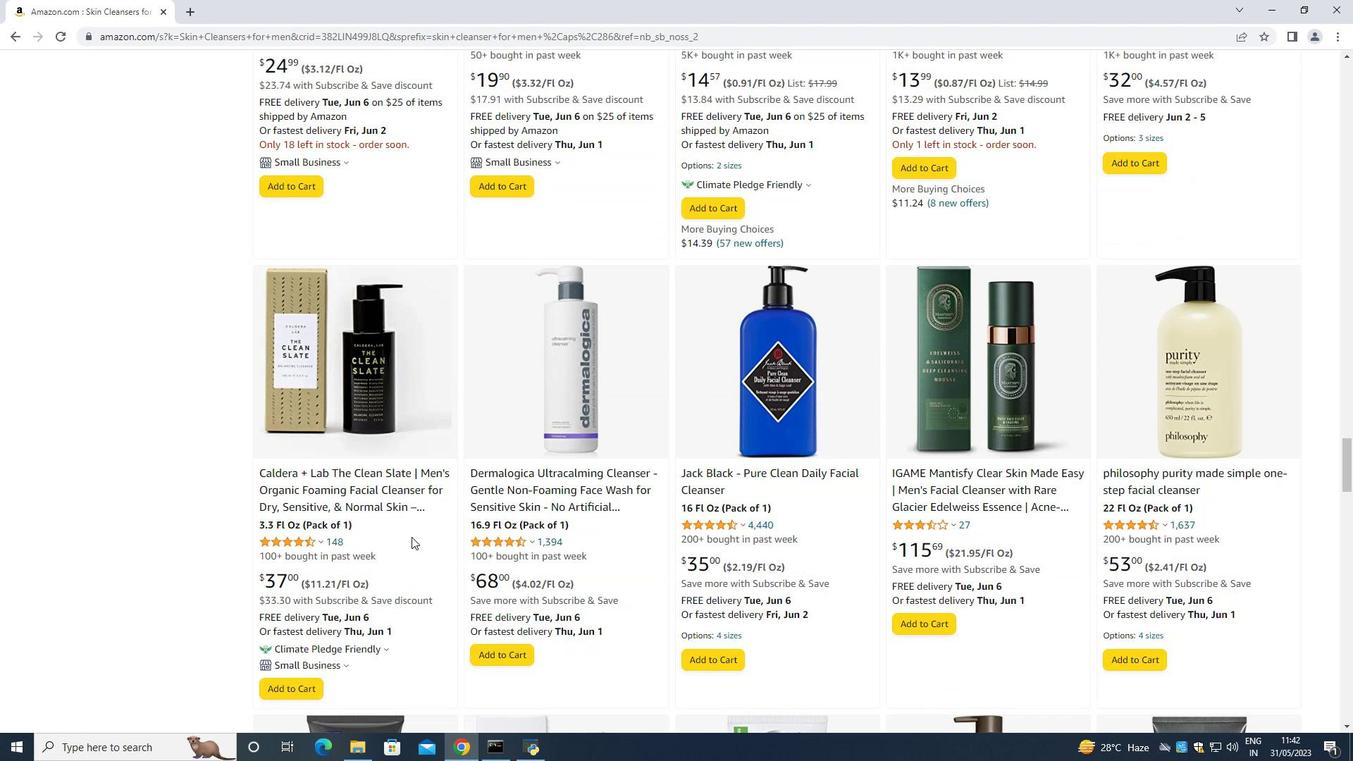 
Action: Mouse scrolled (411, 538) with delta (0, 0)
Screenshot: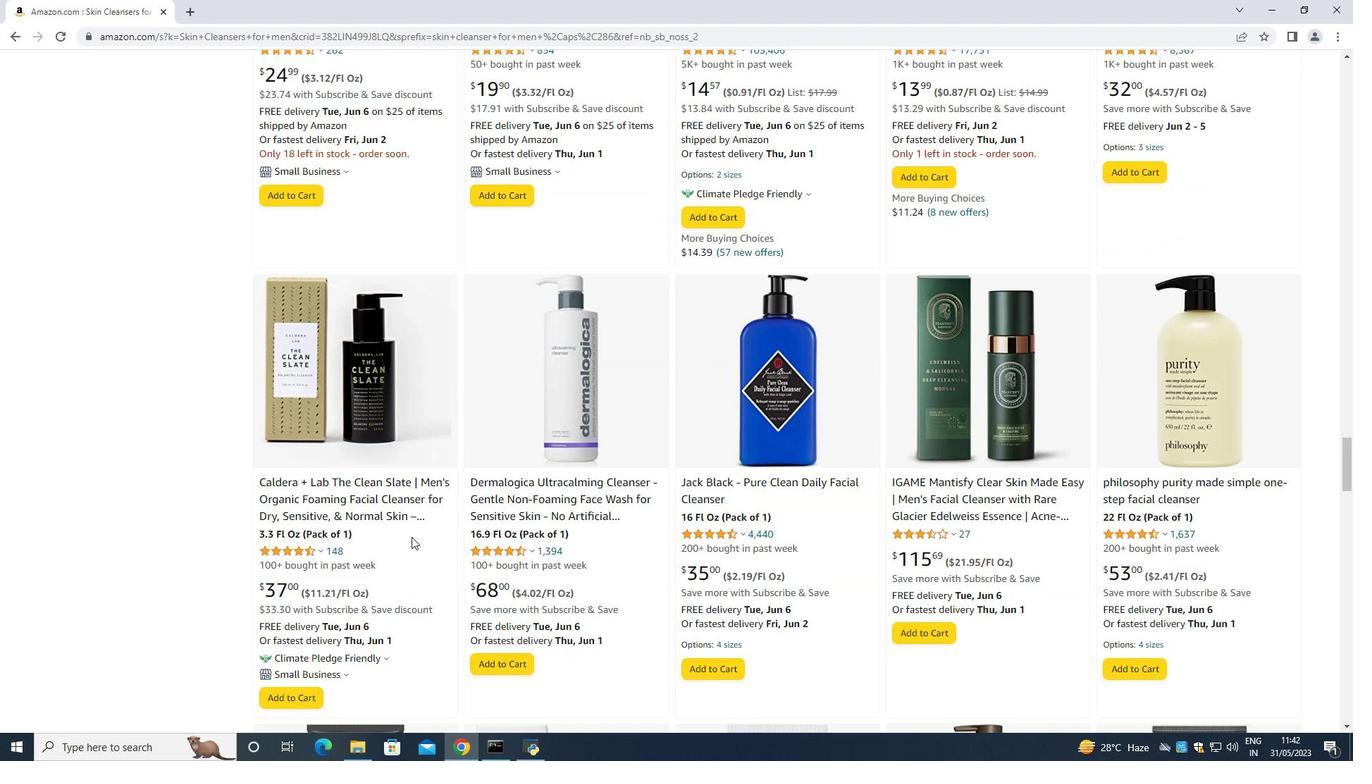 
Action: Mouse scrolled (411, 538) with delta (0, 0)
Screenshot: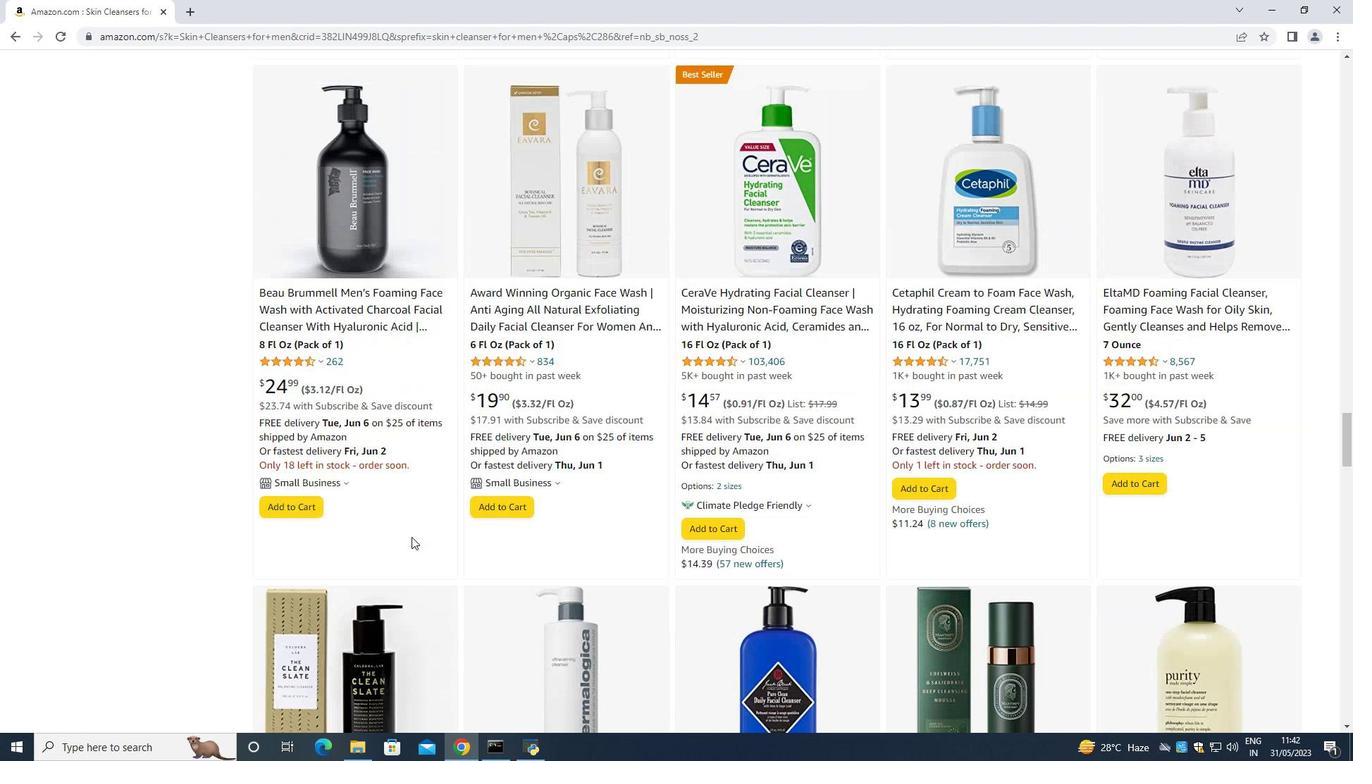
Action: Mouse moved to (769, 414)
Screenshot: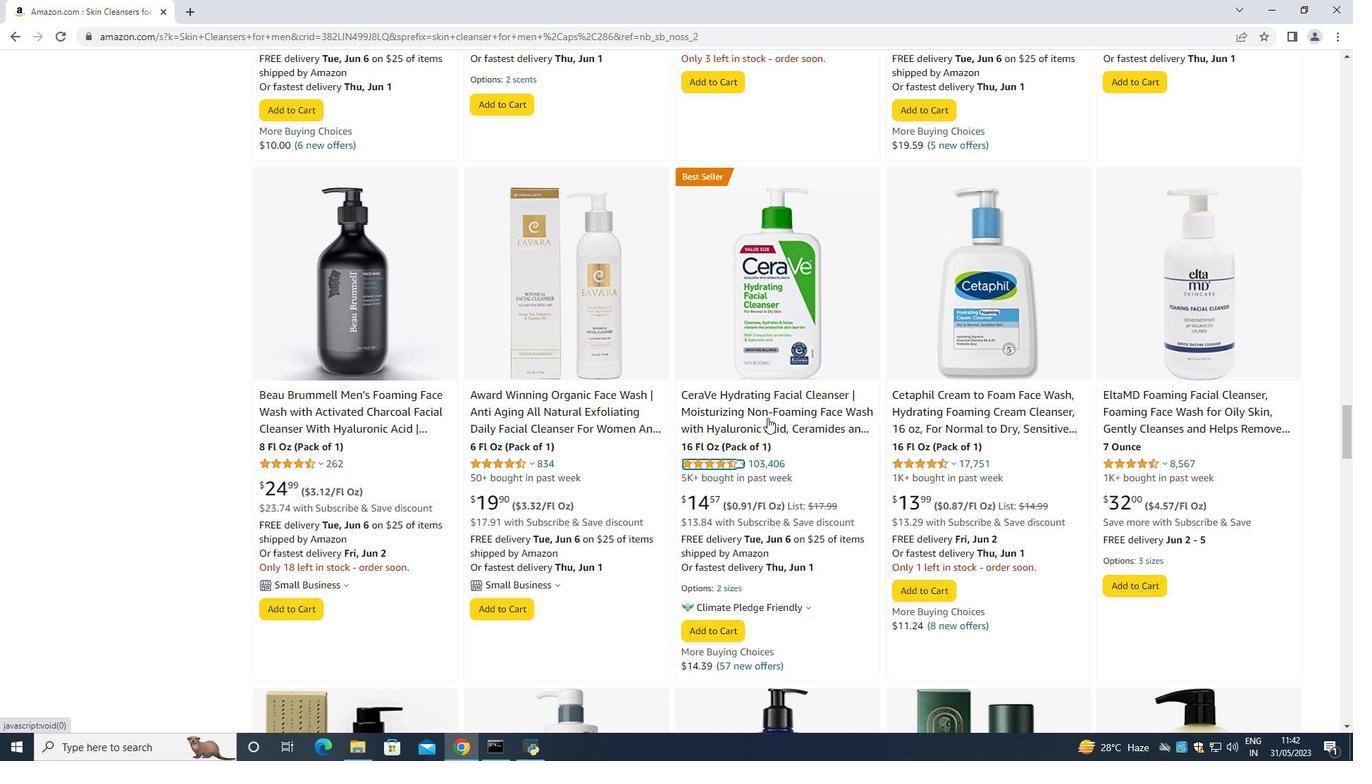 
Action: Mouse pressed left at (769, 414)
Screenshot: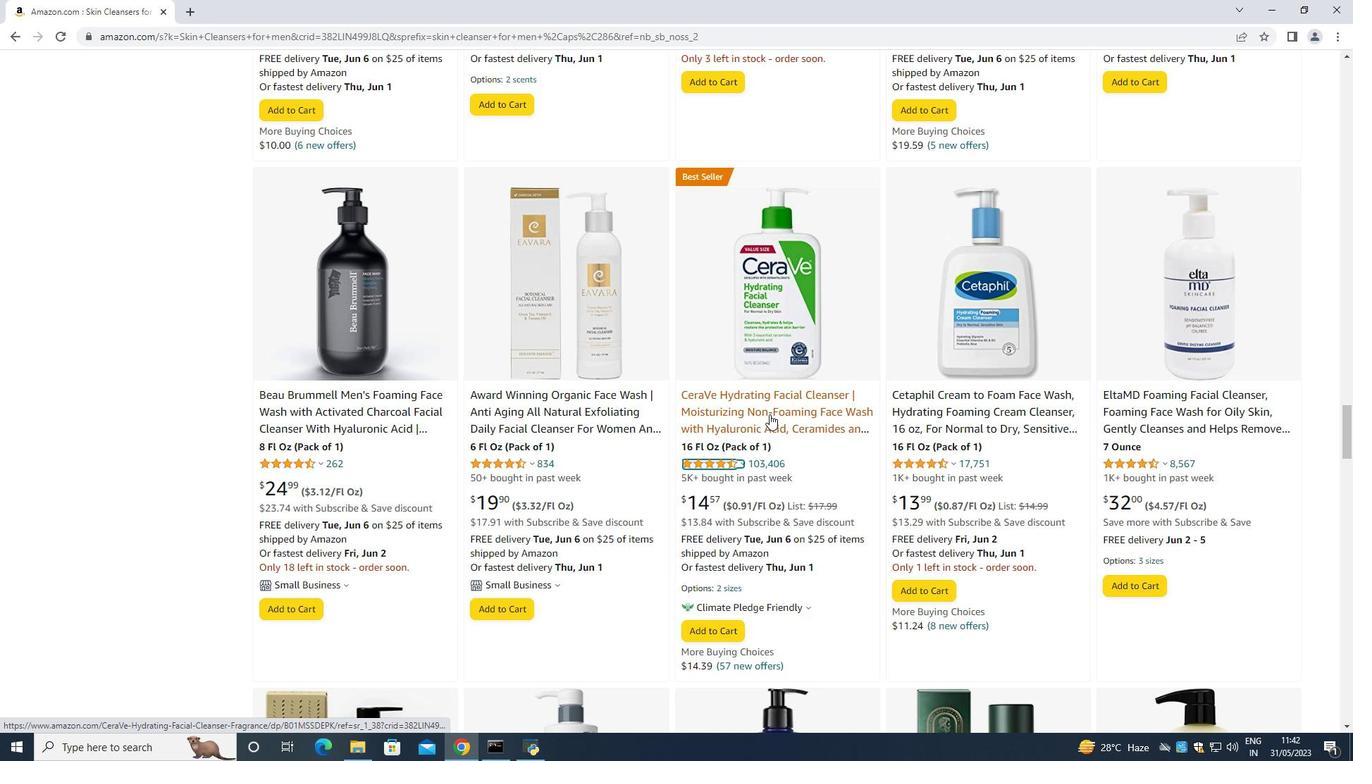 
Action: Mouse moved to (1028, 444)
Screenshot: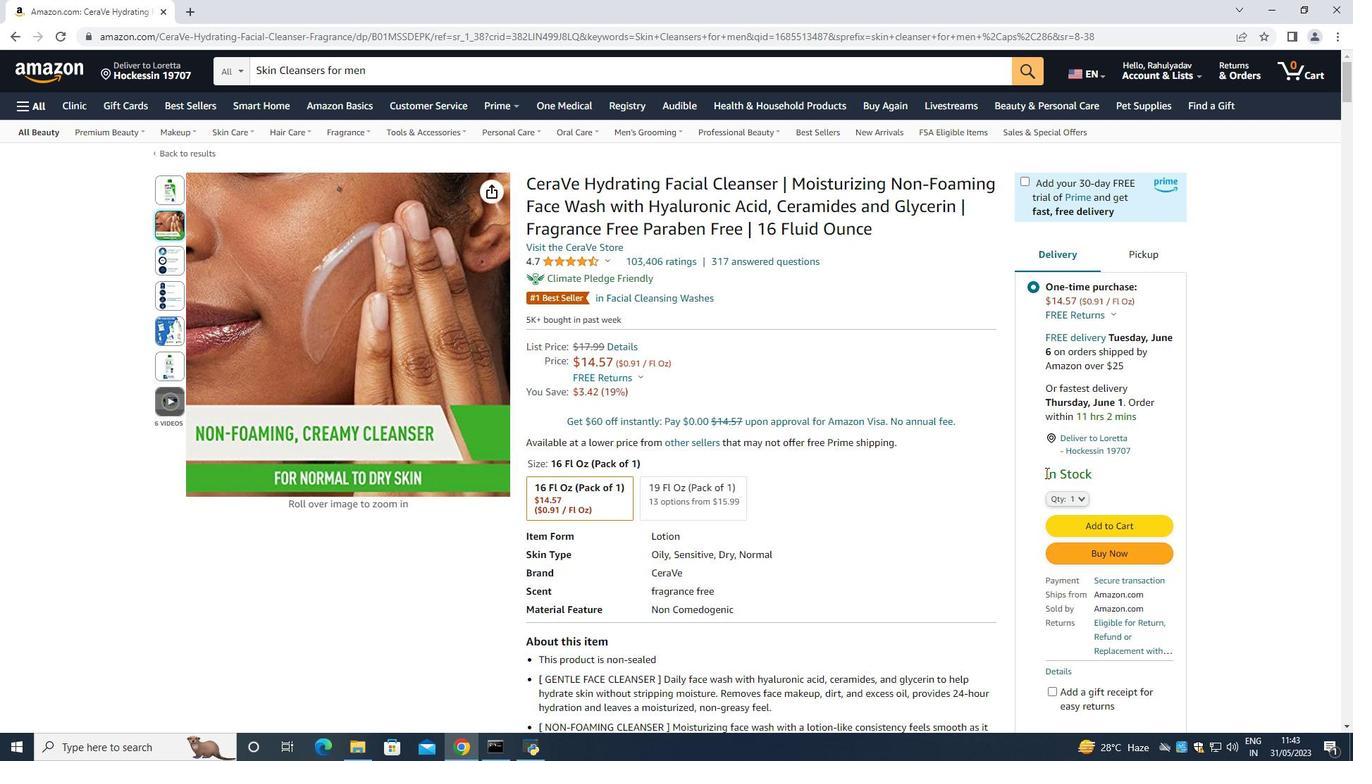 
Action: Mouse scrolled (1028, 444) with delta (0, 0)
Screenshot: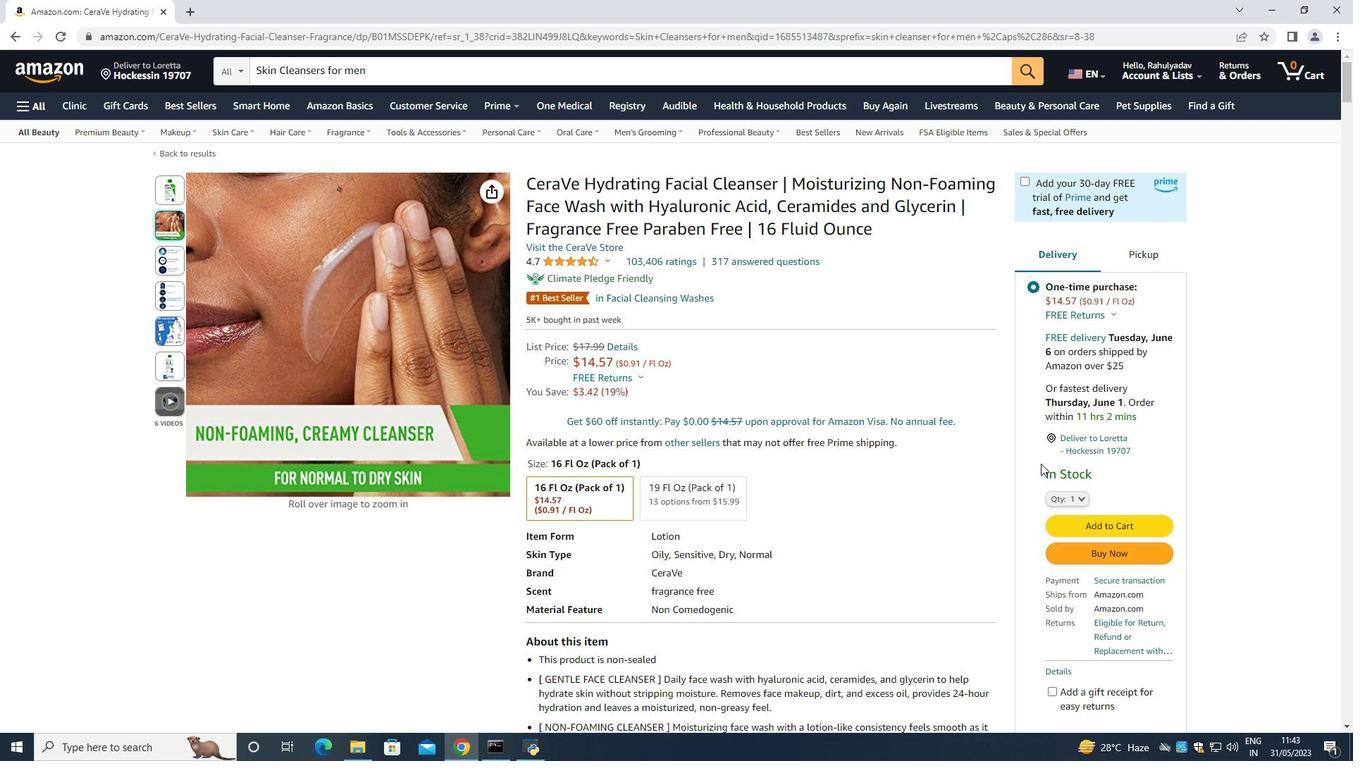 
Action: Mouse moved to (1052, 271)
Screenshot: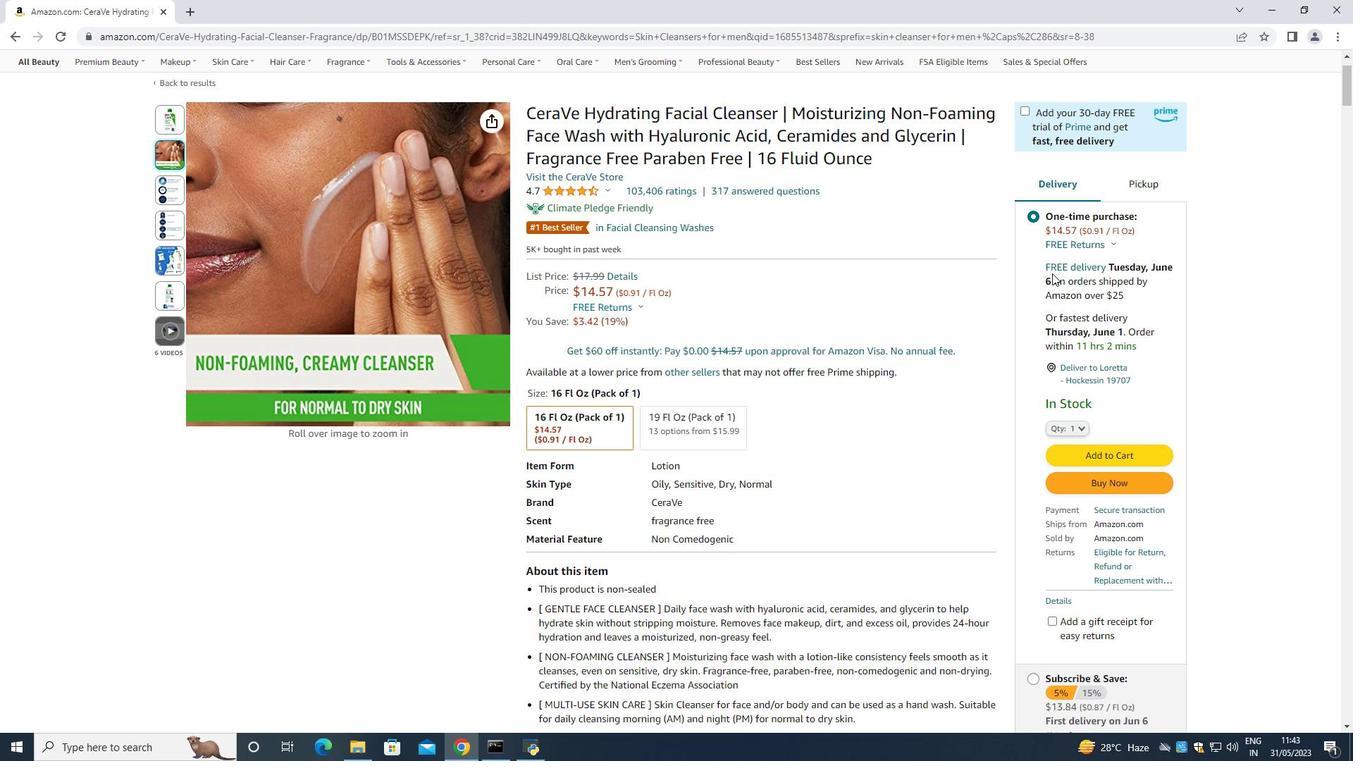 
Action: Mouse scrolled (1052, 272) with delta (0, 0)
Screenshot: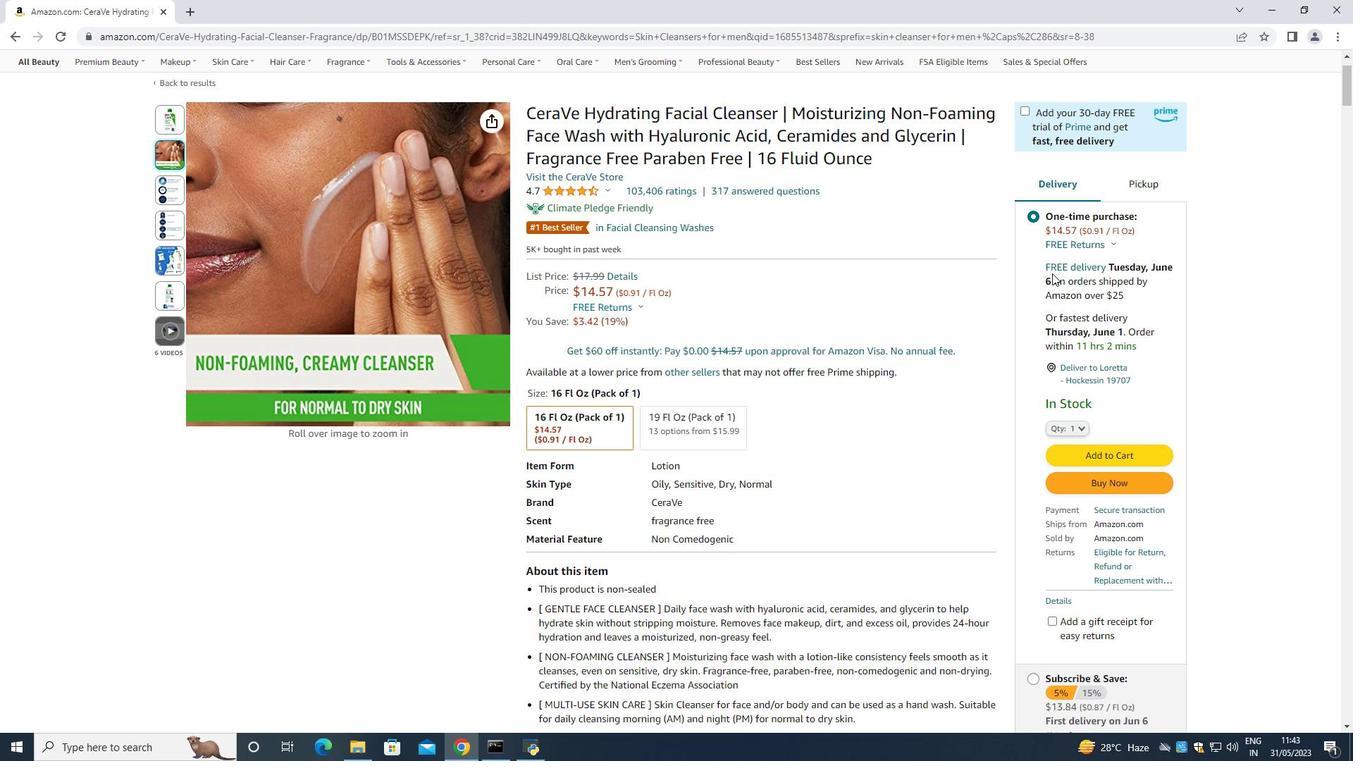 
Action: Mouse scrolled (1052, 270) with delta (0, 0)
Screenshot: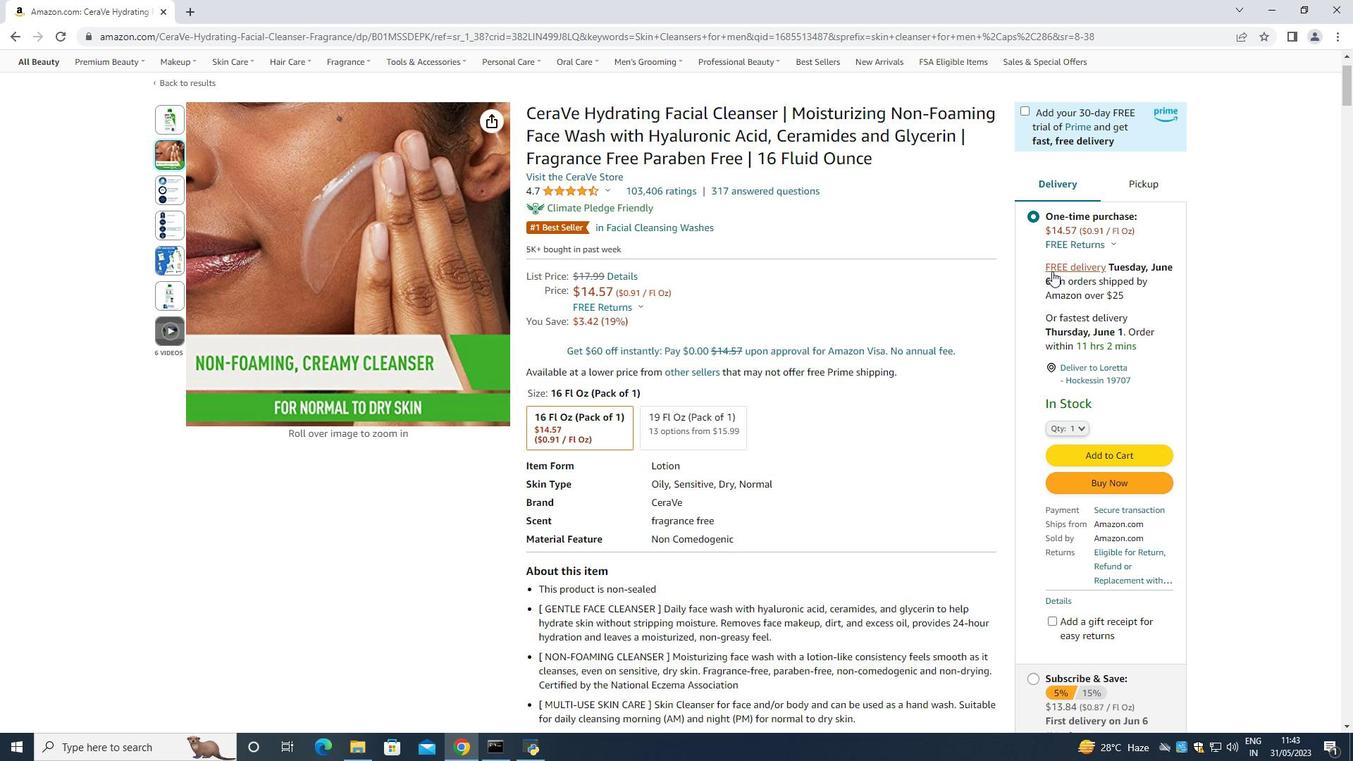 
Action: Mouse moved to (1073, 284)
Screenshot: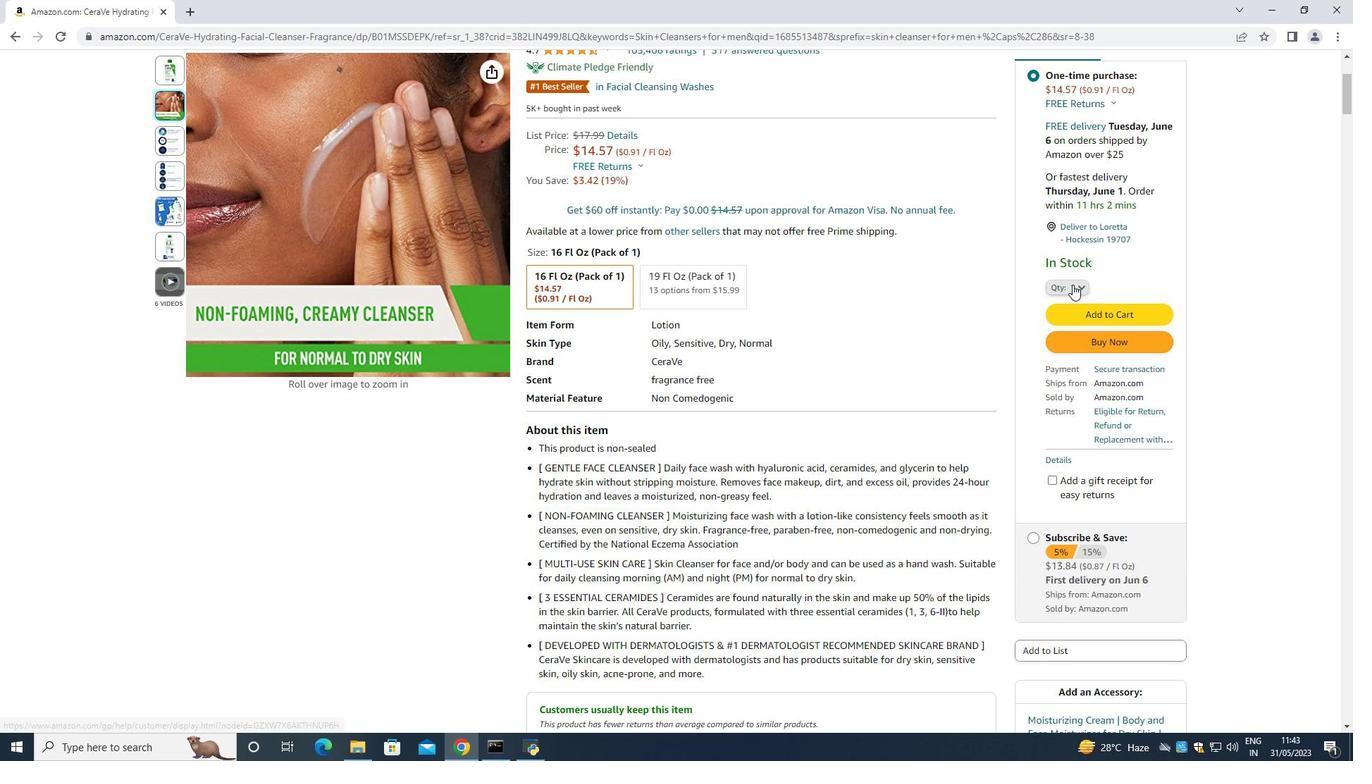 
Action: Mouse pressed left at (1073, 284)
Screenshot: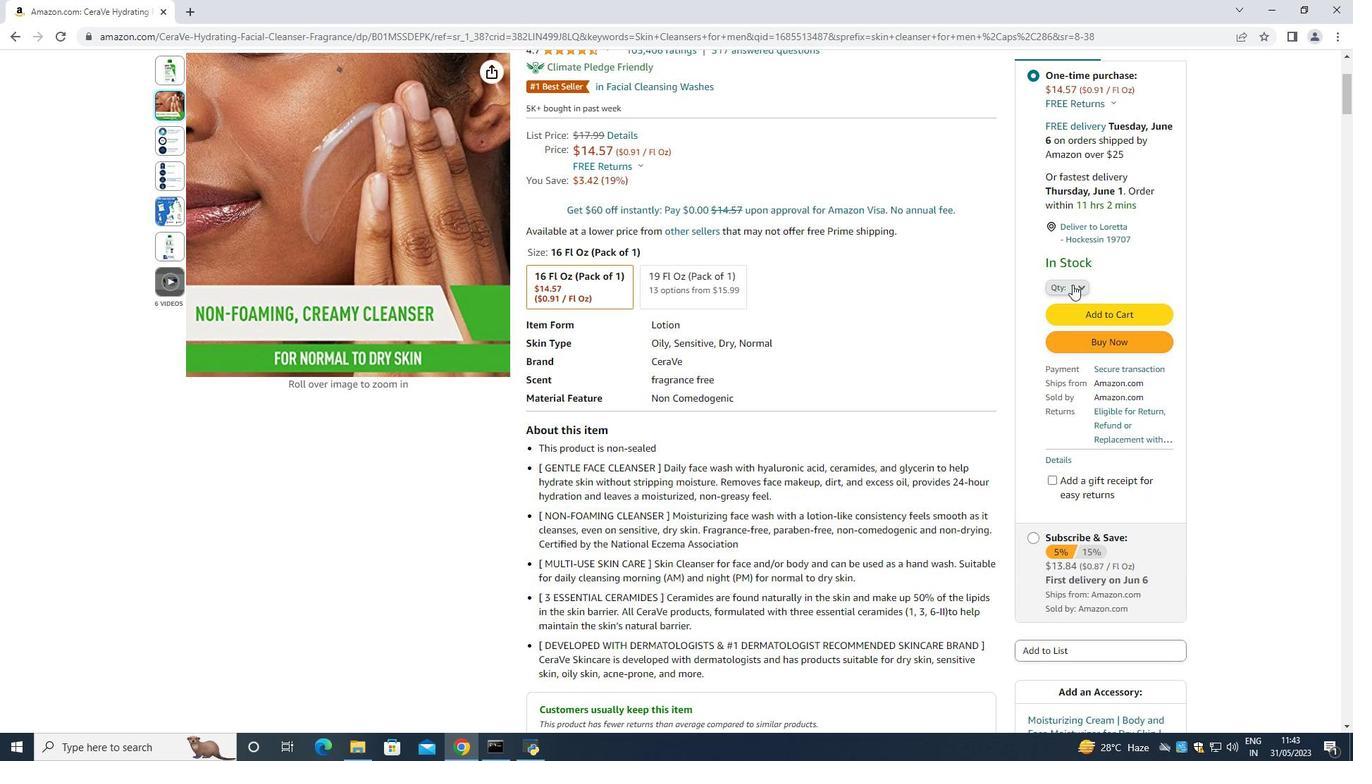
Action: Mouse moved to (1061, 344)
Screenshot: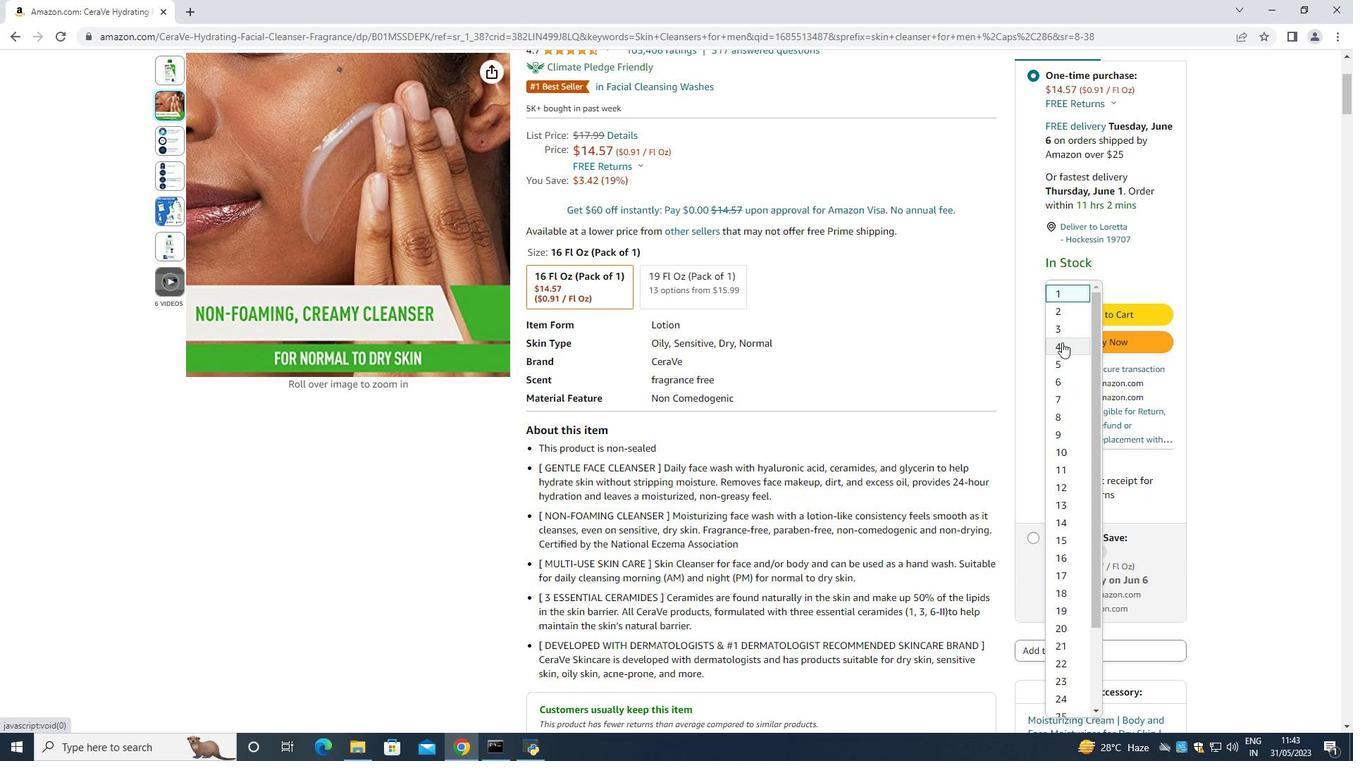 
Action: Mouse pressed left at (1061, 344)
Screenshot: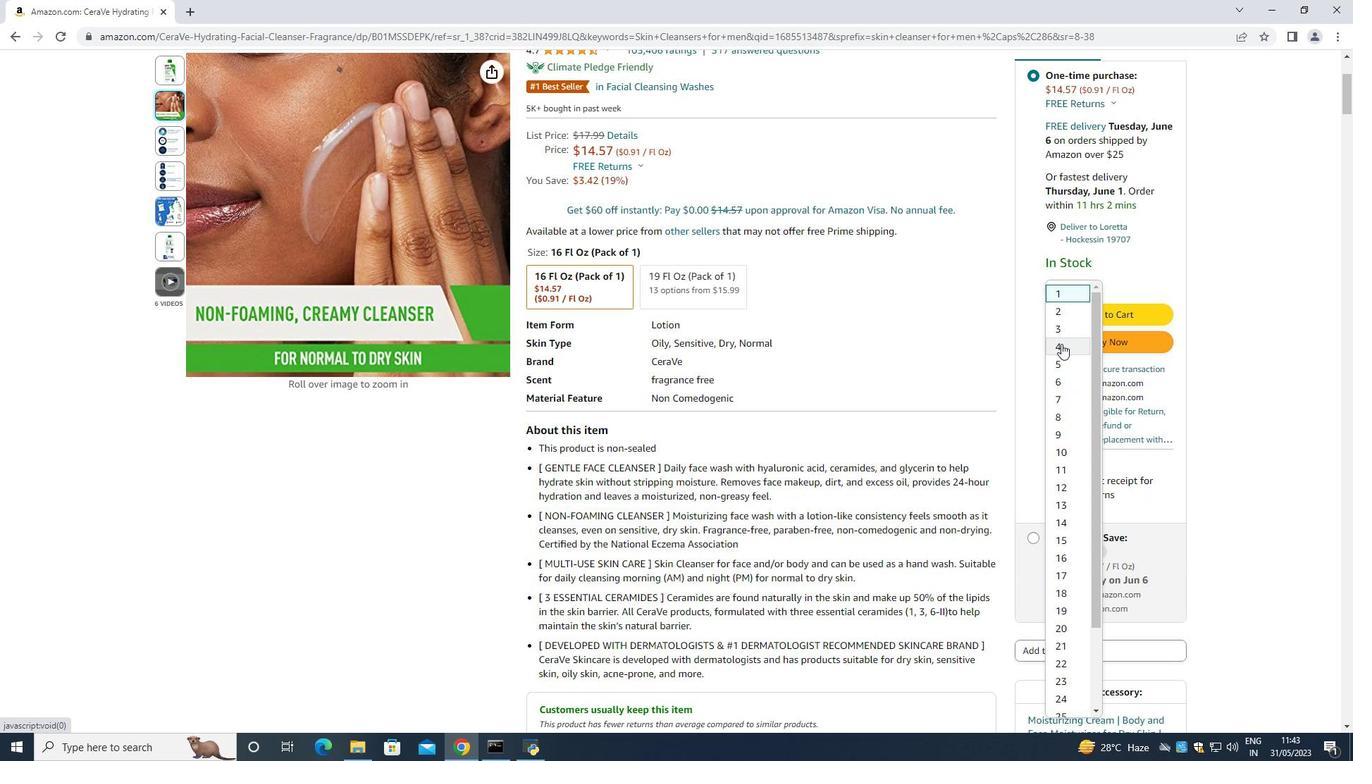 
Action: Mouse moved to (1102, 332)
Screenshot: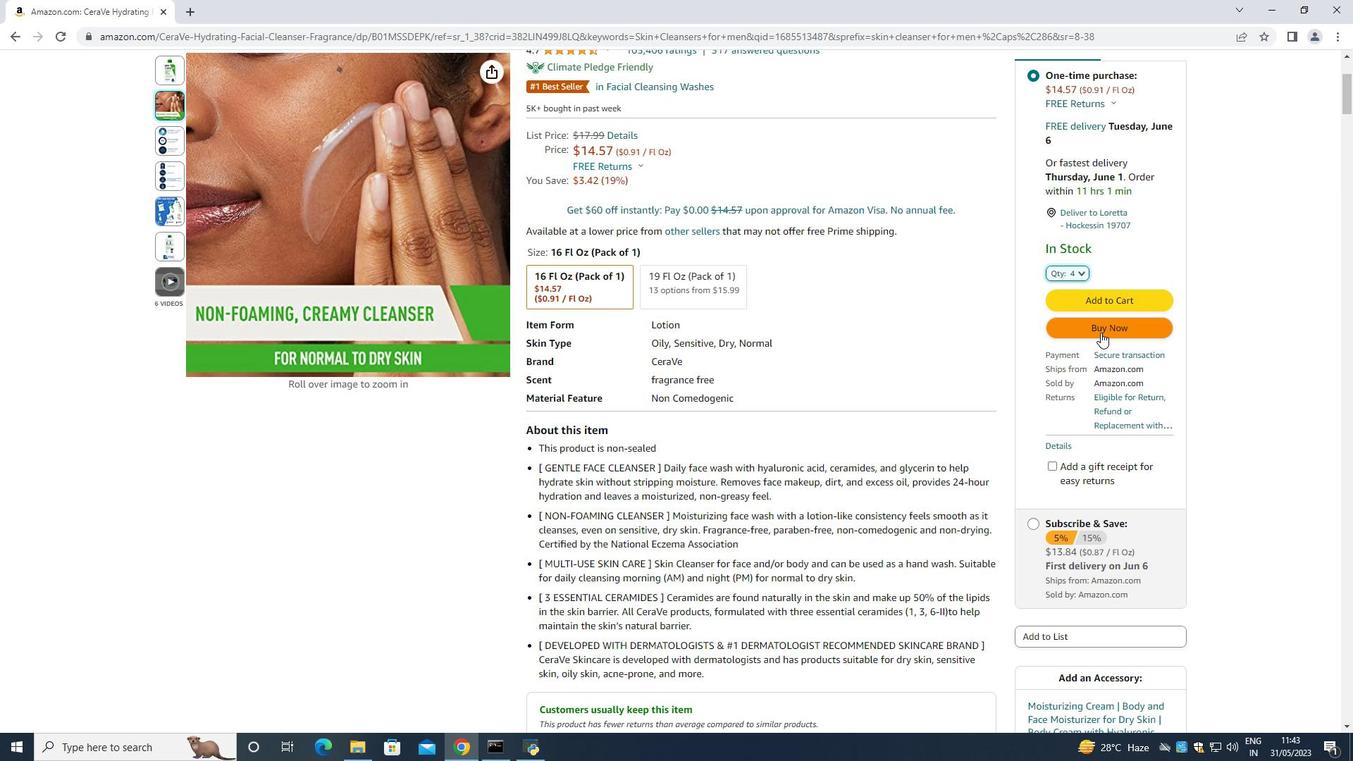 
Action: Mouse pressed left at (1102, 332)
Screenshot: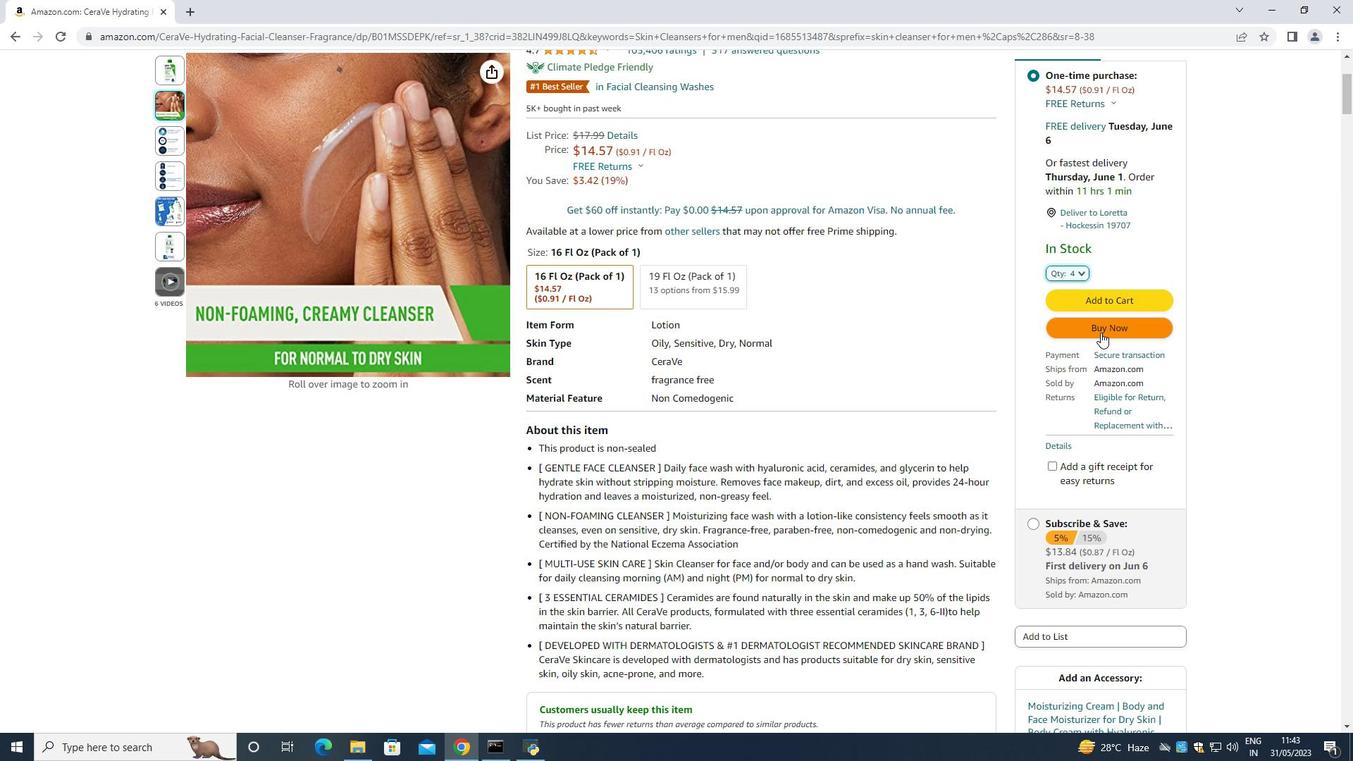 
Action: Mouse moved to (810, 119)
Screenshot: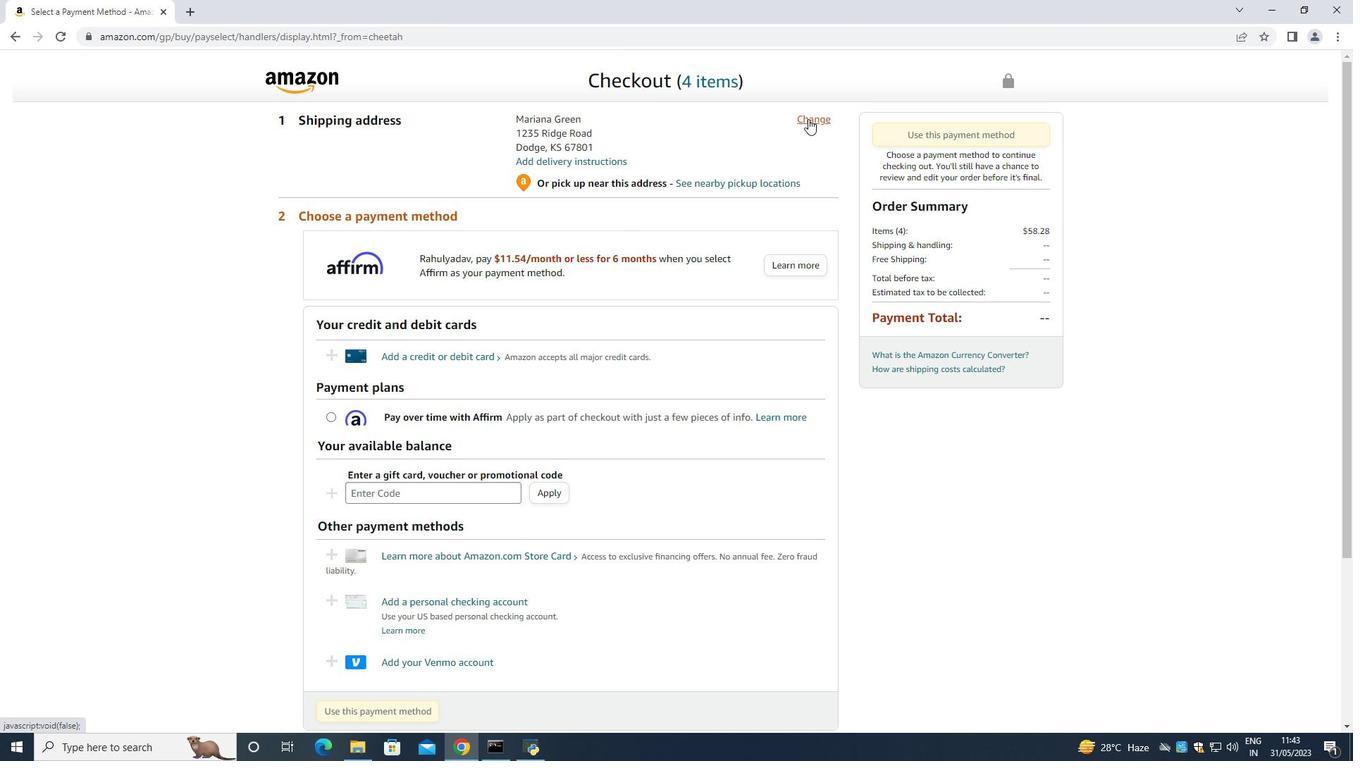 
Action: Mouse pressed left at (810, 119)
Screenshot: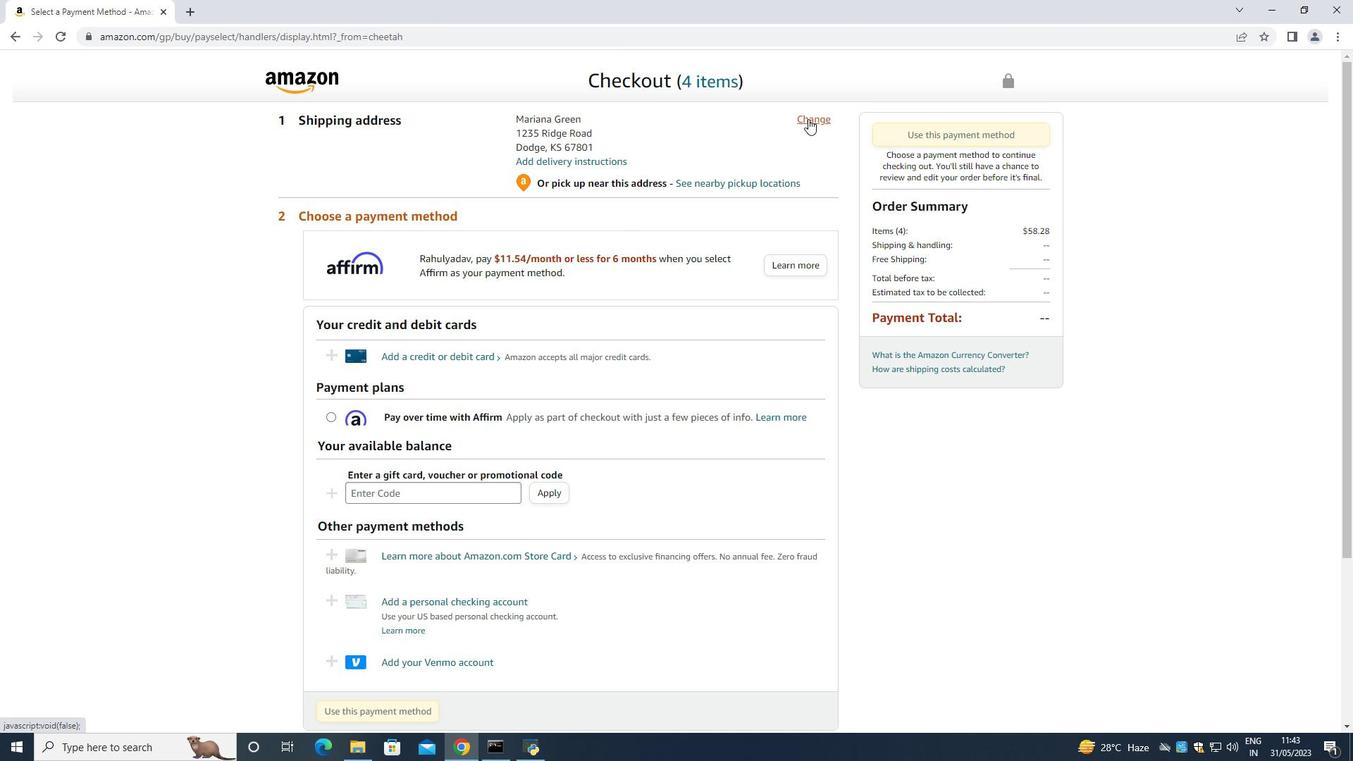 
Action: Mouse moved to (818, 126)
Screenshot: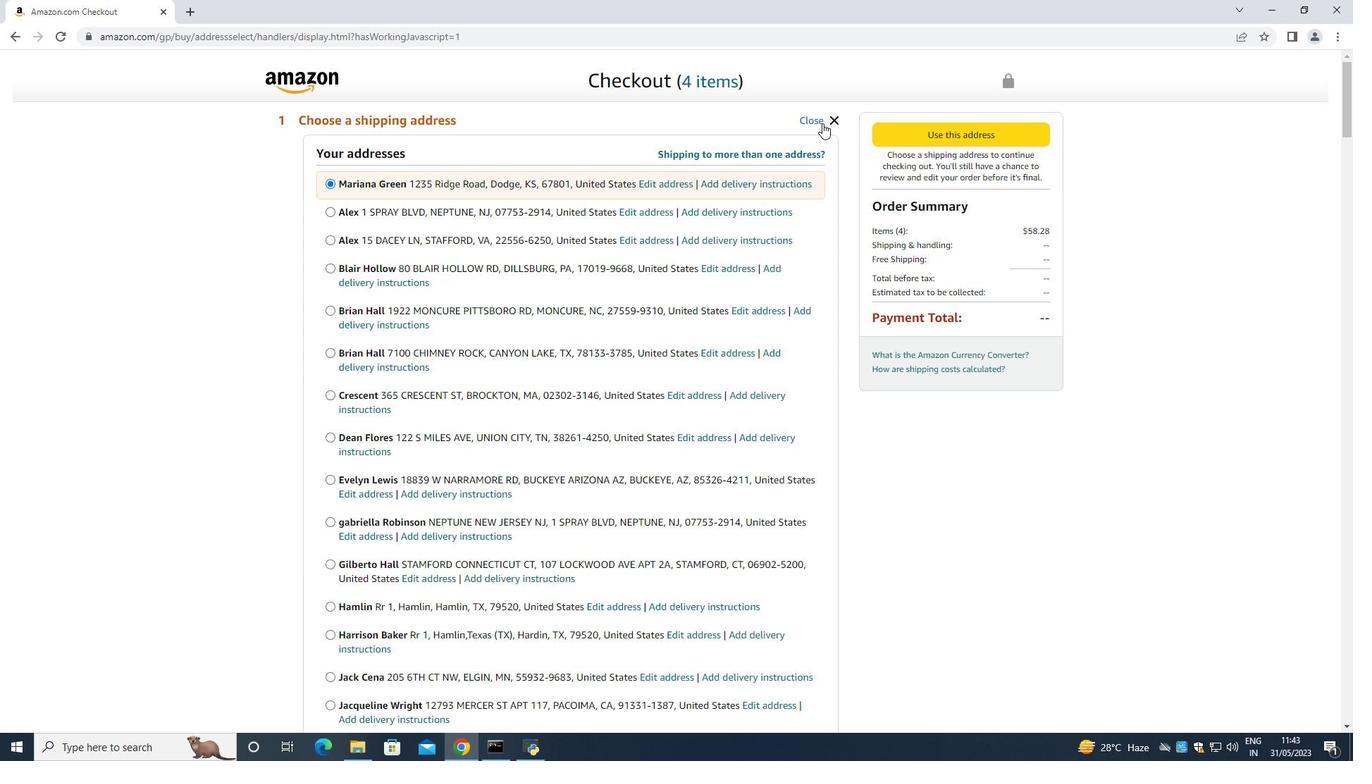 
Action: Mouse scrolled (818, 125) with delta (0, 0)
Screenshot: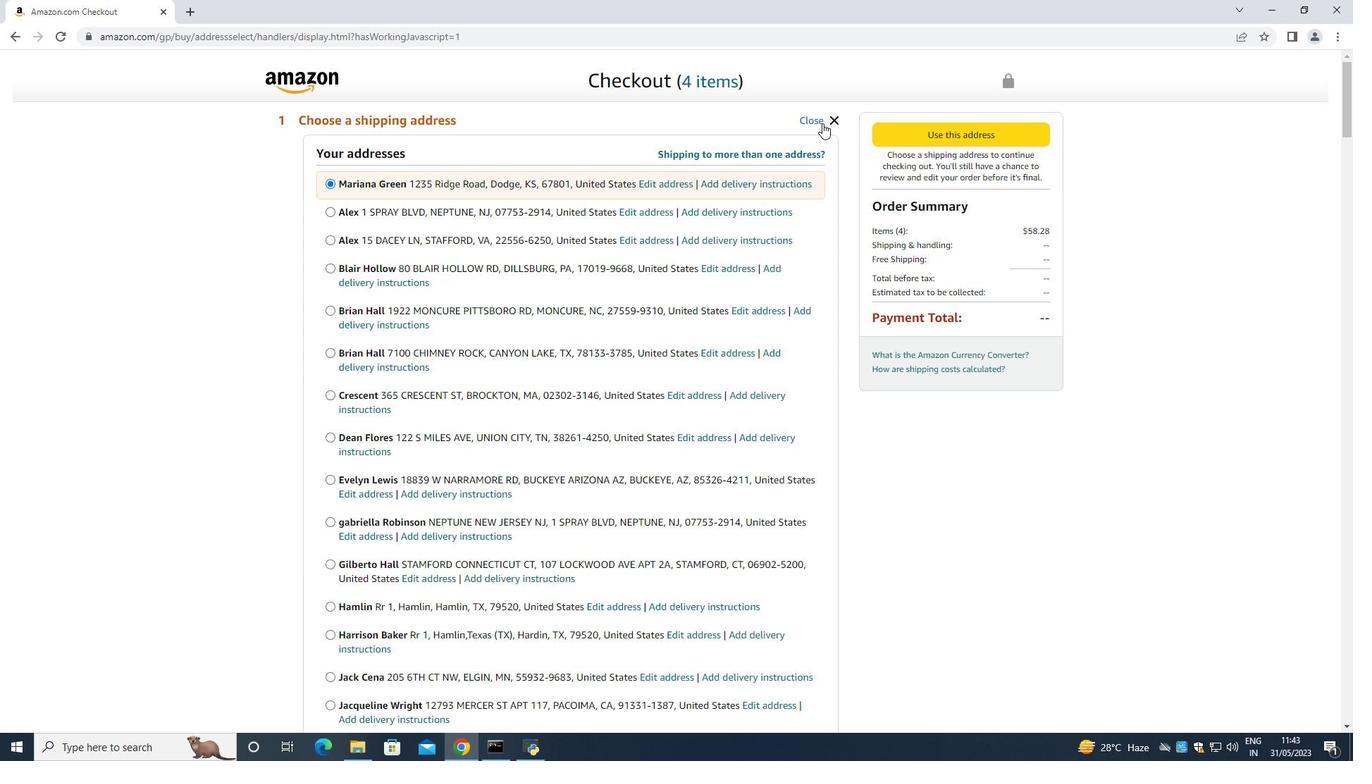 
Action: Mouse moved to (816, 126)
Screenshot: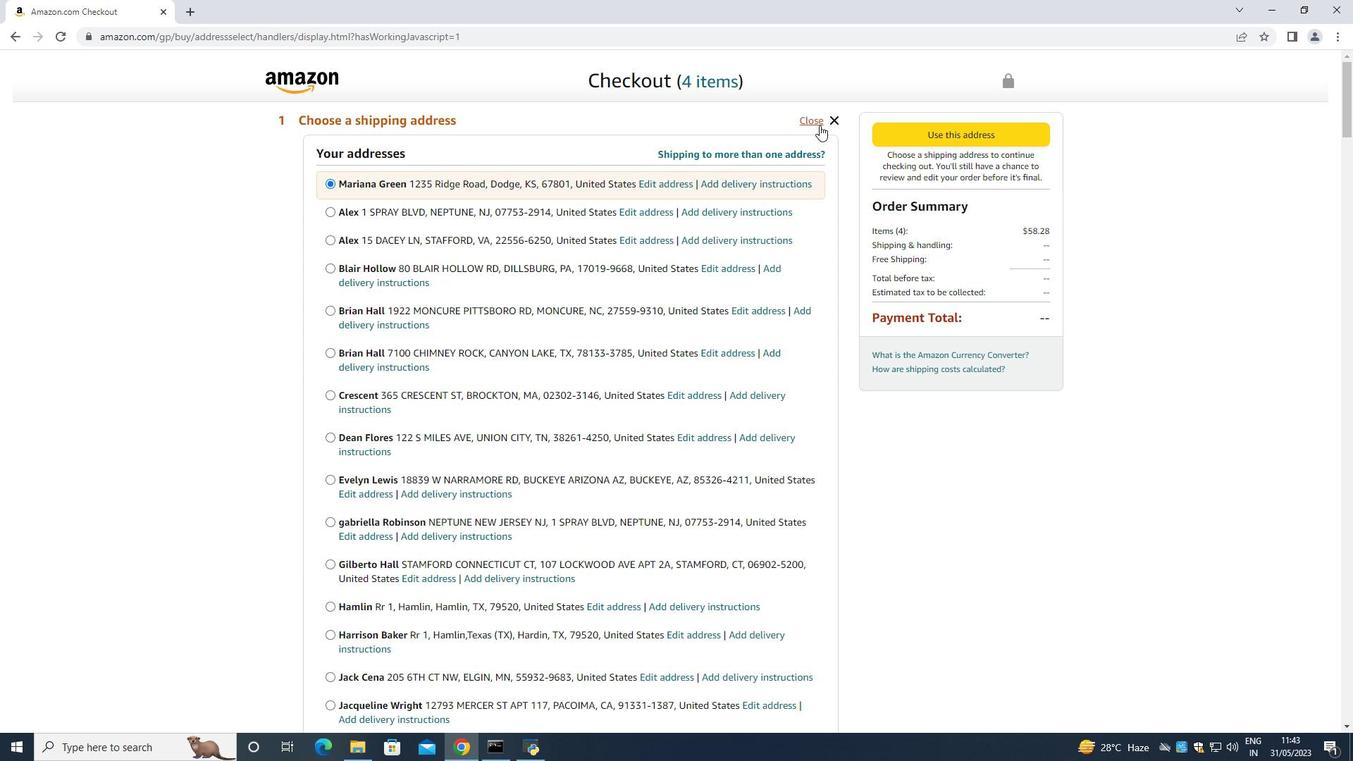 
Action: Mouse scrolled (816, 126) with delta (0, 0)
Screenshot: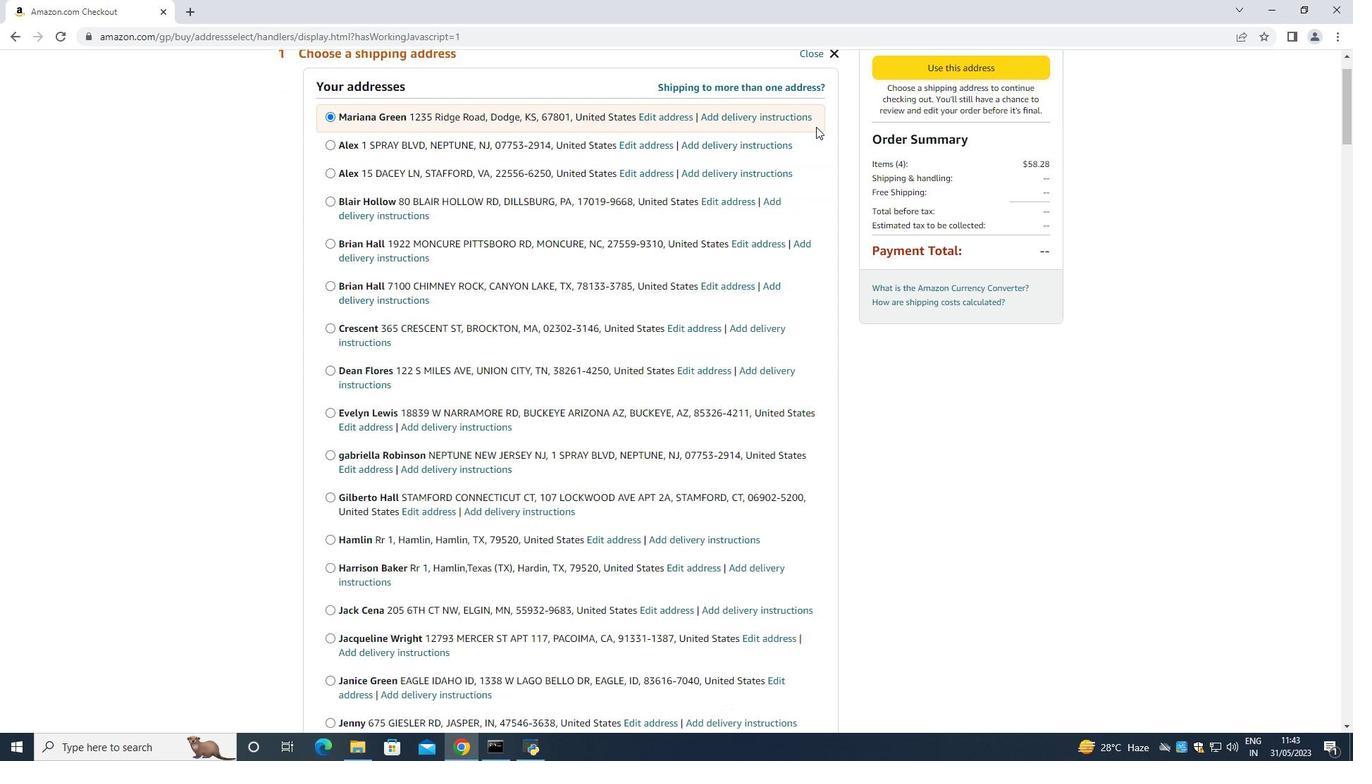 
Action: Mouse moved to (814, 127)
Screenshot: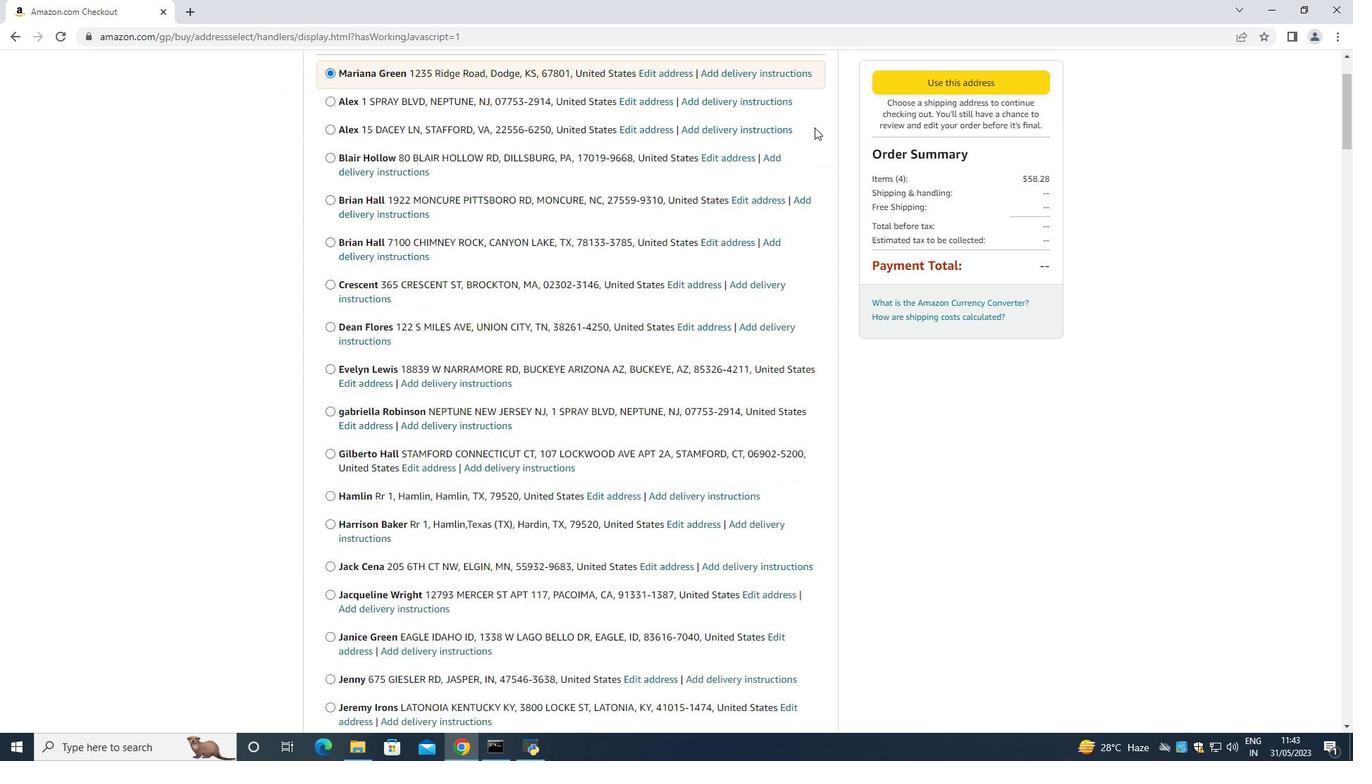 
Action: Mouse scrolled (814, 126) with delta (0, 0)
Screenshot: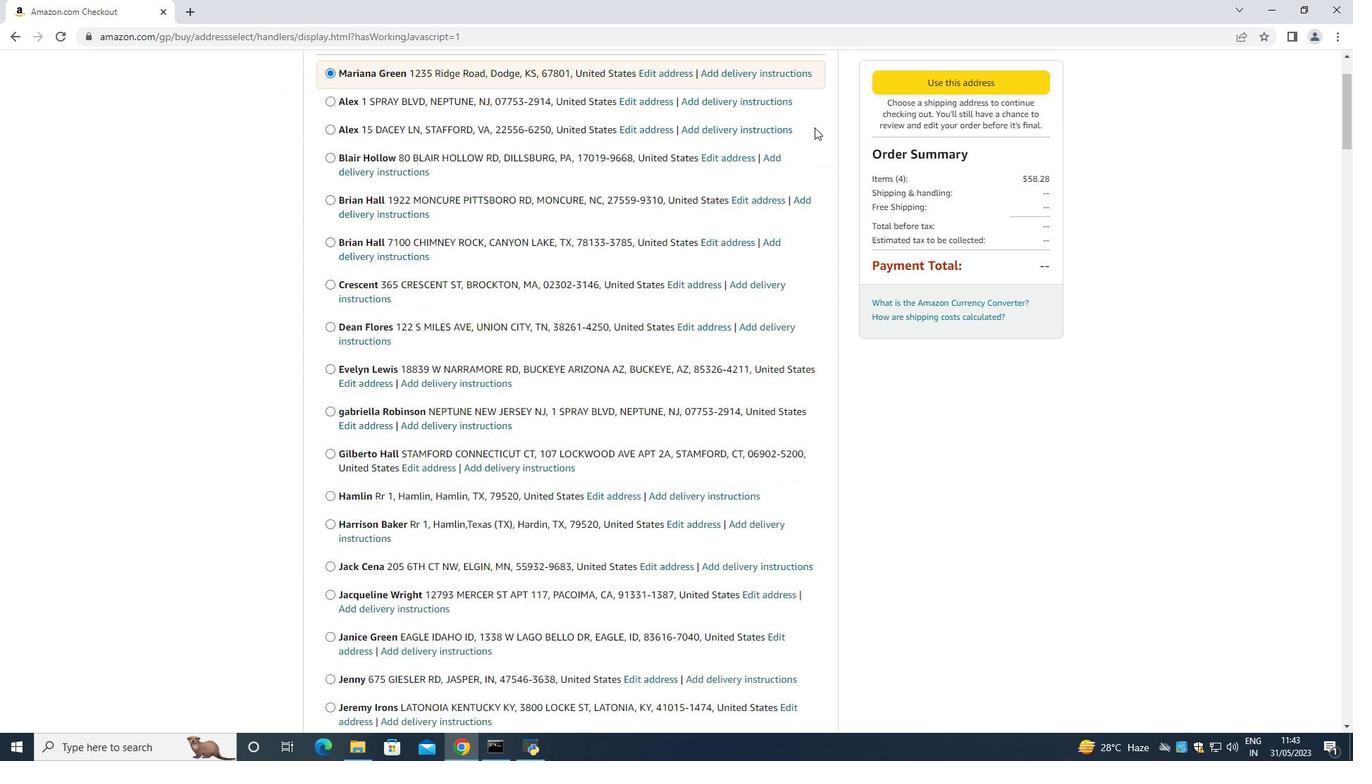 
Action: Mouse moved to (808, 126)
Screenshot: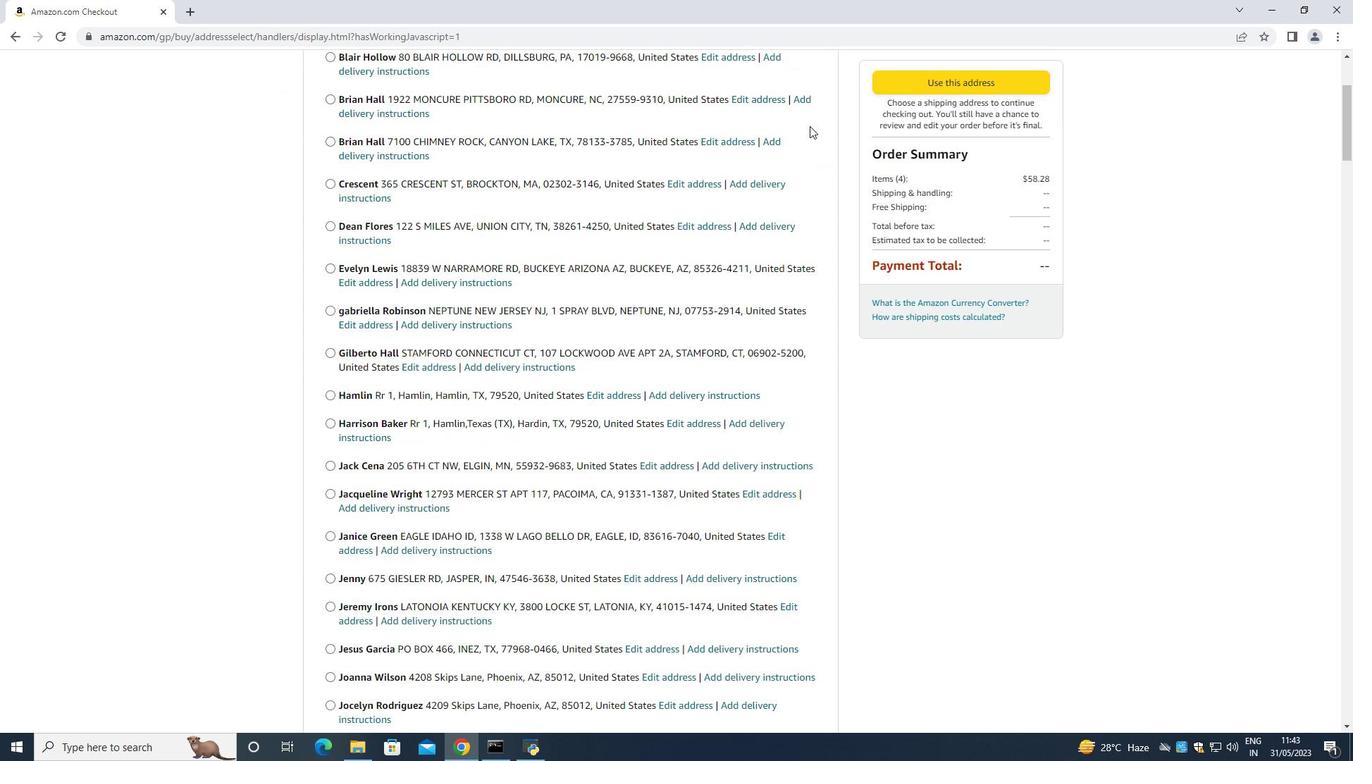 
Action: Mouse scrolled (808, 125) with delta (0, 0)
Screenshot: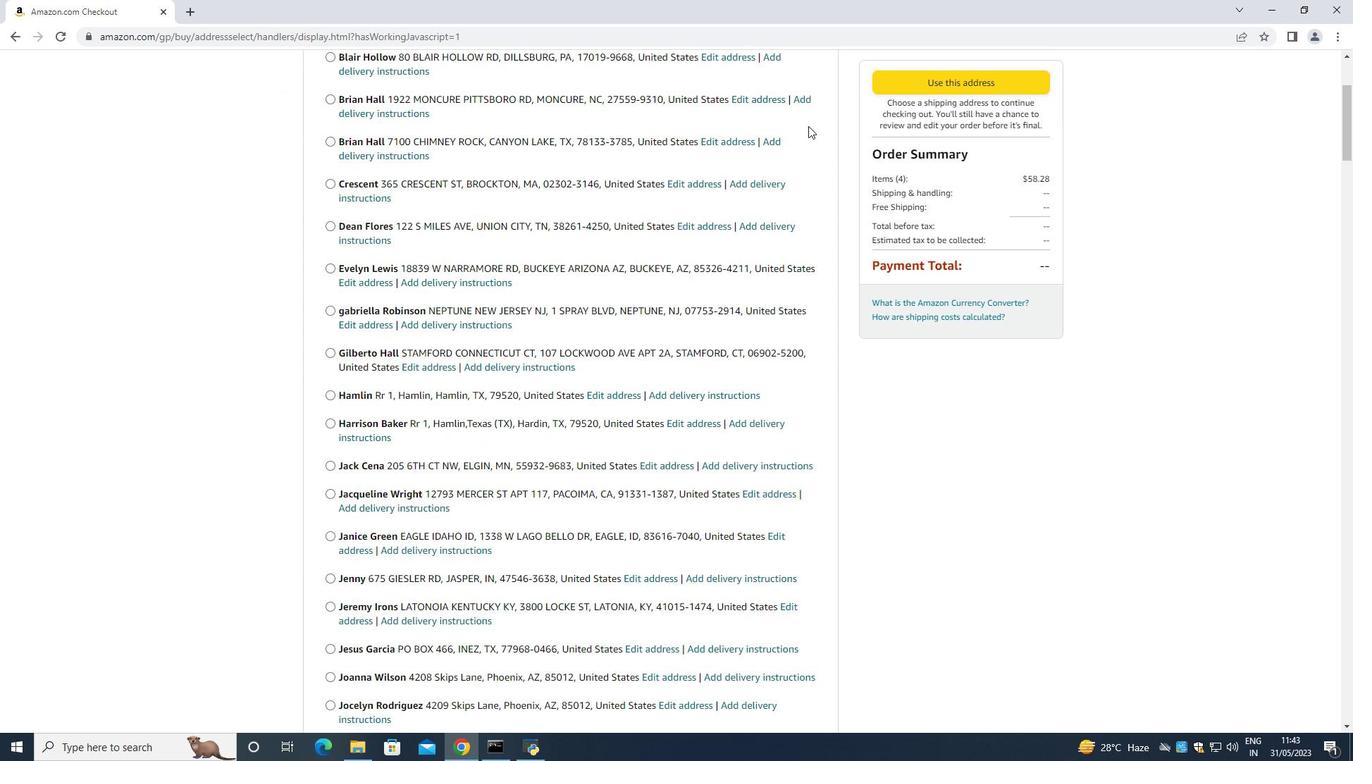 
Action: Mouse moved to (808, 126)
Screenshot: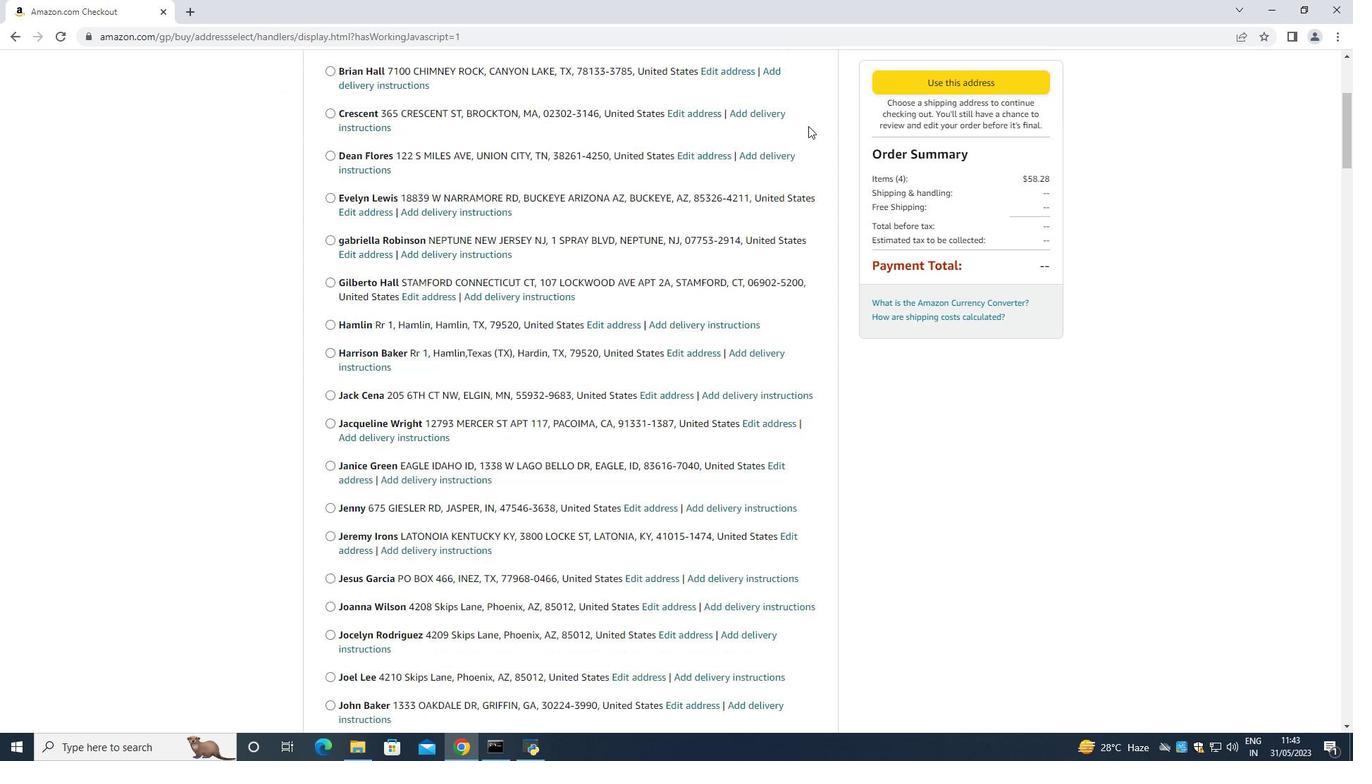 
Action: Mouse scrolled (808, 125) with delta (0, 0)
Screenshot: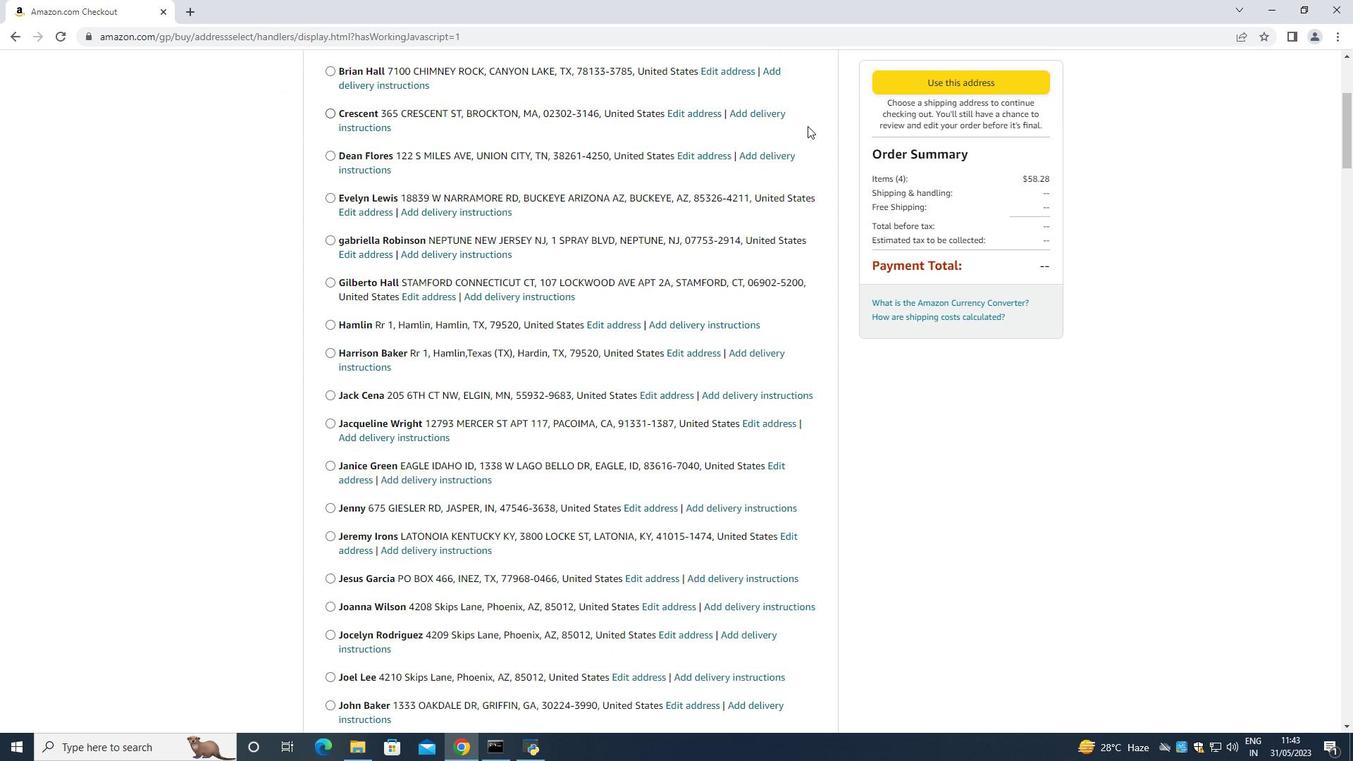
Action: Mouse scrolled (808, 125) with delta (0, 0)
Screenshot: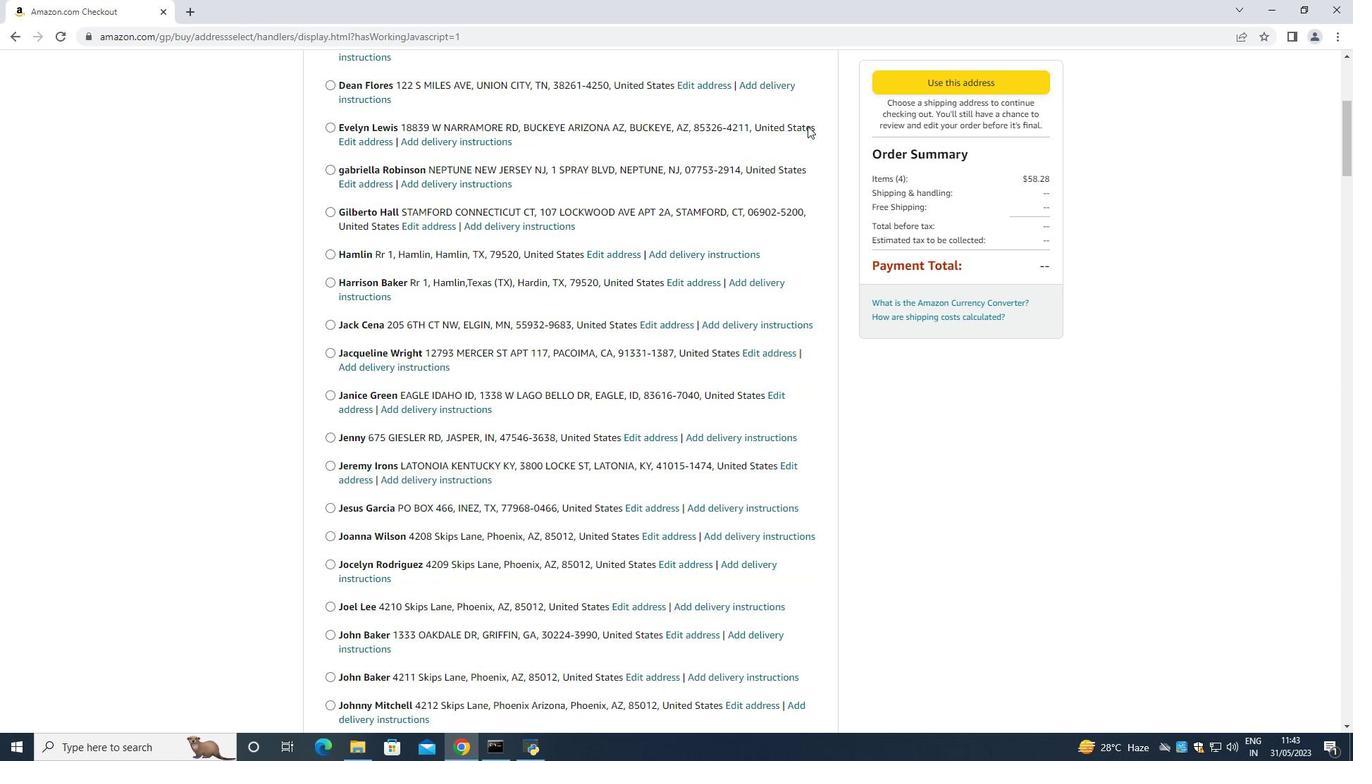 
Action: Mouse scrolled (808, 125) with delta (0, 0)
Screenshot: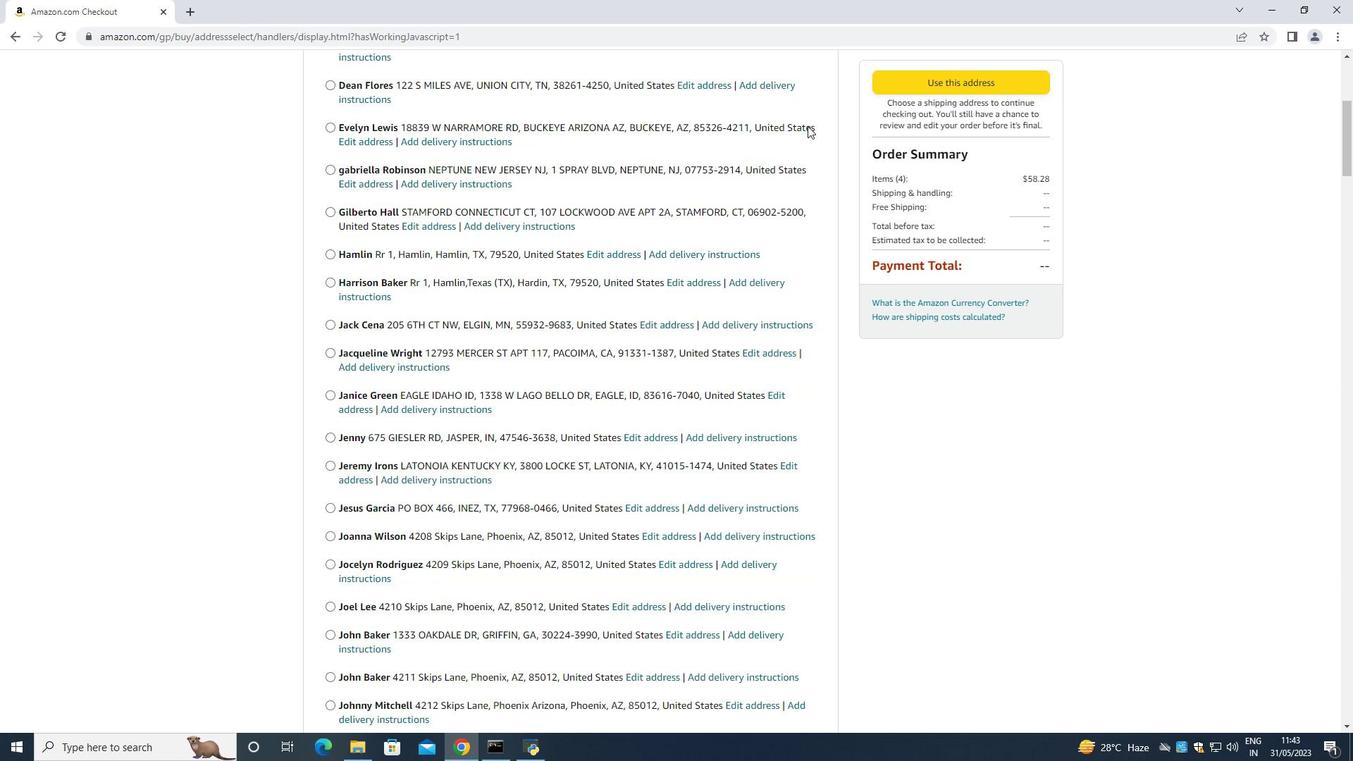 
Action: Mouse scrolled (808, 125) with delta (0, 0)
Screenshot: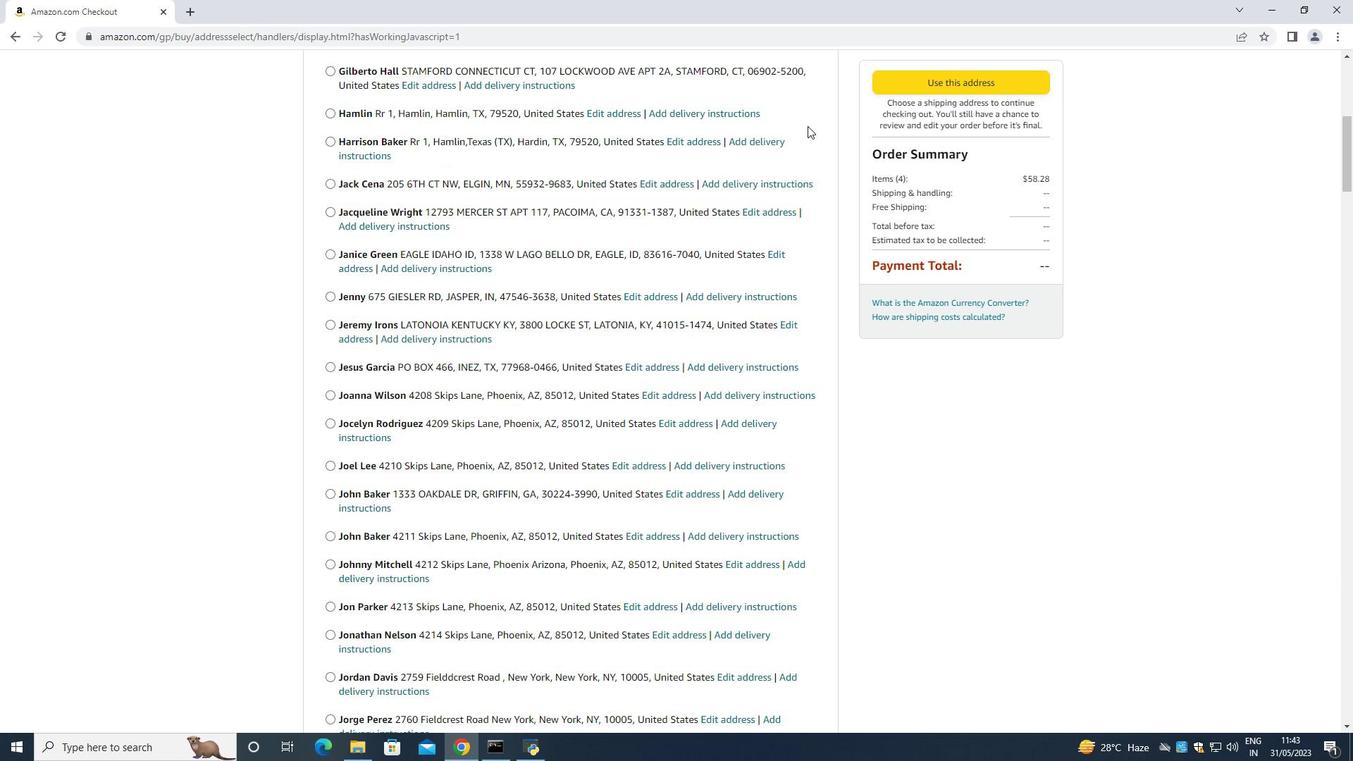 
Action: Mouse scrolled (808, 125) with delta (0, 0)
Screenshot: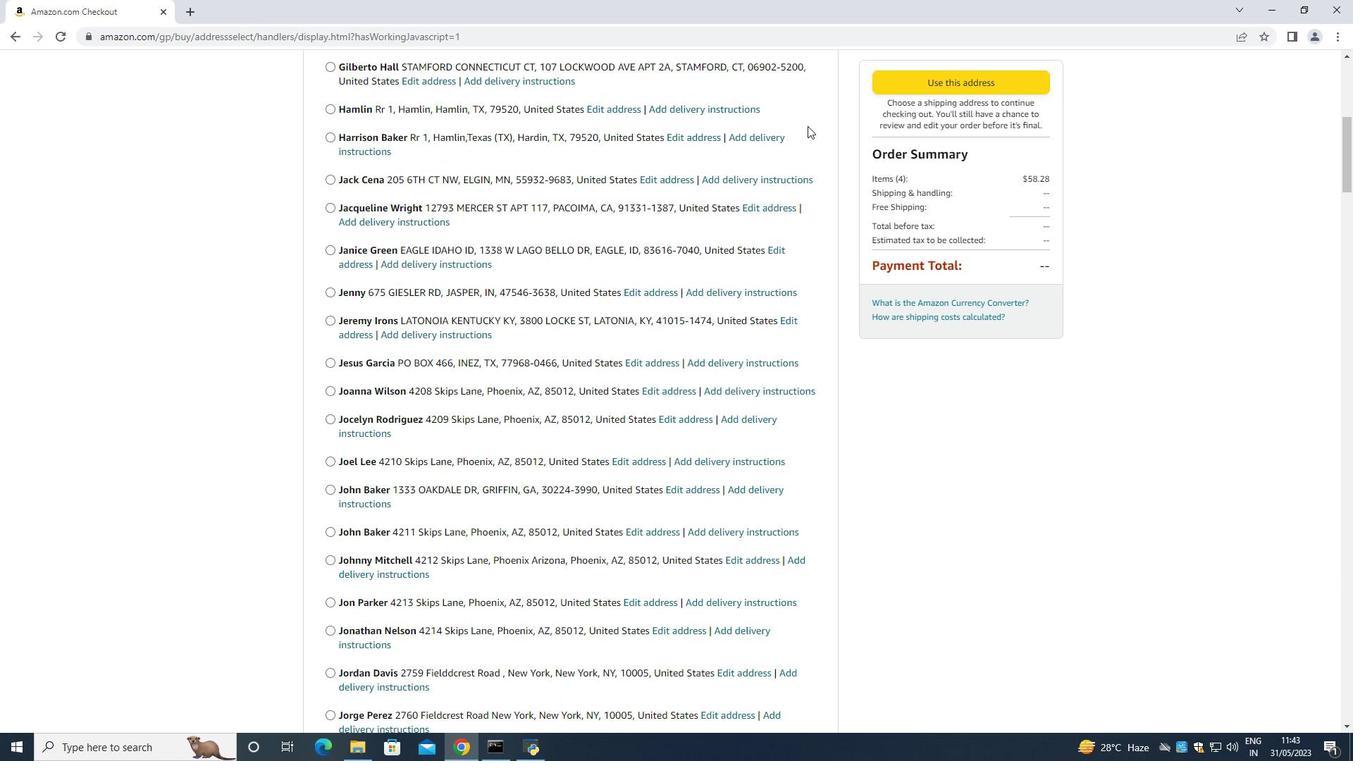 
Action: Mouse moved to (810, 122)
Screenshot: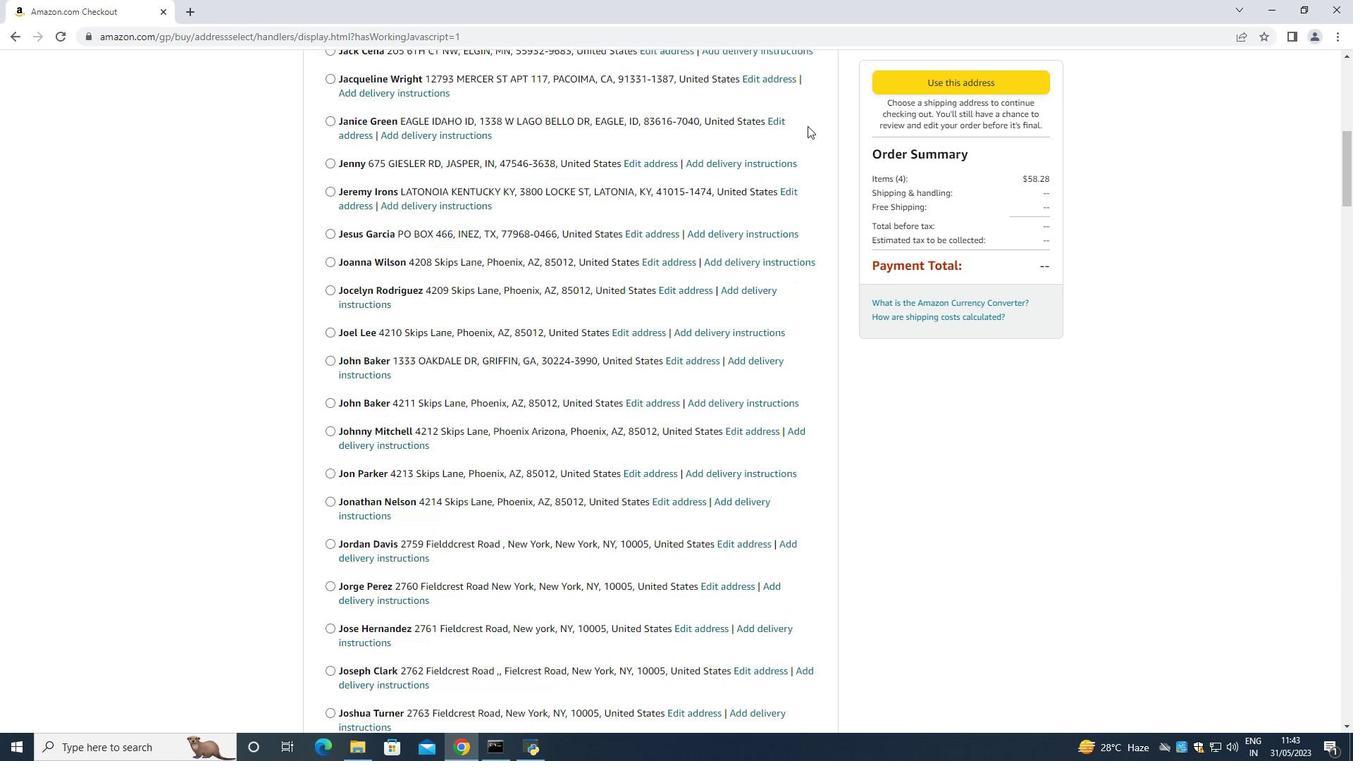 
Action: Mouse scrolled (810, 121) with delta (0, 0)
Screenshot: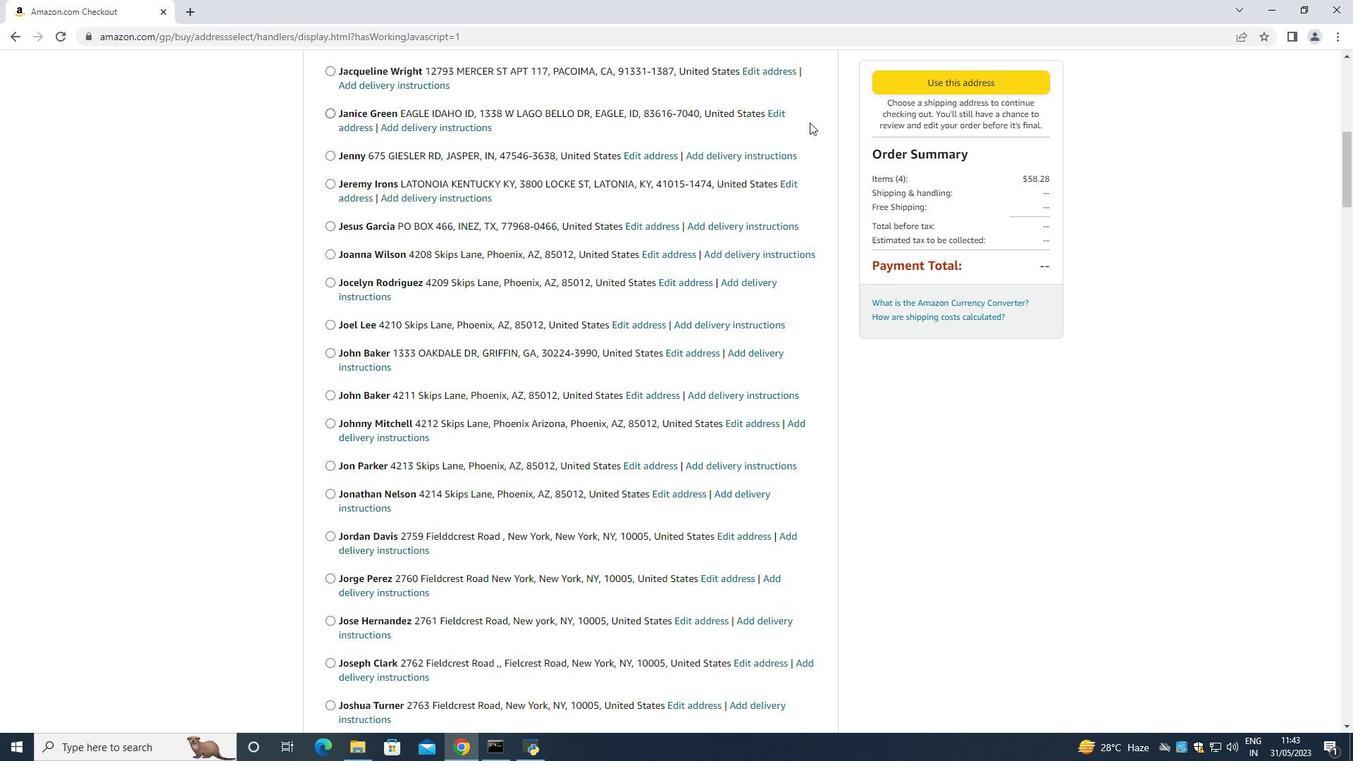 
Action: Mouse scrolled (810, 121) with delta (0, 0)
Screenshot: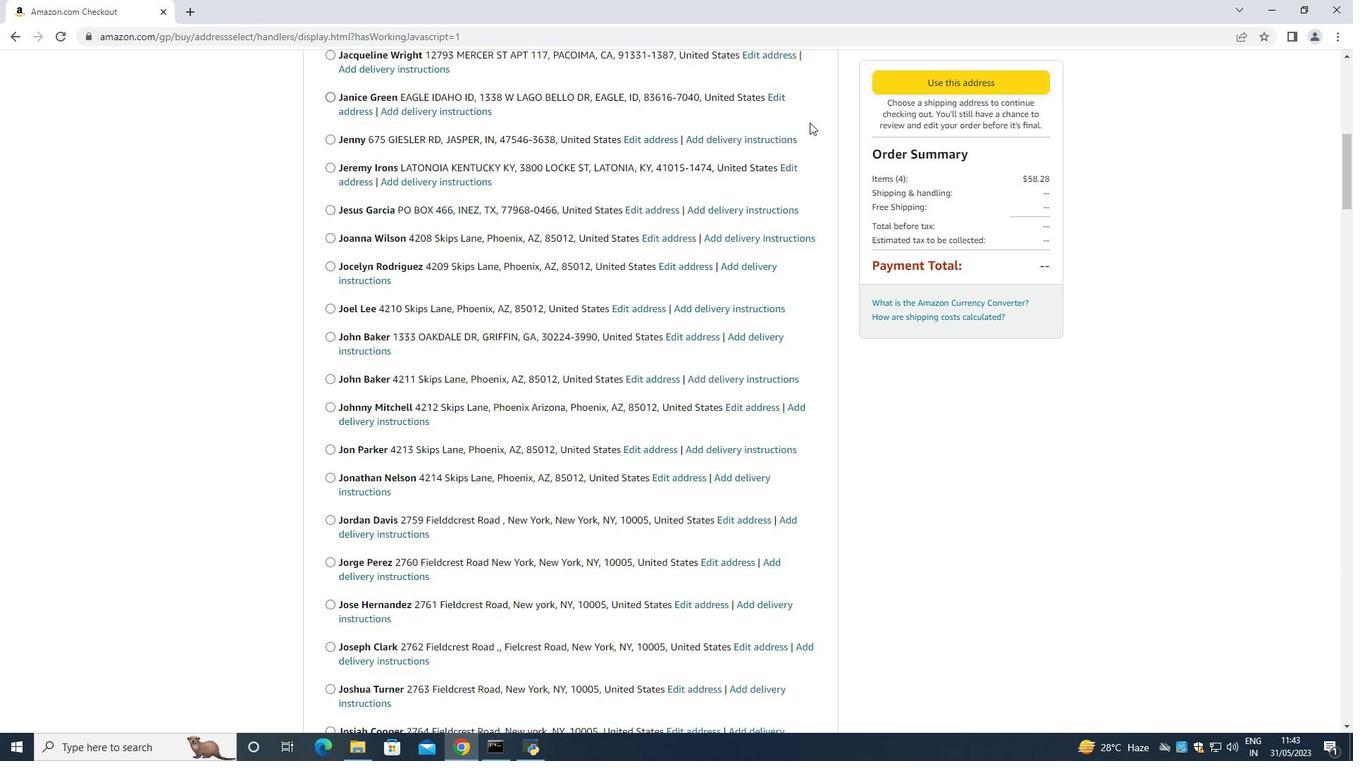 
Action: Mouse scrolled (810, 121) with delta (0, 0)
Screenshot: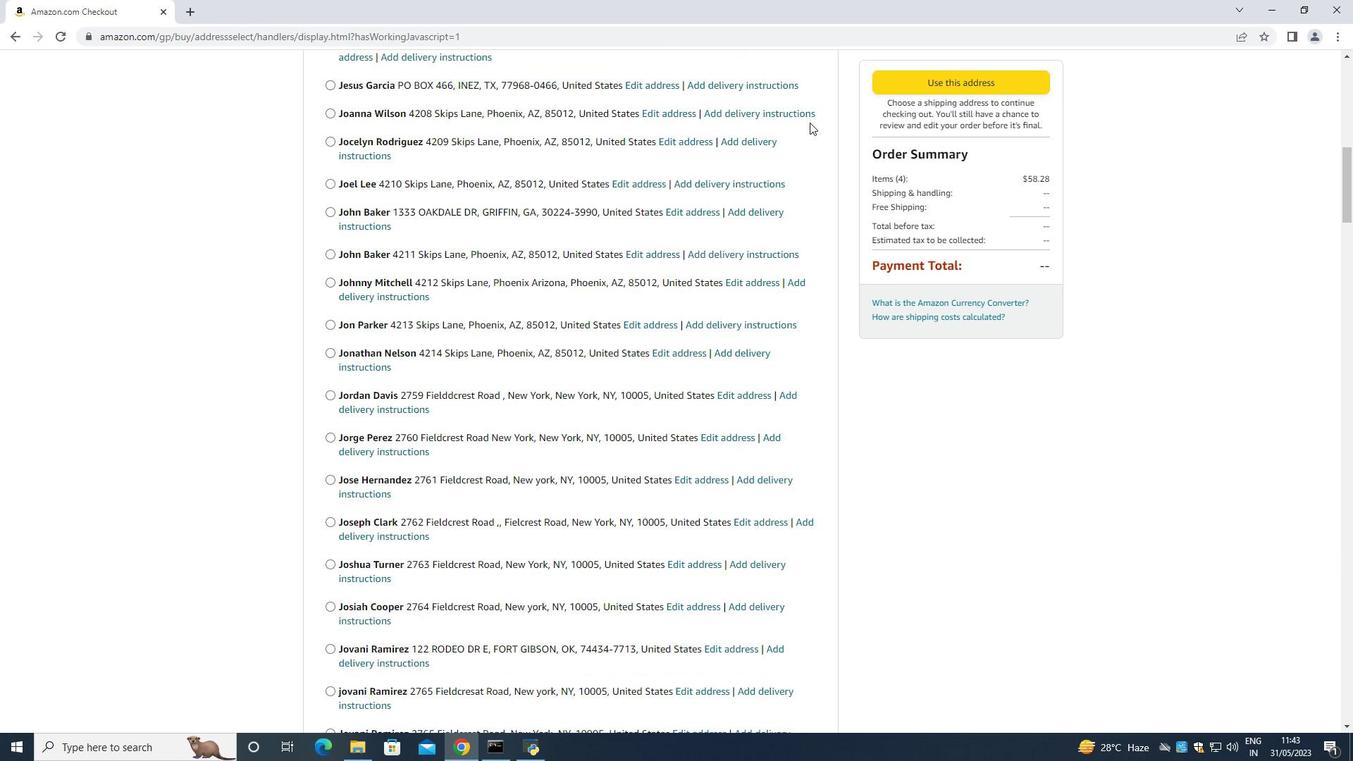 
Action: Mouse moved to (808, 122)
Screenshot: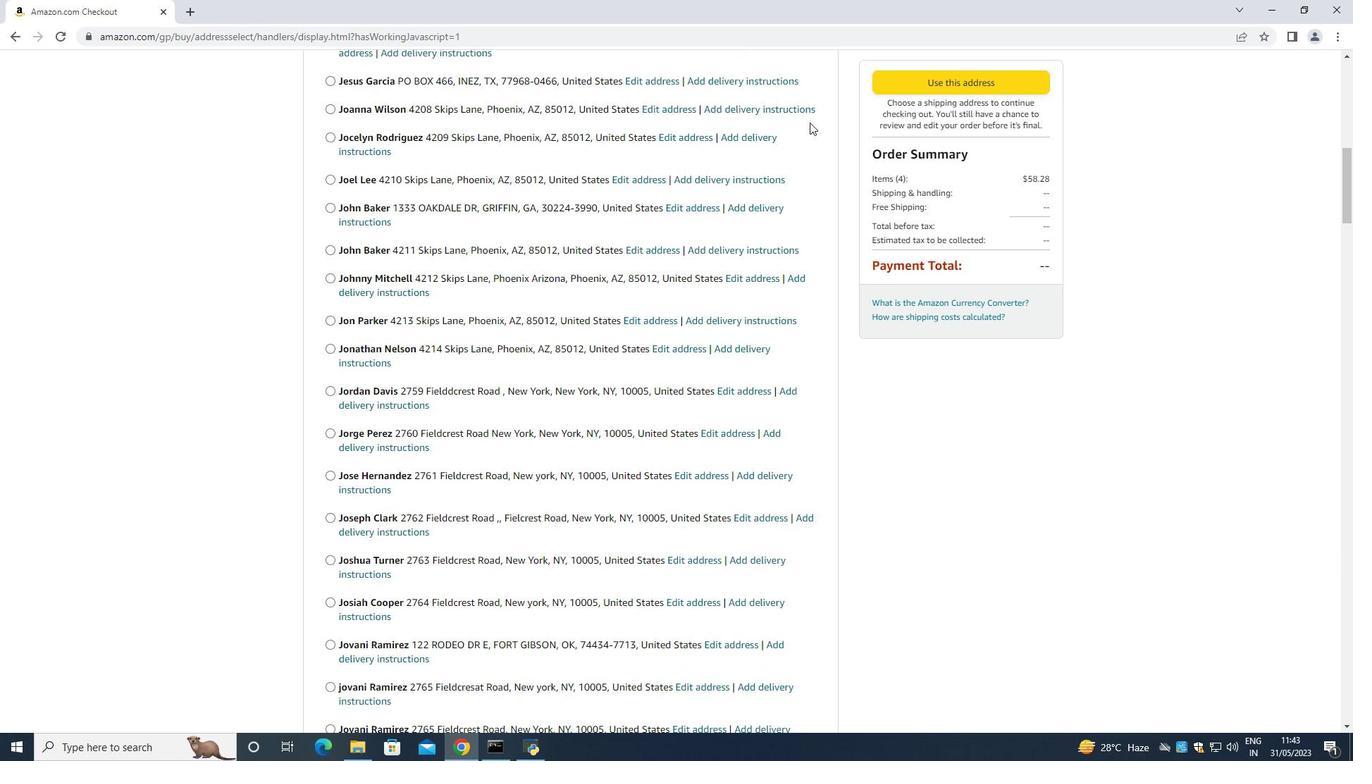 
Action: Mouse scrolled (808, 121) with delta (0, 0)
Screenshot: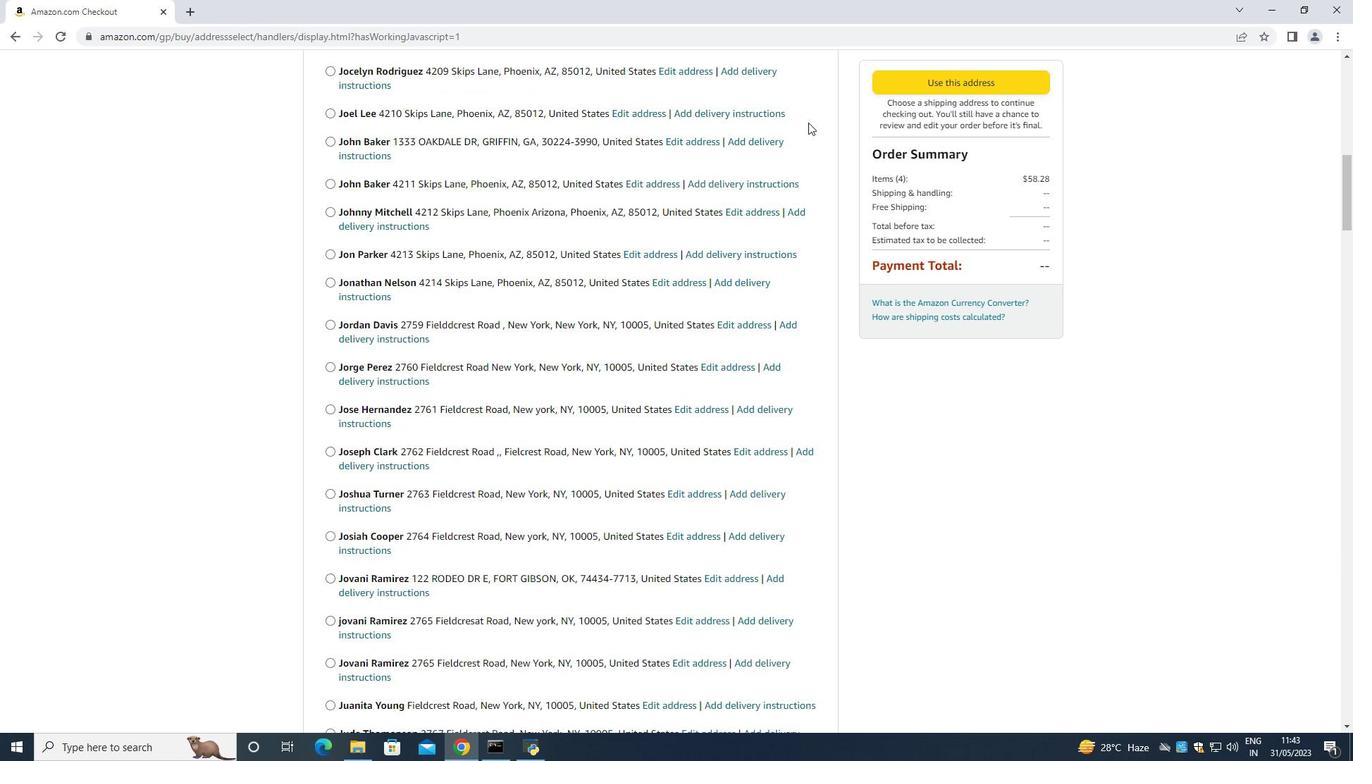 
Action: Mouse moved to (808, 122)
Screenshot: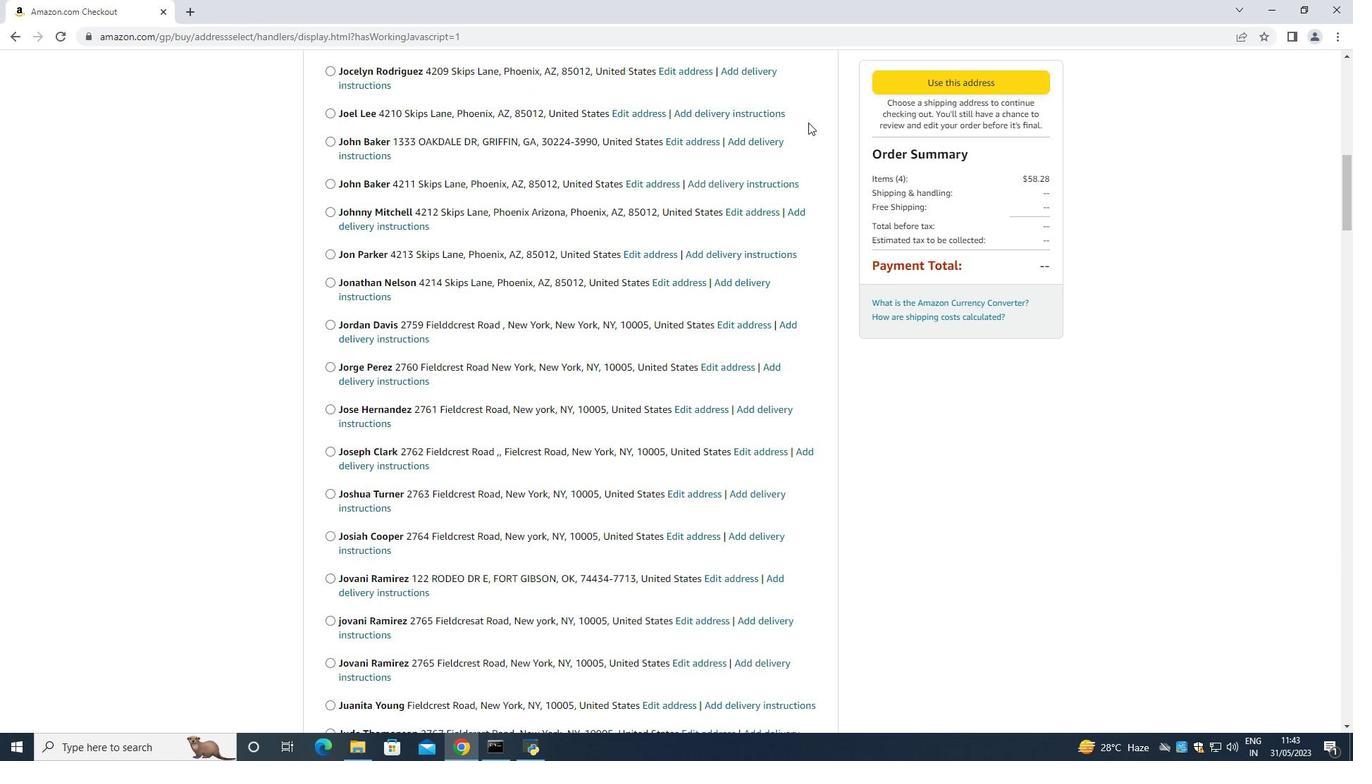 
Action: Mouse scrolled (808, 121) with delta (0, 0)
Screenshot: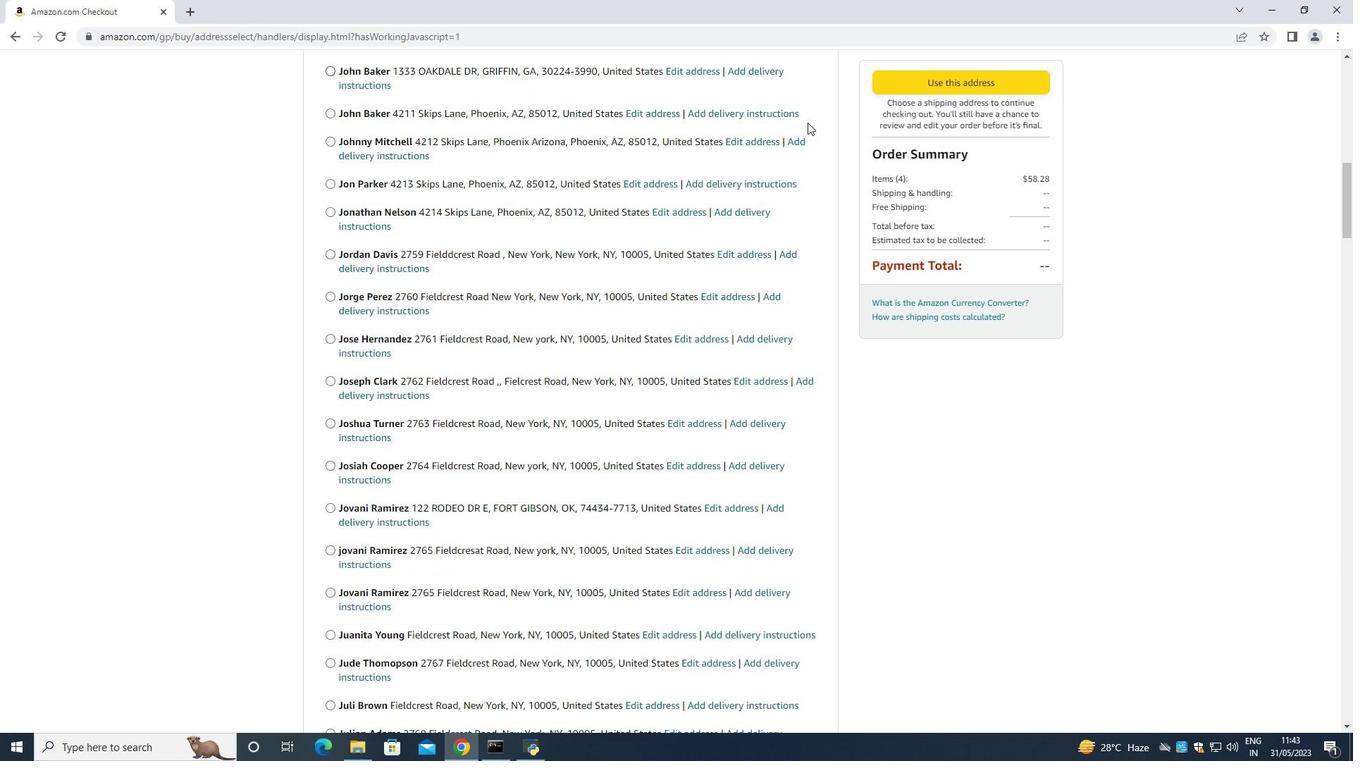 
Action: Mouse moved to (808, 122)
Screenshot: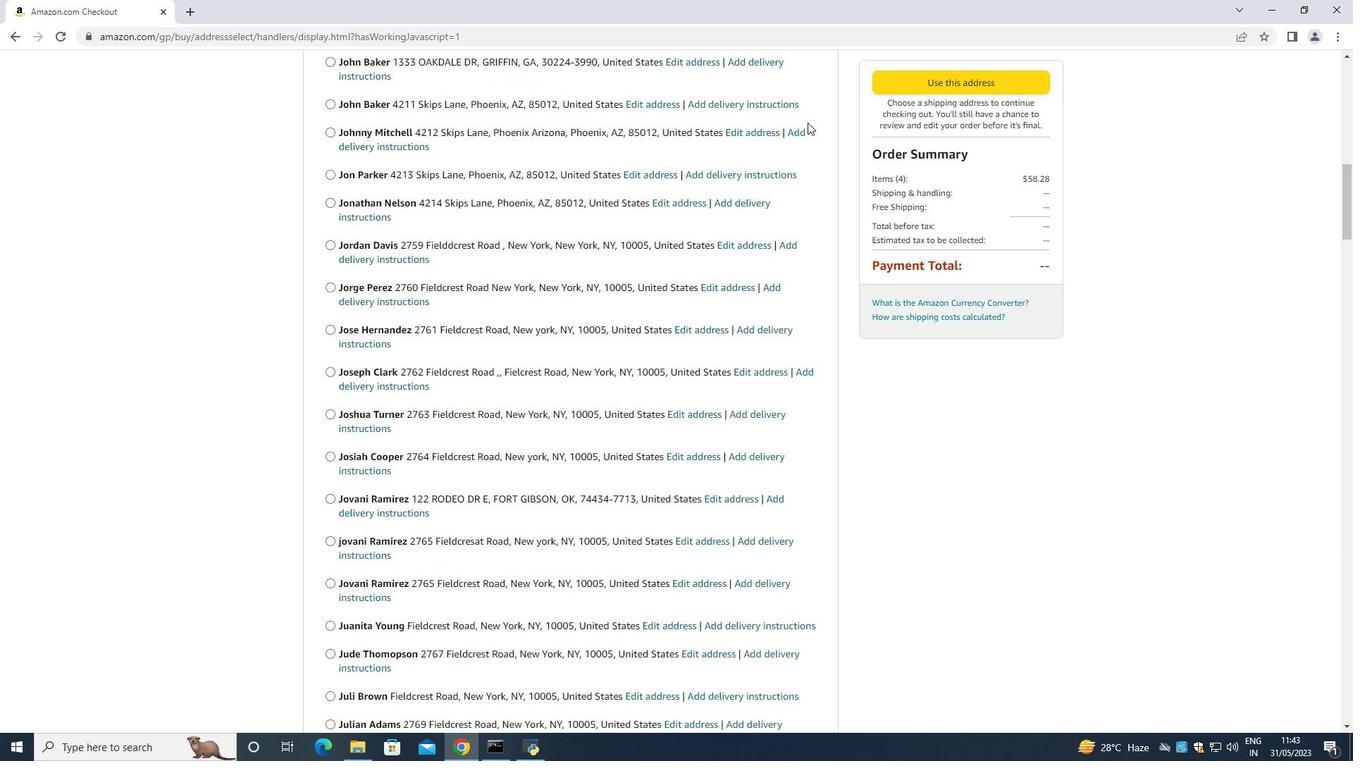 
Action: Mouse scrolled (808, 121) with delta (0, 0)
Screenshot: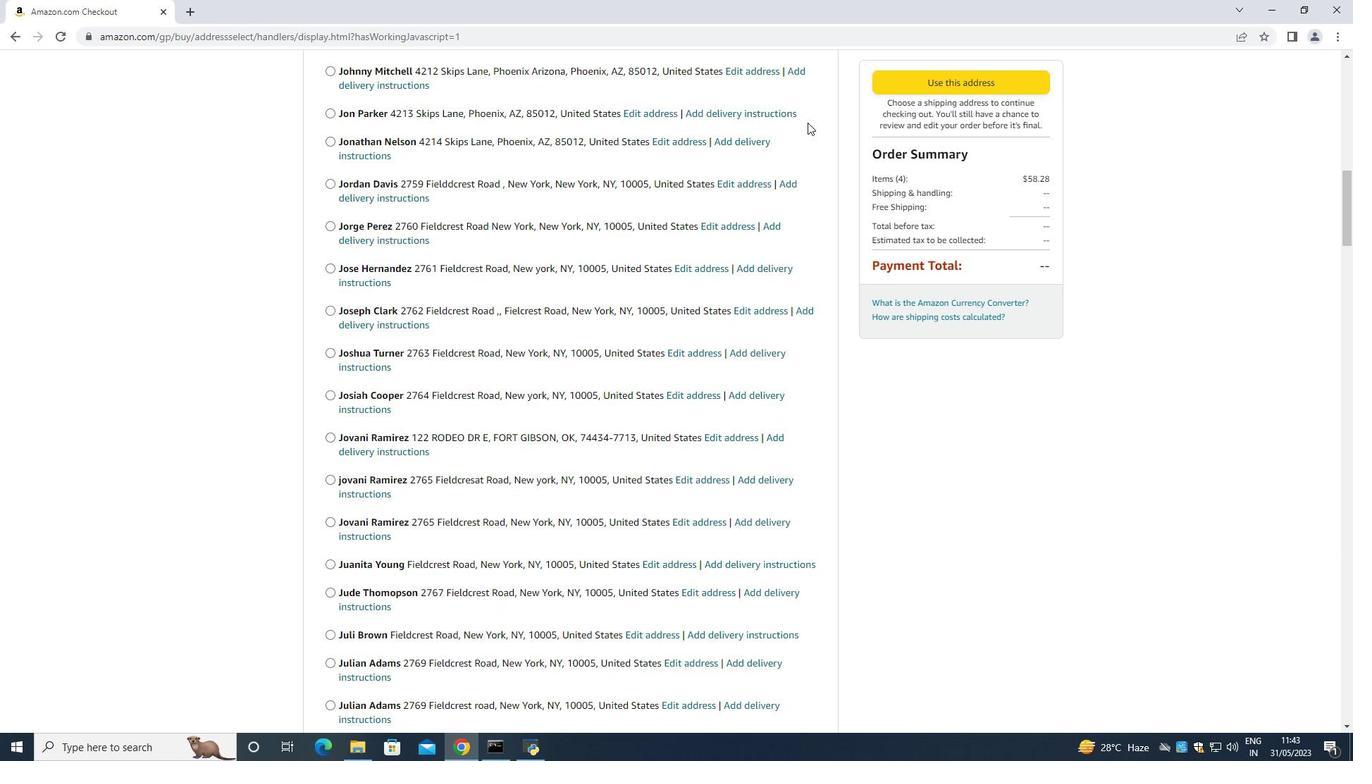
Action: Mouse moved to (808, 123)
Screenshot: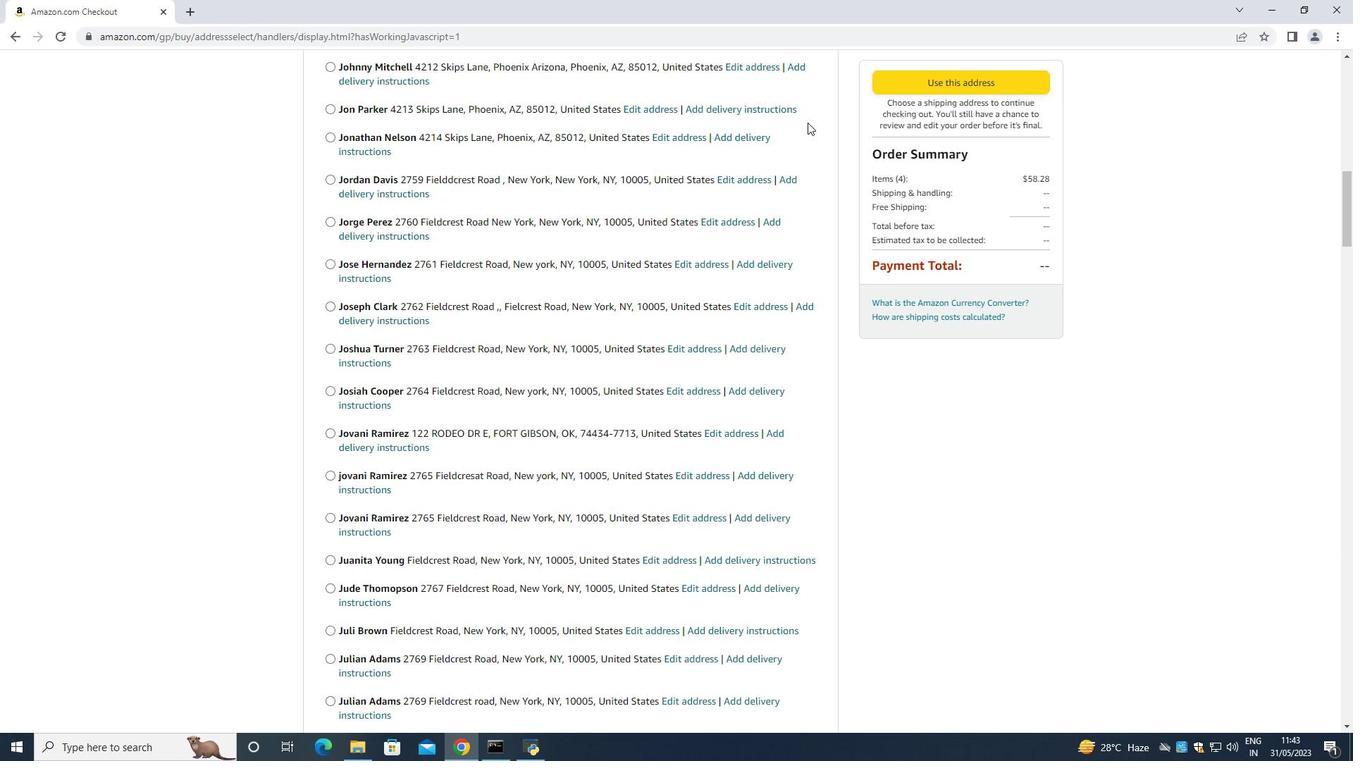 
Action: Mouse scrolled (808, 122) with delta (0, 0)
Screenshot: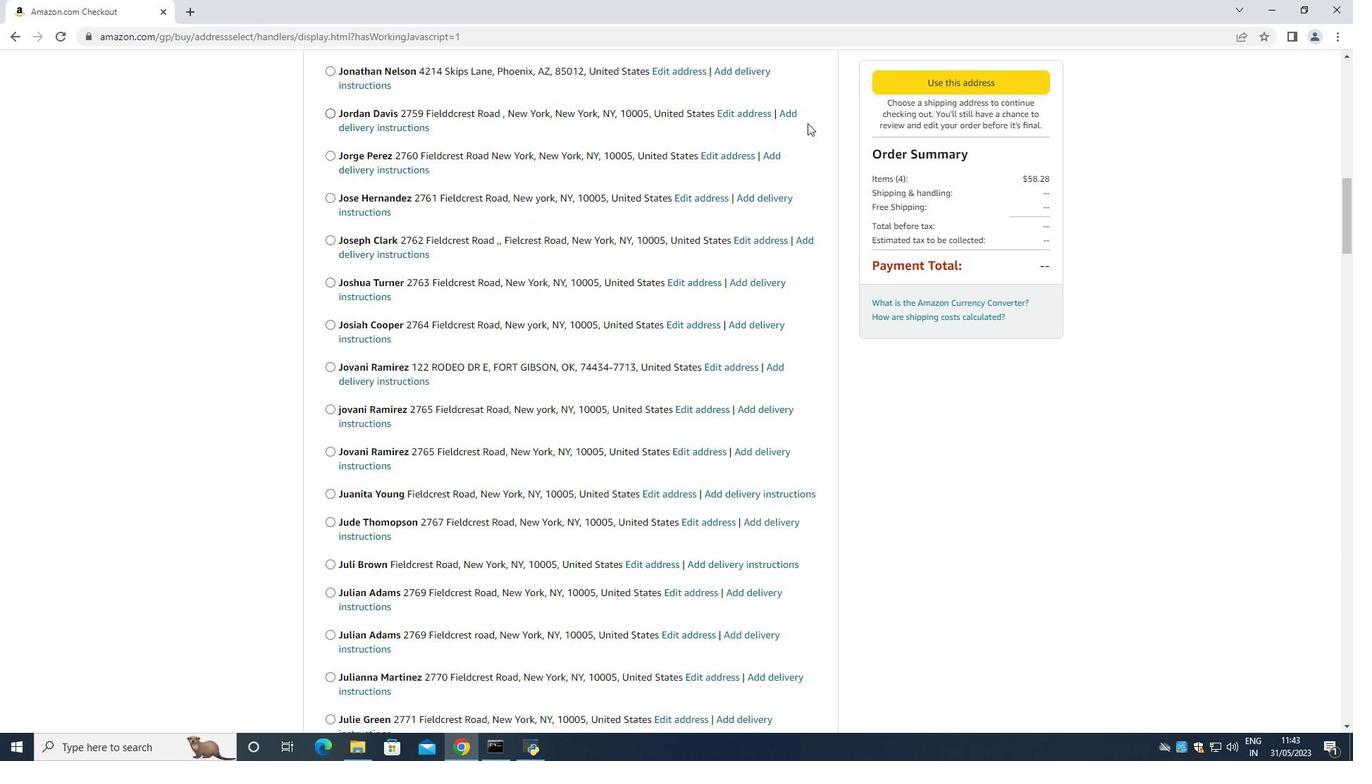 
Action: Mouse scrolled (808, 122) with delta (0, 0)
Screenshot: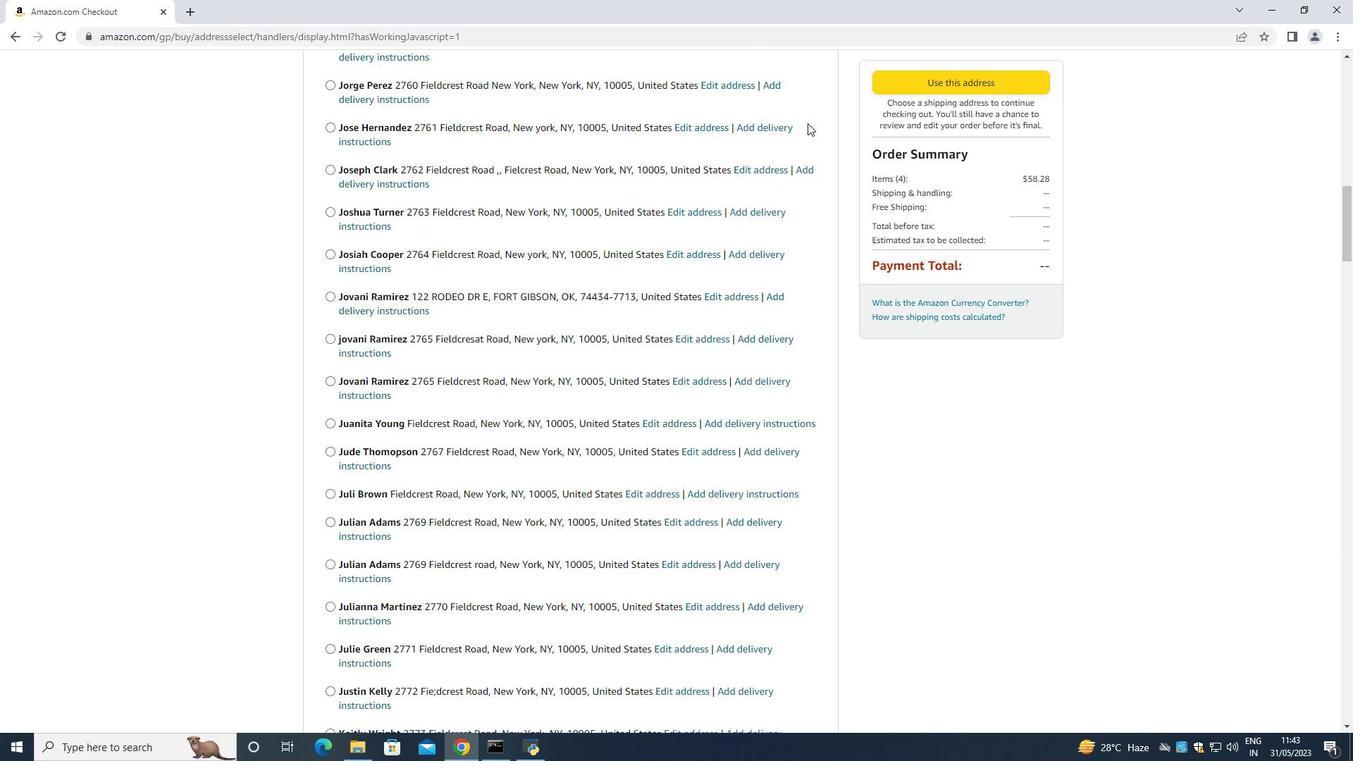 
Action: Mouse scrolled (808, 122) with delta (0, 0)
Screenshot: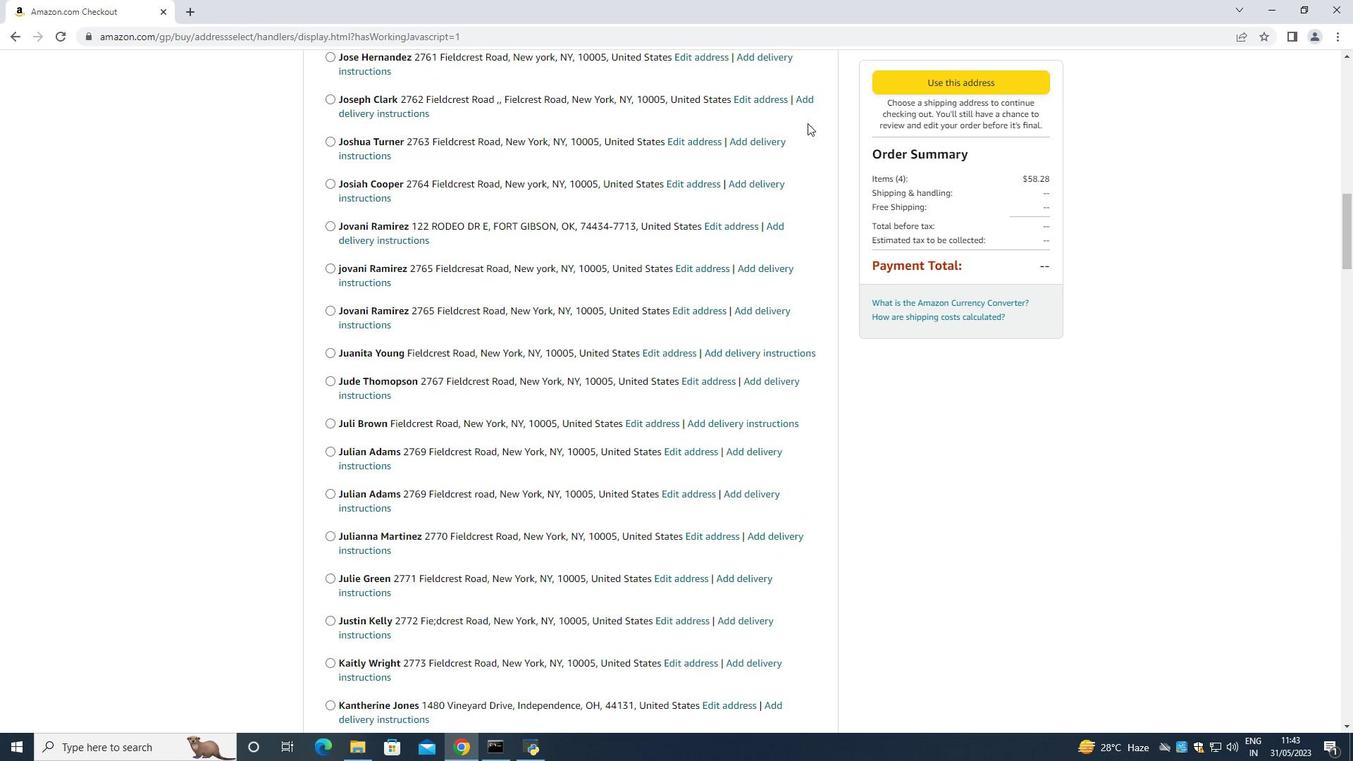 
Action: Mouse scrolled (808, 122) with delta (0, 0)
Screenshot: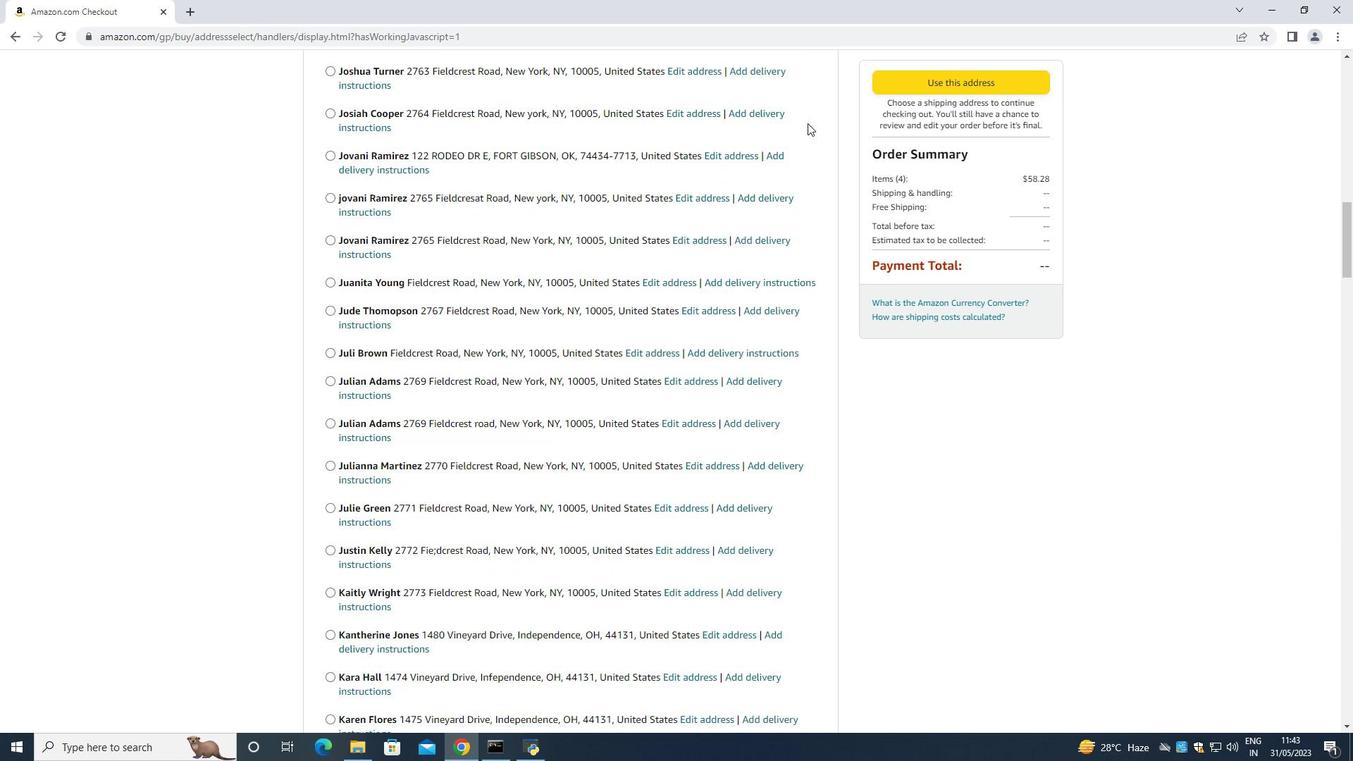 
Action: Mouse scrolled (808, 122) with delta (0, 0)
Screenshot: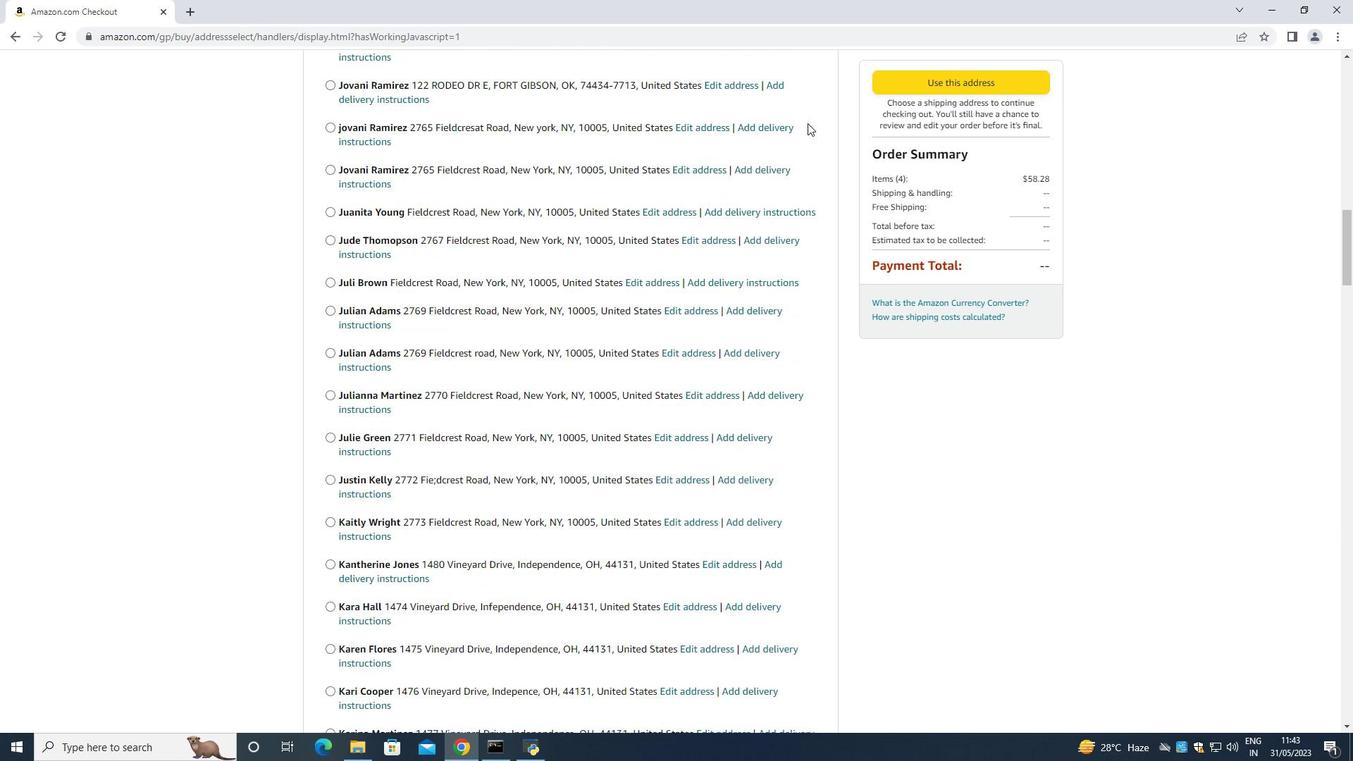 
Action: Mouse scrolled (808, 122) with delta (0, 0)
Screenshot: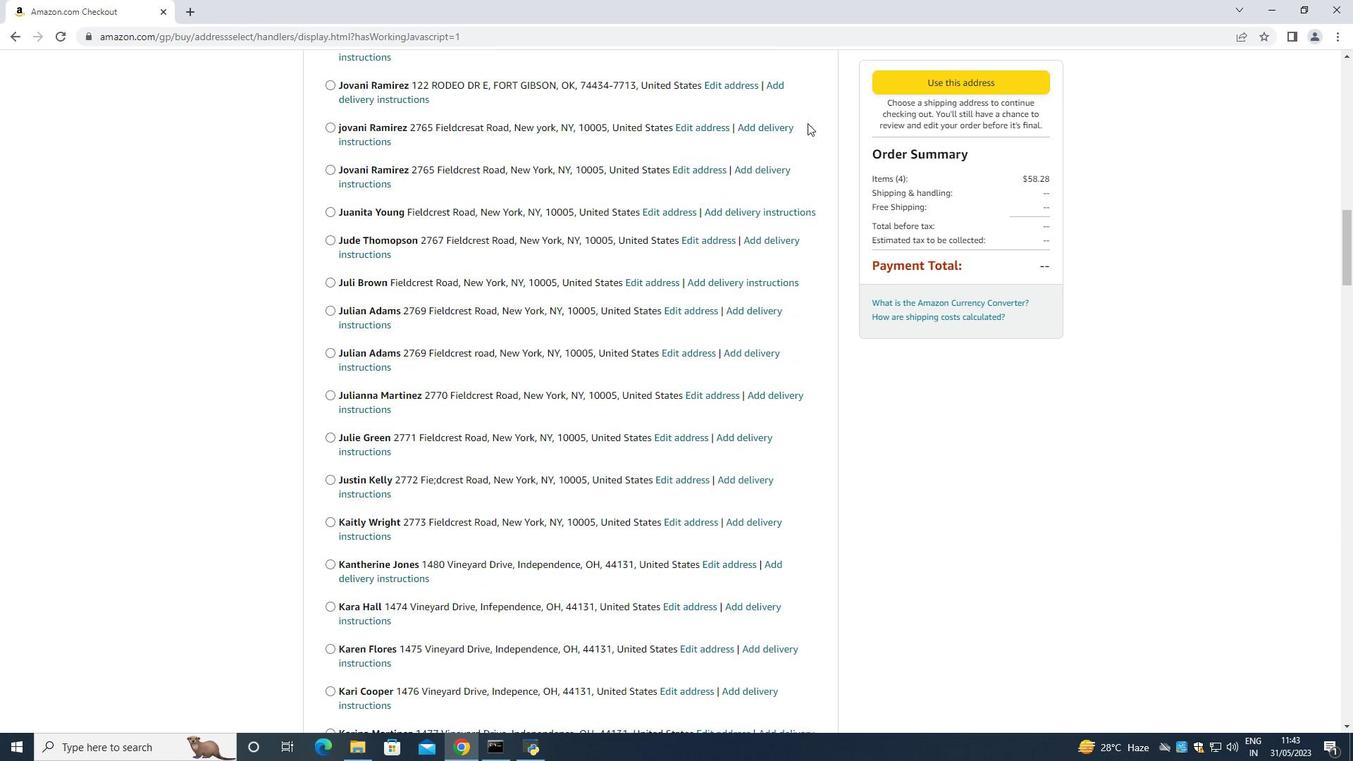 
Action: Mouse scrolled (808, 122) with delta (0, 0)
Screenshot: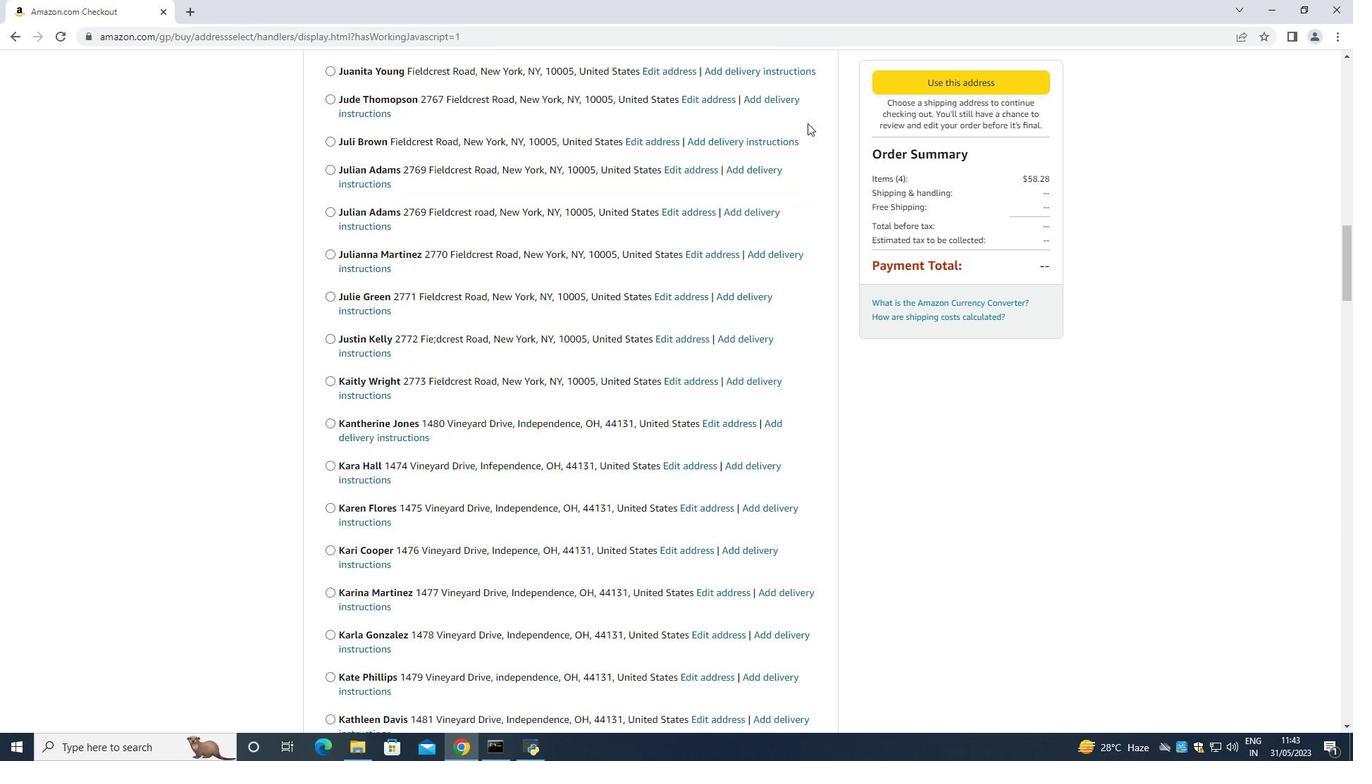 
Action: Mouse scrolled (808, 122) with delta (0, 0)
Screenshot: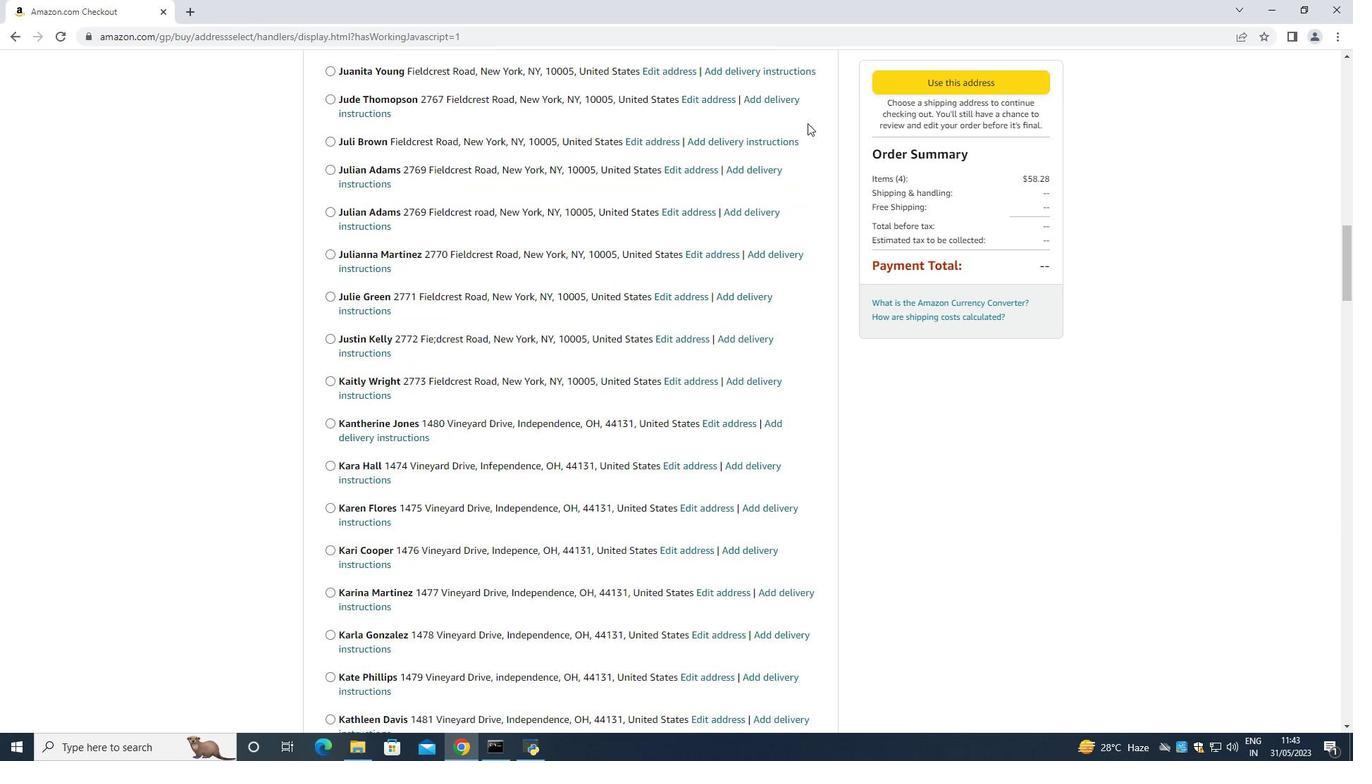 
Action: Mouse scrolled (808, 122) with delta (0, 0)
Screenshot: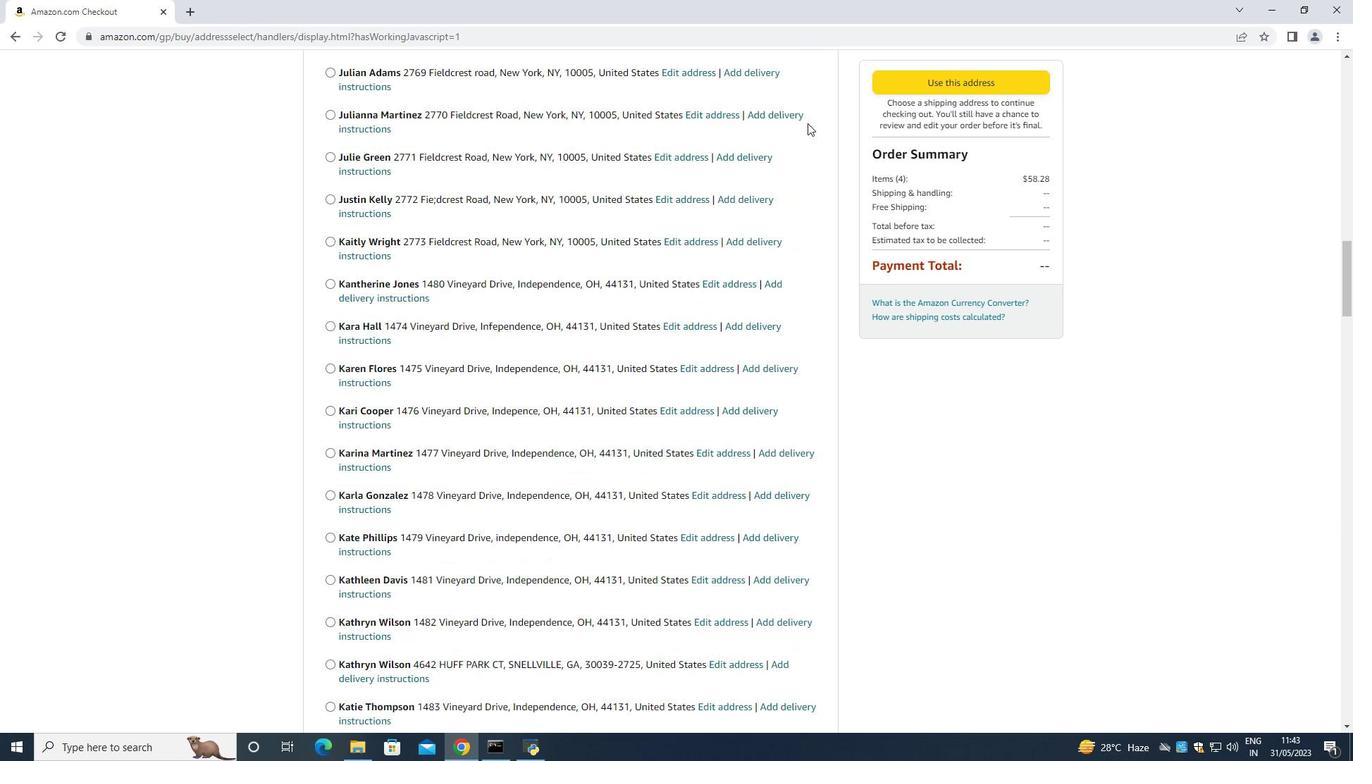 
Action: Mouse scrolled (808, 122) with delta (0, 0)
Screenshot: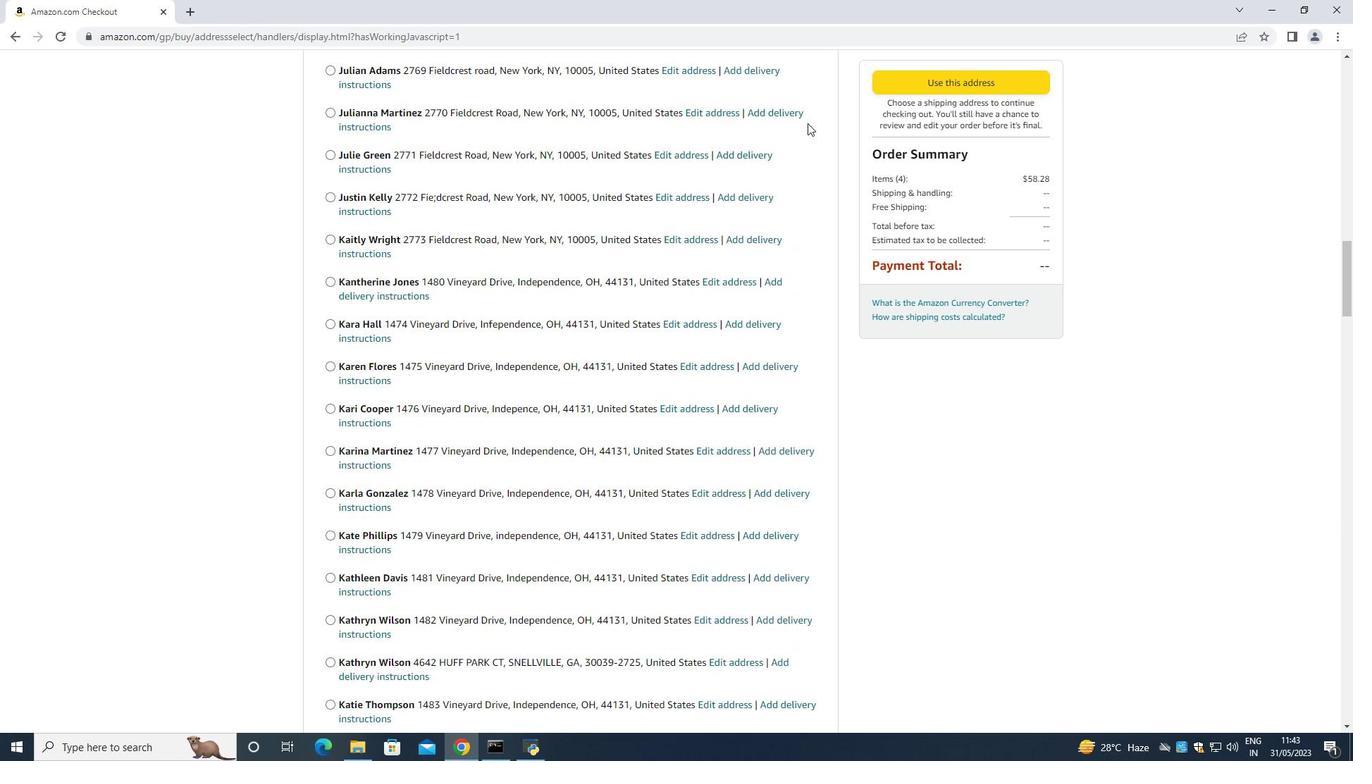 
Action: Mouse scrolled (808, 122) with delta (0, 0)
Screenshot: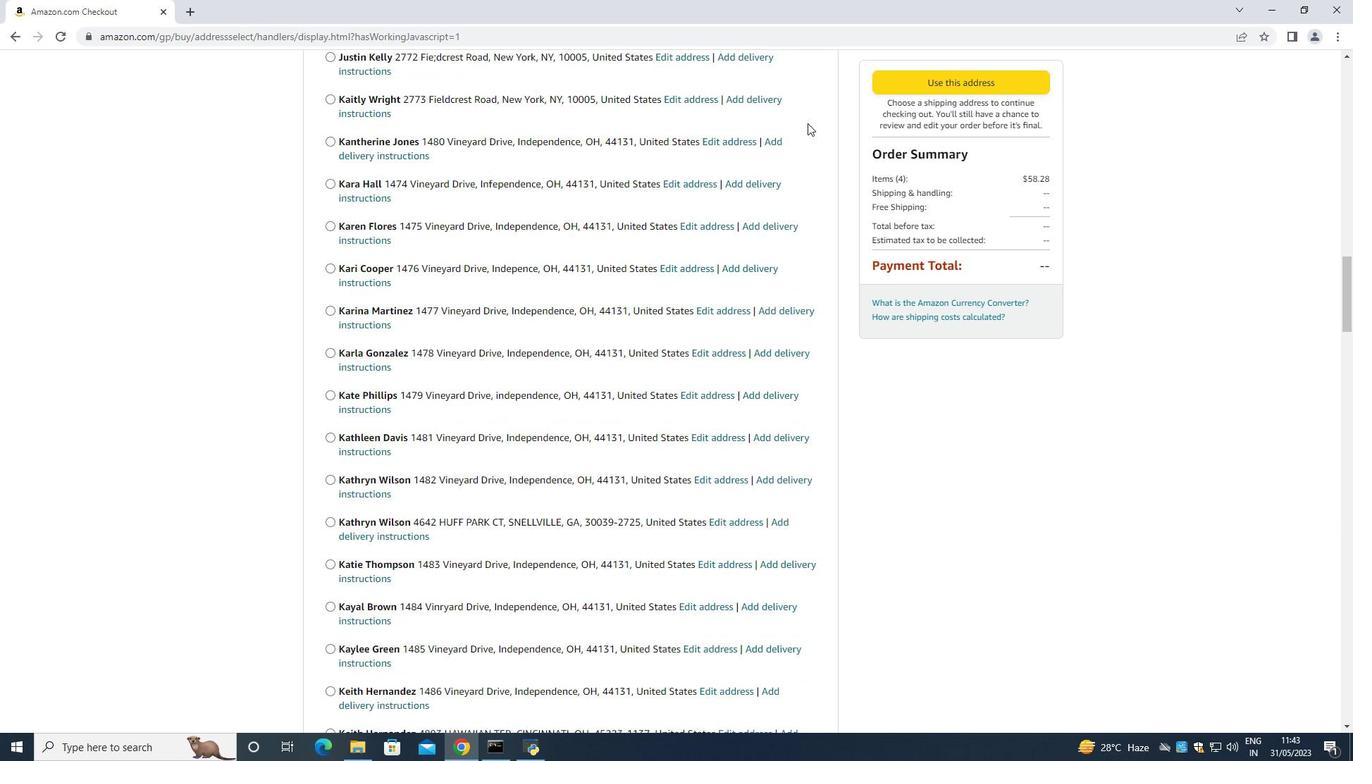 
Action: Mouse scrolled (808, 122) with delta (0, 0)
Screenshot: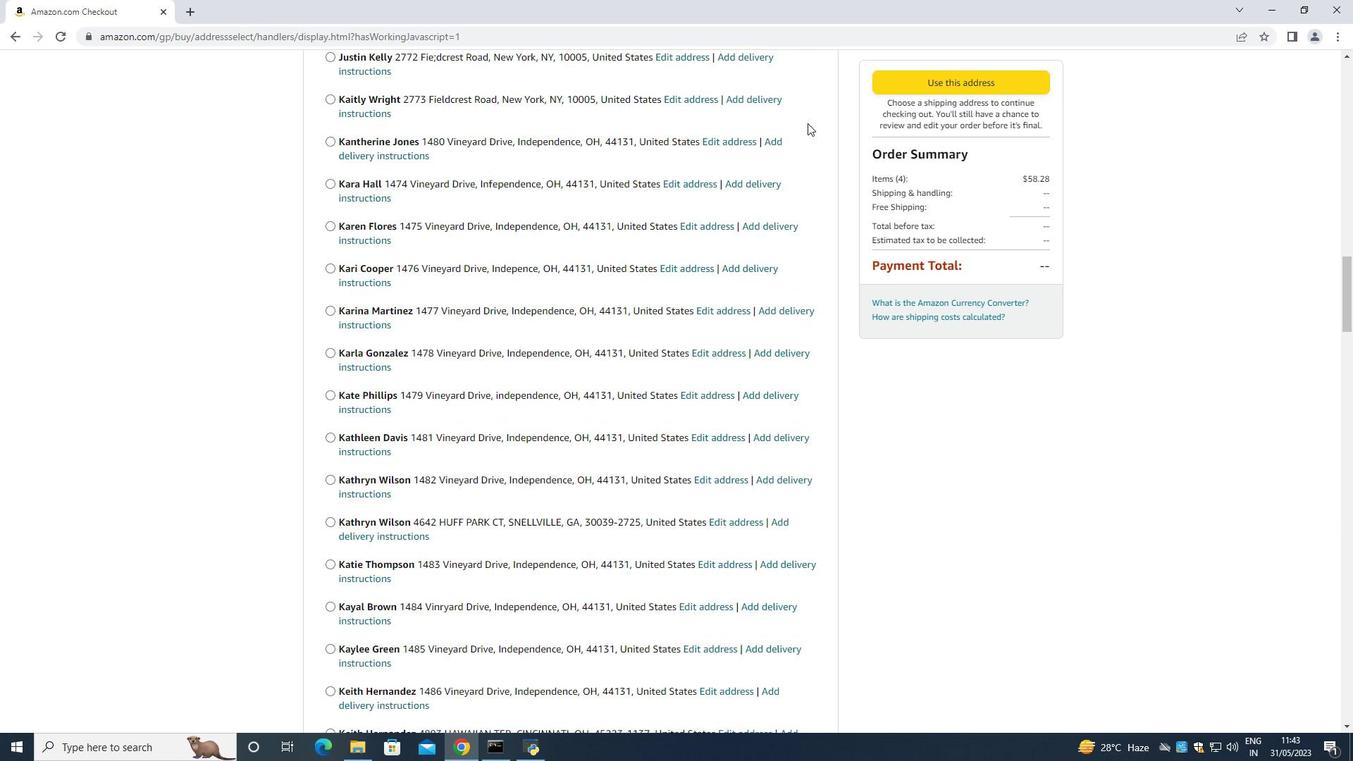 
Action: Mouse scrolled (808, 122) with delta (0, 0)
Screenshot: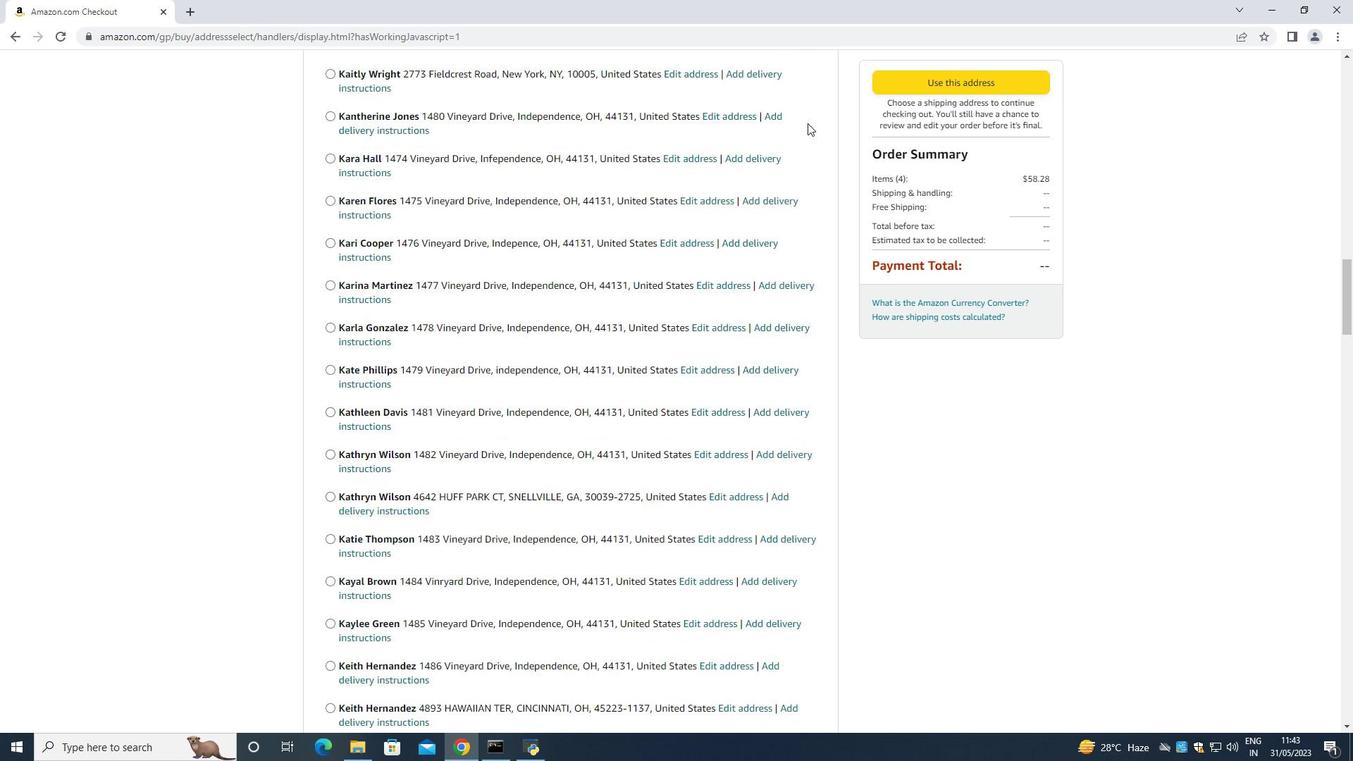 
Action: Mouse scrolled (808, 122) with delta (0, 0)
Screenshot: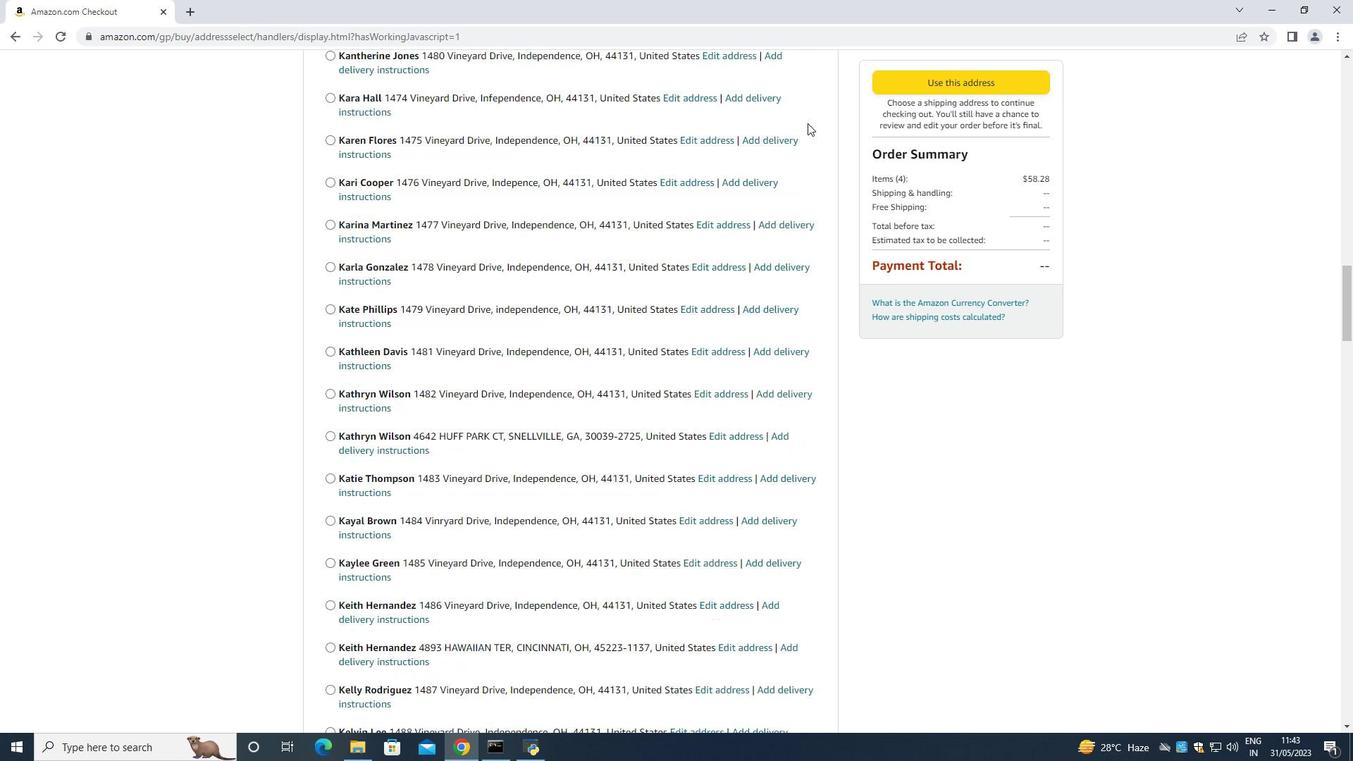 
Action: Mouse scrolled (808, 122) with delta (0, 0)
Screenshot: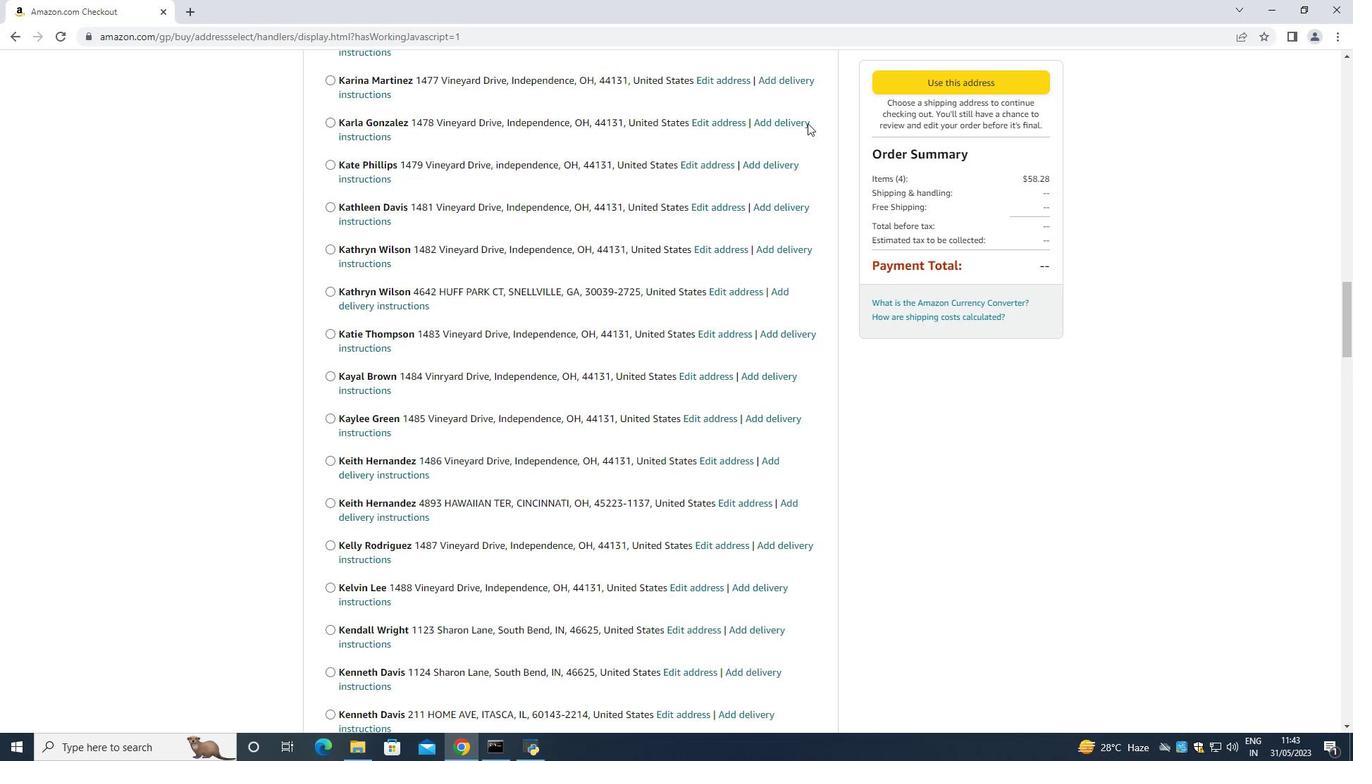 
Action: Mouse scrolled (808, 122) with delta (0, 0)
Screenshot: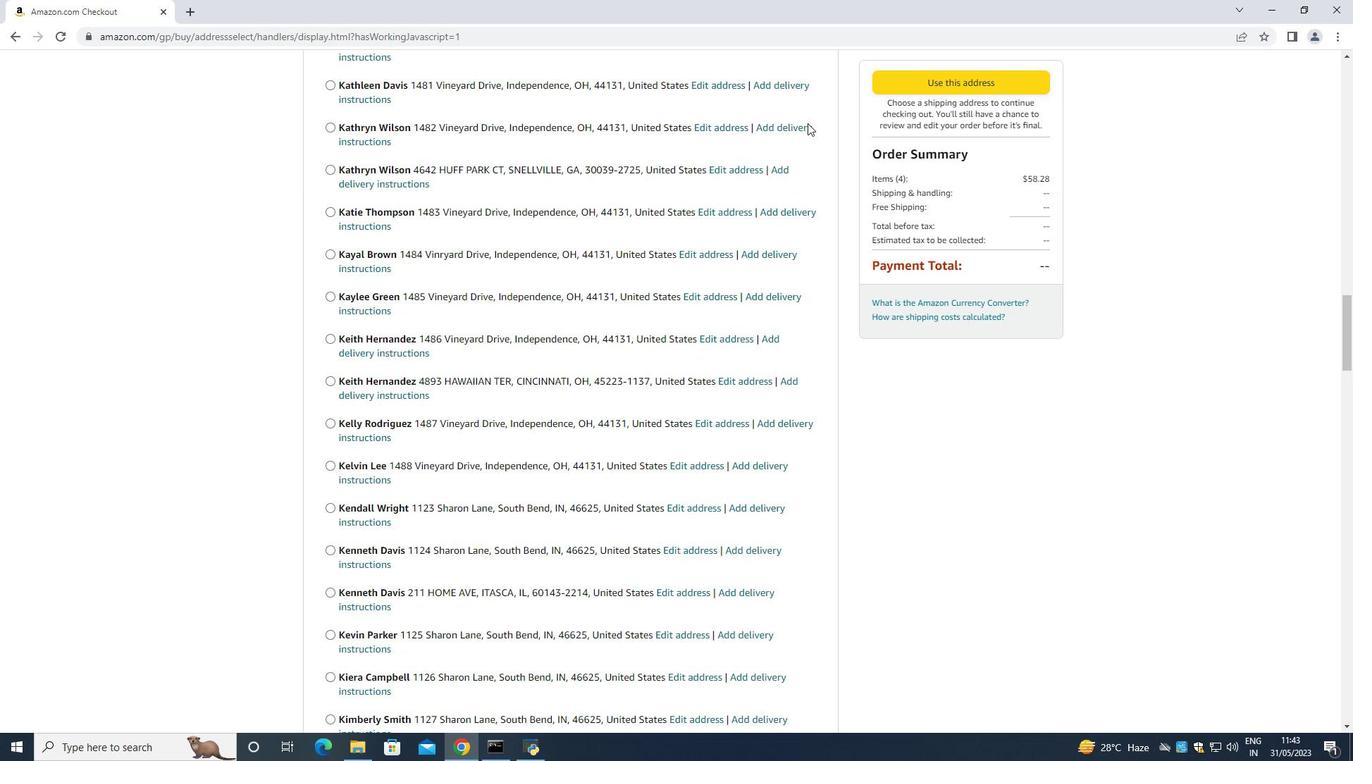 
Action: Mouse scrolled (808, 122) with delta (0, 0)
Screenshot: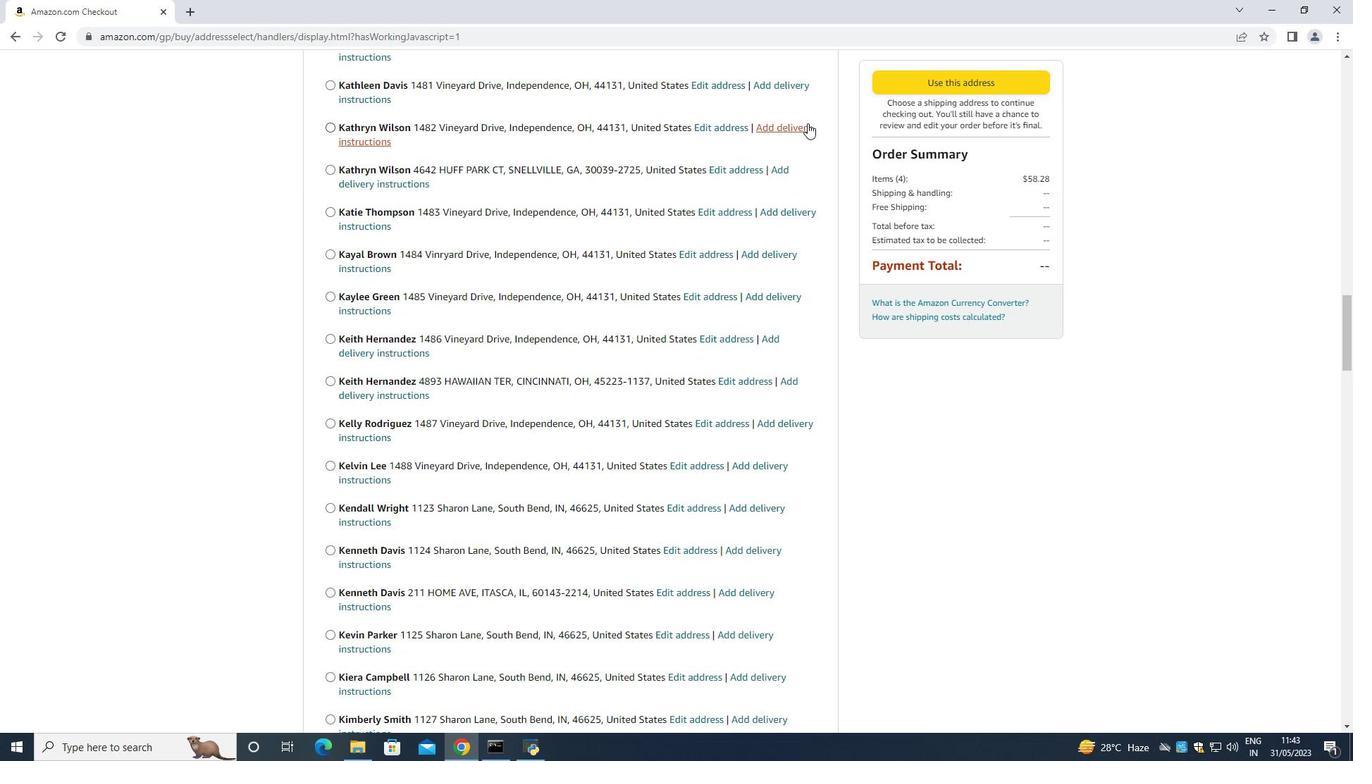 
Action: Mouse scrolled (808, 122) with delta (0, 0)
Screenshot: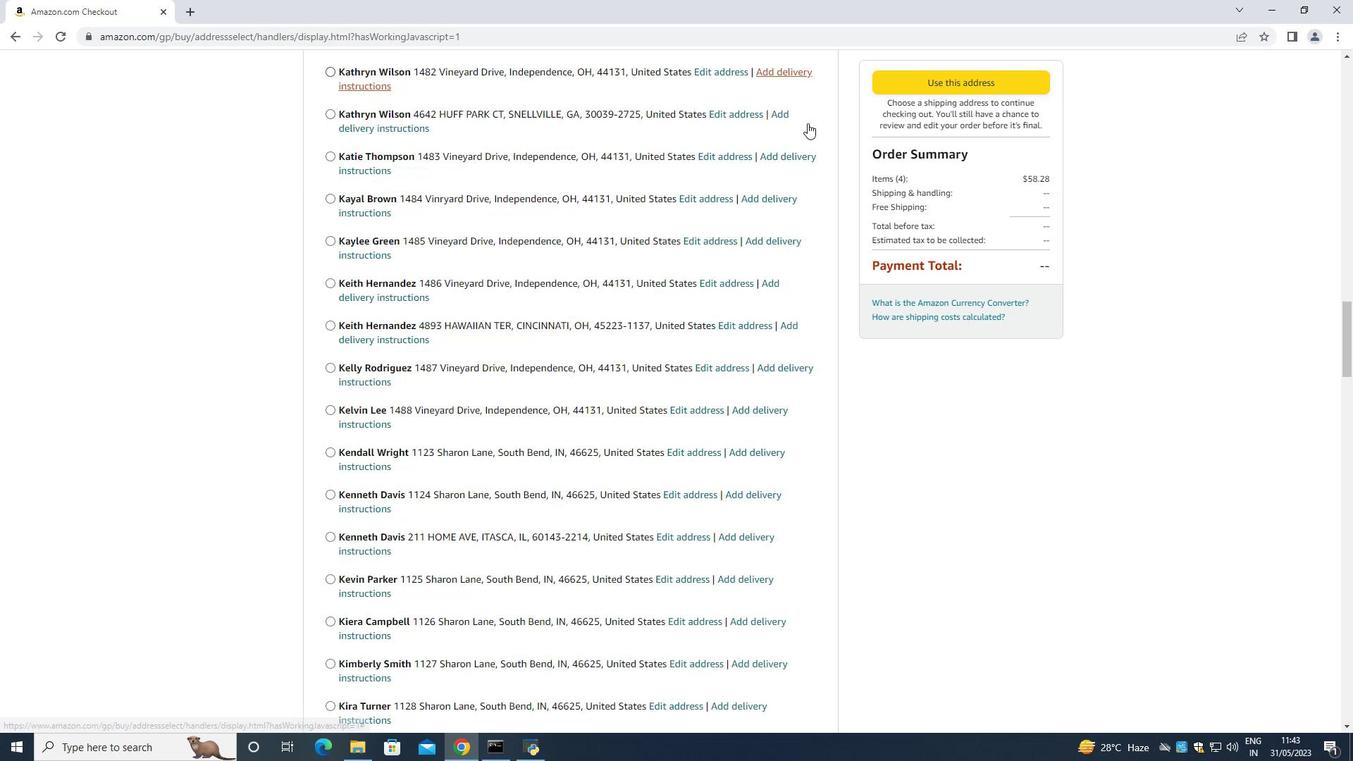 
Action: Mouse scrolled (808, 122) with delta (0, 0)
Screenshot: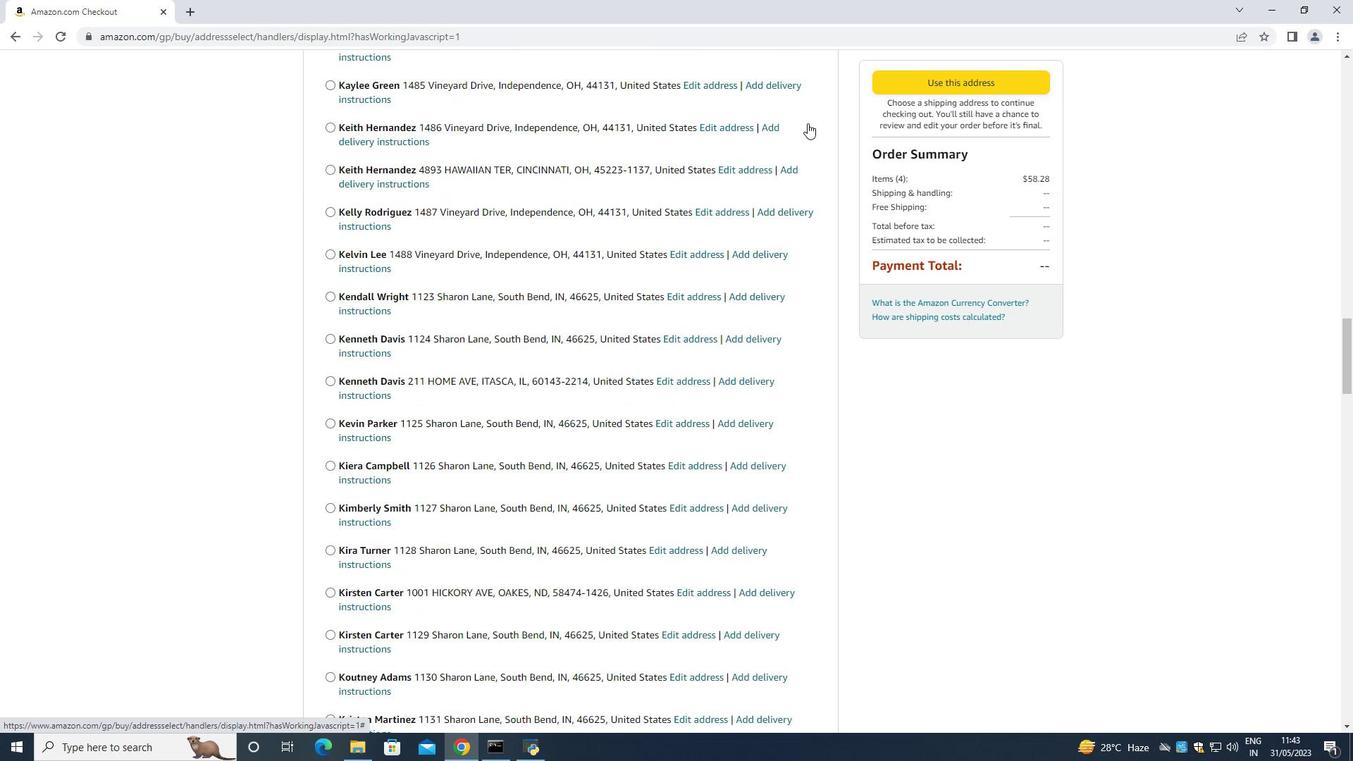 
Action: Mouse scrolled (808, 122) with delta (0, 0)
Screenshot: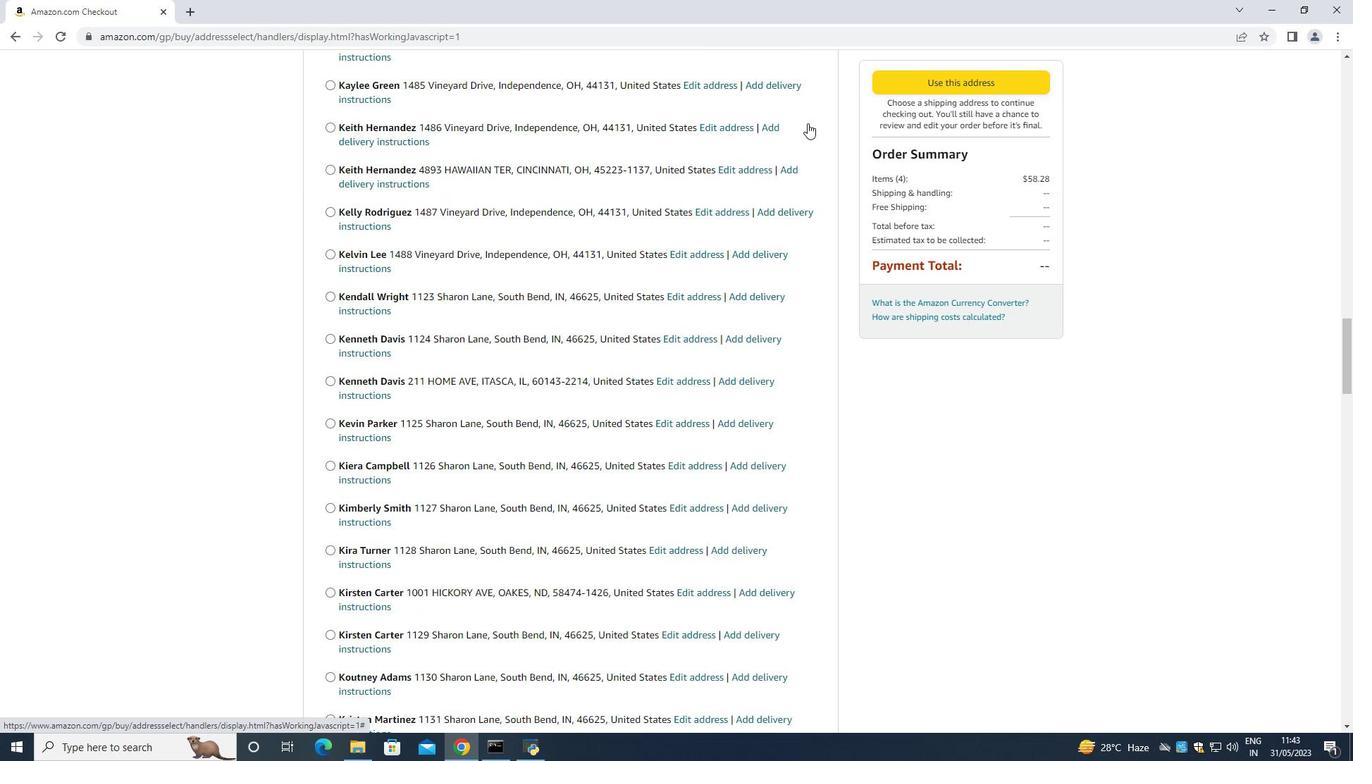 
Action: Mouse scrolled (808, 122) with delta (0, 0)
Screenshot: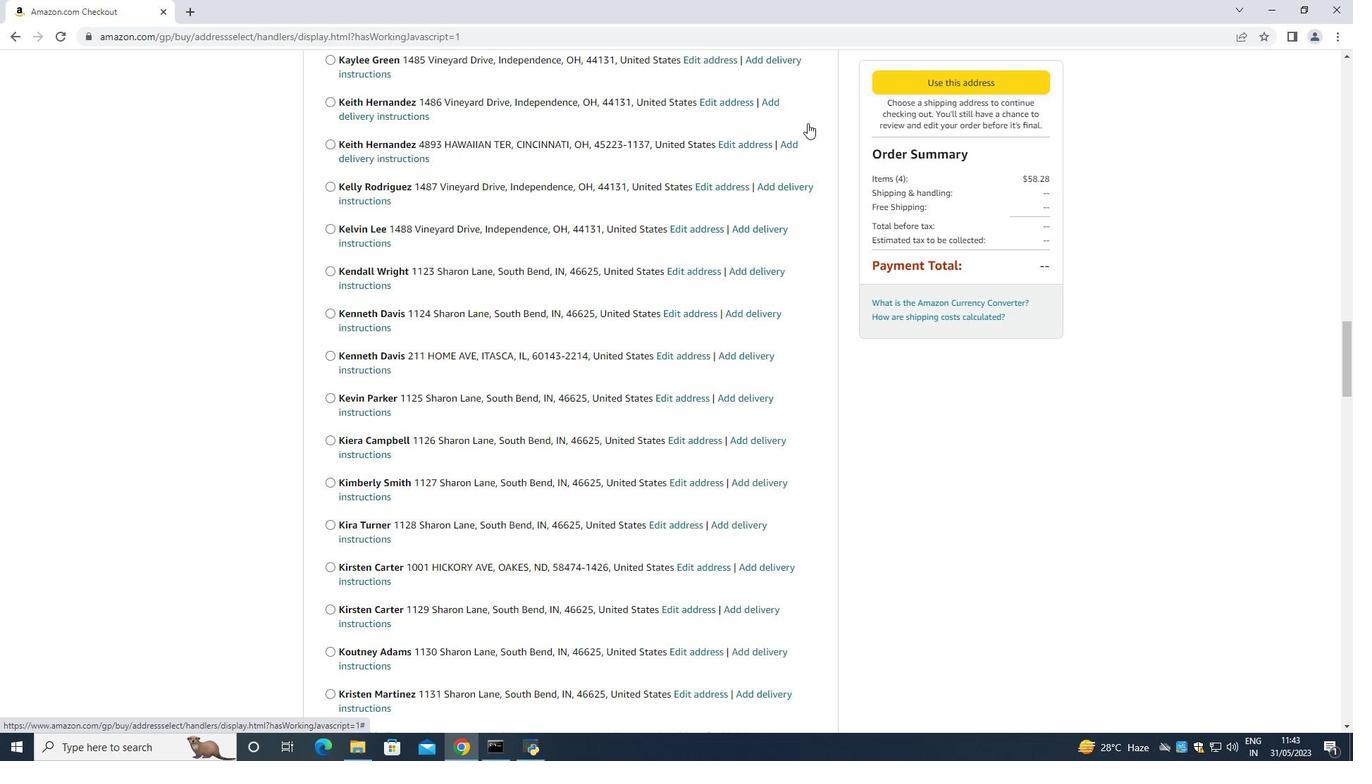 
Action: Mouse scrolled (808, 122) with delta (0, 0)
Screenshot: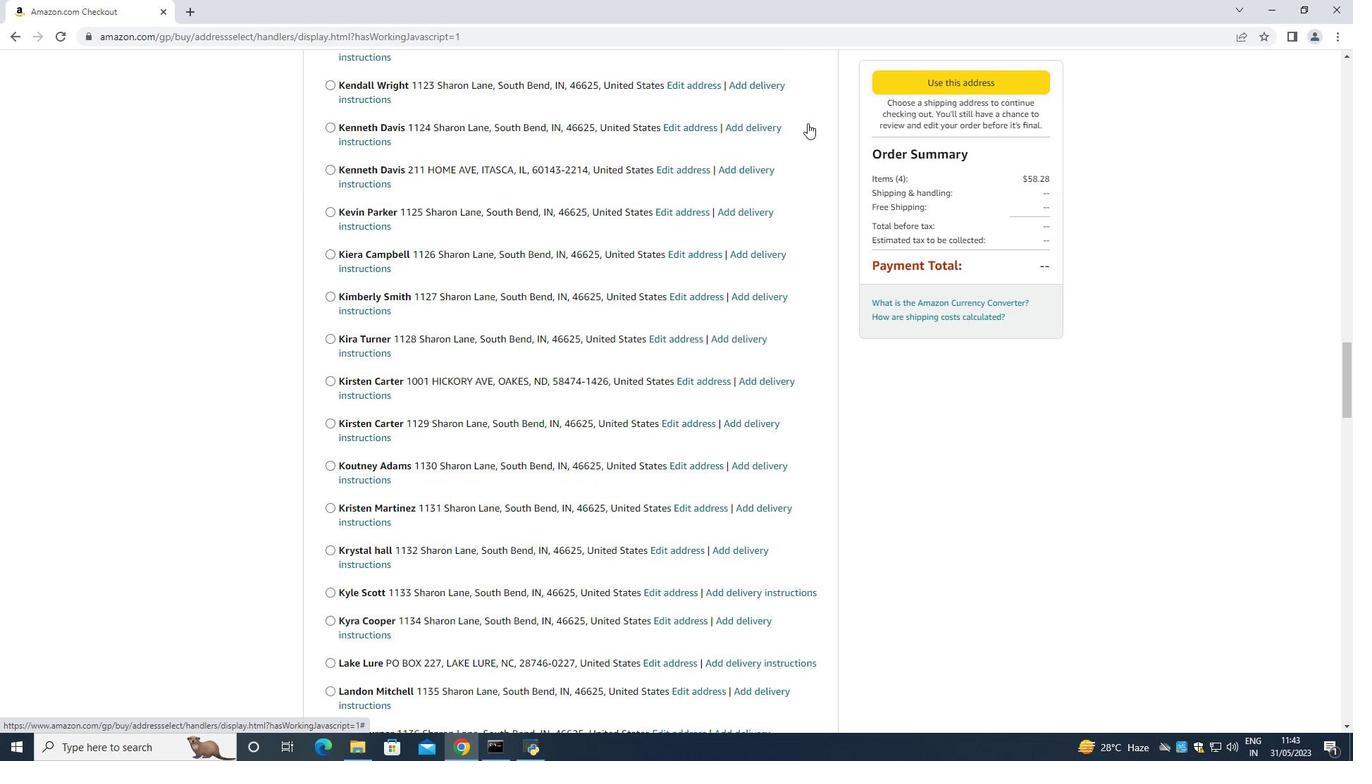 
Action: Mouse scrolled (808, 122) with delta (0, 0)
Screenshot: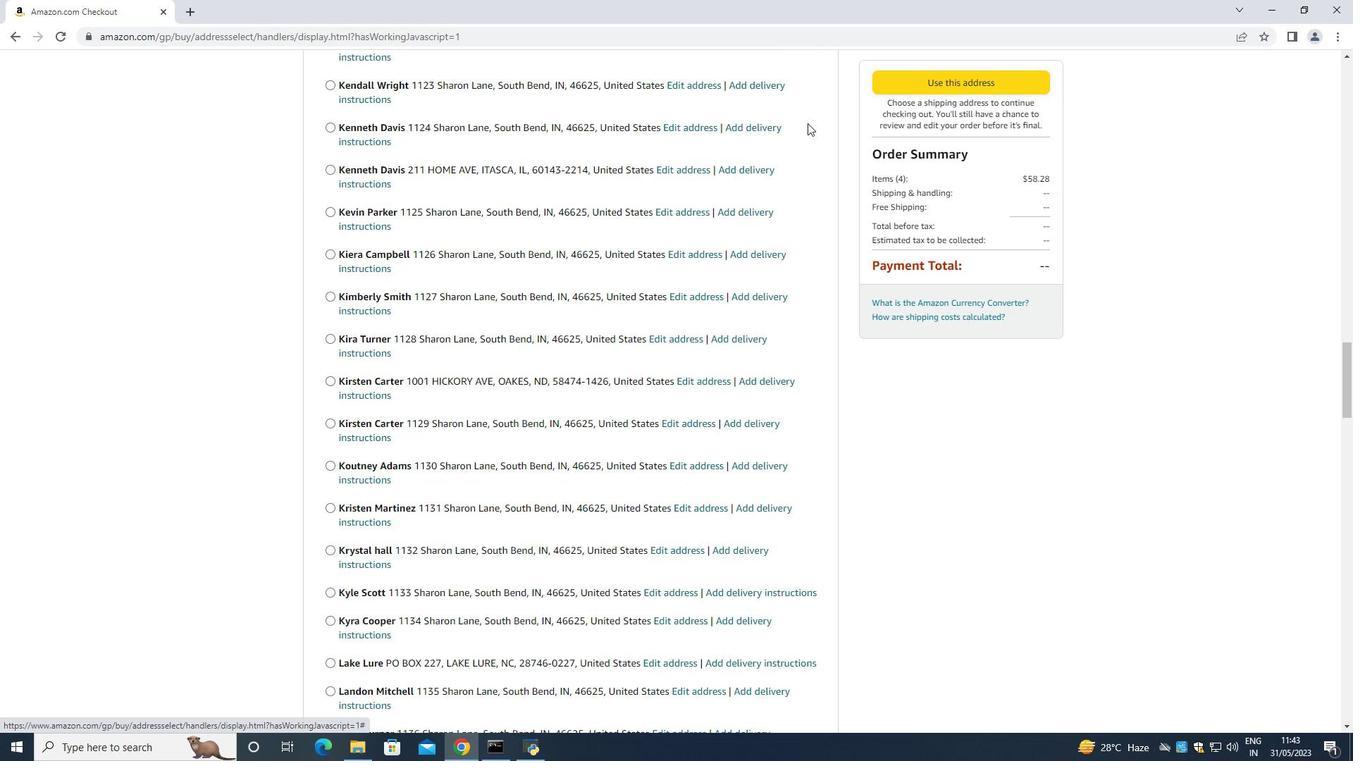 
Action: Mouse scrolled (808, 122) with delta (0, 0)
Screenshot: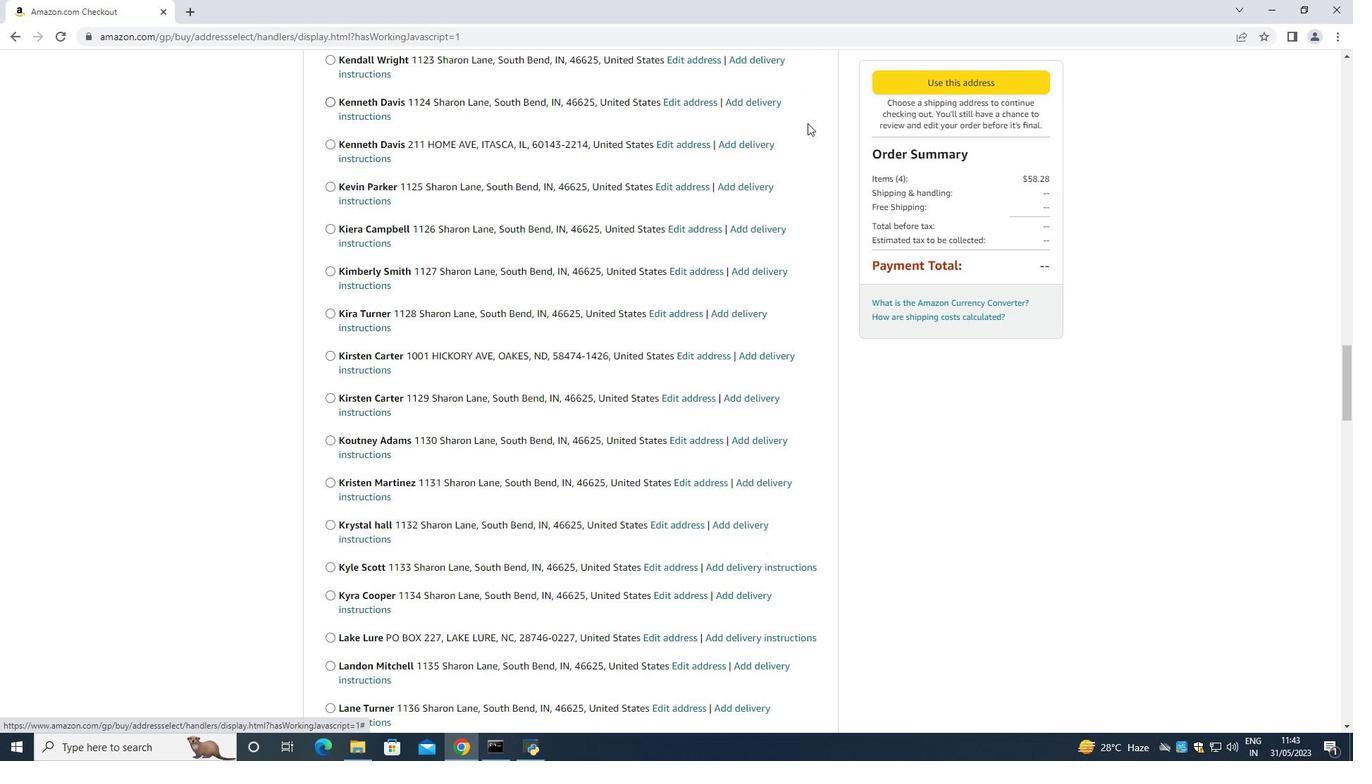 
Action: Mouse moved to (806, 123)
Screenshot: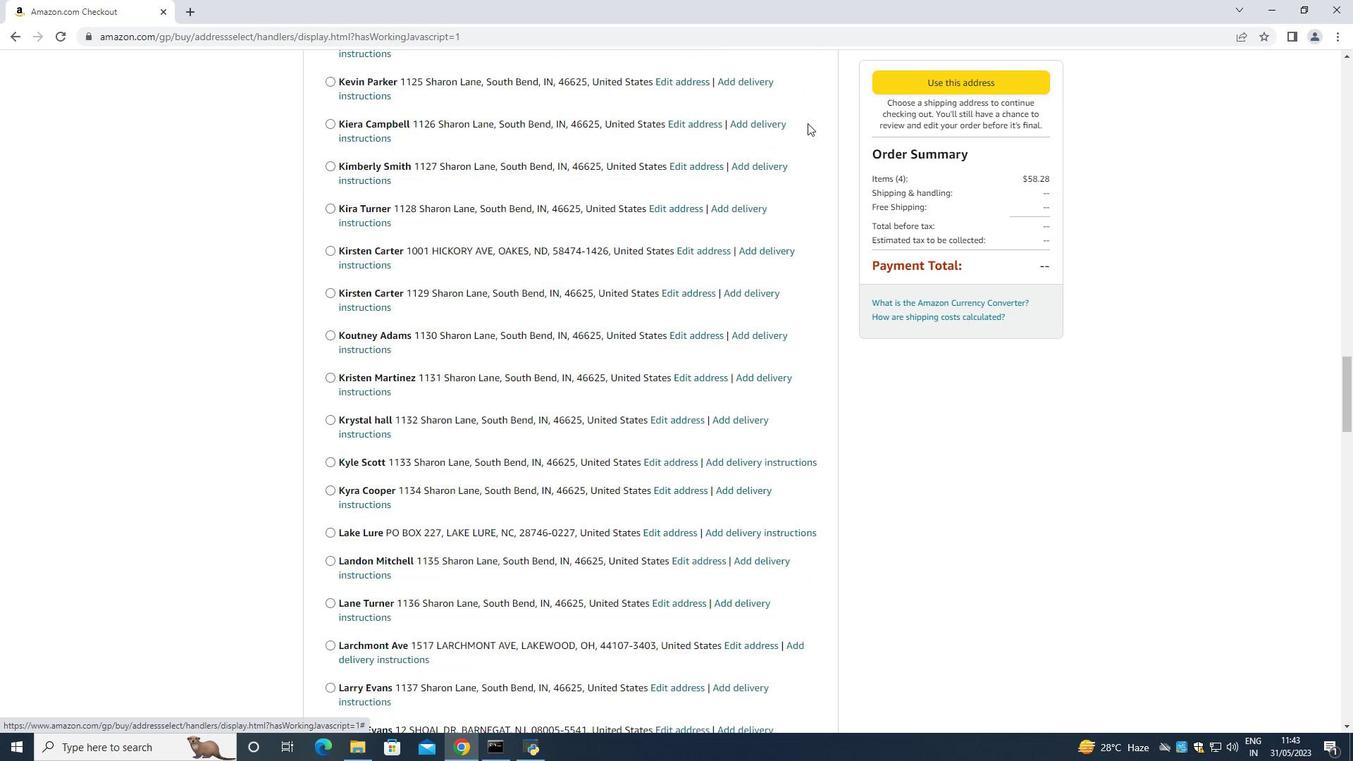 
Action: Mouse scrolled (806, 122) with delta (0, 0)
Screenshot: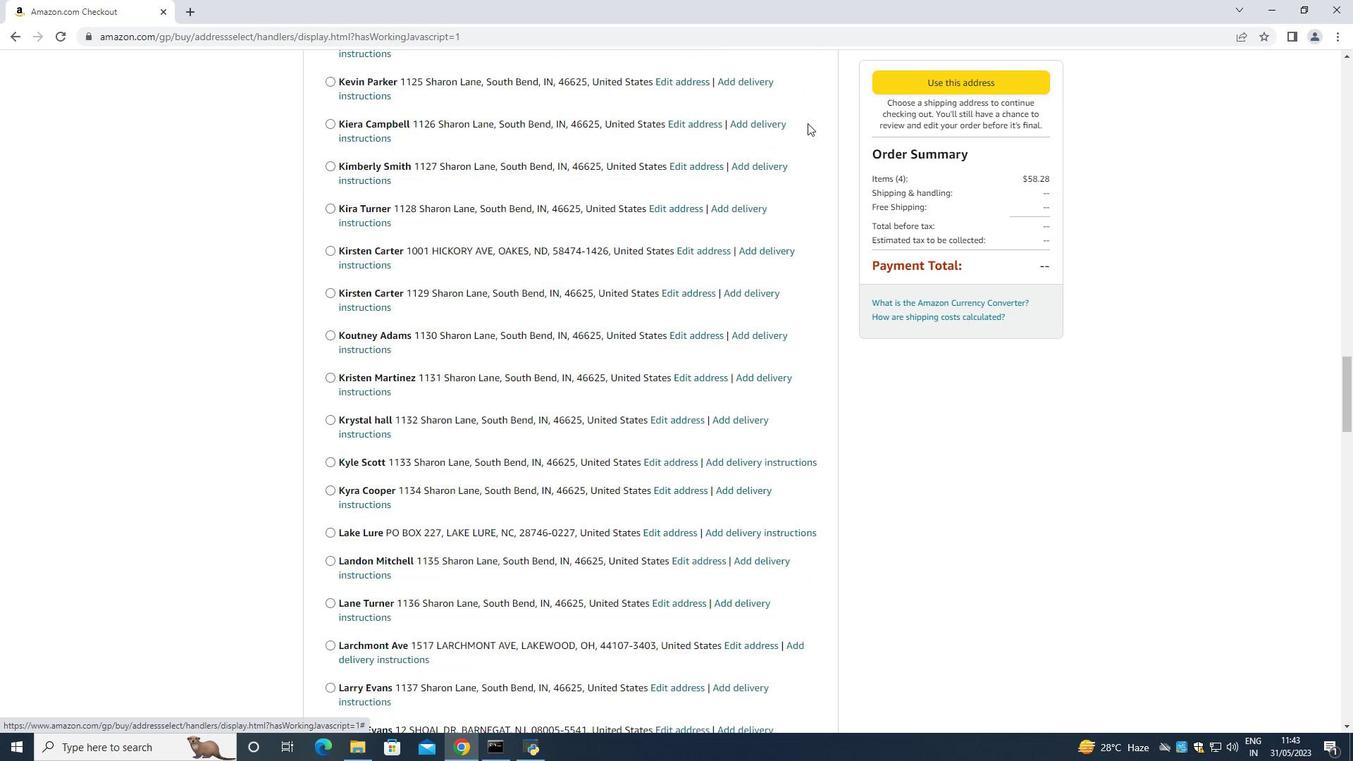 
Action: Mouse moved to (805, 121)
Screenshot: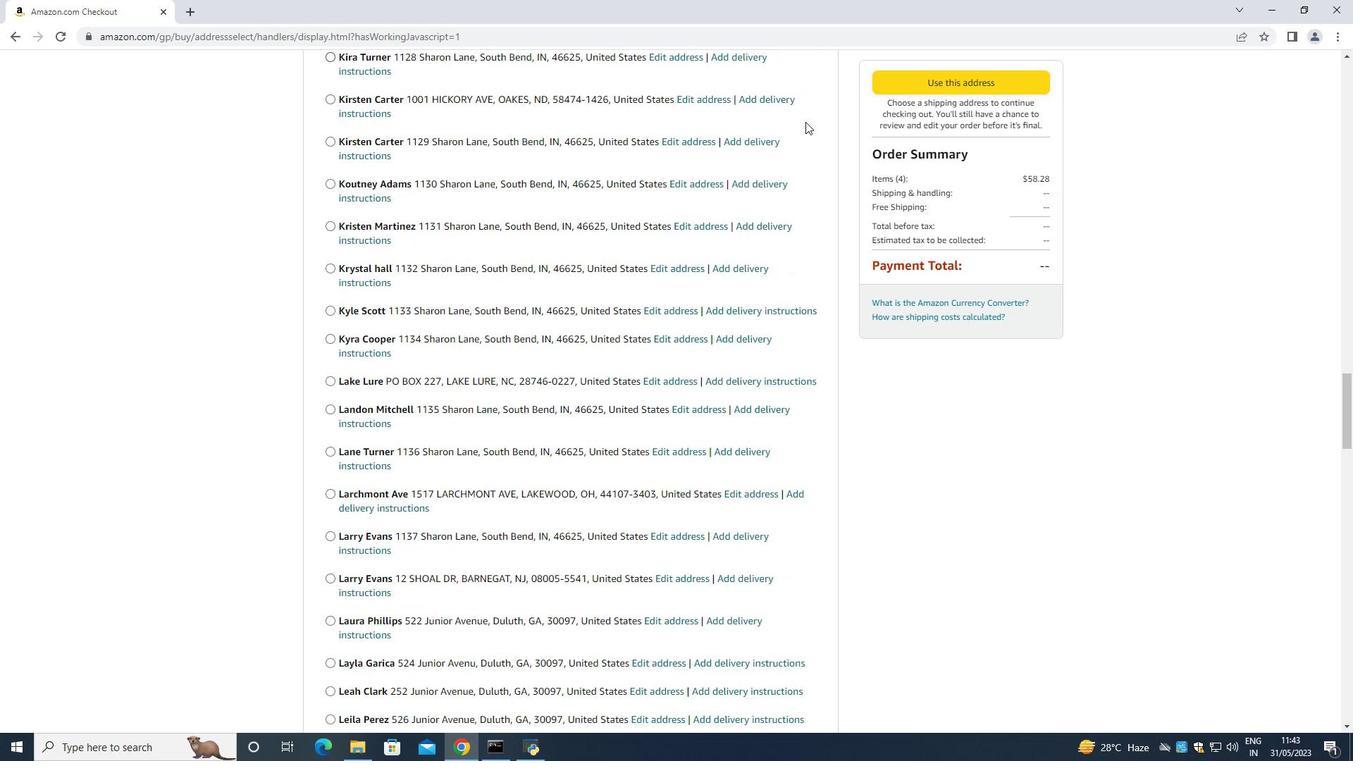 
Action: Mouse scrolled (805, 121) with delta (0, 0)
Screenshot: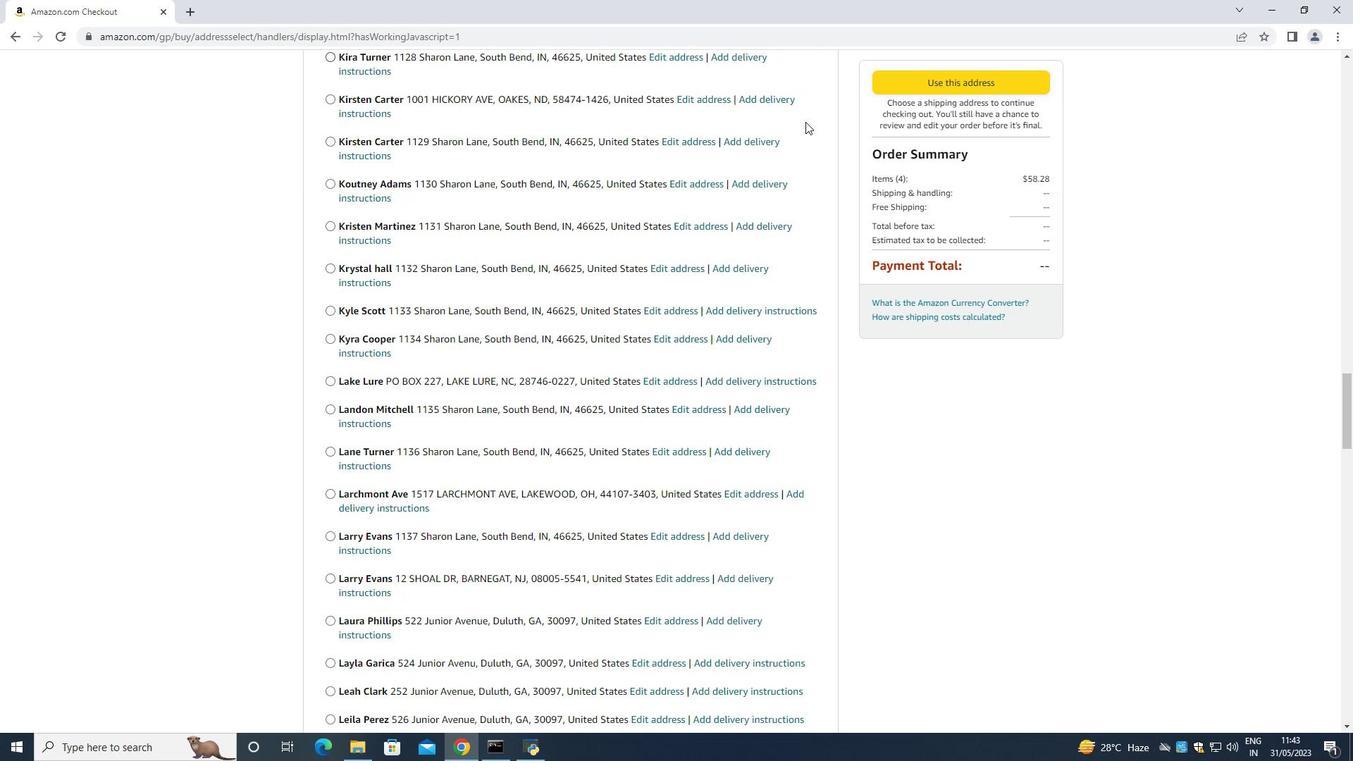 
Action: Mouse scrolled (805, 121) with delta (0, 0)
Screenshot: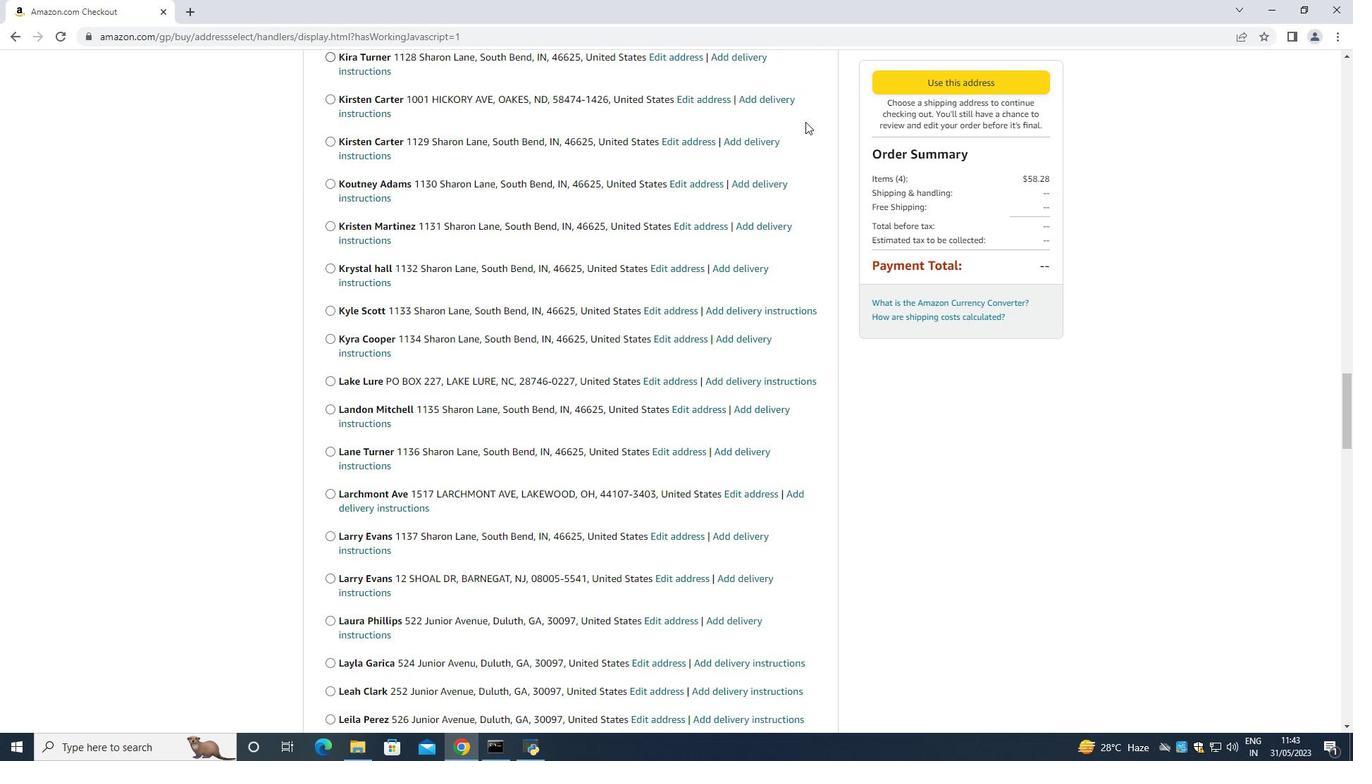 
Action: Mouse scrolled (805, 121) with delta (0, 0)
Screenshot: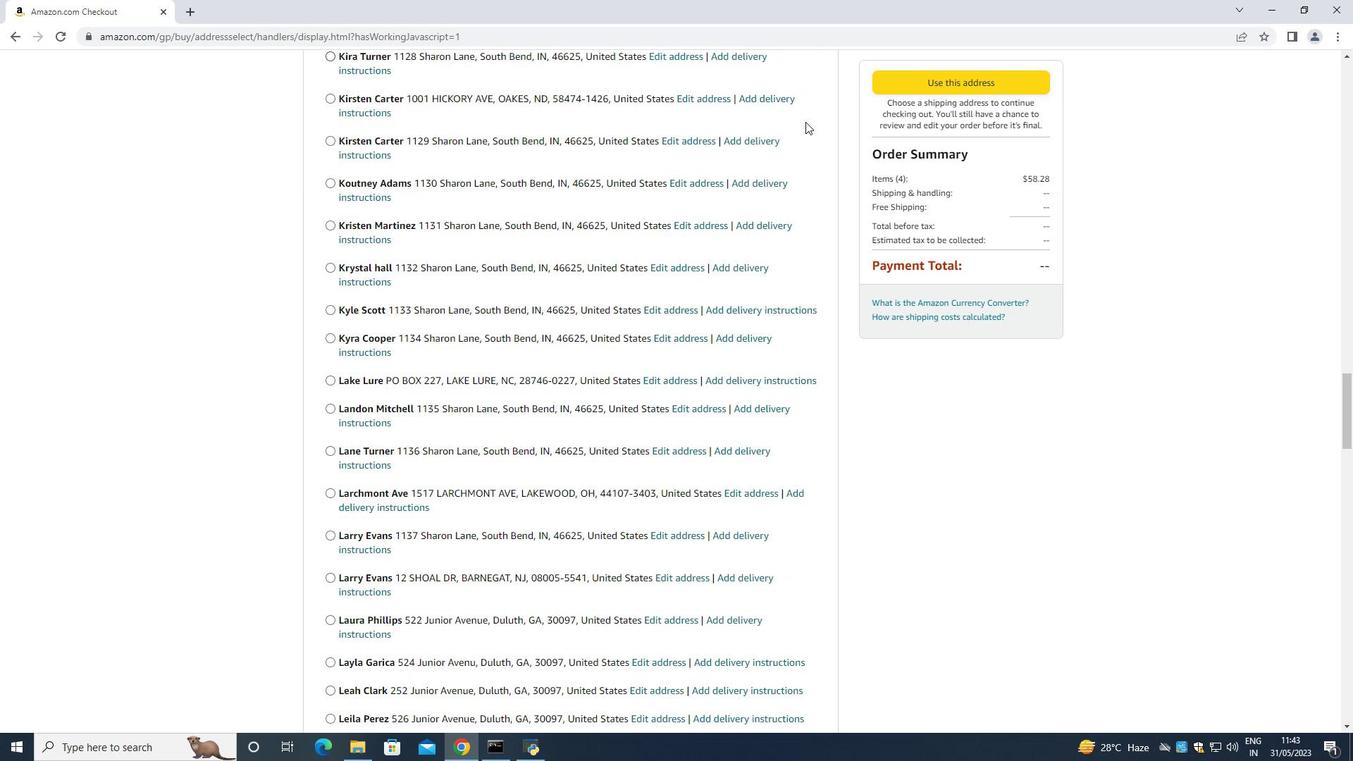 
Action: Mouse scrolled (805, 121) with delta (0, 0)
Screenshot: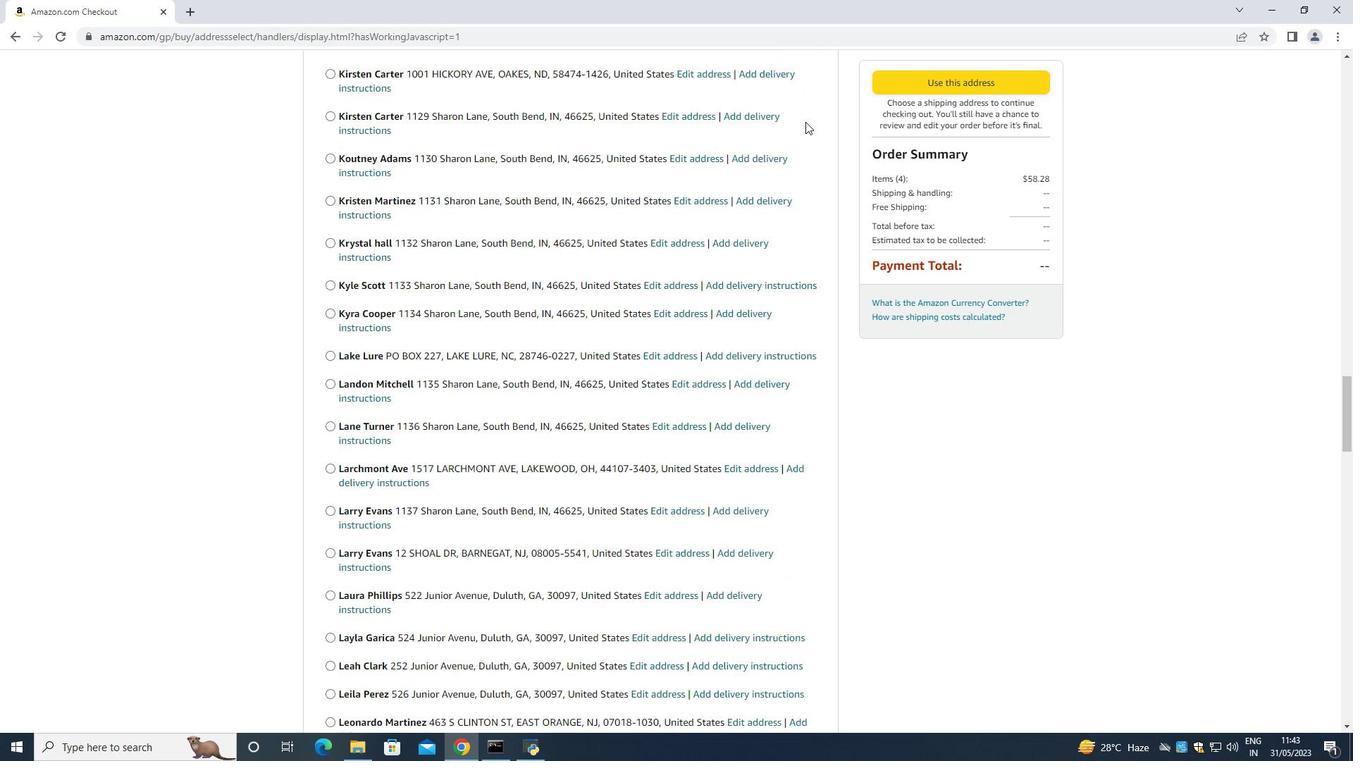 
Action: Mouse scrolled (805, 121) with delta (0, 0)
Screenshot: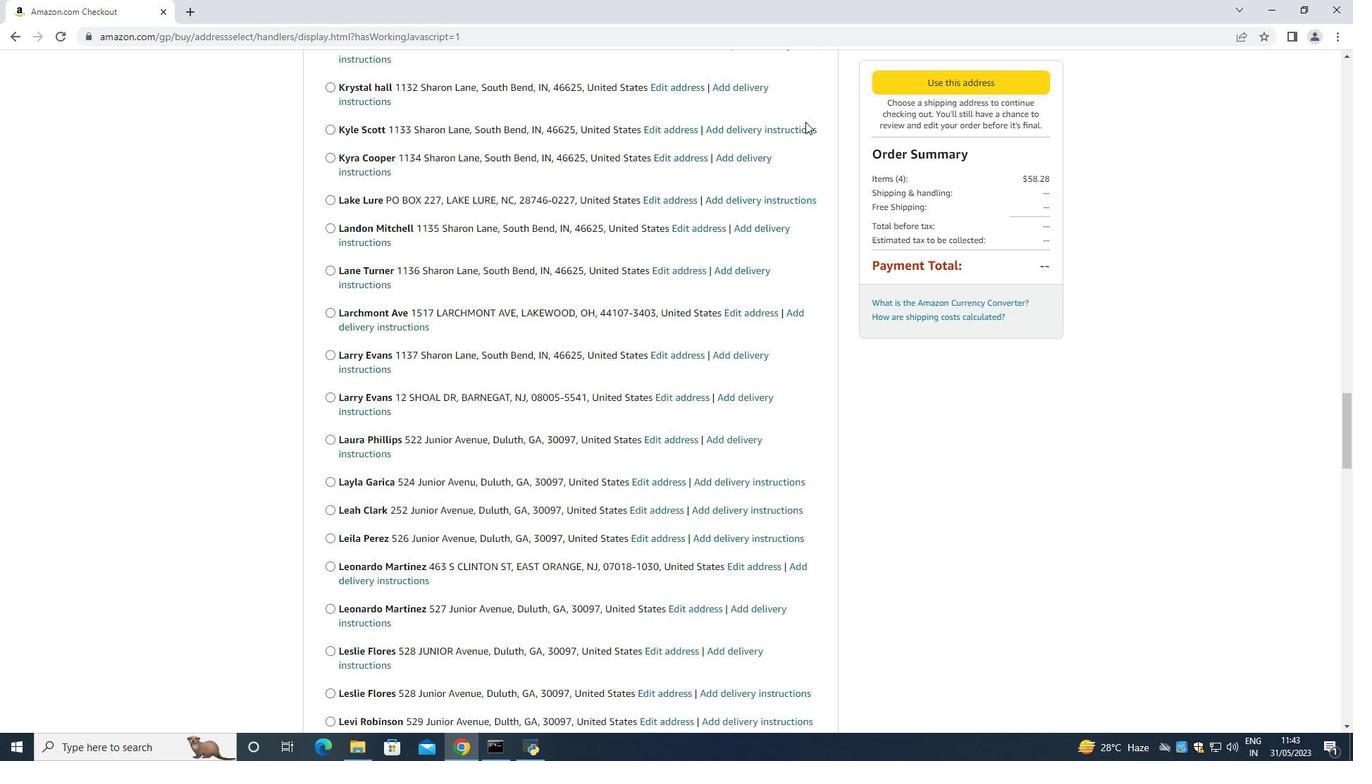 
Action: Mouse moved to (805, 121)
Screenshot: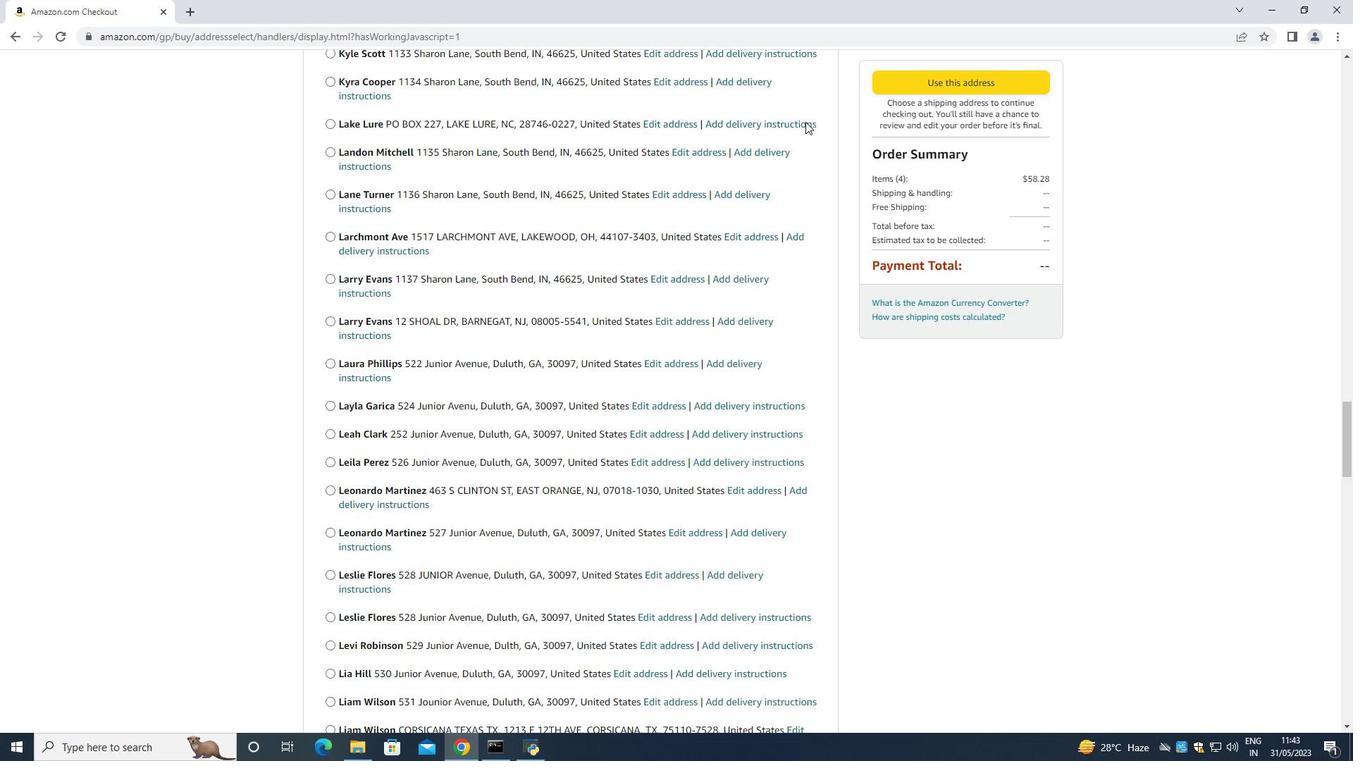 
Action: Mouse scrolled (805, 121) with delta (0, 0)
Screenshot: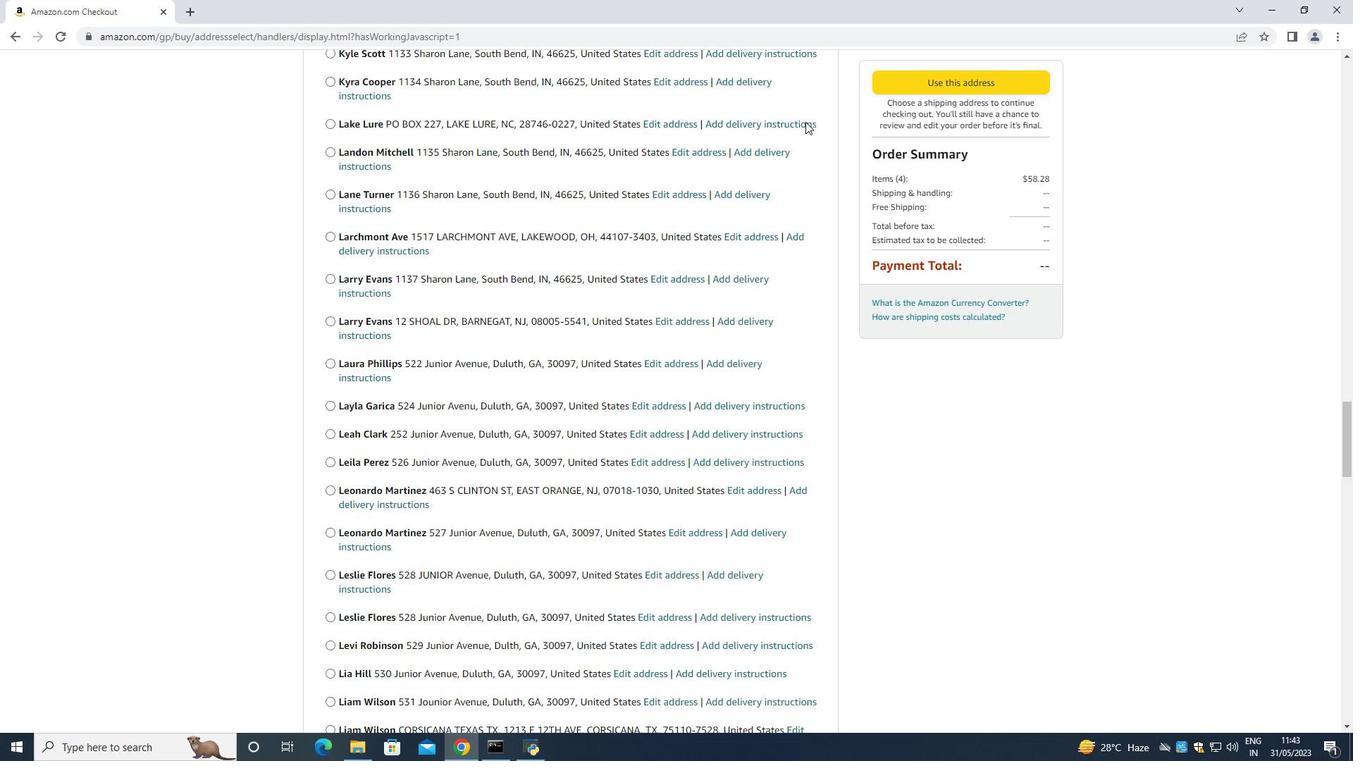 
Action: Mouse scrolled (805, 121) with delta (0, 0)
Screenshot: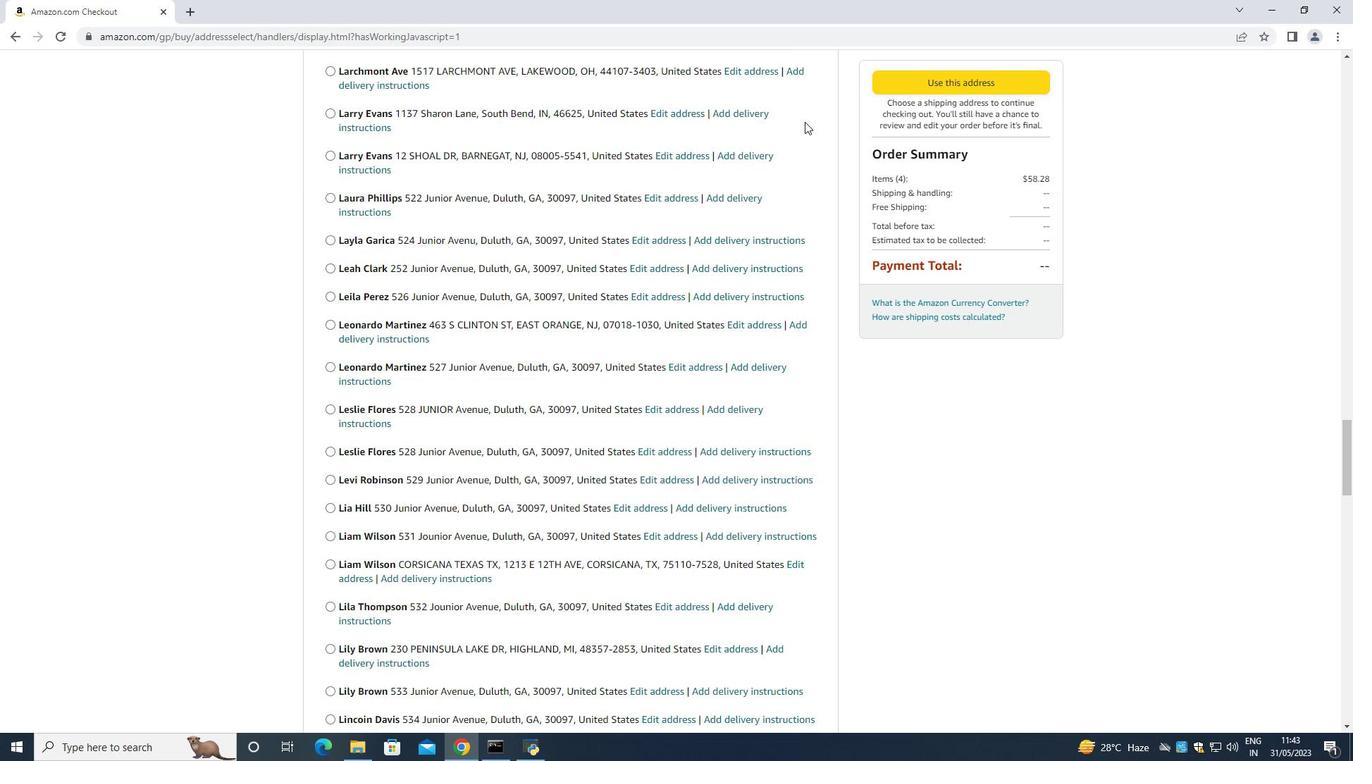 
Action: Mouse scrolled (805, 121) with delta (0, 0)
Screenshot: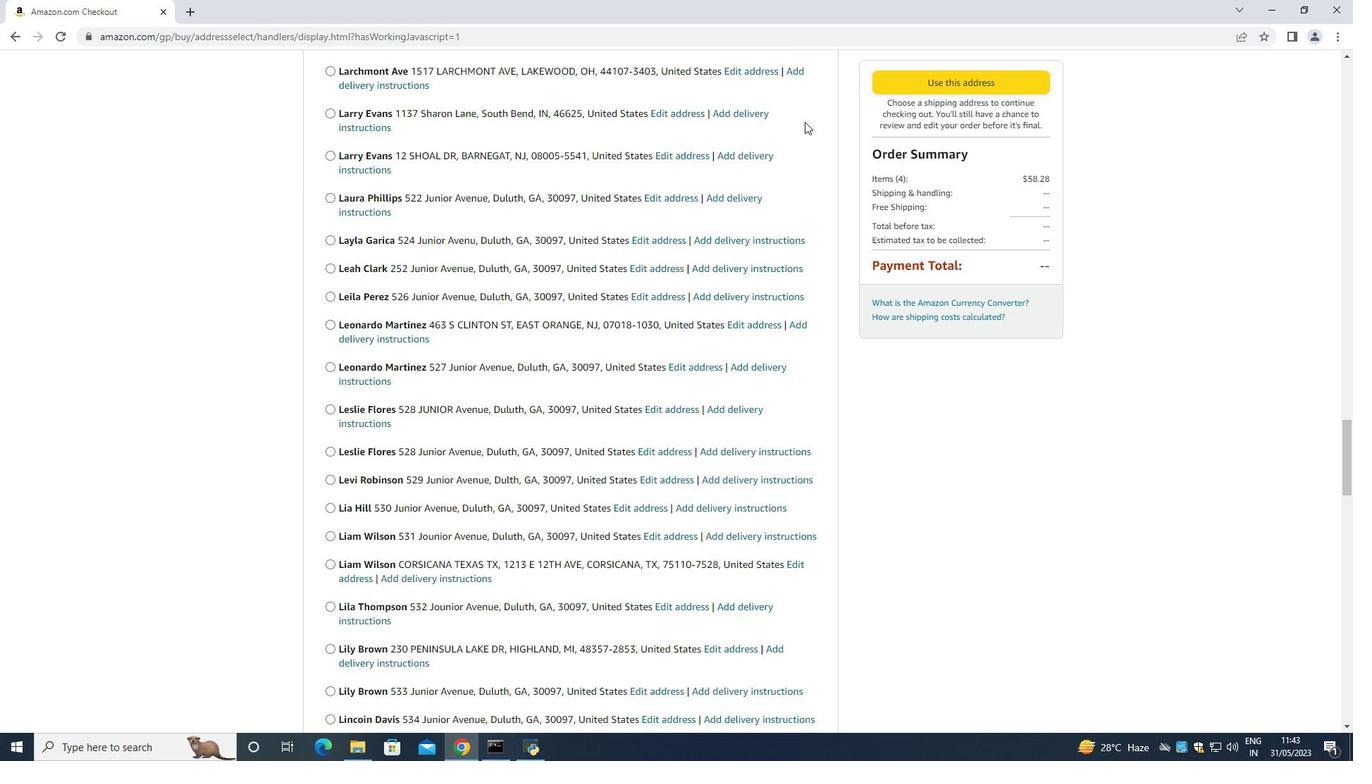 
Action: Mouse scrolled (805, 121) with delta (0, 0)
Screenshot: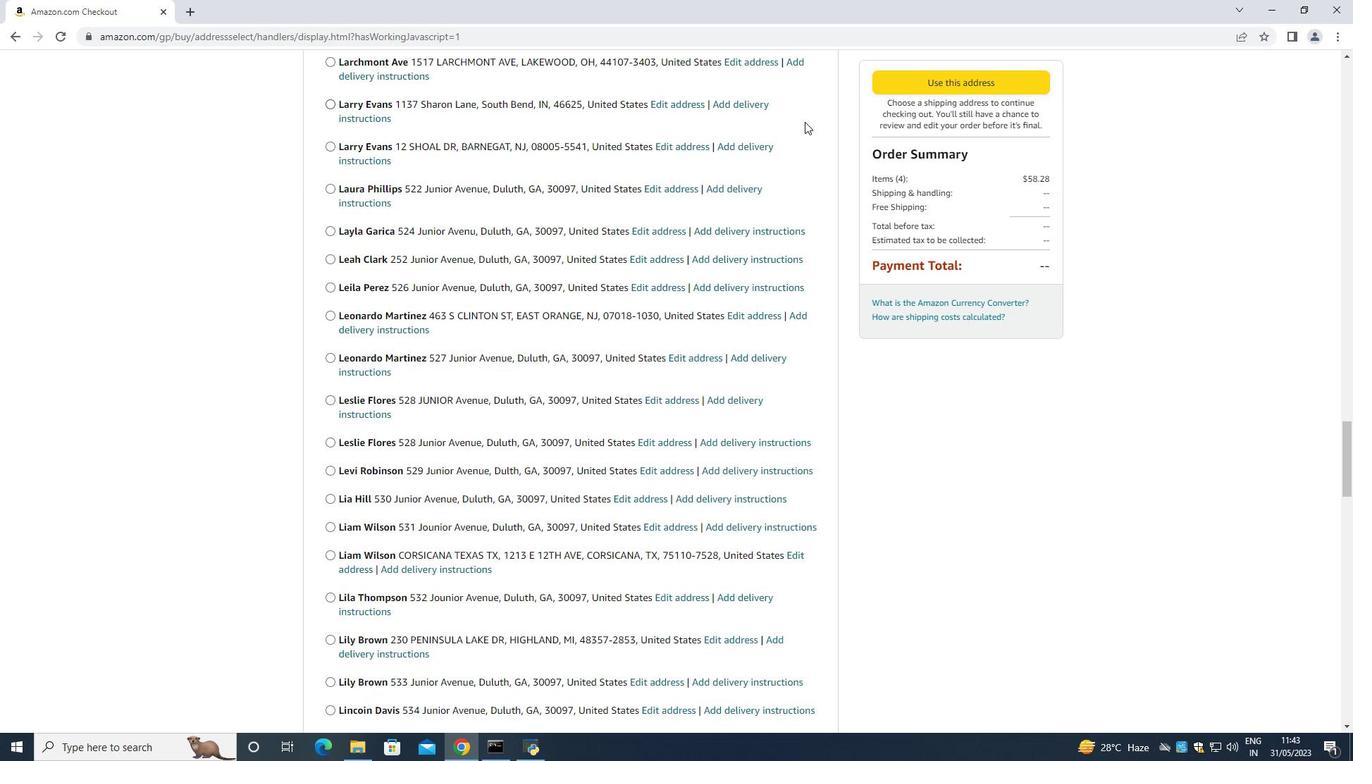 
Action: Mouse scrolled (805, 121) with delta (0, 0)
Screenshot: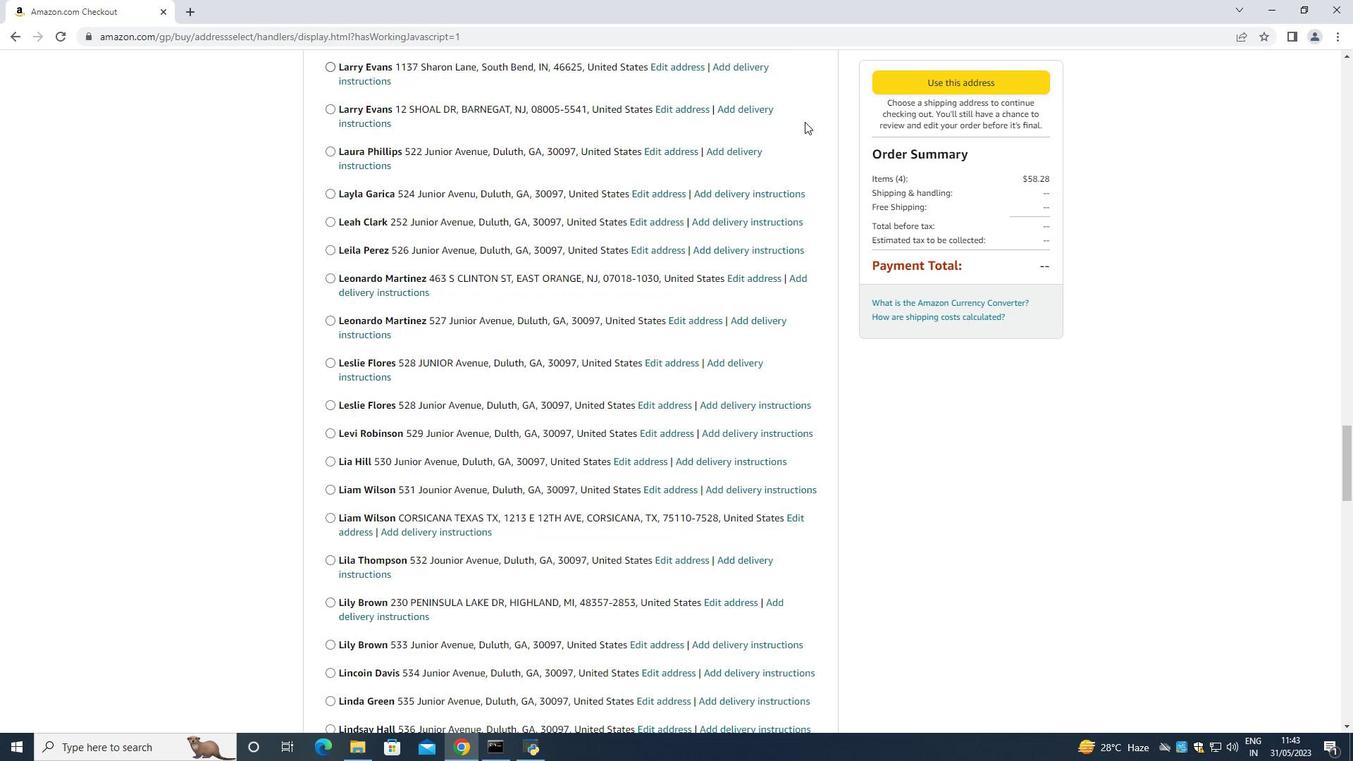 
Action: Mouse scrolled (805, 121) with delta (0, 0)
Screenshot: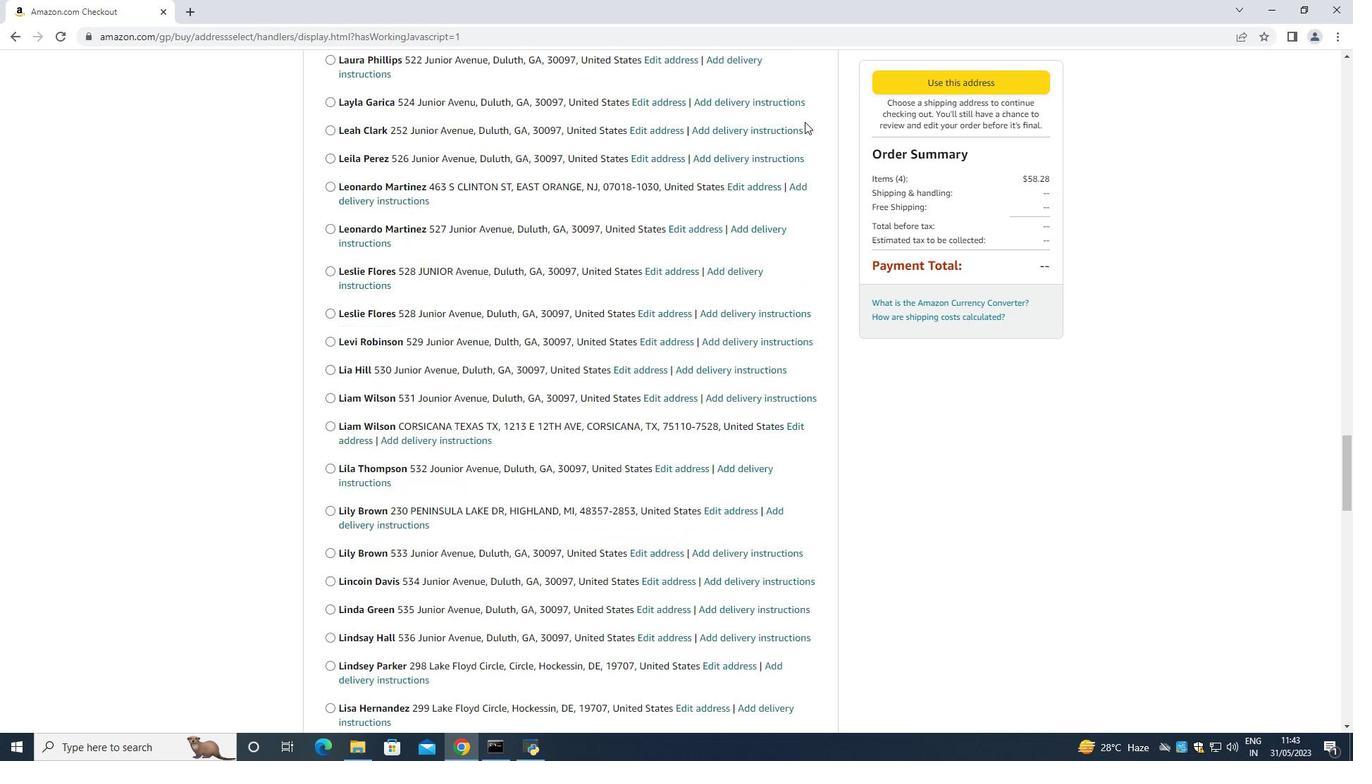 
Action: Mouse scrolled (805, 121) with delta (0, 0)
Screenshot: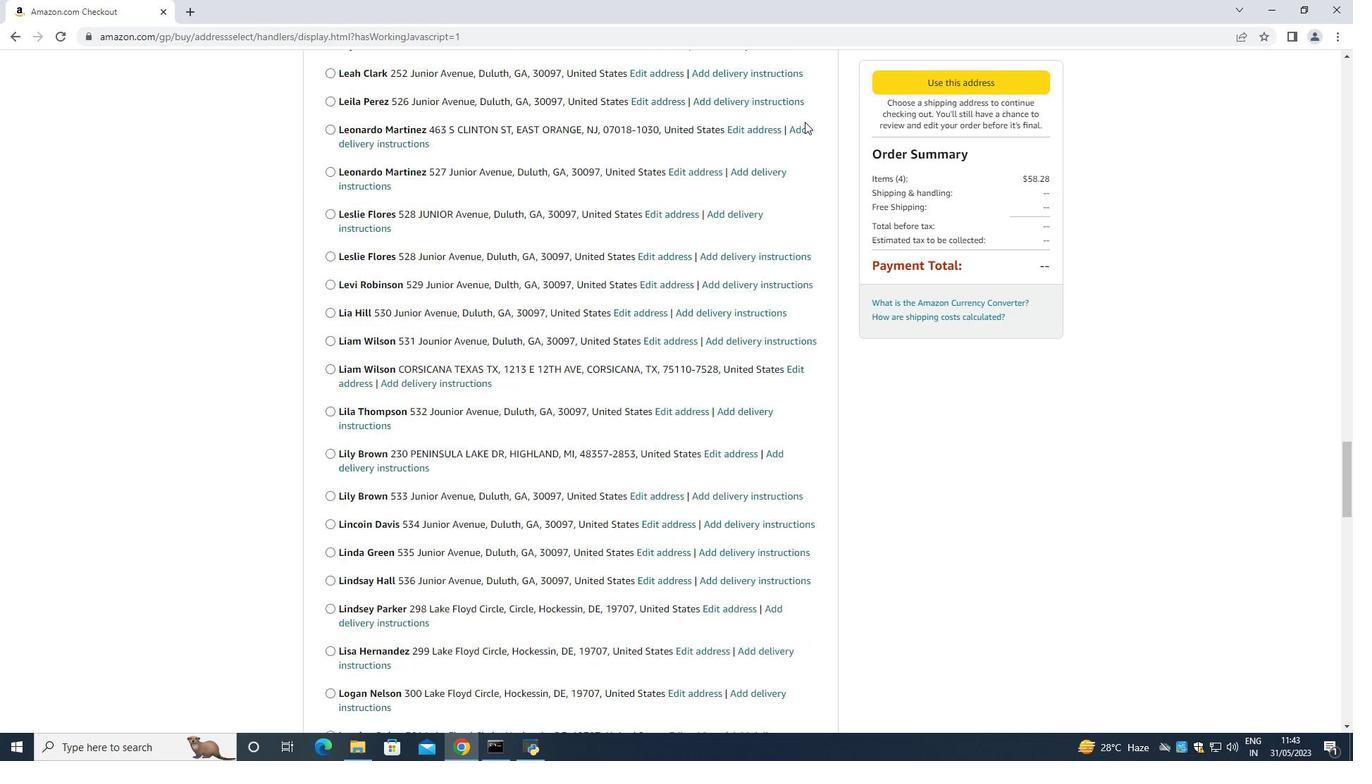 
Action: Mouse scrolled (805, 121) with delta (0, 0)
Screenshot: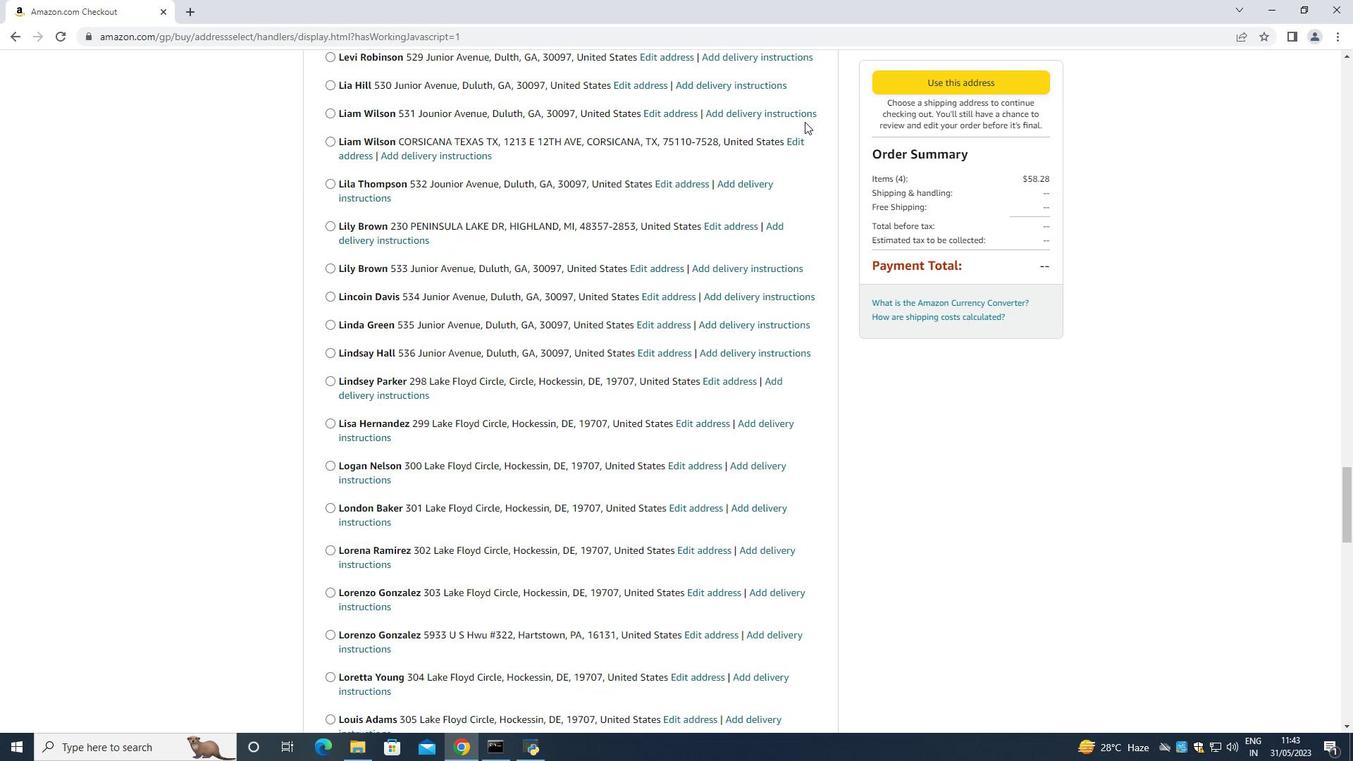 
Action: Mouse scrolled (805, 121) with delta (0, 0)
Screenshot: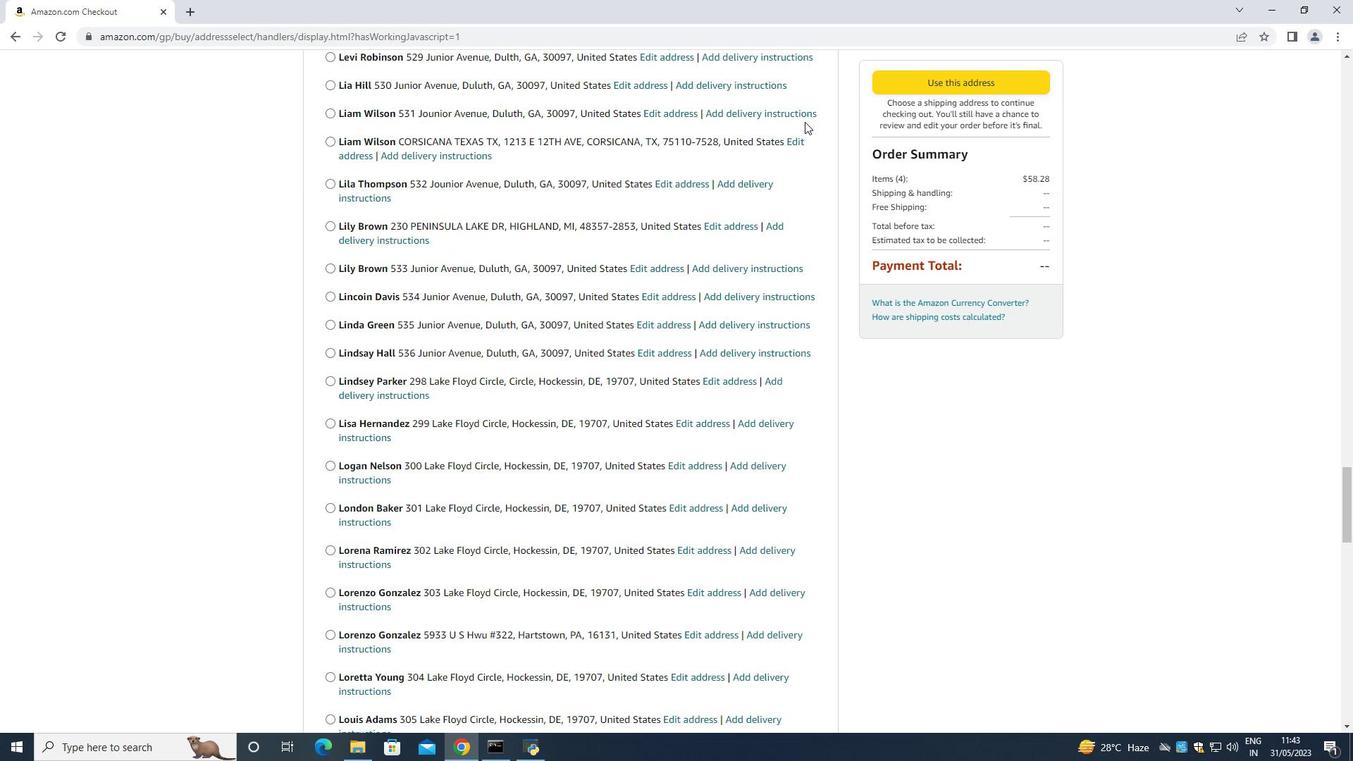 
Action: Mouse scrolled (805, 121) with delta (0, 0)
Screenshot: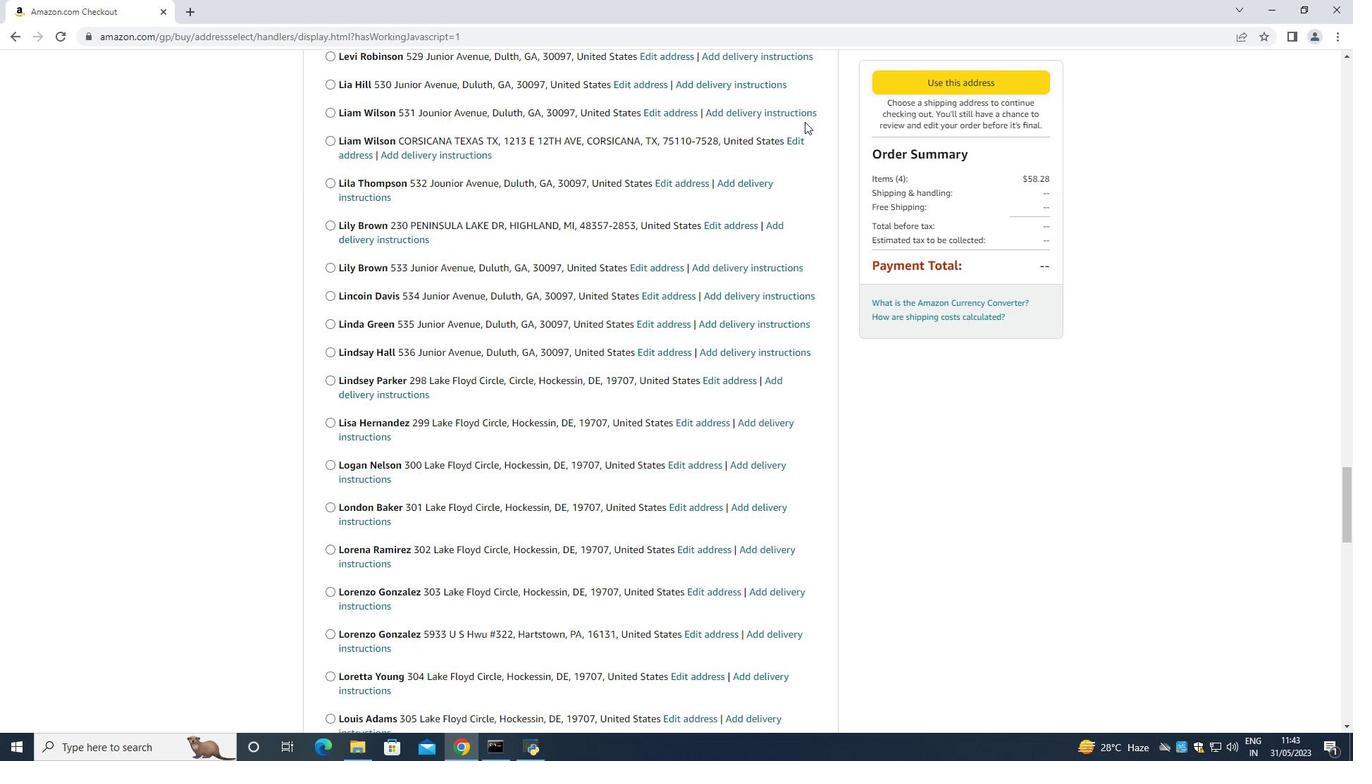 
Action: Mouse scrolled (805, 121) with delta (0, 0)
Screenshot: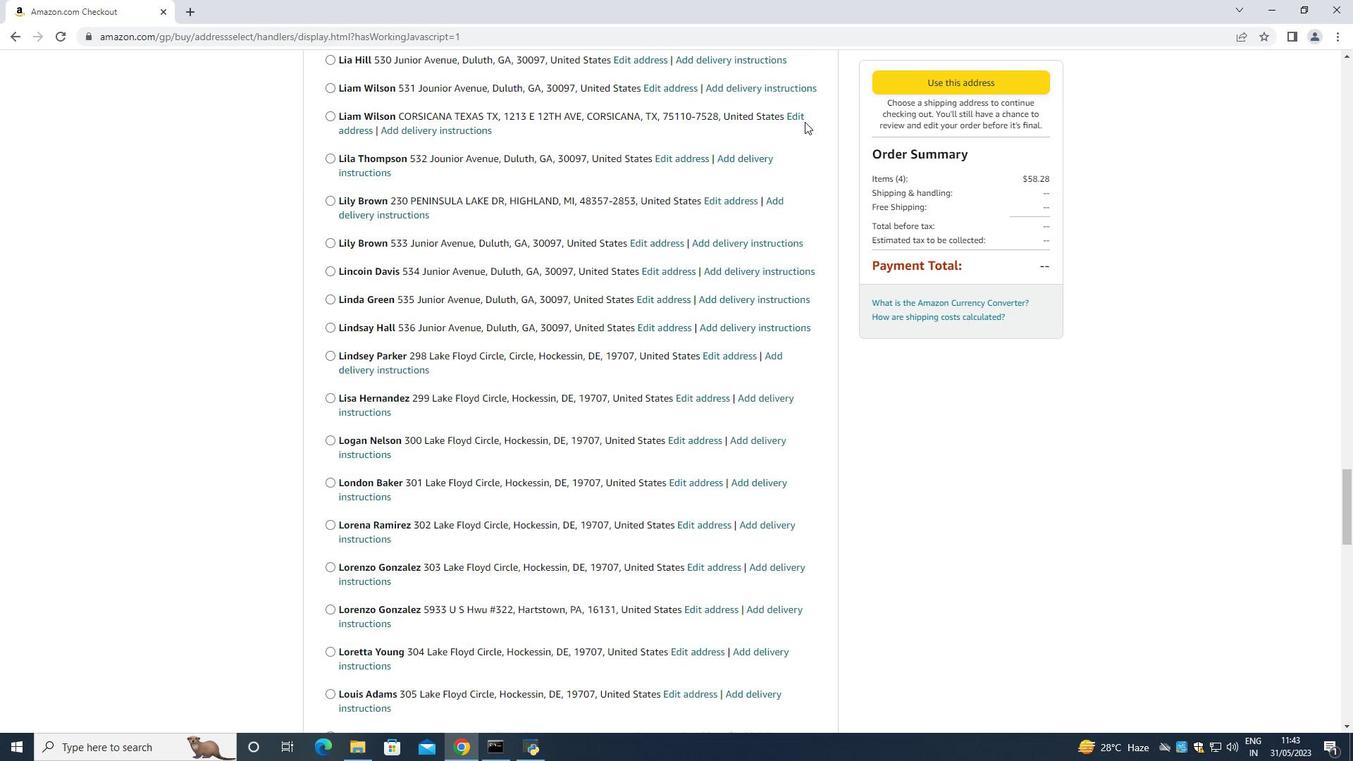 
Action: Mouse scrolled (805, 121) with delta (0, 0)
Screenshot: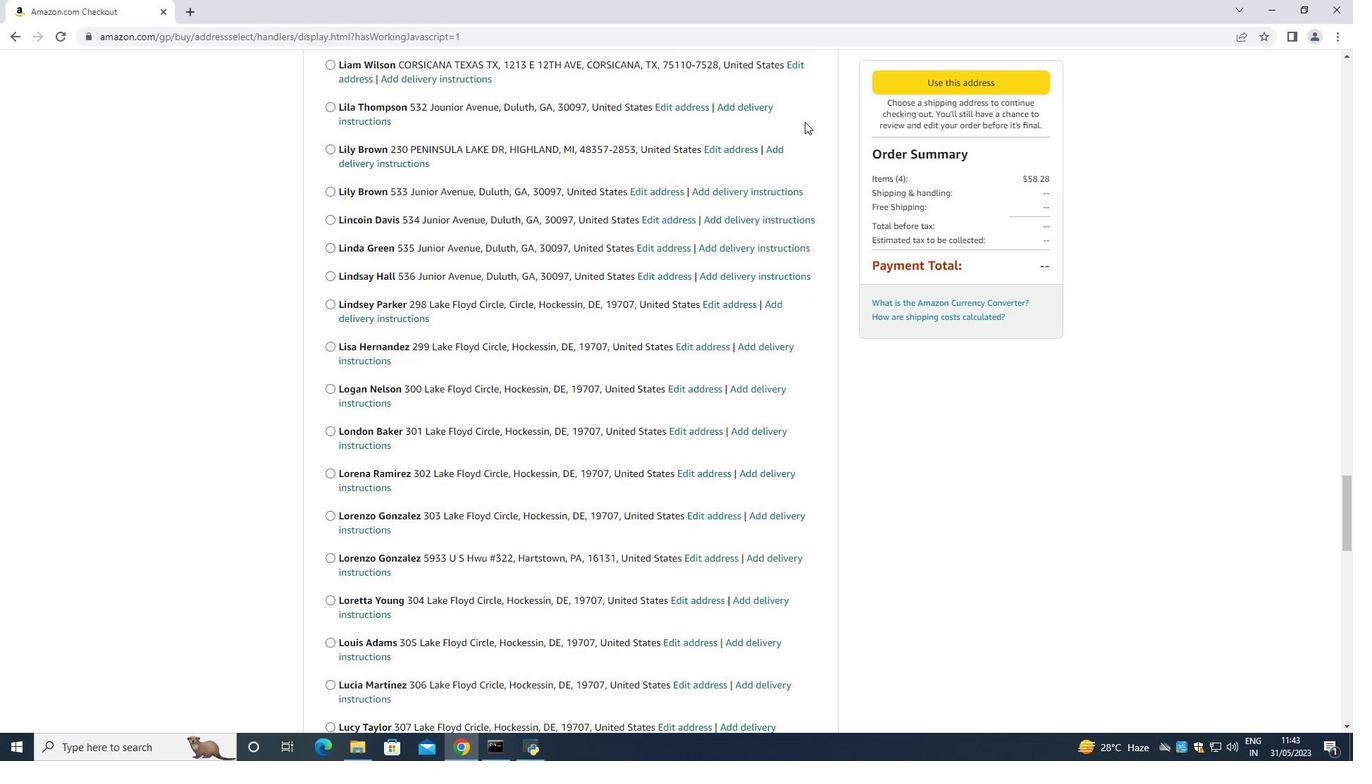 
Action: Mouse moved to (798, 163)
Screenshot: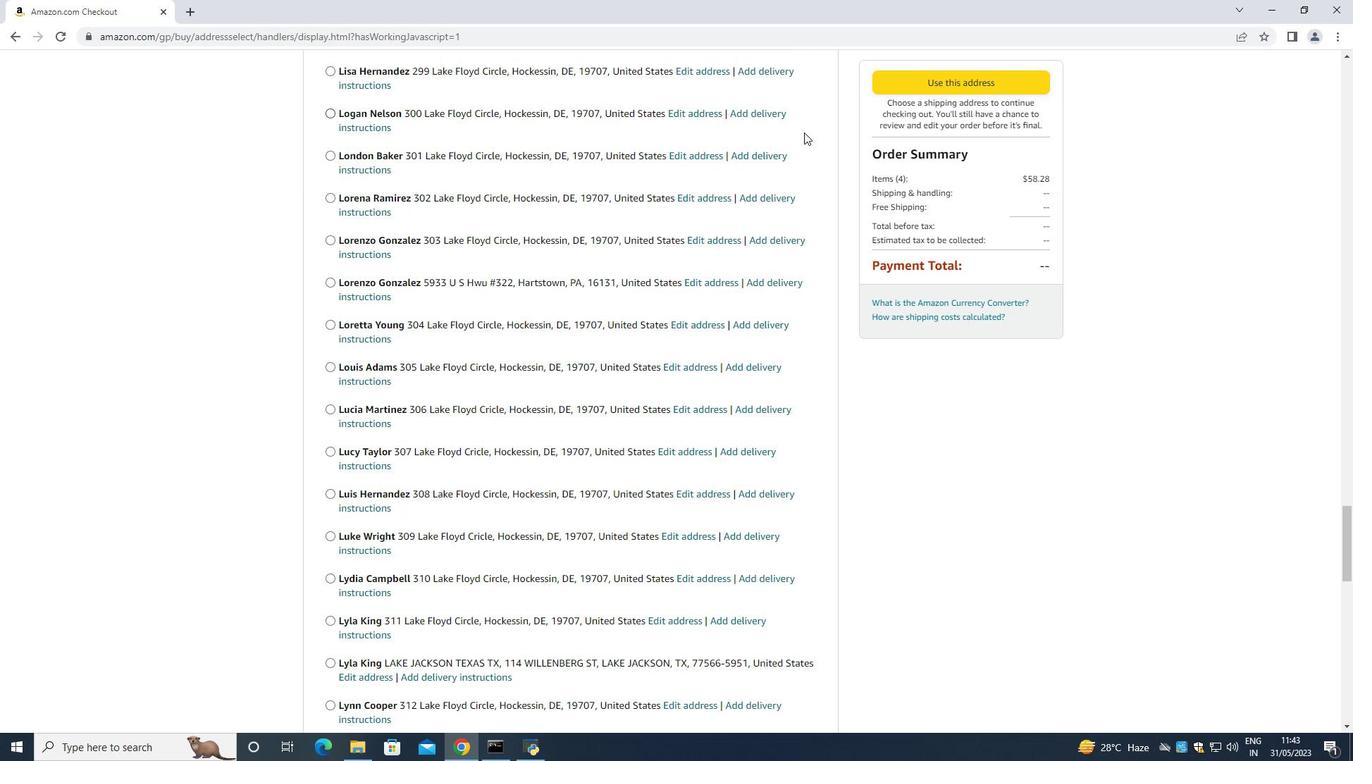 
Action: Mouse scrolled (798, 162) with delta (0, 0)
Screenshot: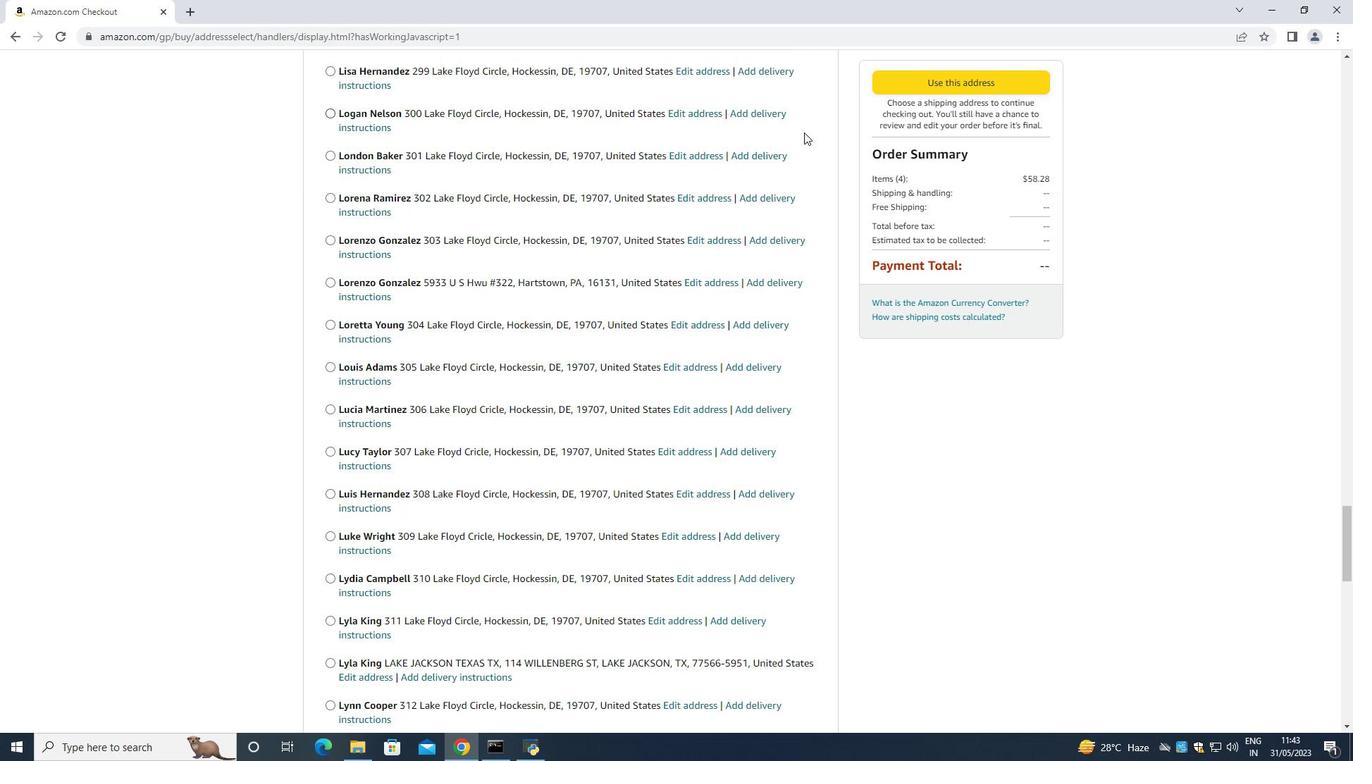 
Action: Mouse scrolled (798, 162) with delta (0, 0)
Screenshot: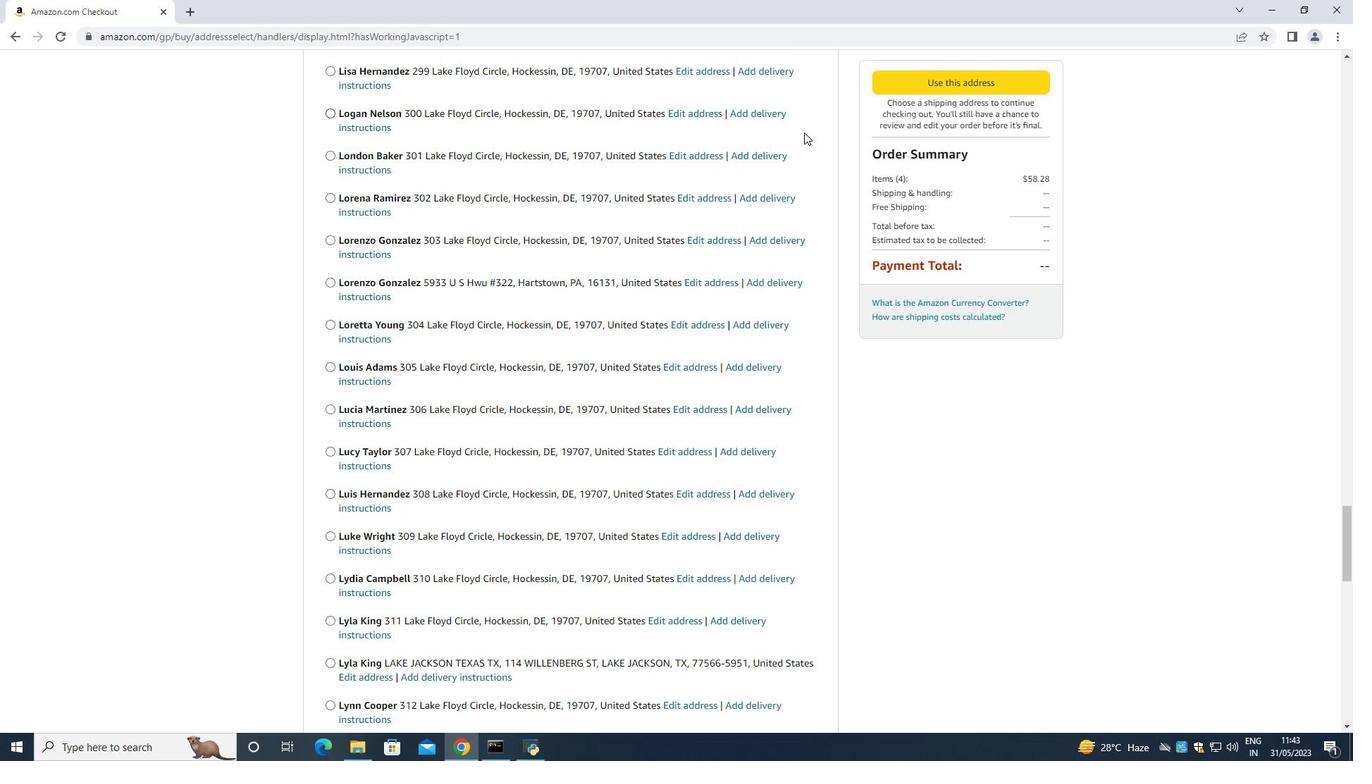 
Action: Mouse scrolled (798, 162) with delta (0, 0)
Screenshot: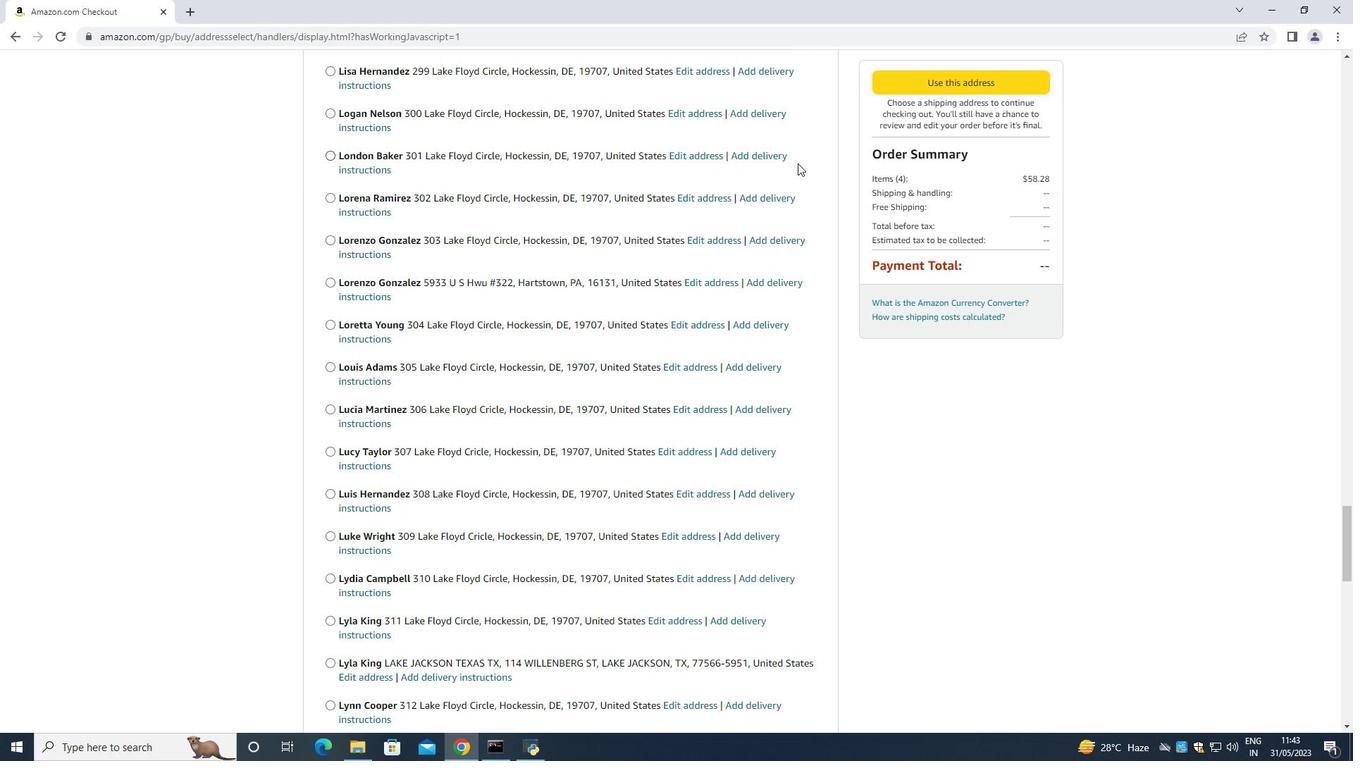 
Action: Mouse scrolled (798, 162) with delta (0, 0)
Screenshot: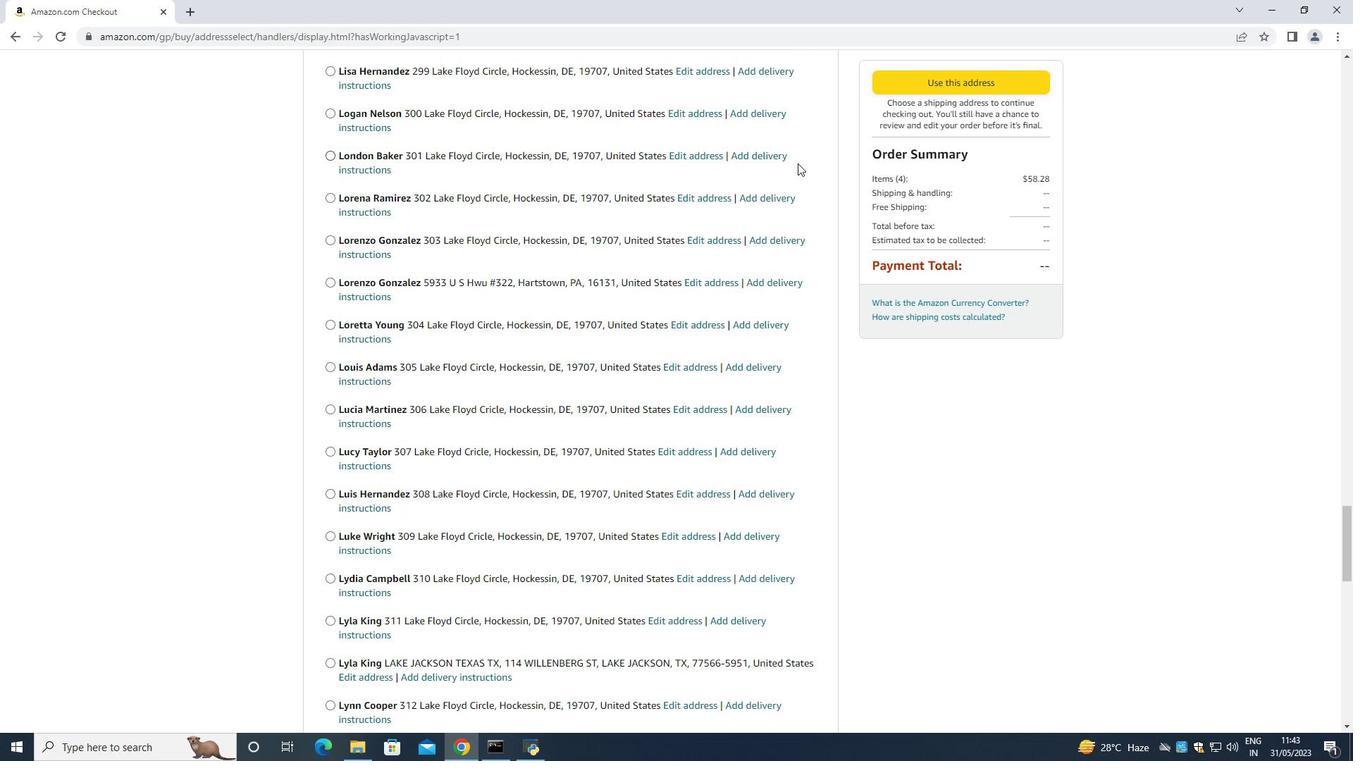 
Action: Mouse scrolled (798, 162) with delta (0, 0)
Screenshot: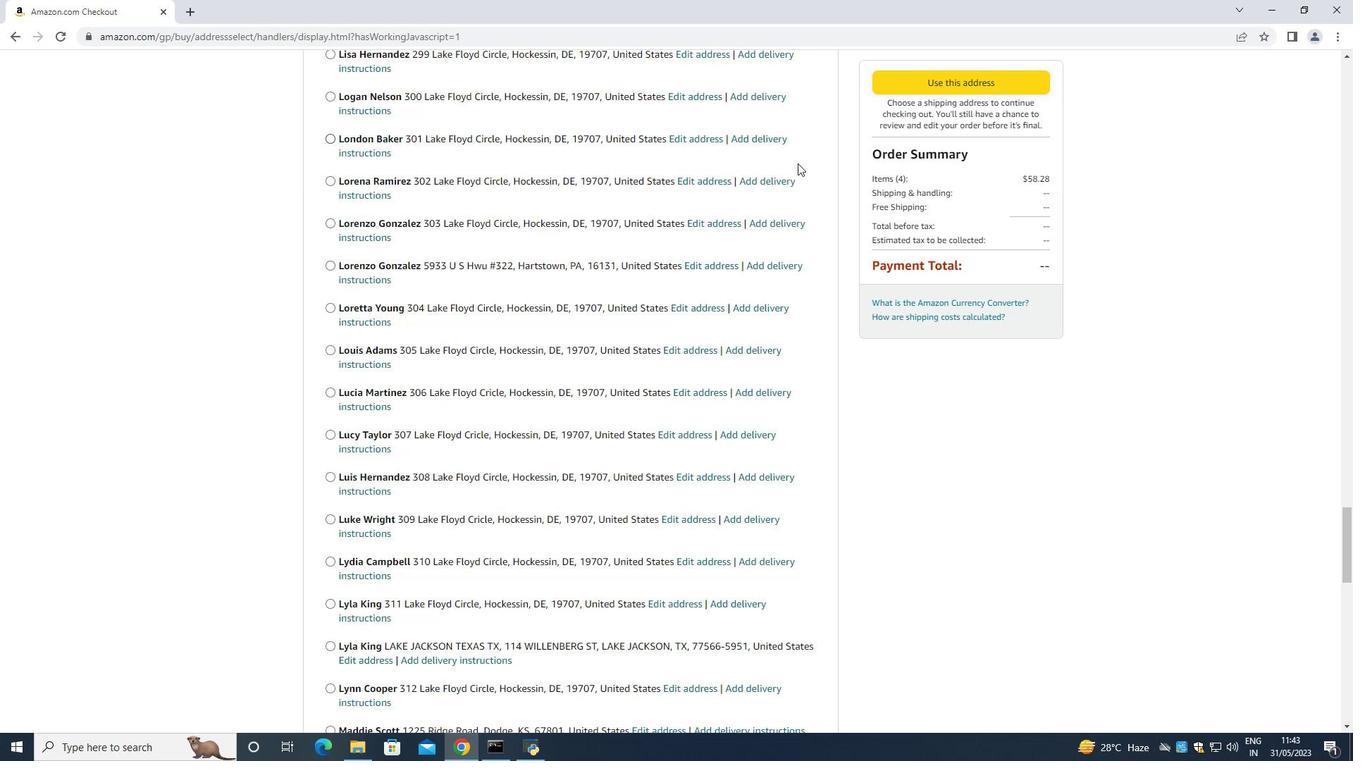 
Action: Mouse scrolled (798, 162) with delta (0, 0)
Screenshot: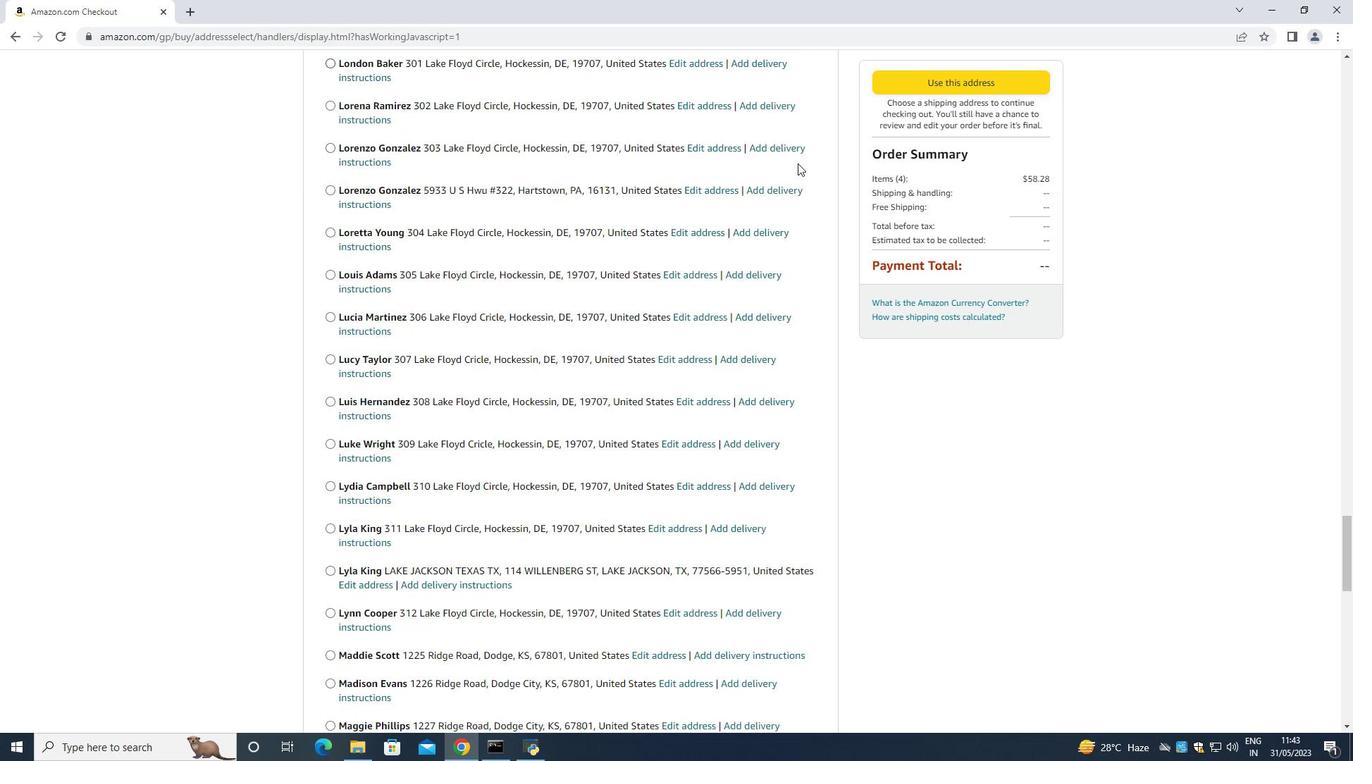 
Action: Mouse moved to (790, 168)
Screenshot: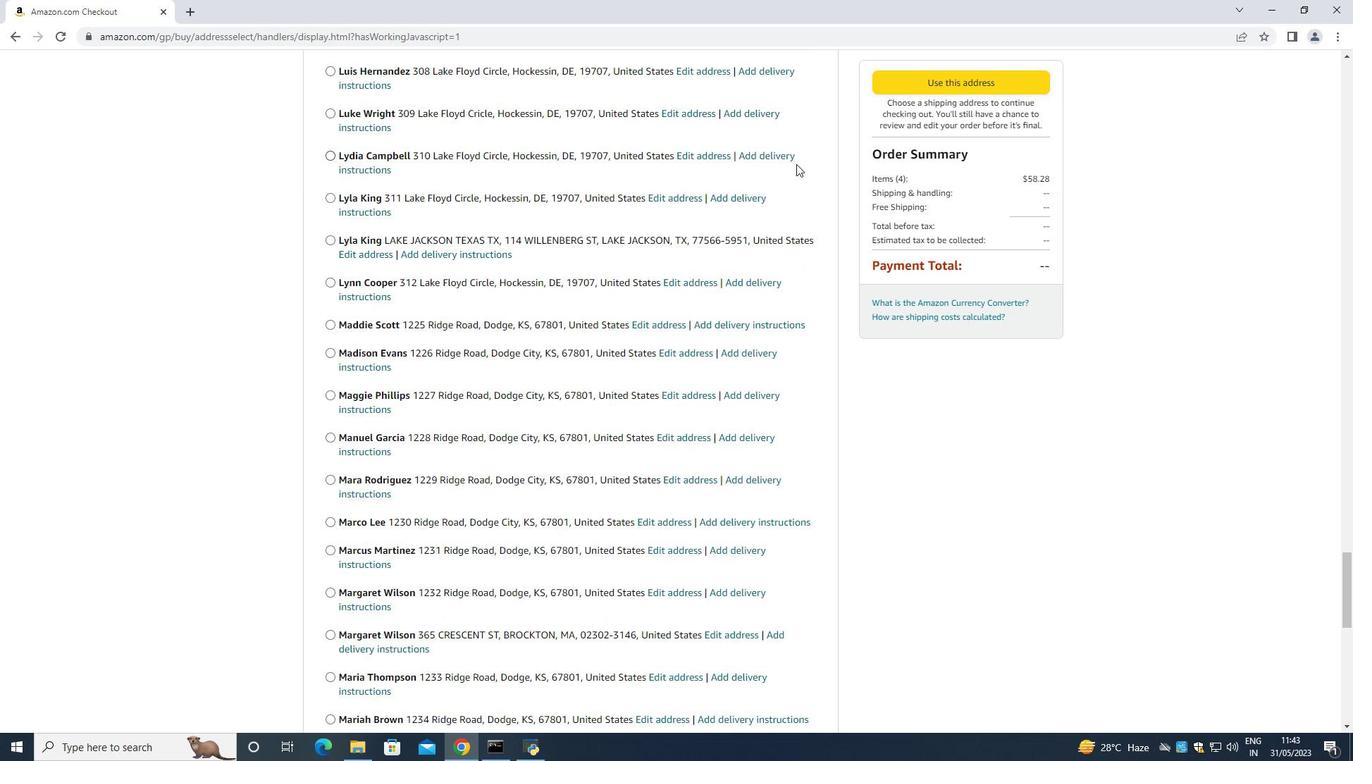 
Action: Mouse scrolled (790, 167) with delta (0, 0)
Screenshot: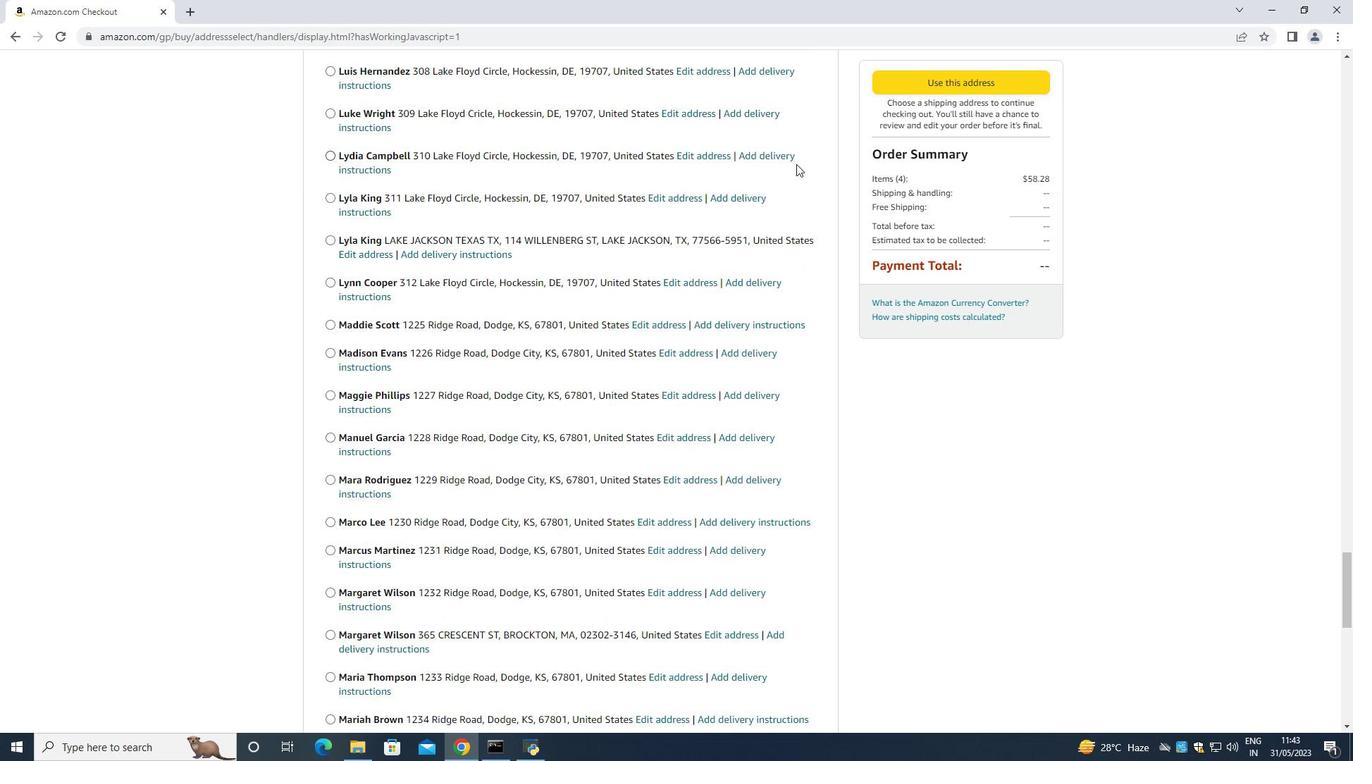 
Action: Mouse scrolled (790, 167) with delta (0, 0)
Screenshot: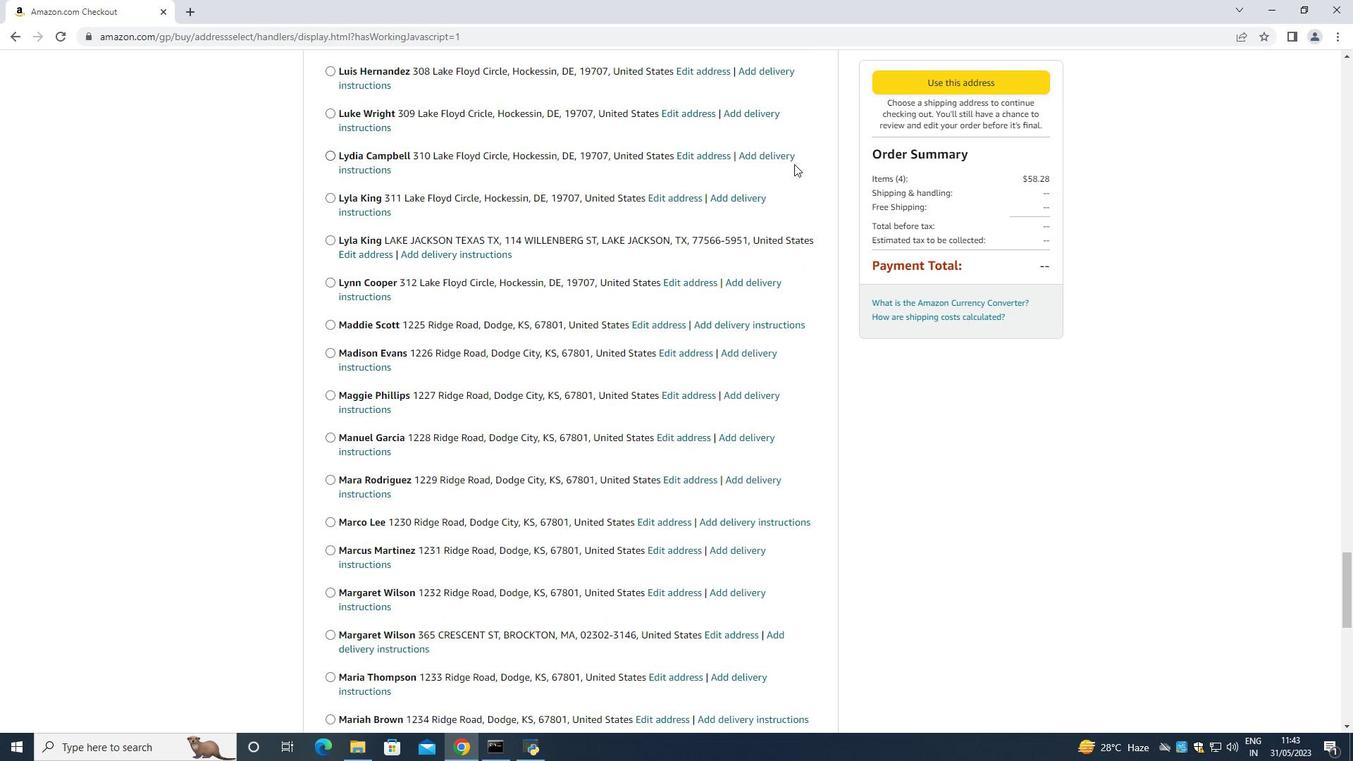 
Action: Mouse scrolled (790, 167) with delta (0, 0)
Screenshot: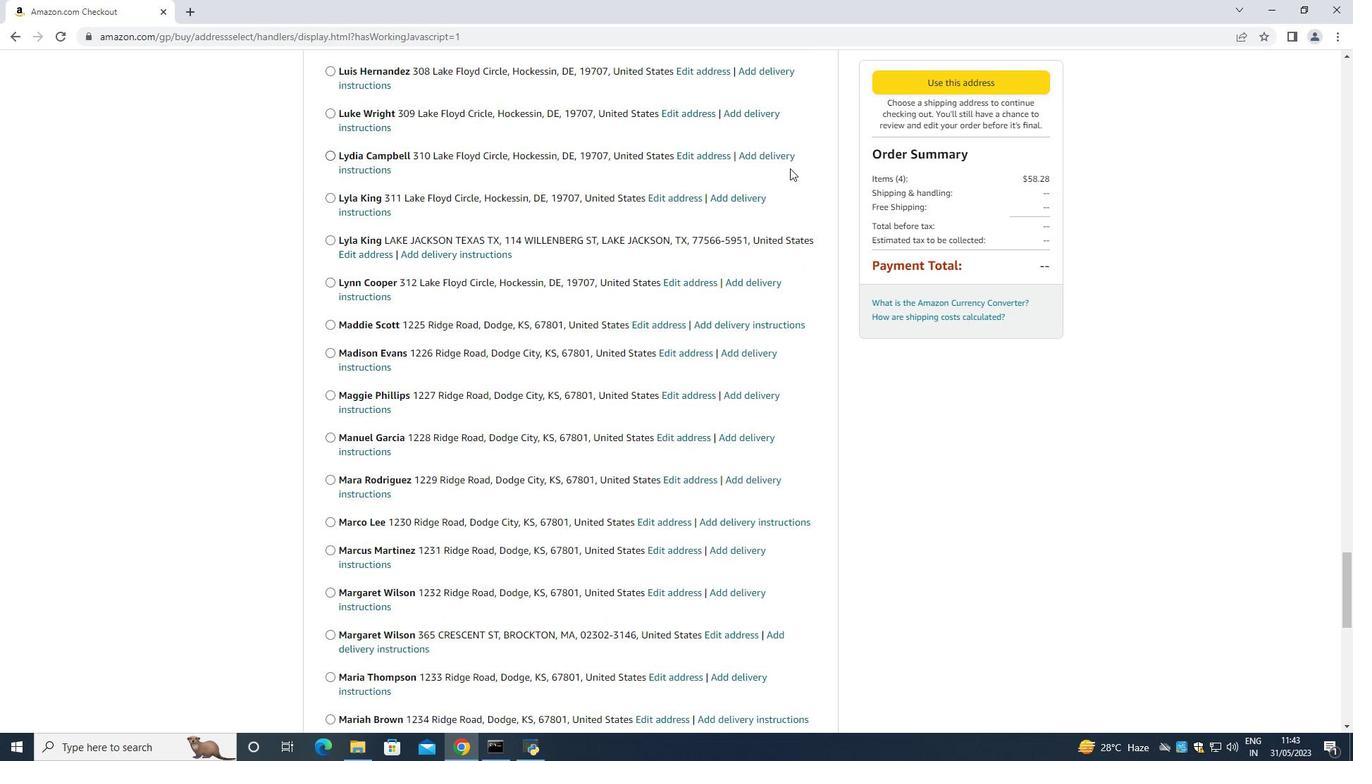 
Action: Mouse scrolled (790, 167) with delta (0, 0)
Screenshot: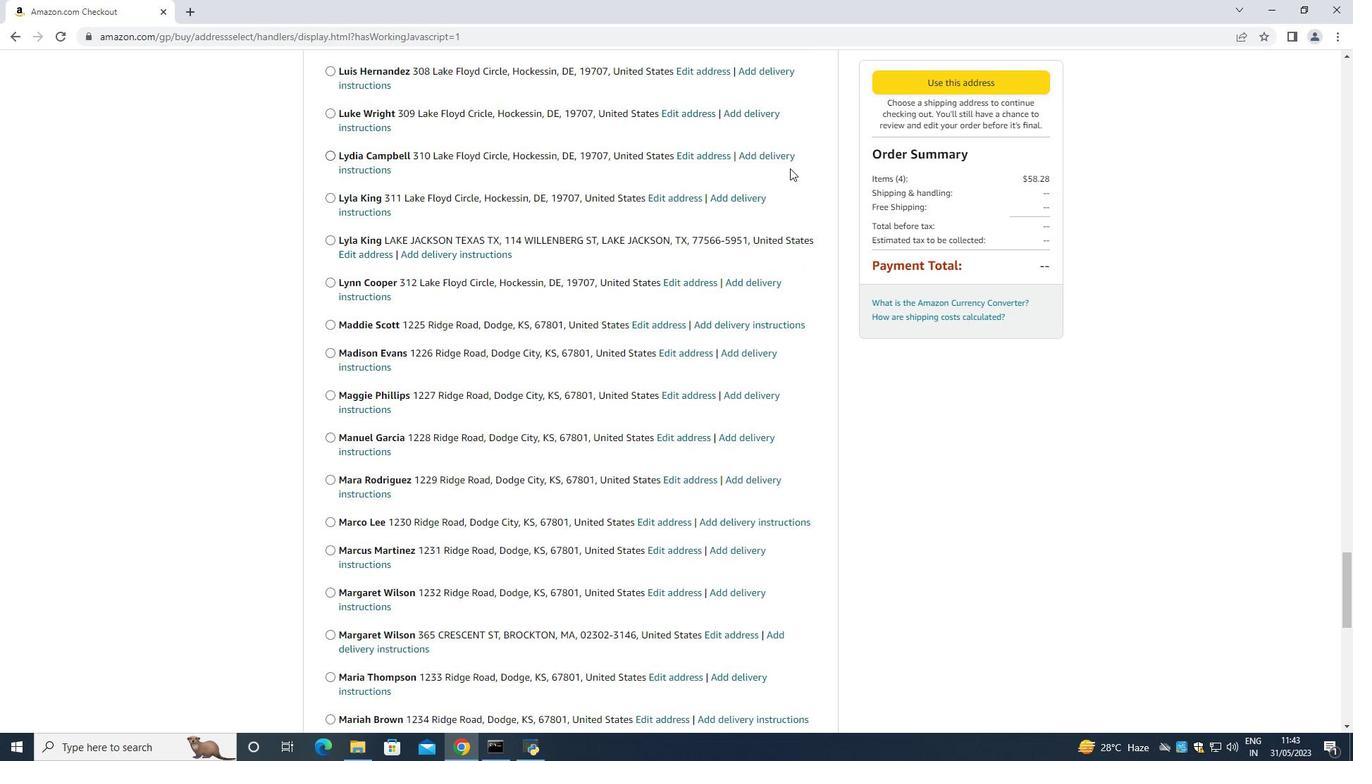 
Action: Mouse moved to (789, 169)
Screenshot: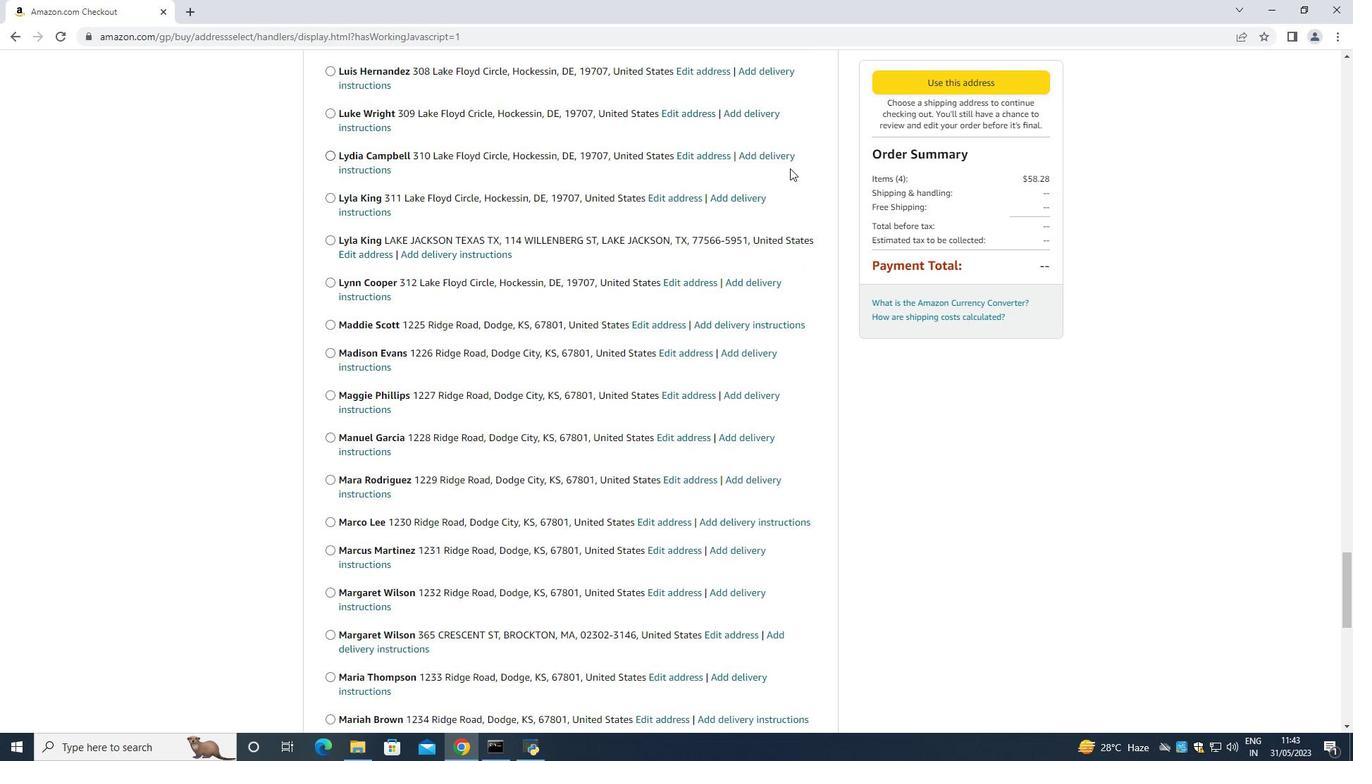 
Action: Mouse scrolled (789, 168) with delta (0, 0)
Screenshot: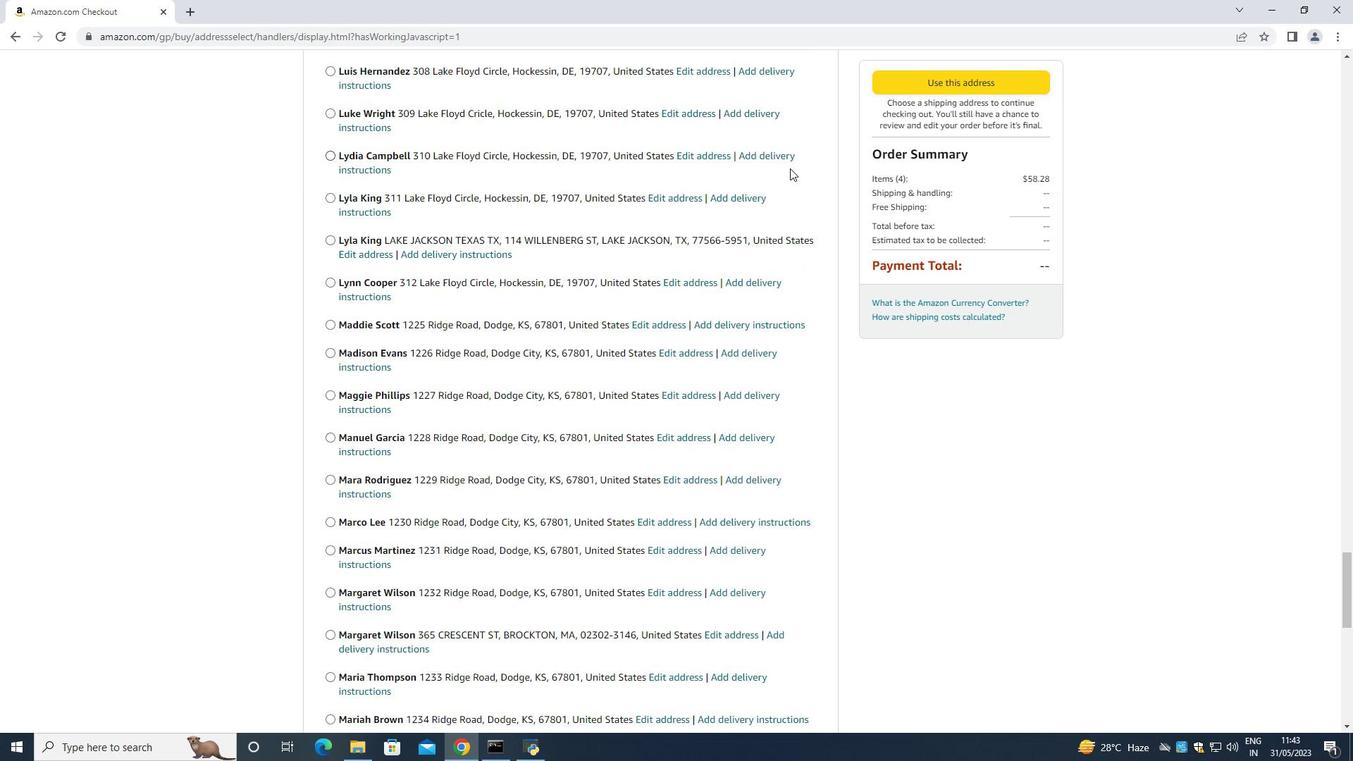 
Action: Mouse moved to (789, 169)
Screenshot: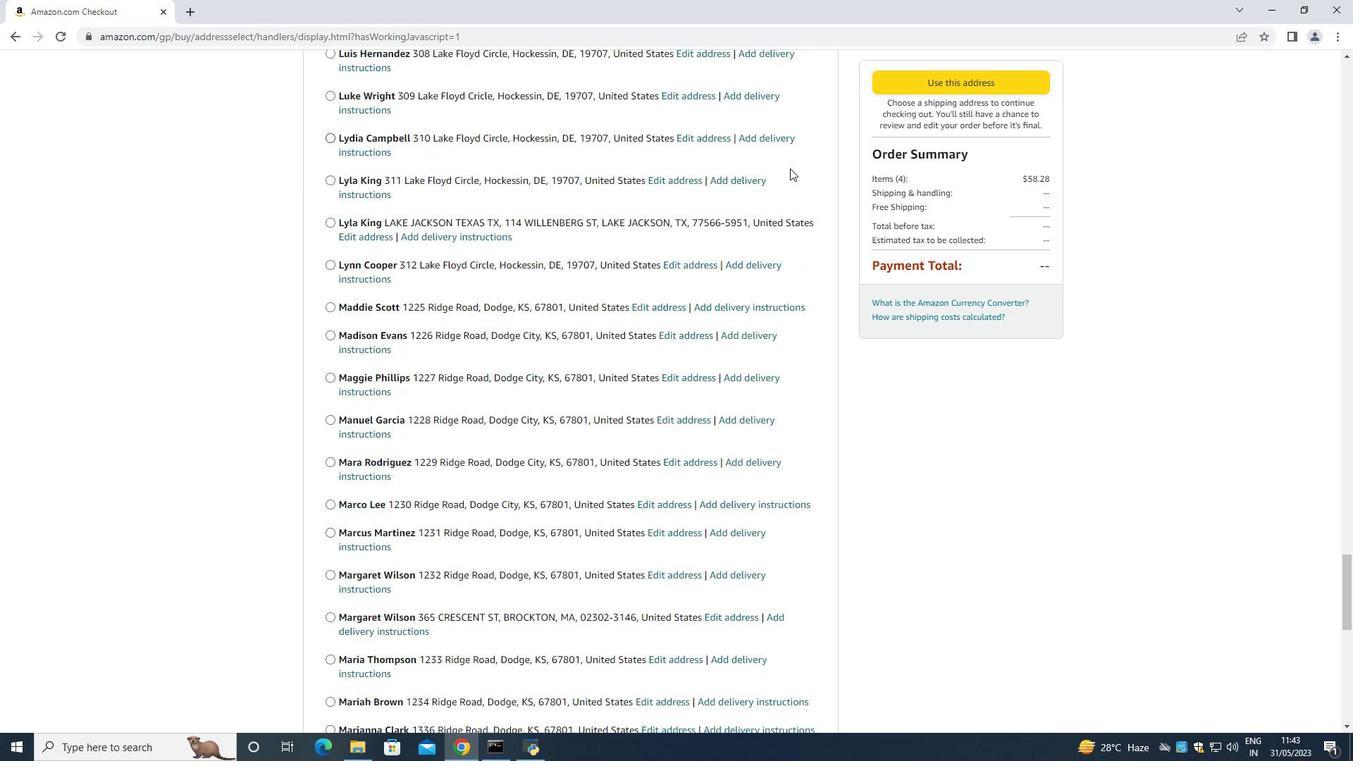 
Action: Mouse scrolled (789, 168) with delta (0, 0)
Screenshot: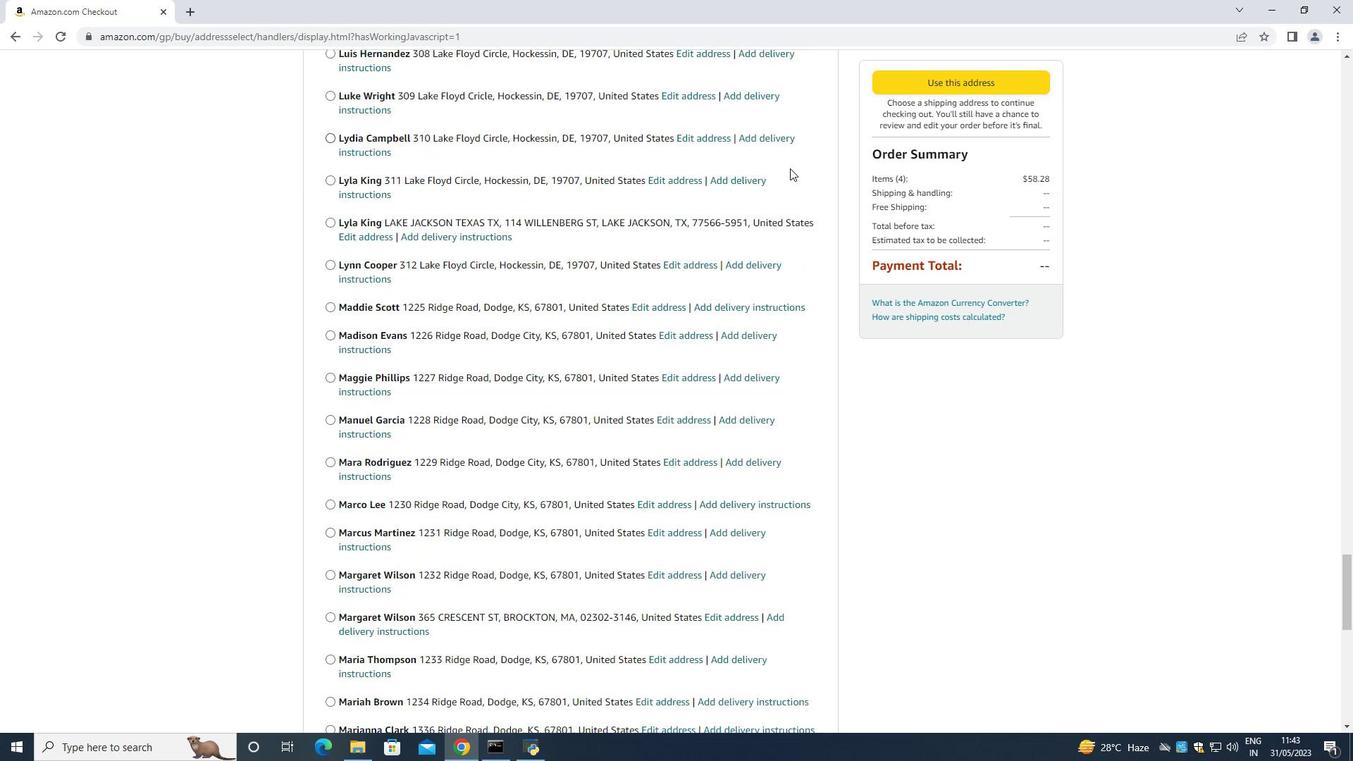 
Action: Mouse moved to (781, 171)
Screenshot: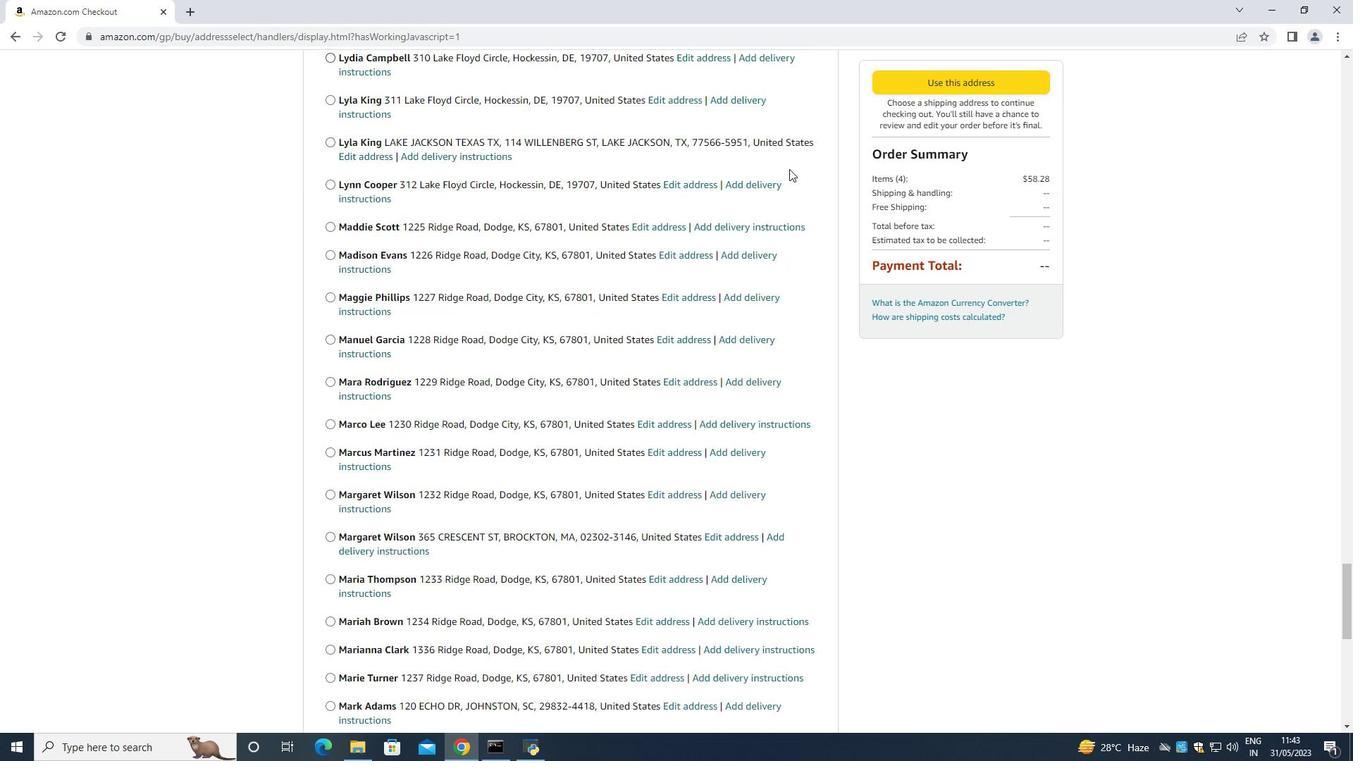 
Action: Mouse scrolled (781, 170) with delta (0, 0)
Screenshot: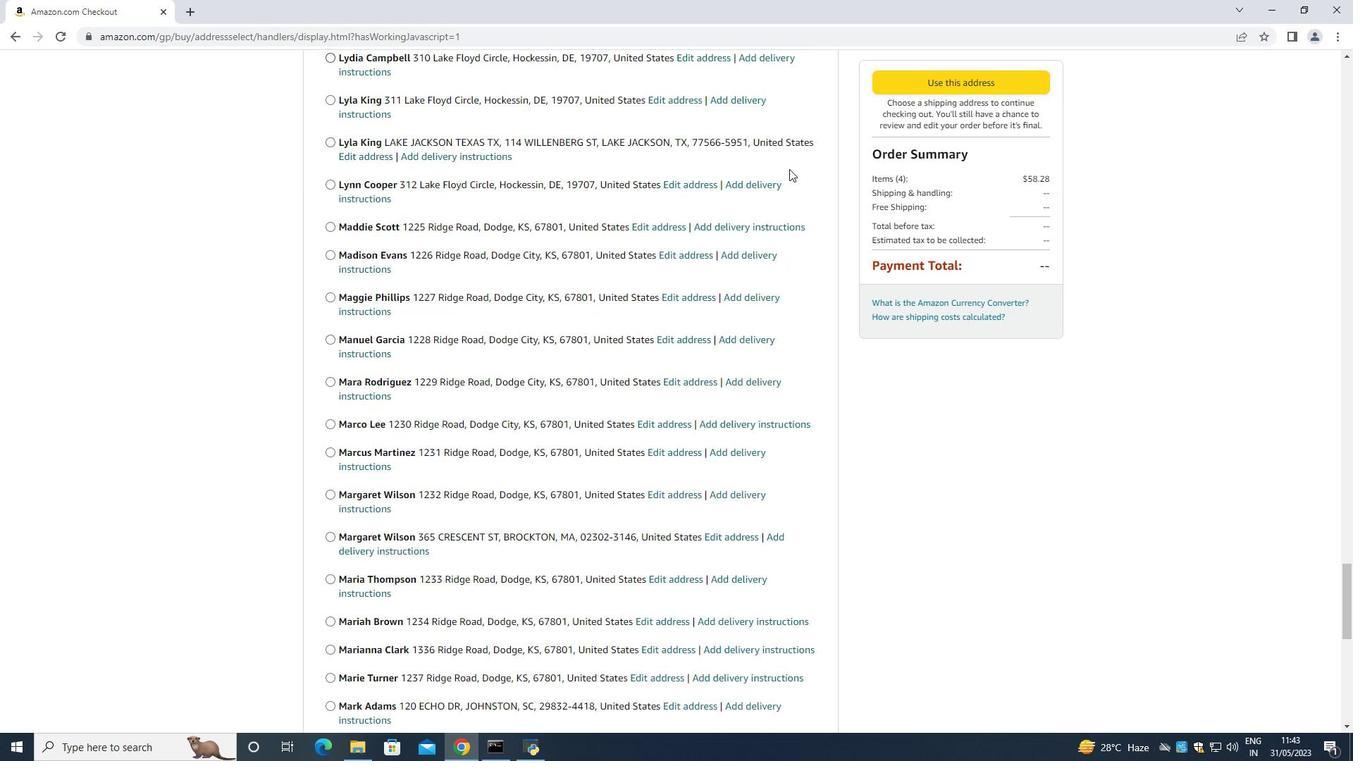 
Action: Mouse moved to (780, 172)
Screenshot: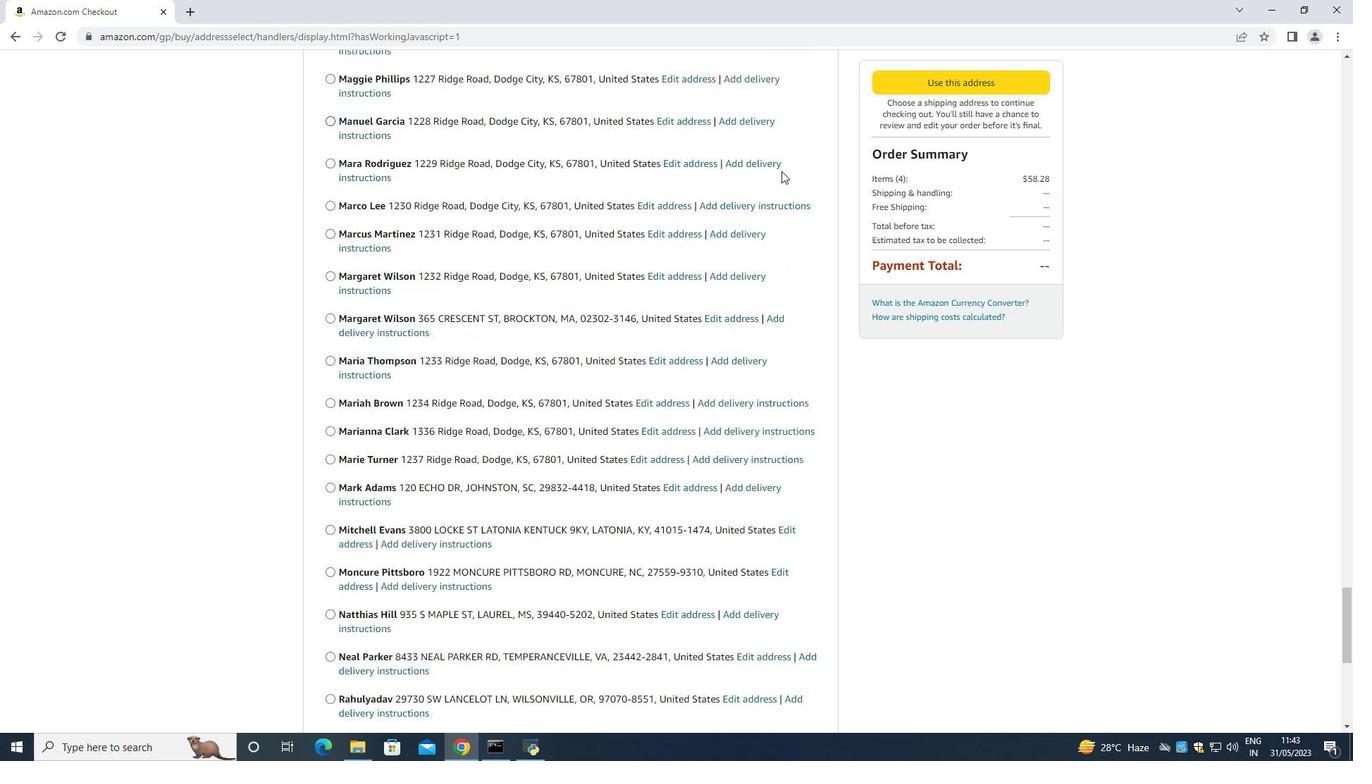 
Action: Mouse scrolled (780, 172) with delta (0, 0)
Screenshot: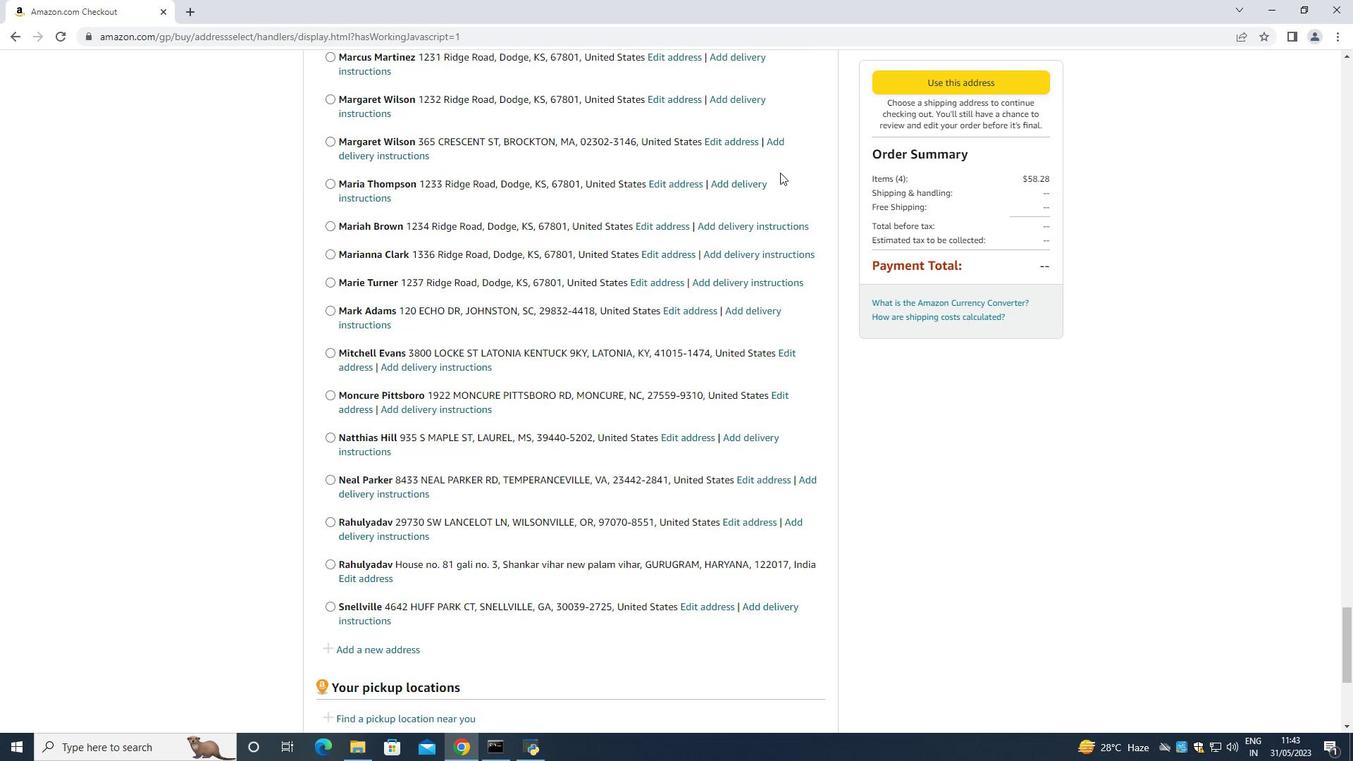 
Action: Mouse moved to (779, 172)
Screenshot: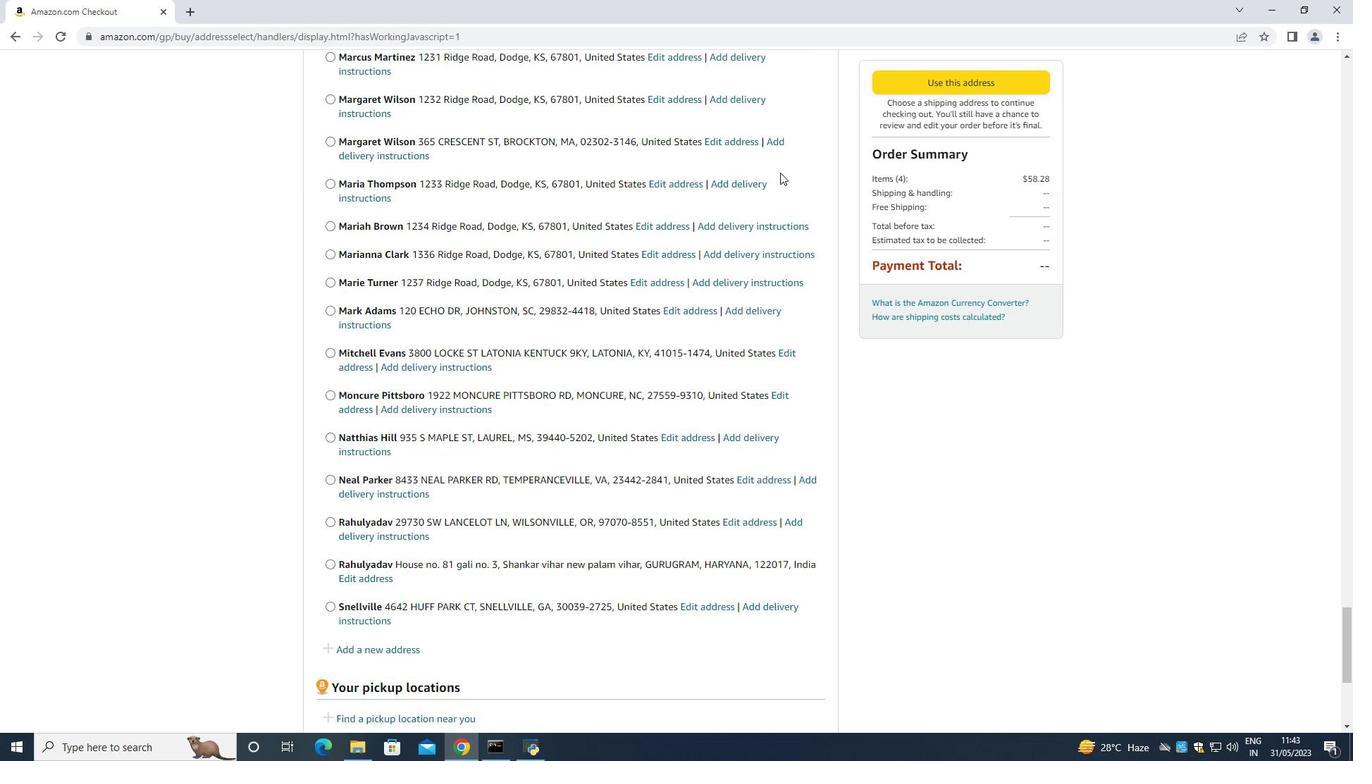 
Action: Mouse scrolled (779, 172) with delta (0, 0)
Screenshot: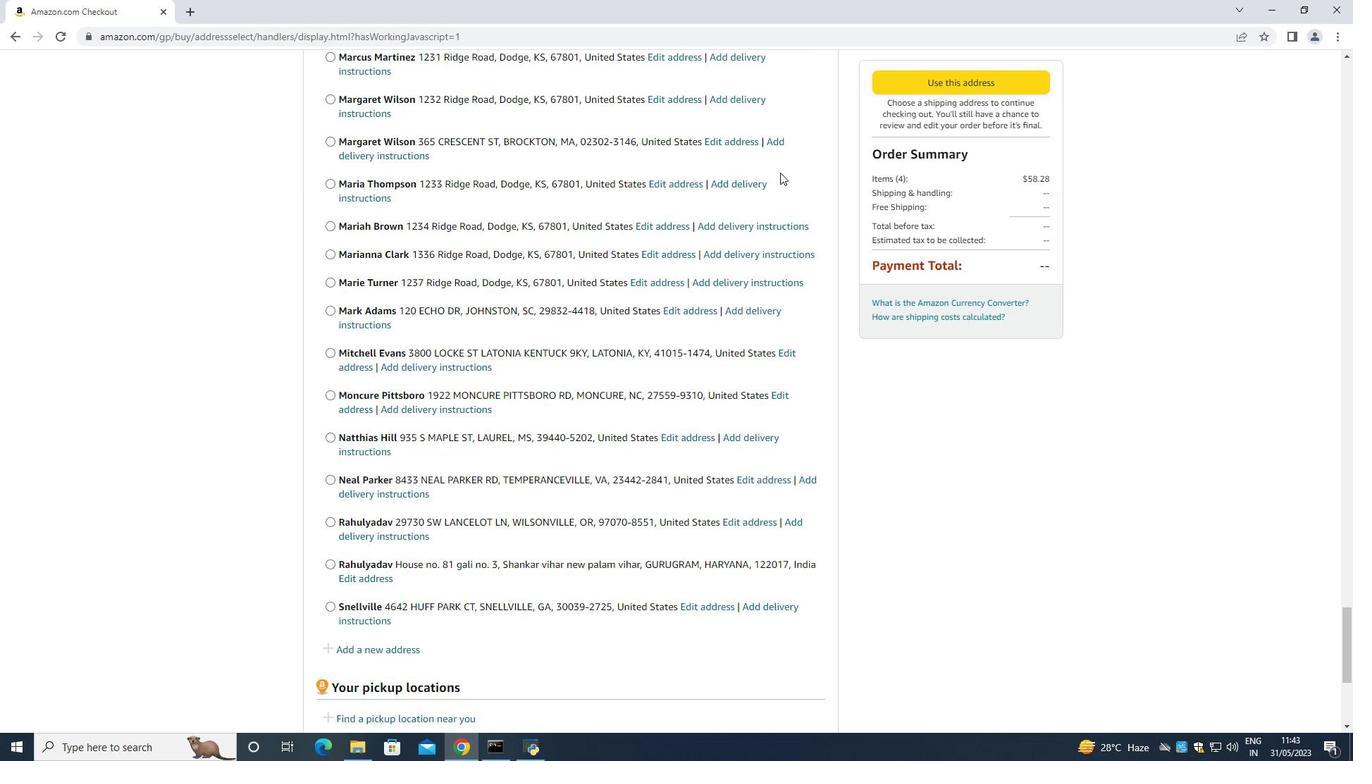 
Action: Mouse moved to (779, 174)
Screenshot: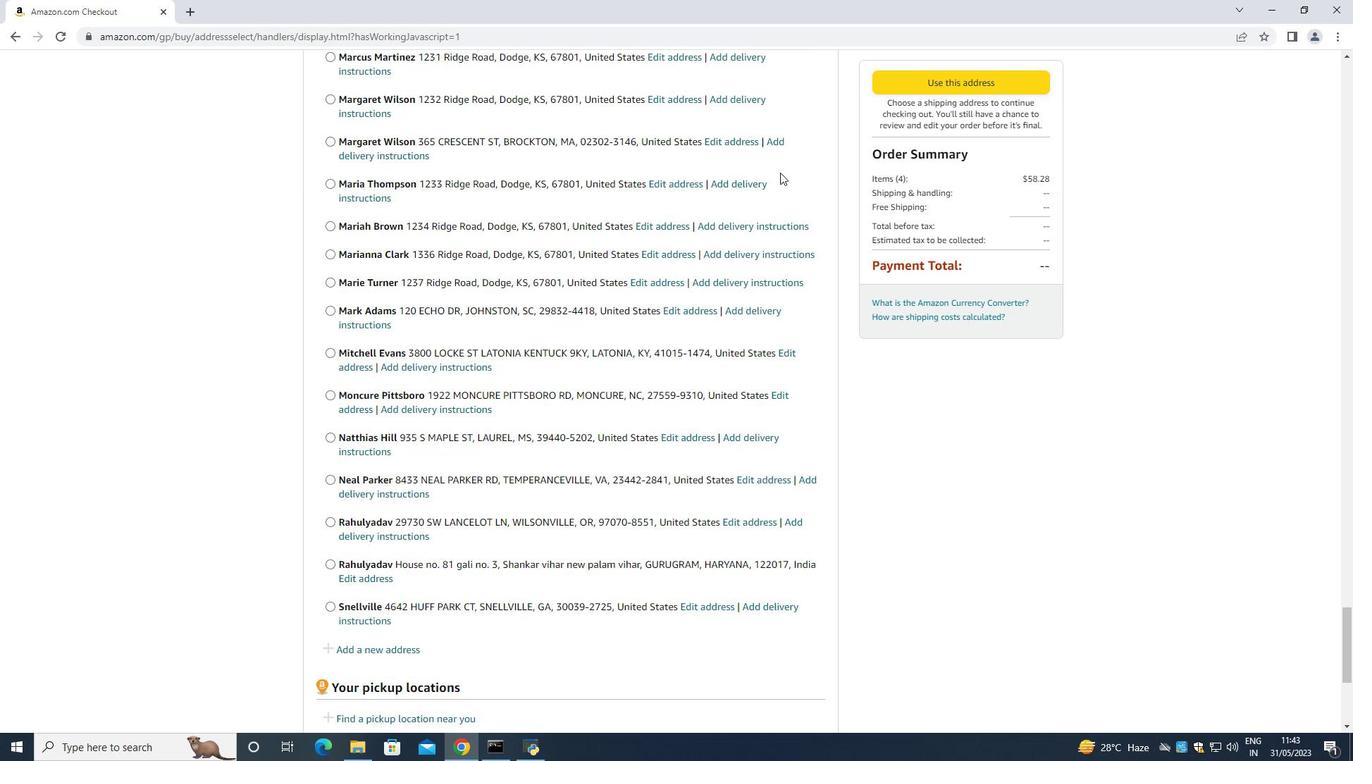 
Action: Mouse scrolled (779, 173) with delta (0, 0)
Screenshot: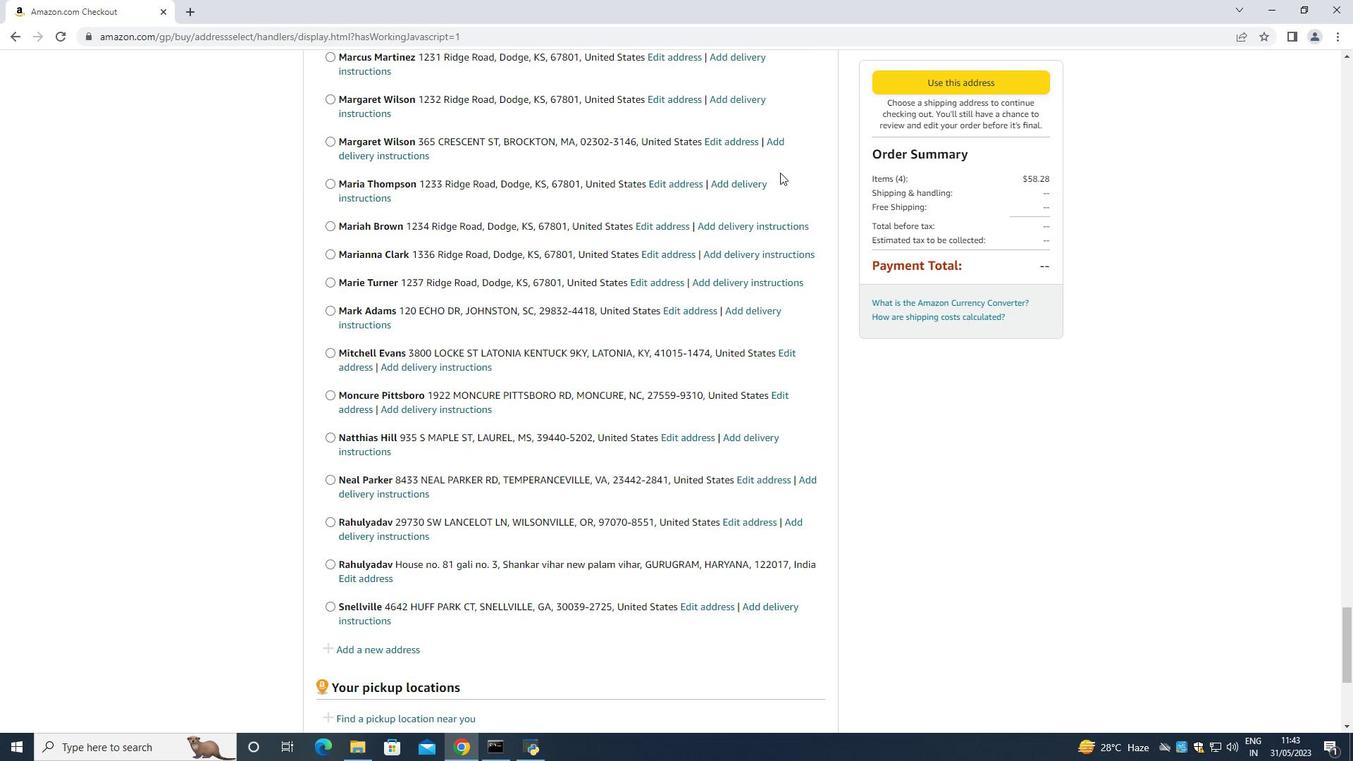 
Action: Mouse moved to (778, 174)
Screenshot: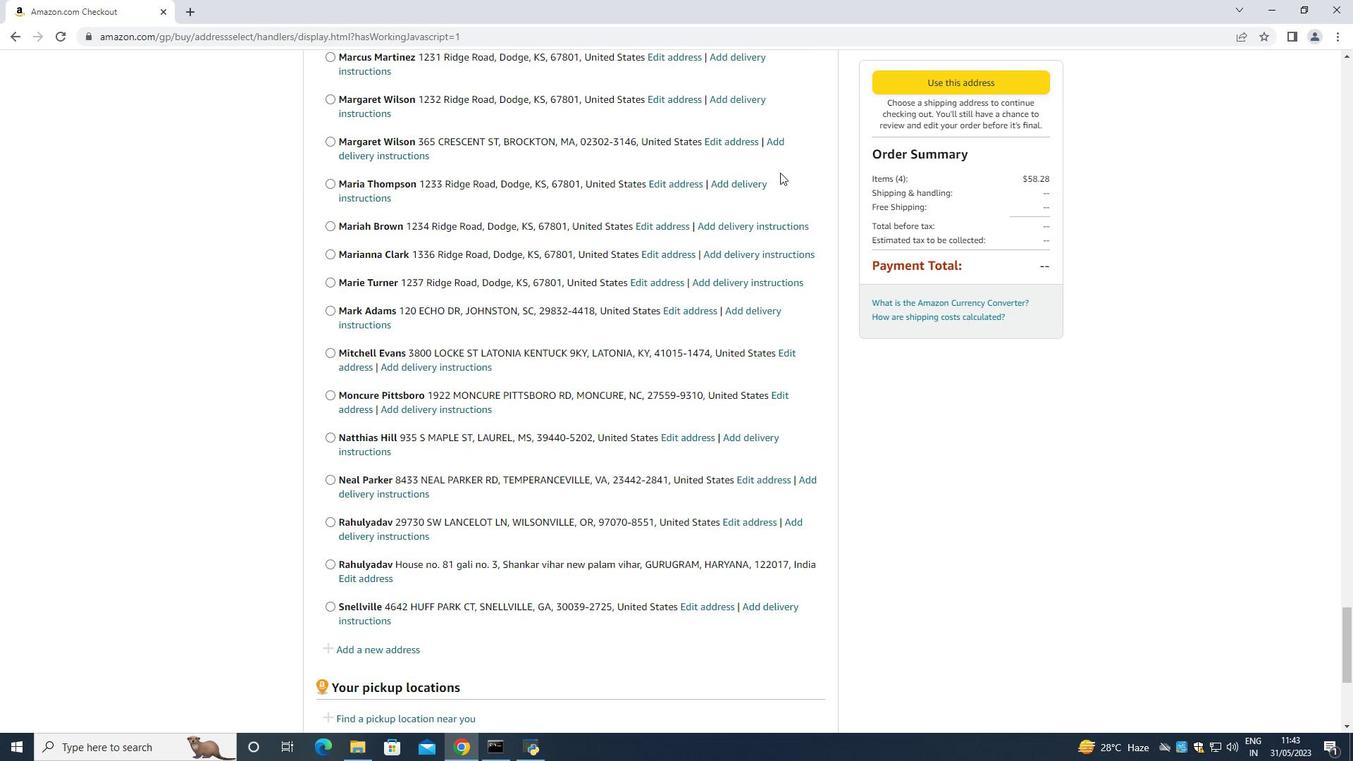 
Action: Mouse scrolled (778, 174) with delta (0, 0)
Screenshot: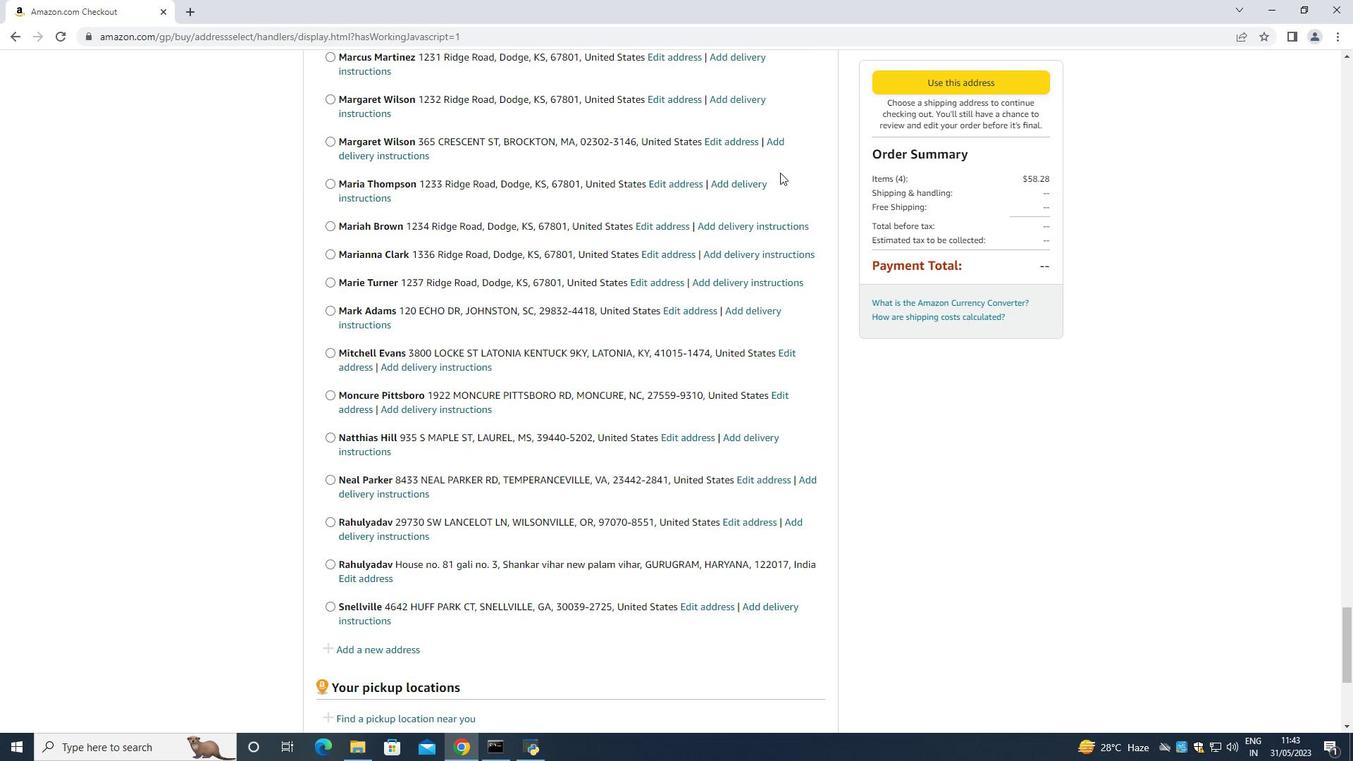 
Action: Mouse moved to (778, 174)
Screenshot: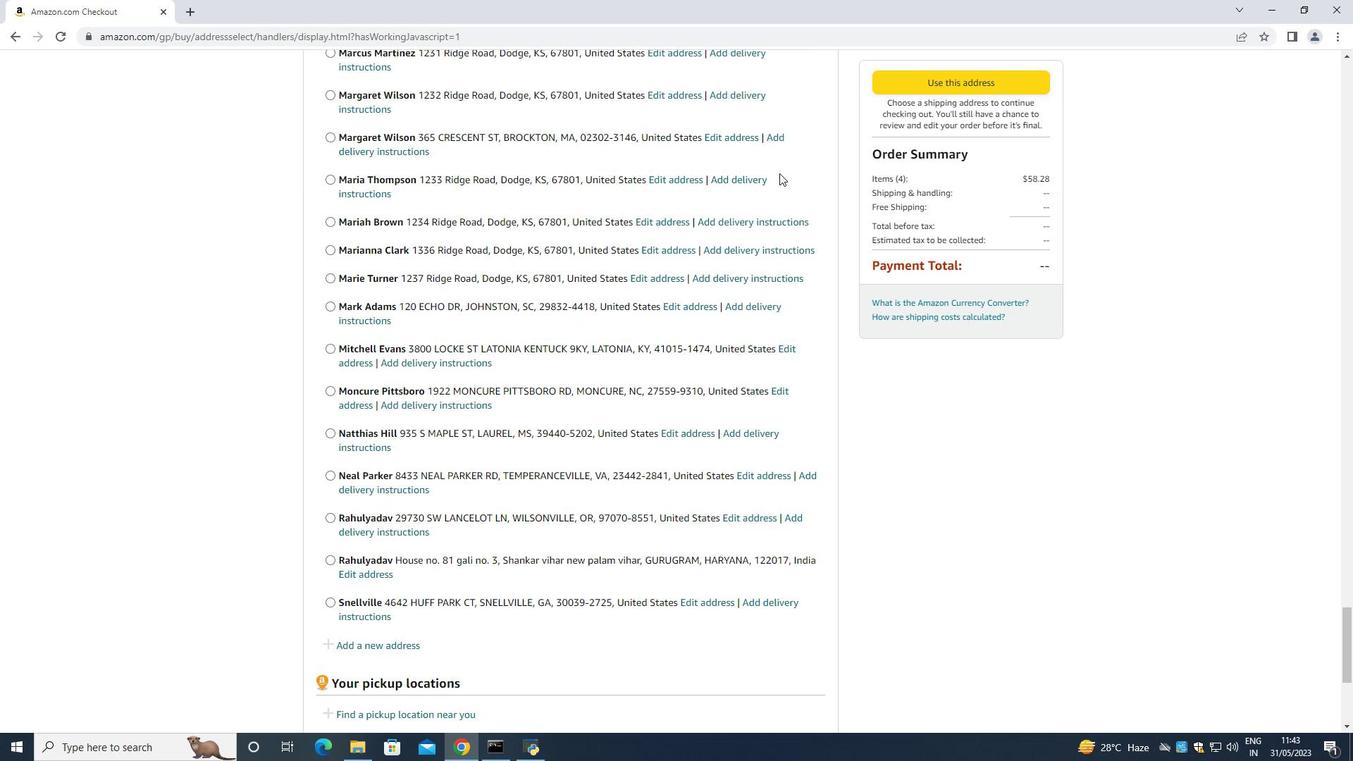 
Action: Mouse scrolled (778, 174) with delta (0, 0)
Screenshot: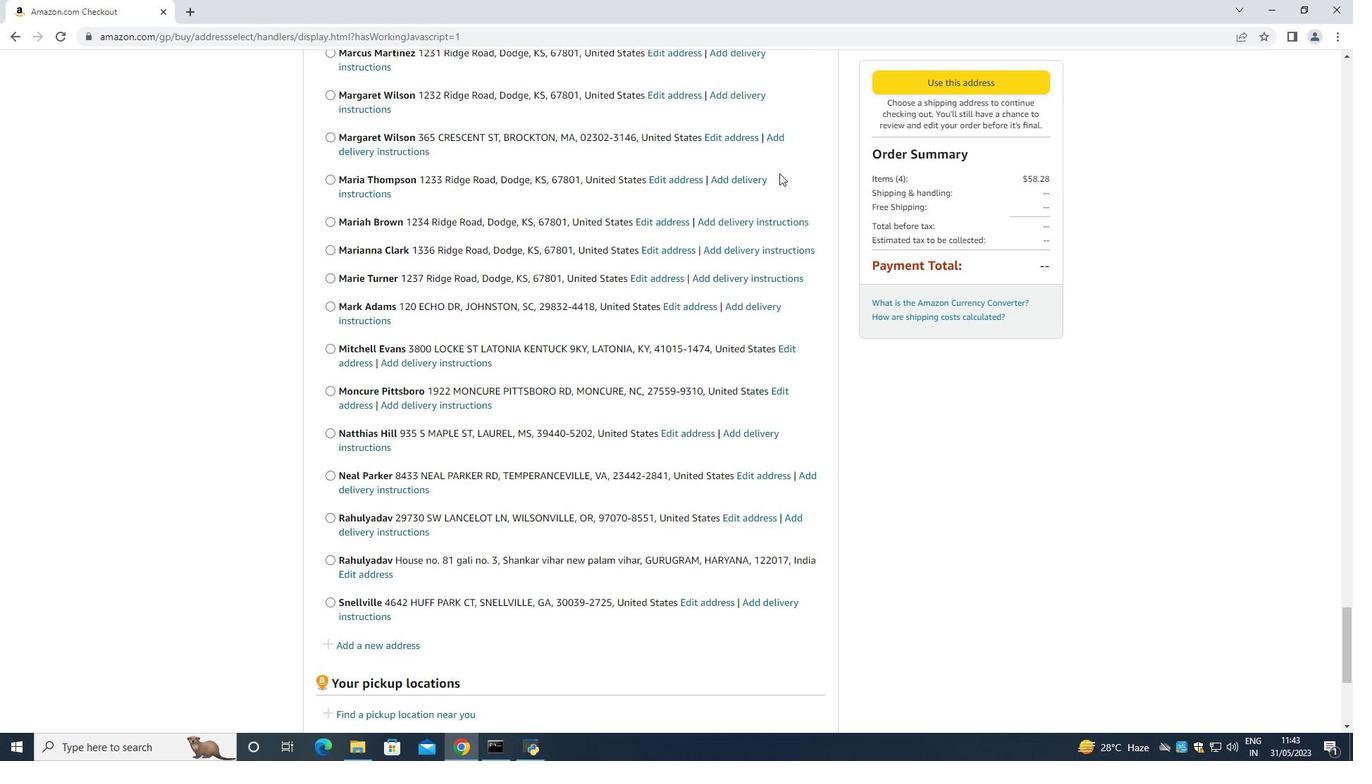 
Action: Mouse moved to (777, 175)
Screenshot: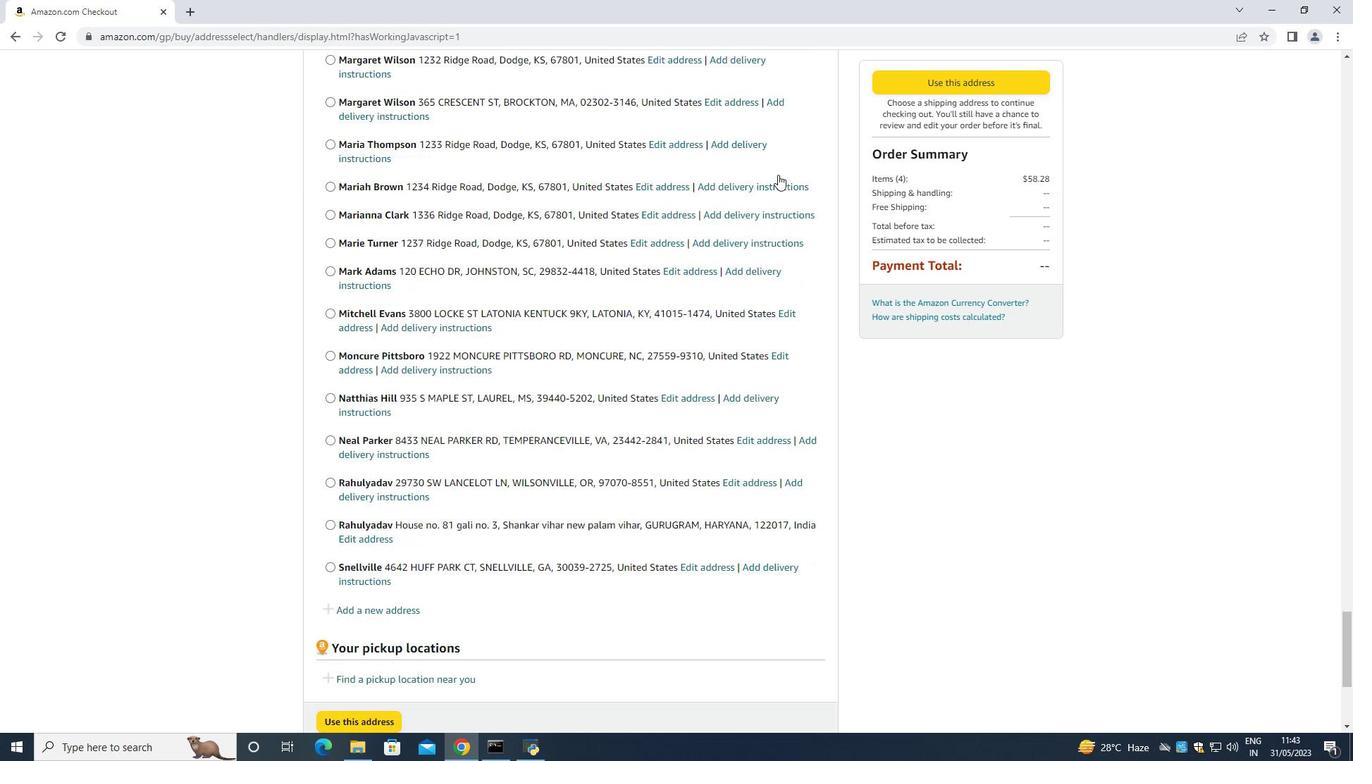 
Action: Mouse scrolled (777, 174) with delta (0, 0)
Screenshot: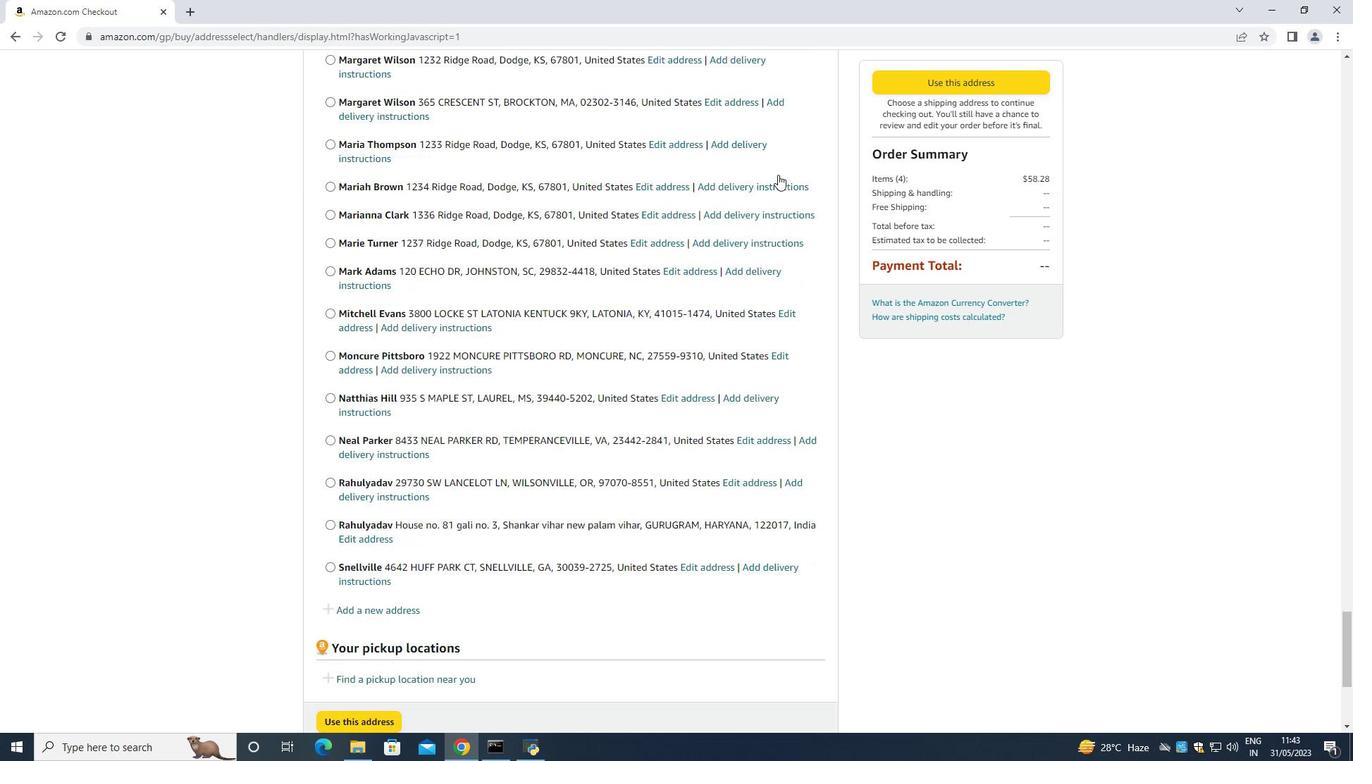 
Action: Mouse moved to (776, 175)
Screenshot: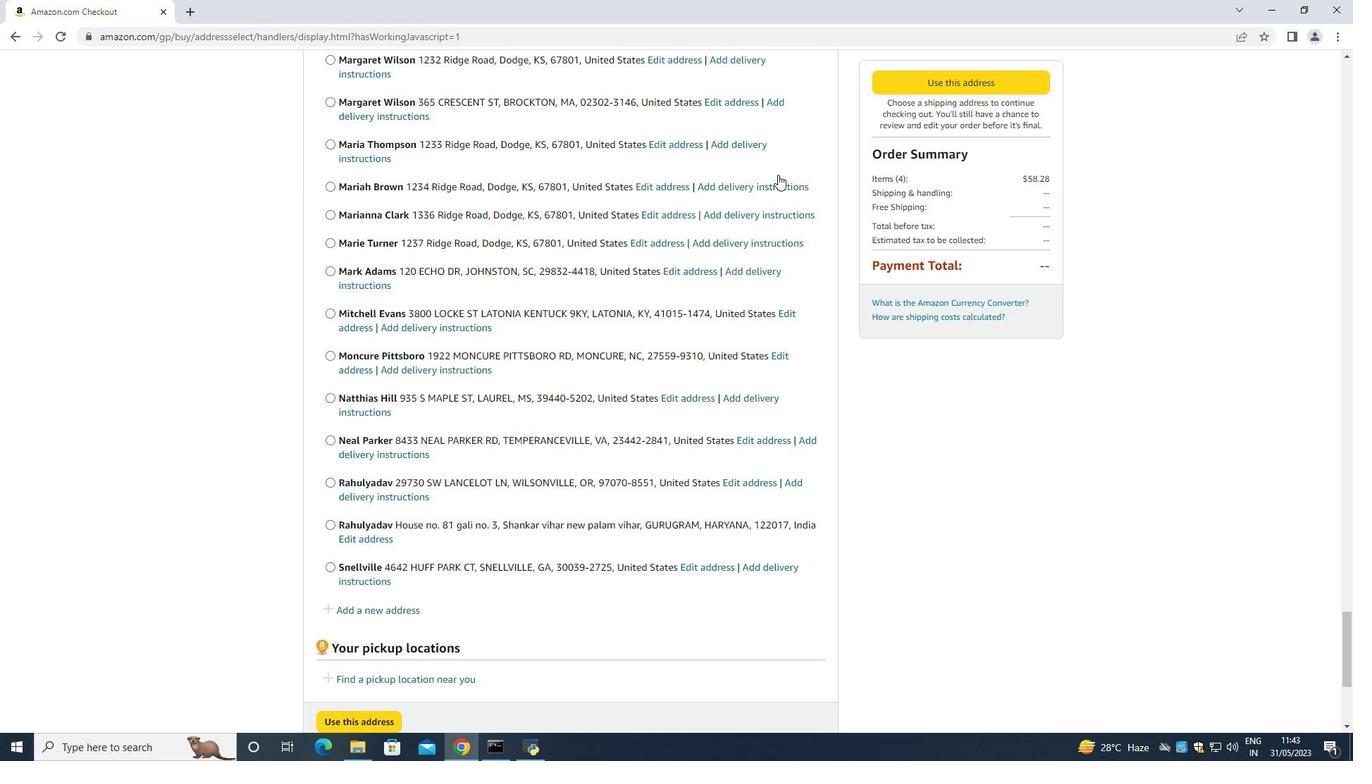 
Action: Mouse scrolled (776, 174) with delta (0, 0)
Screenshot: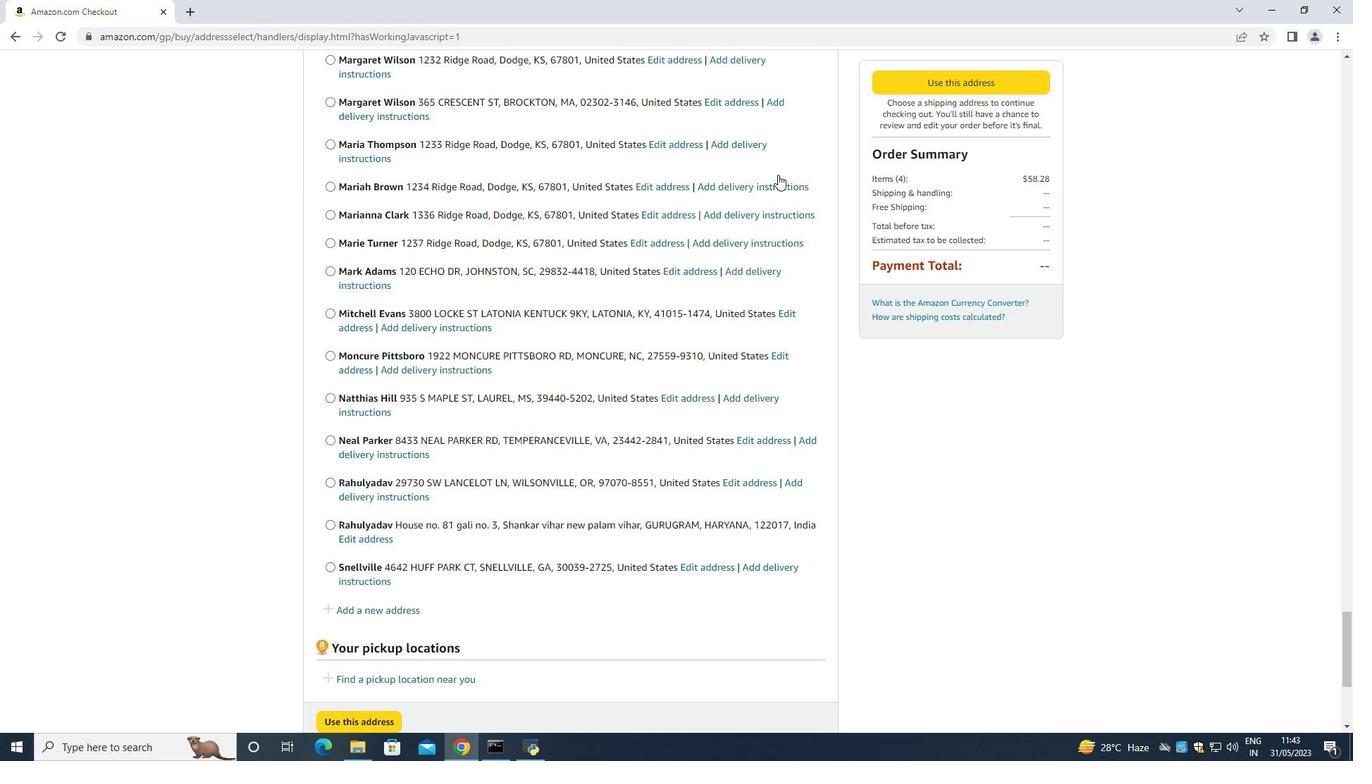 
Action: Mouse moved to (356, 302)
